 Task: Research Airbnb accommodation in Dzaoudzi, Mayotte from 2nd November, 2023 to 15th November, 2023 for 2 adults.1  bedroom having 1 bed and 1 bathroom. Property type can be hotel. Booking option can be shelf check-in. Look for 4 properties as per requirement.
Action: Mouse moved to (442, 174)
Screenshot: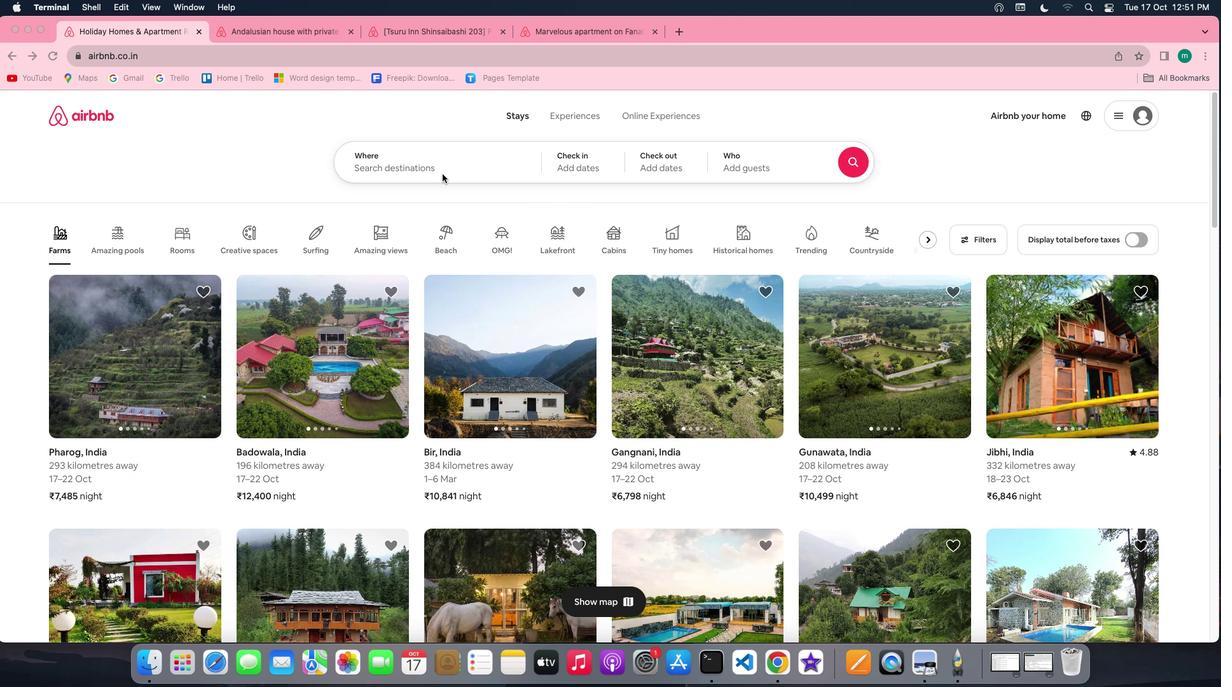 
Action: Mouse pressed left at (442, 174)
Screenshot: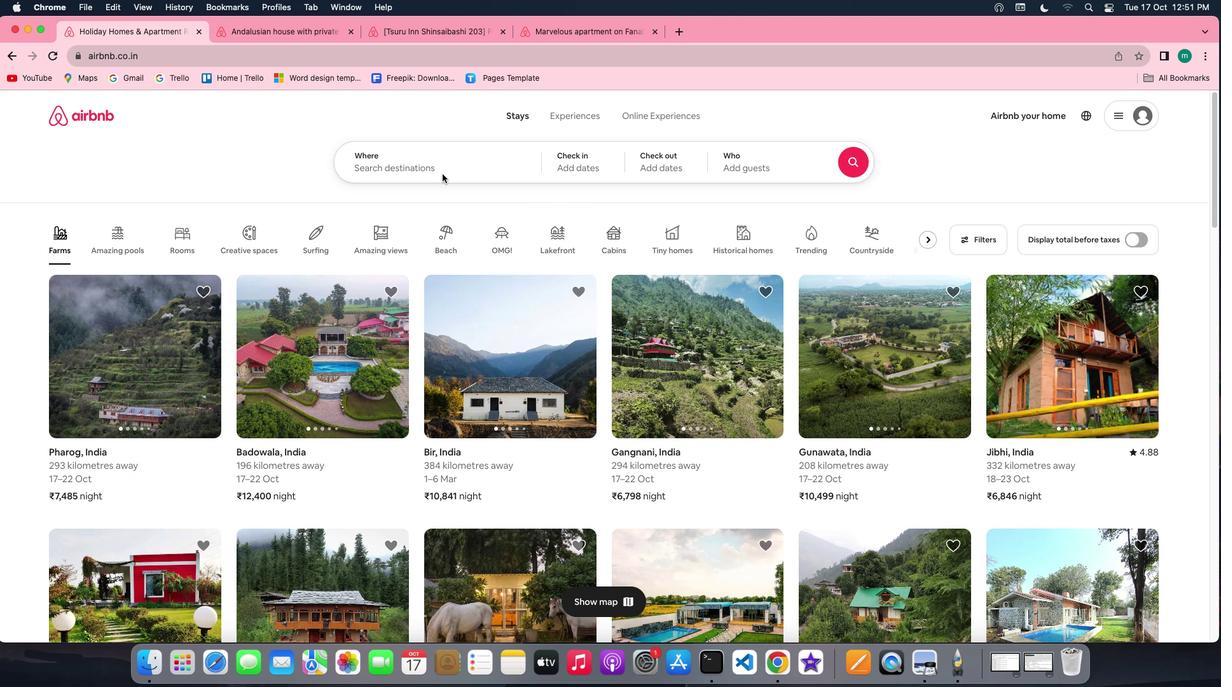 
Action: Mouse pressed left at (442, 174)
Screenshot: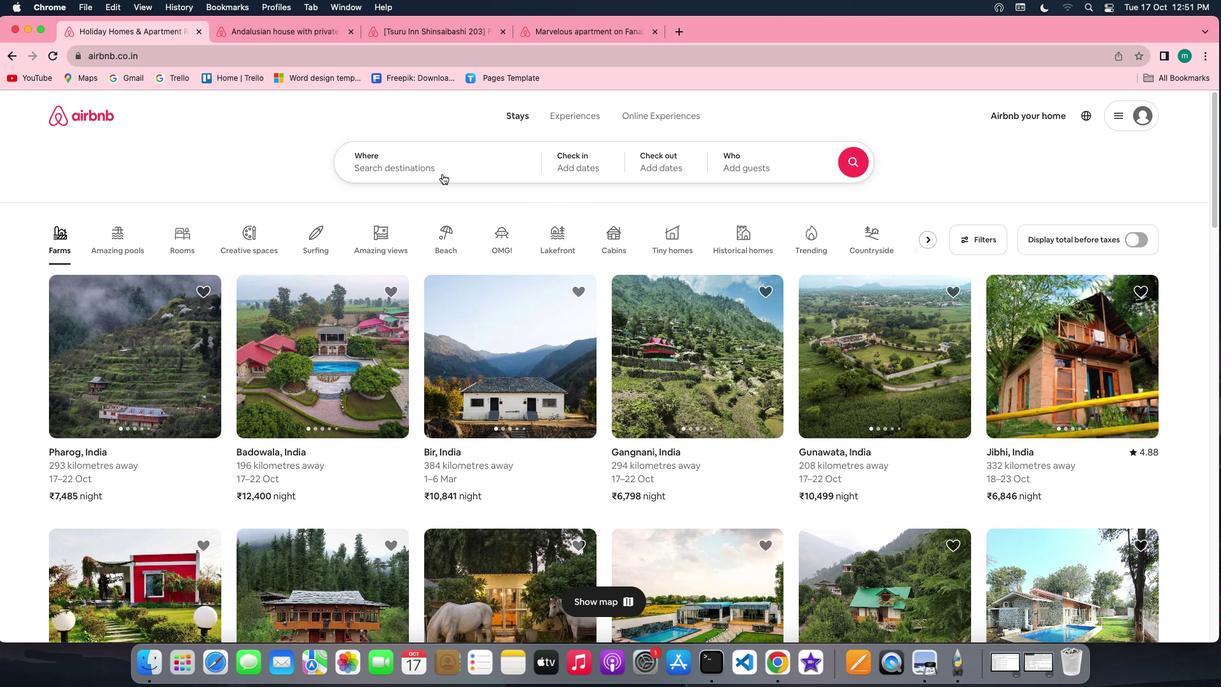 
Action: Key pressed Key.shift'D''z''a''o''u''d''z''i'','Key.shift'M''a''y''o''t''t''e'
Screenshot: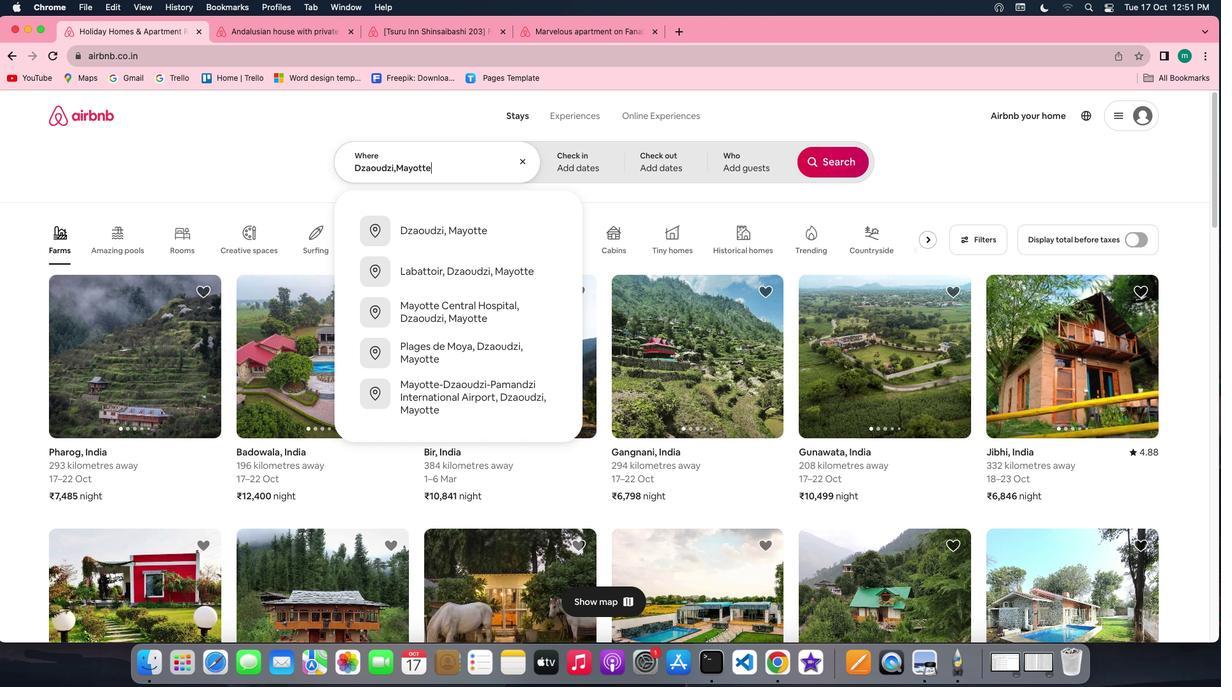 
Action: Mouse moved to (460, 231)
Screenshot: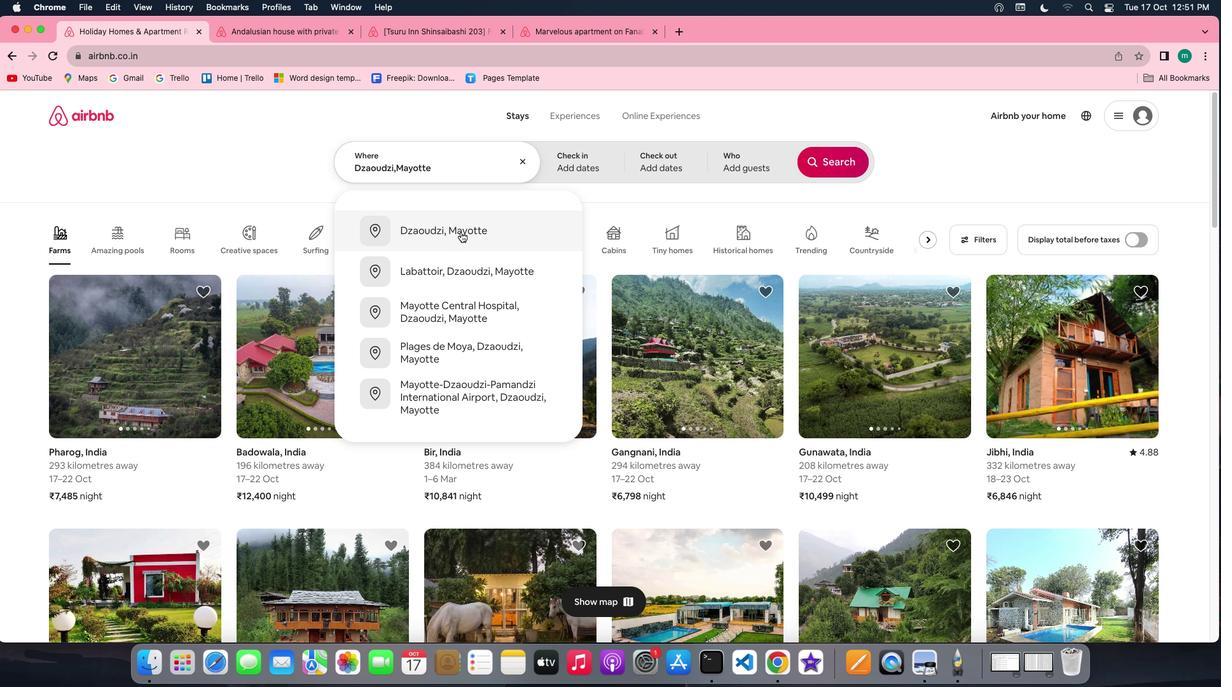 
Action: Mouse pressed left at (460, 231)
Screenshot: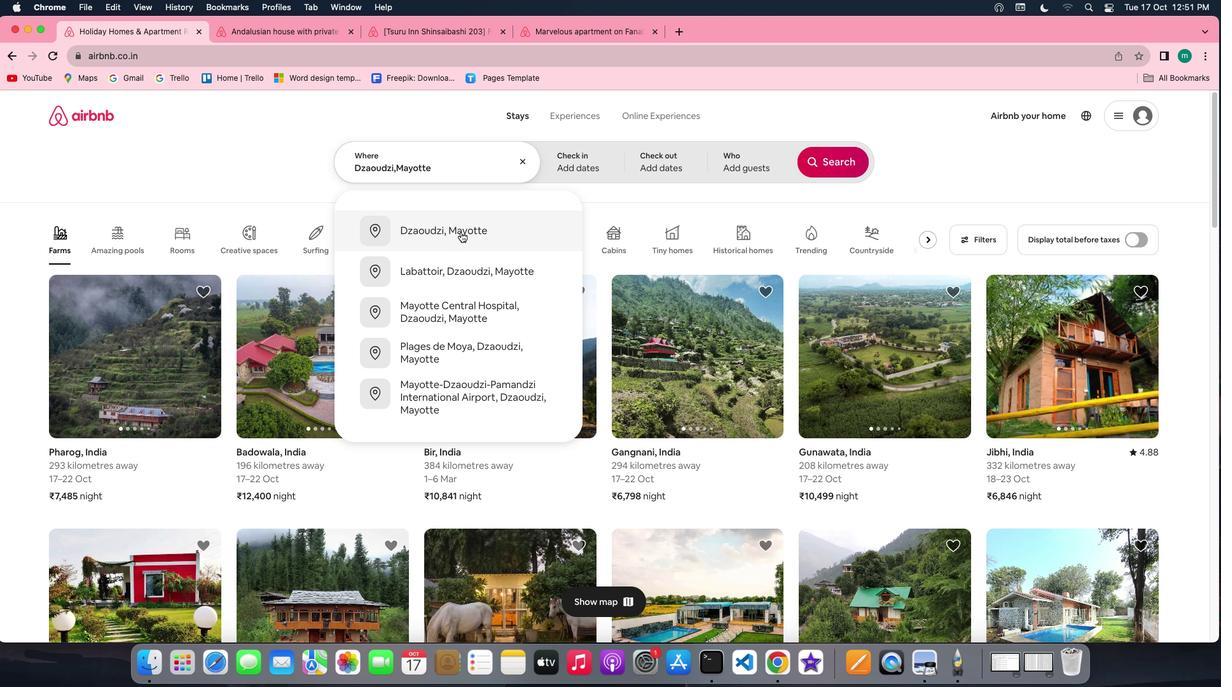 
Action: Mouse moved to (753, 314)
Screenshot: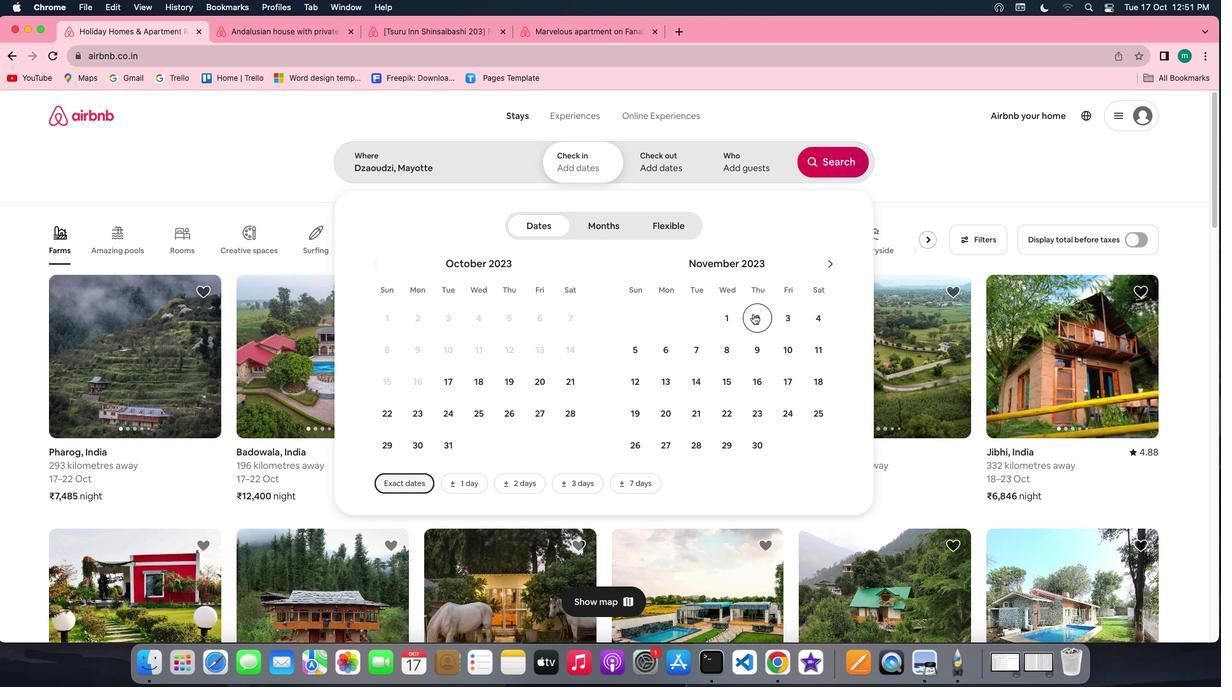 
Action: Mouse pressed left at (753, 314)
Screenshot: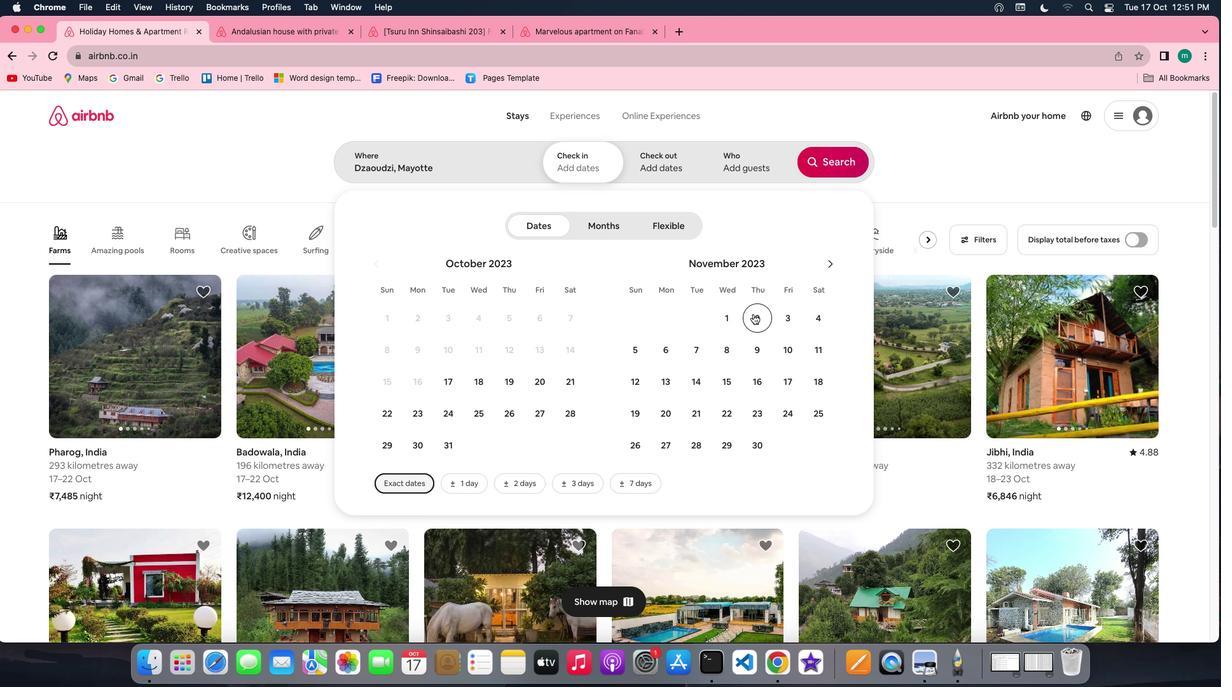 
Action: Mouse moved to (731, 374)
Screenshot: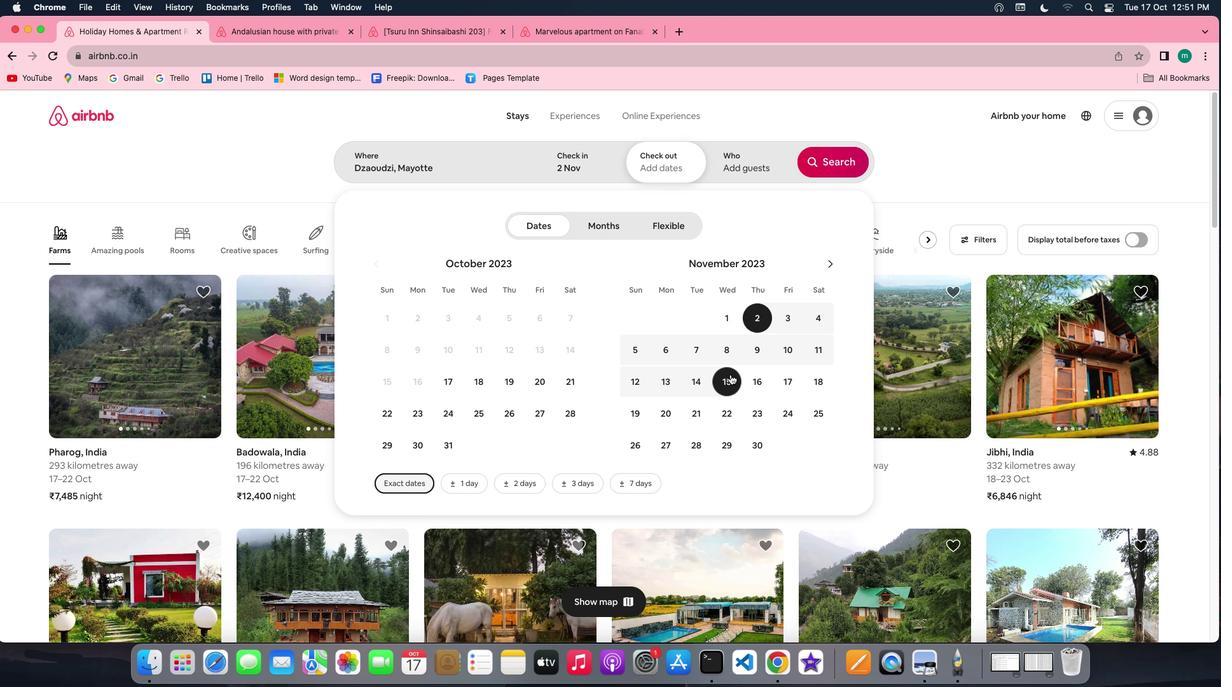 
Action: Mouse pressed left at (731, 374)
Screenshot: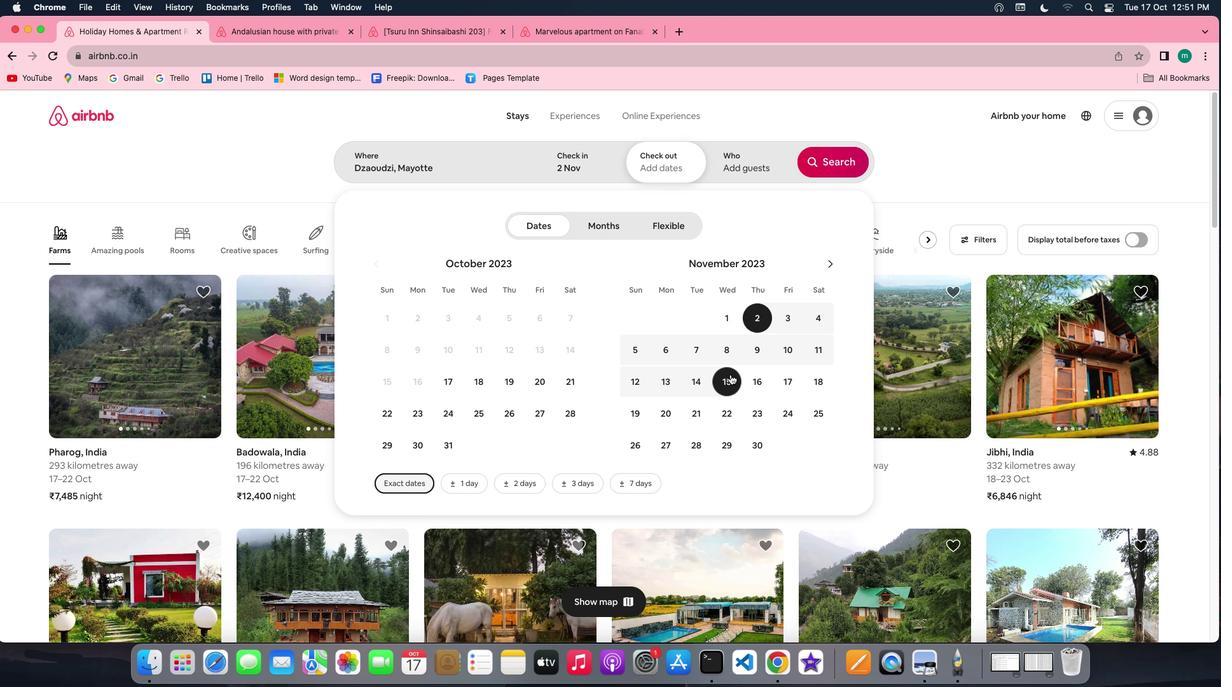 
Action: Mouse moved to (748, 156)
Screenshot: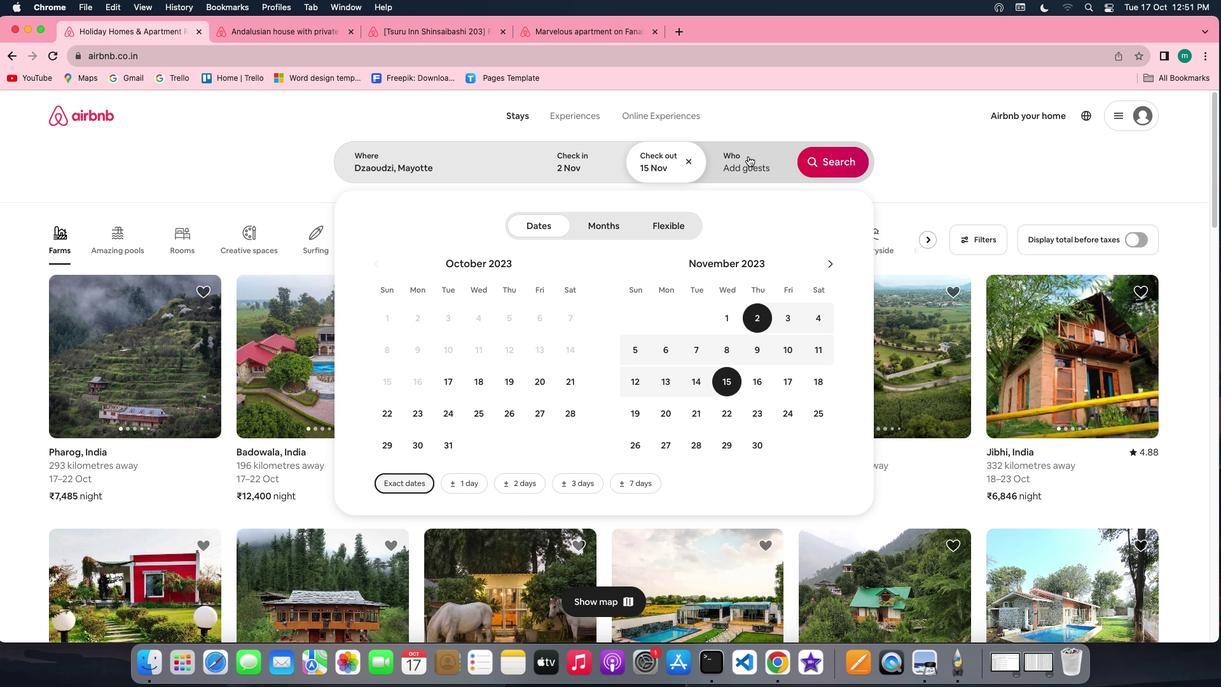 
Action: Mouse pressed left at (748, 156)
Screenshot: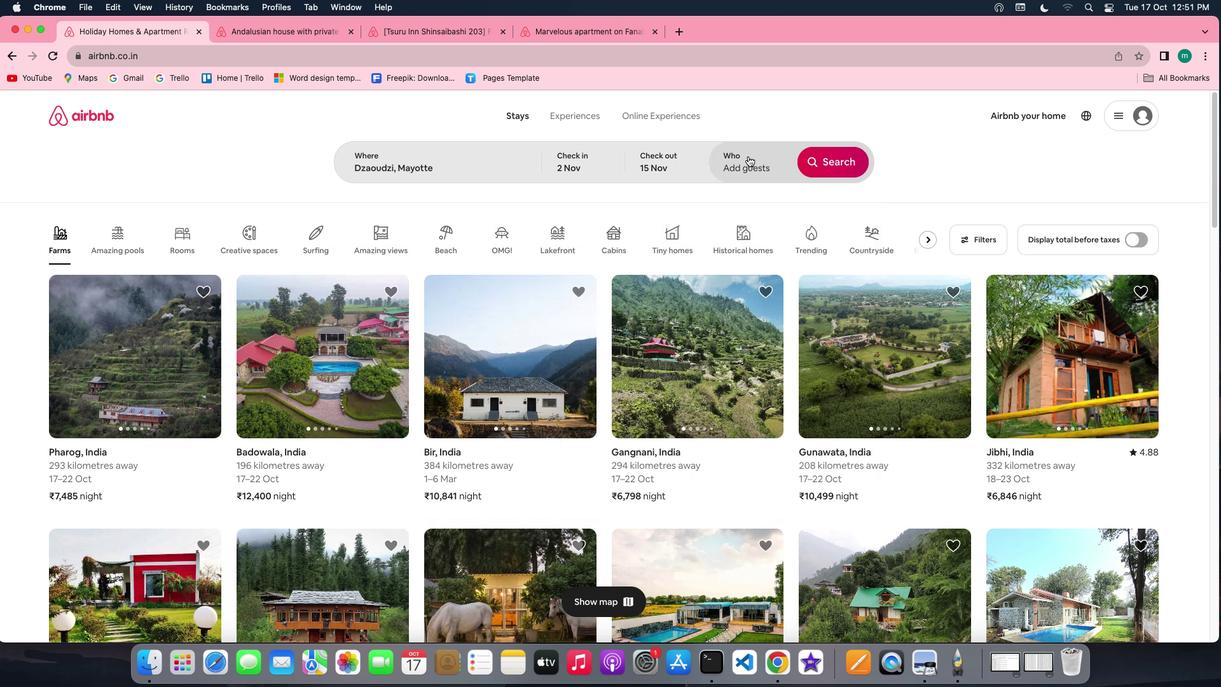 
Action: Mouse moved to (844, 224)
Screenshot: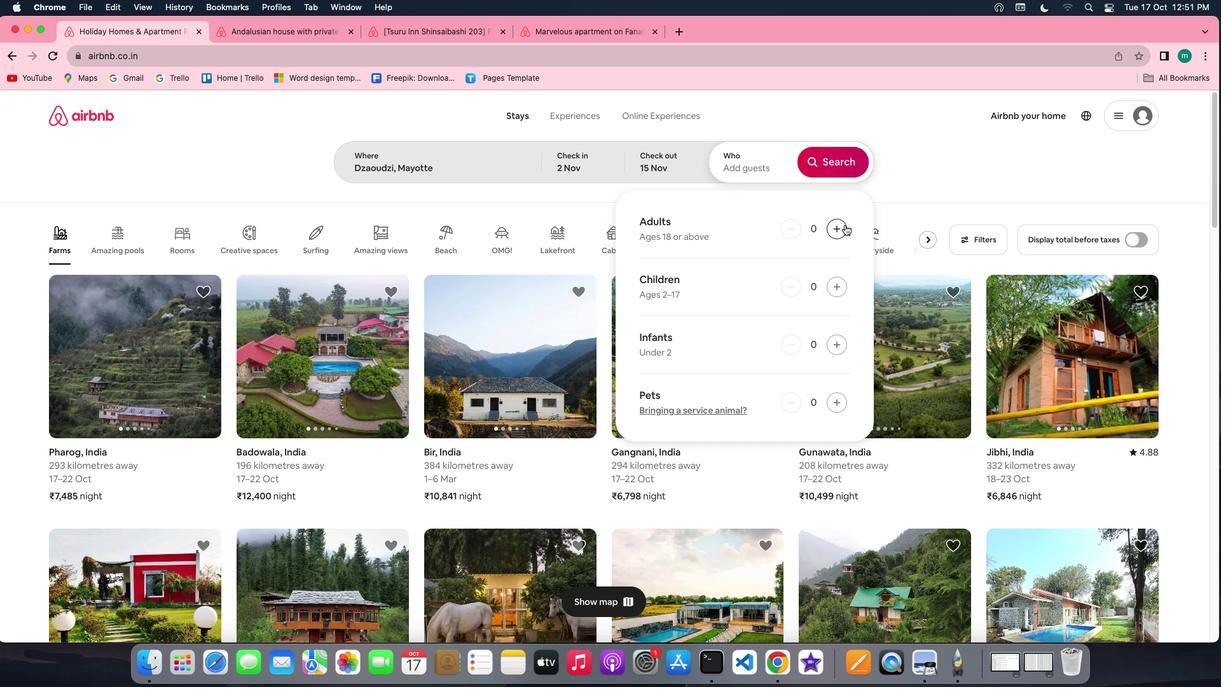 
Action: Mouse pressed left at (844, 224)
Screenshot: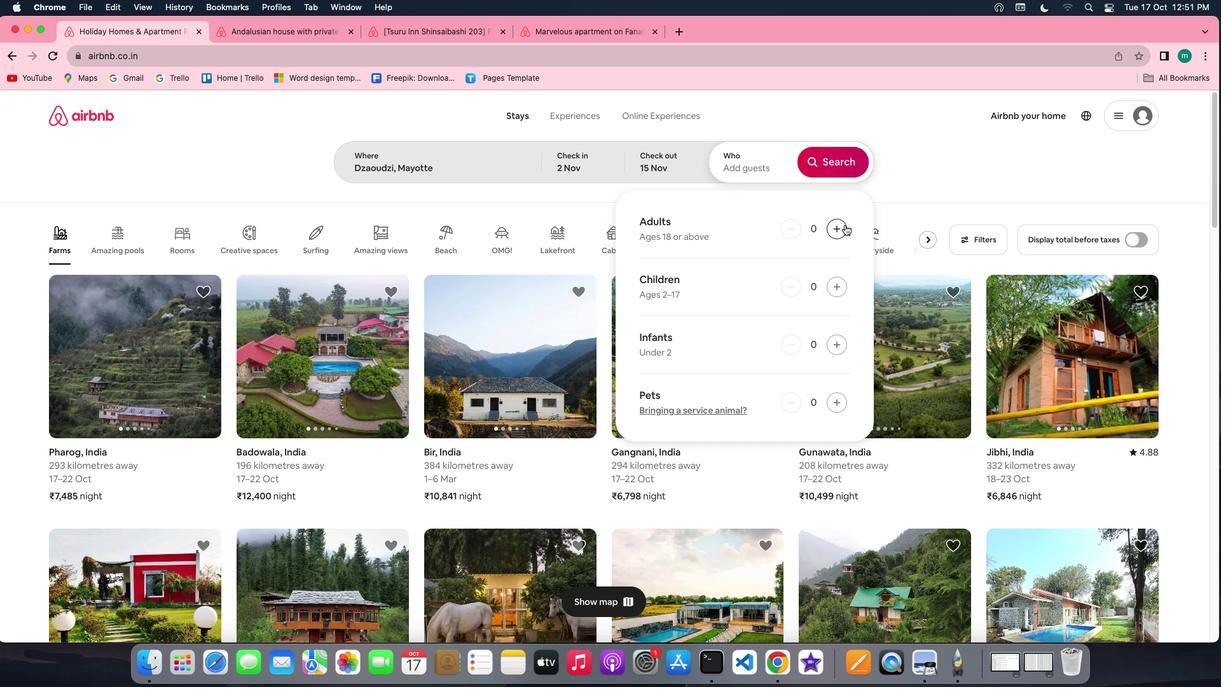 
Action: Mouse pressed left at (844, 224)
Screenshot: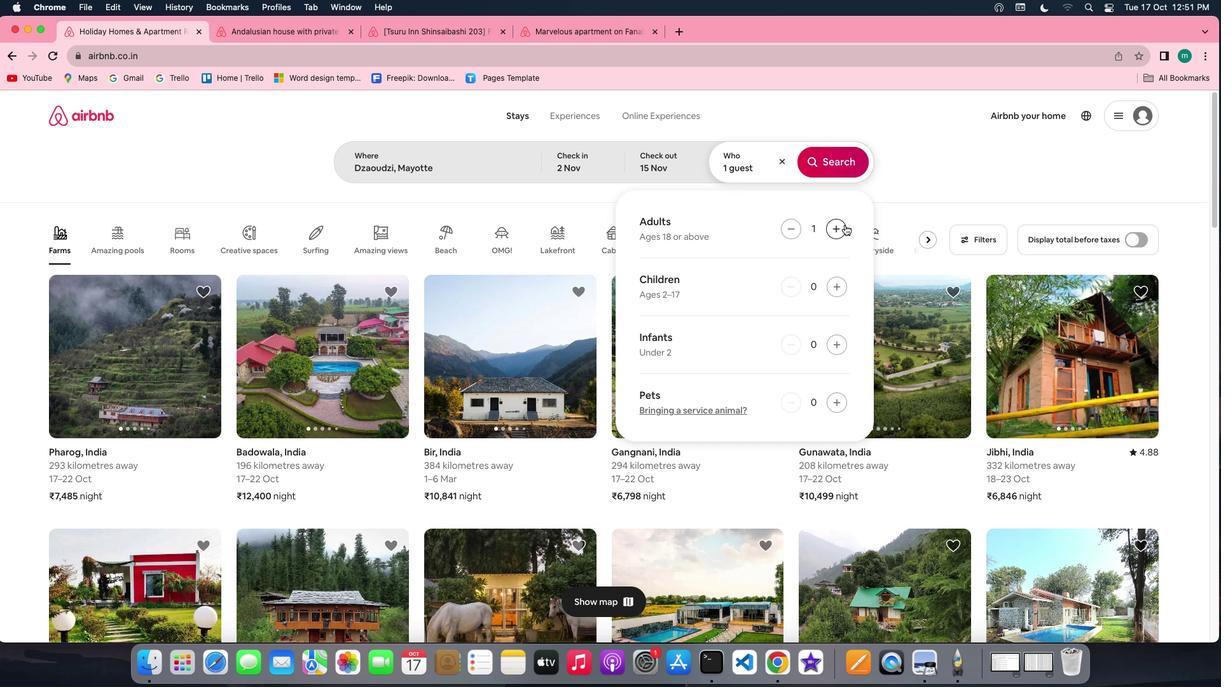 
Action: Mouse moved to (830, 152)
Screenshot: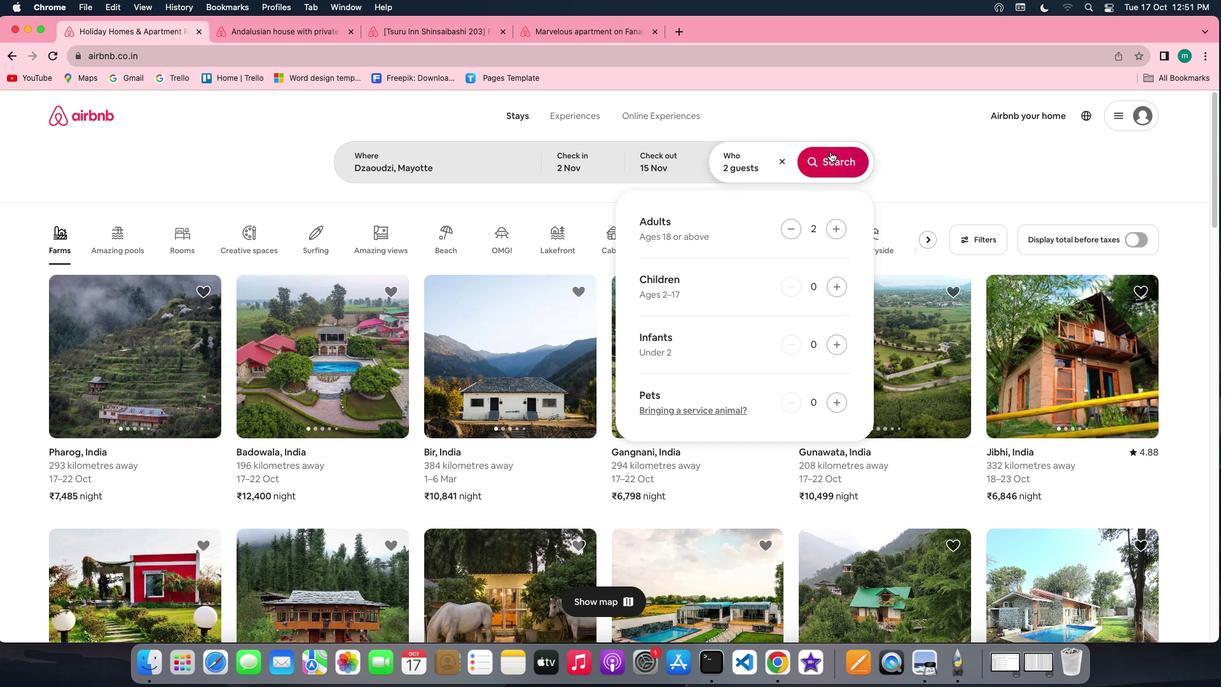 
Action: Mouse pressed left at (830, 152)
Screenshot: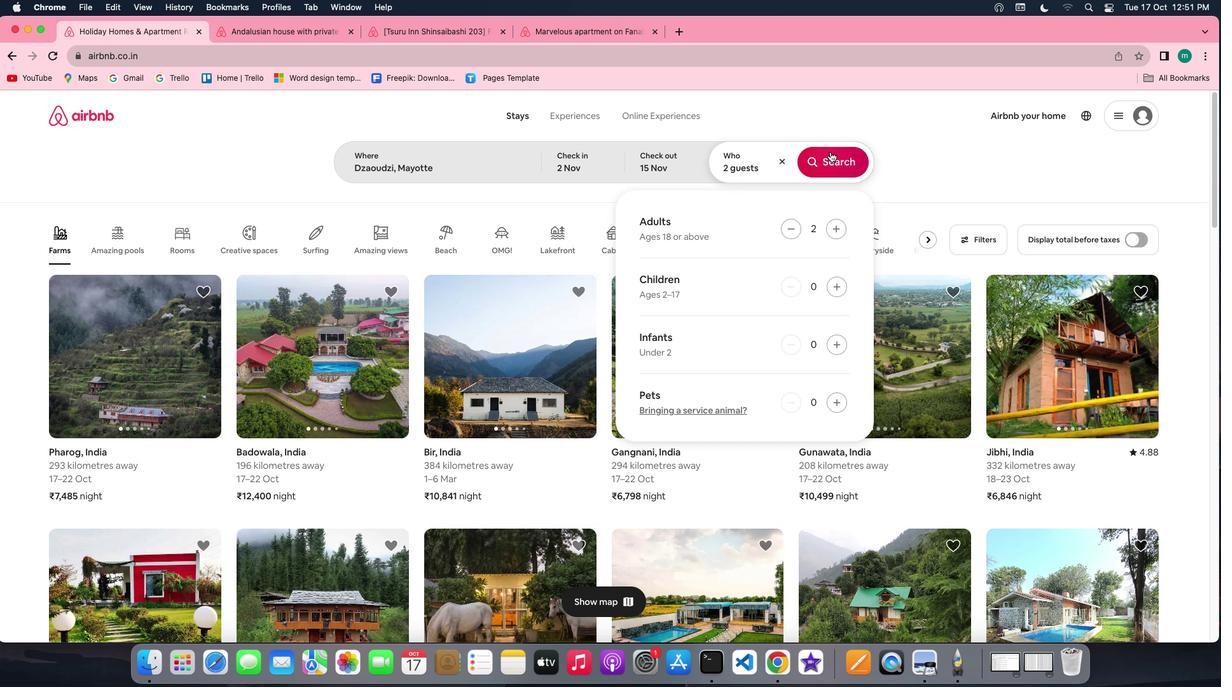 
Action: Mouse moved to (1023, 159)
Screenshot: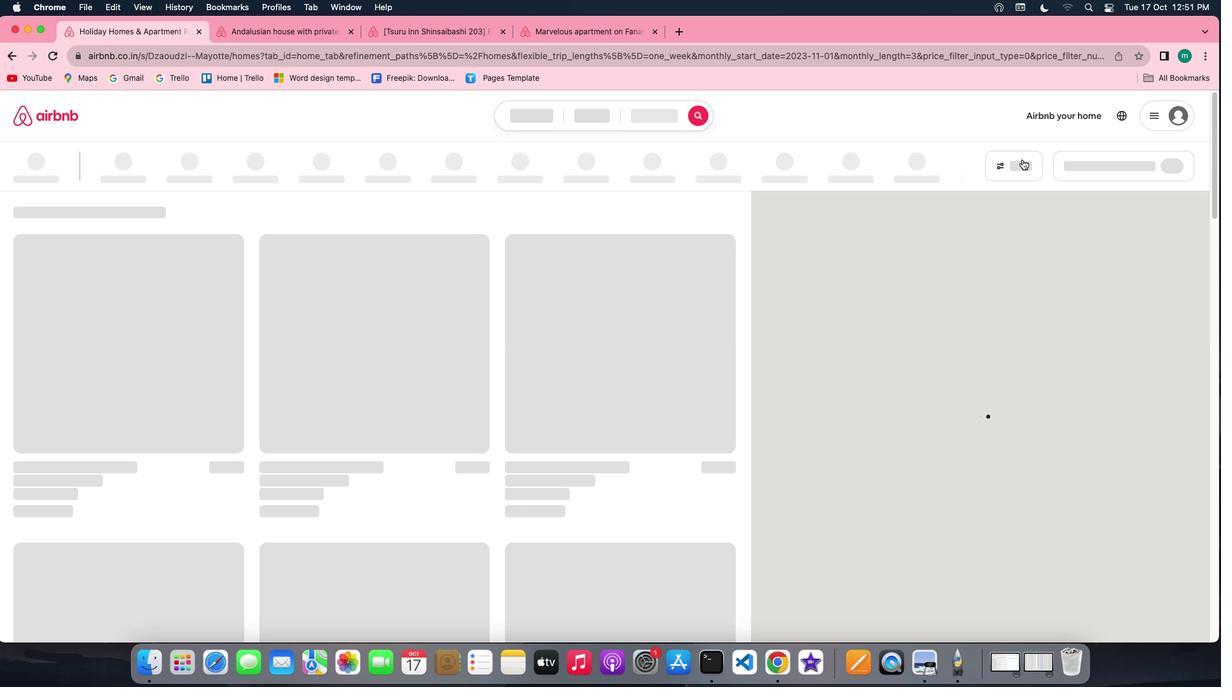 
Action: Mouse pressed left at (1023, 159)
Screenshot: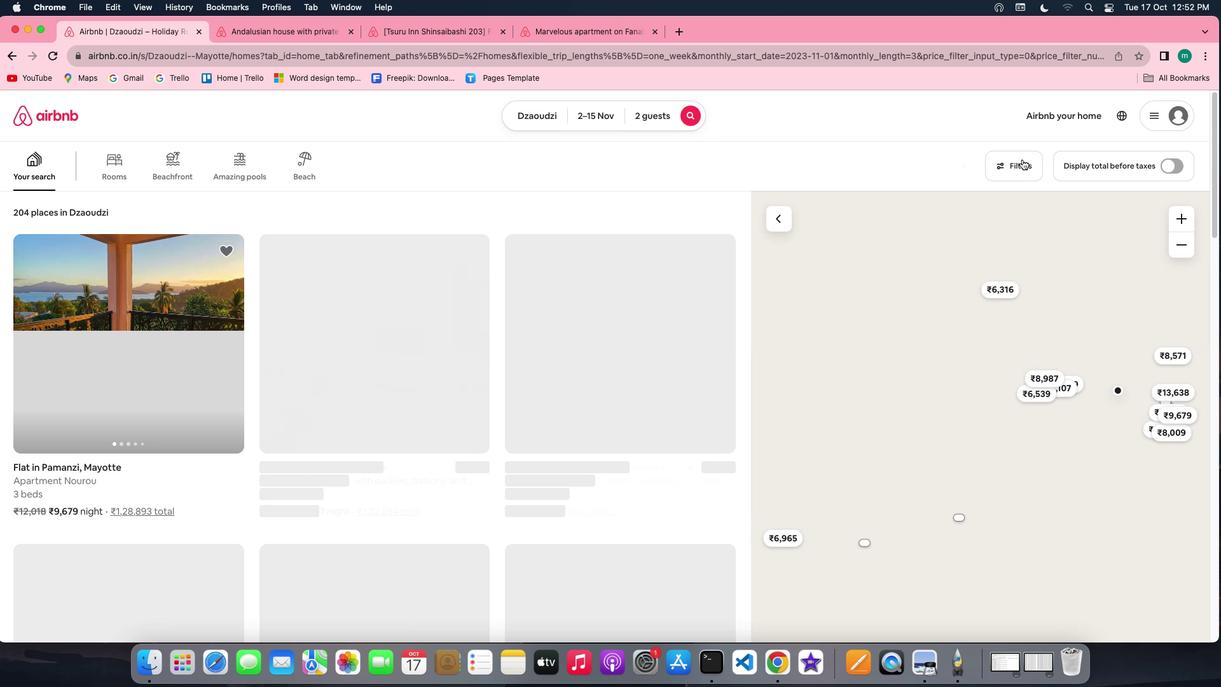 
Action: Mouse moved to (687, 316)
Screenshot: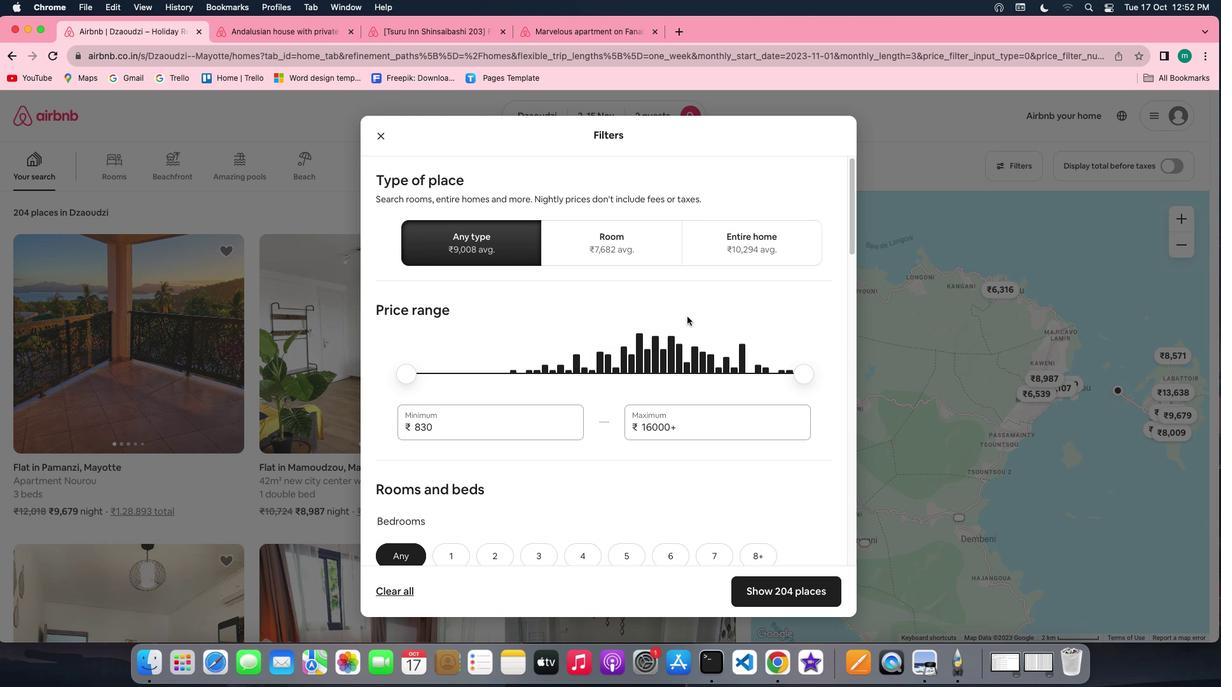 
Action: Mouse scrolled (687, 316) with delta (0, 0)
Screenshot: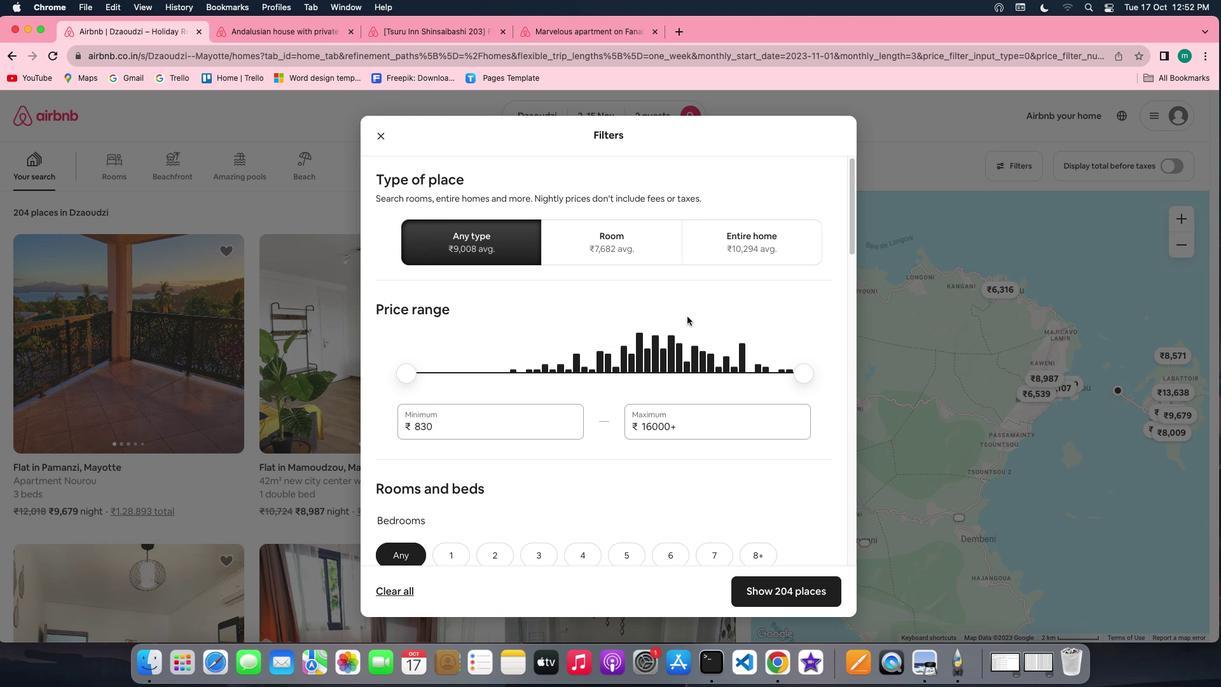 
Action: Mouse scrolled (687, 316) with delta (0, 0)
Screenshot: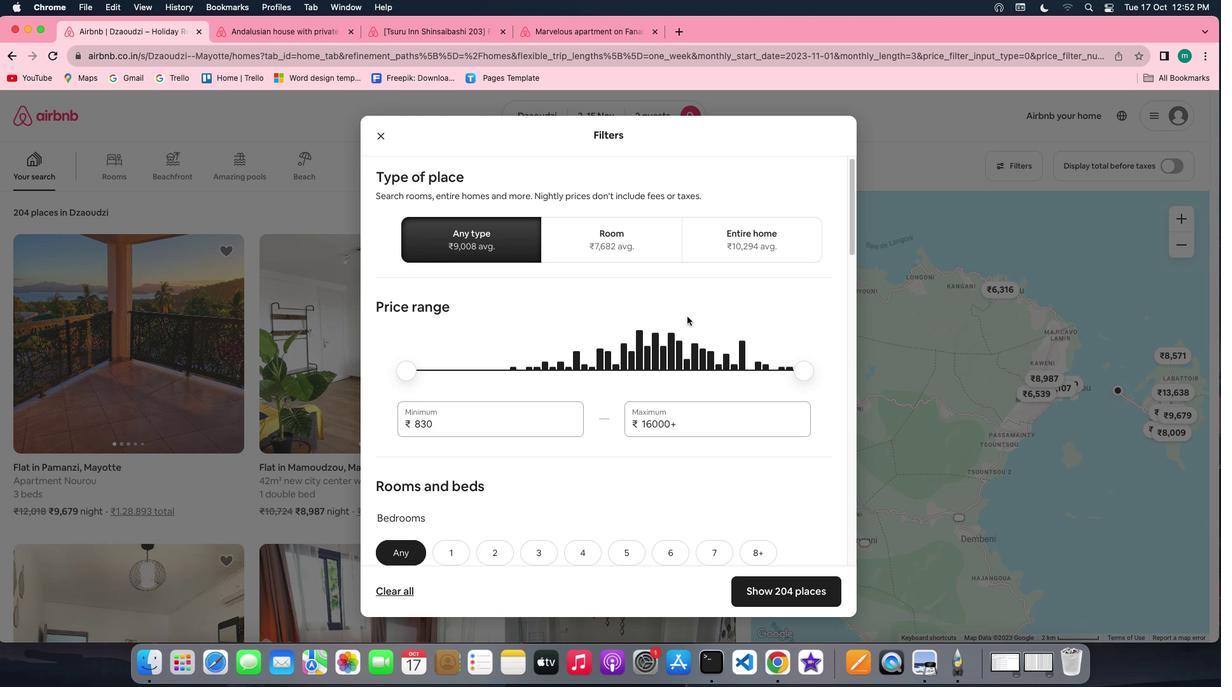 
Action: Mouse scrolled (687, 316) with delta (0, 0)
Screenshot: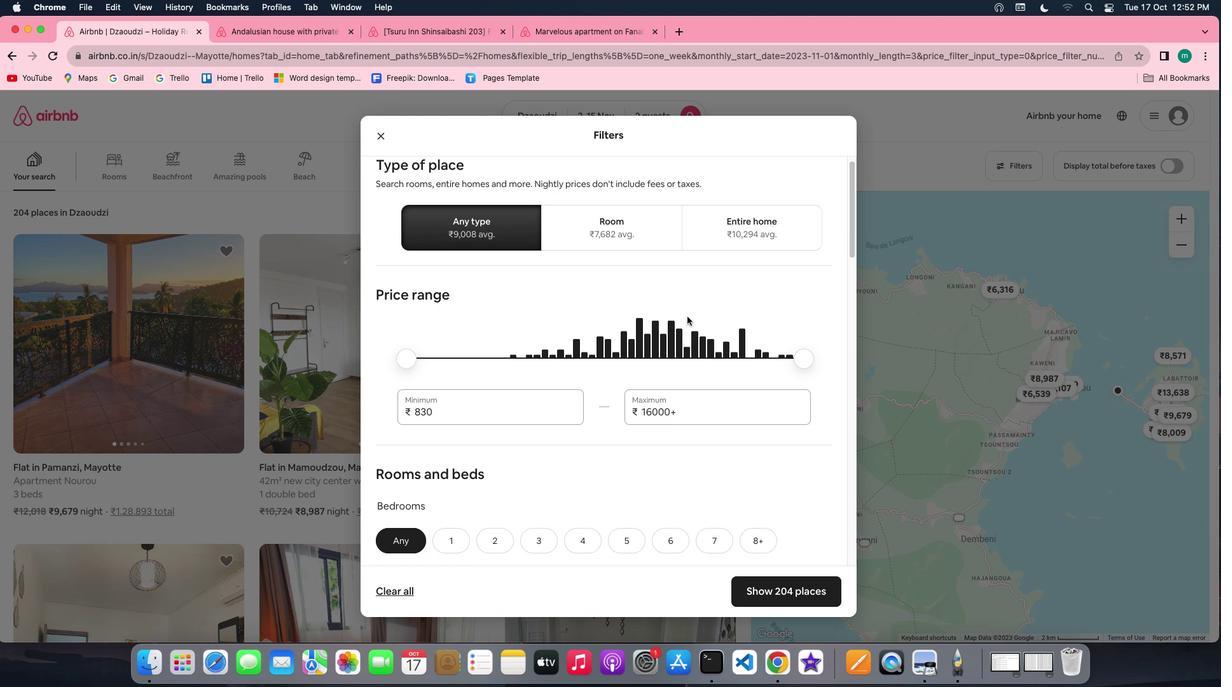 
Action: Mouse scrolled (687, 316) with delta (0, 0)
Screenshot: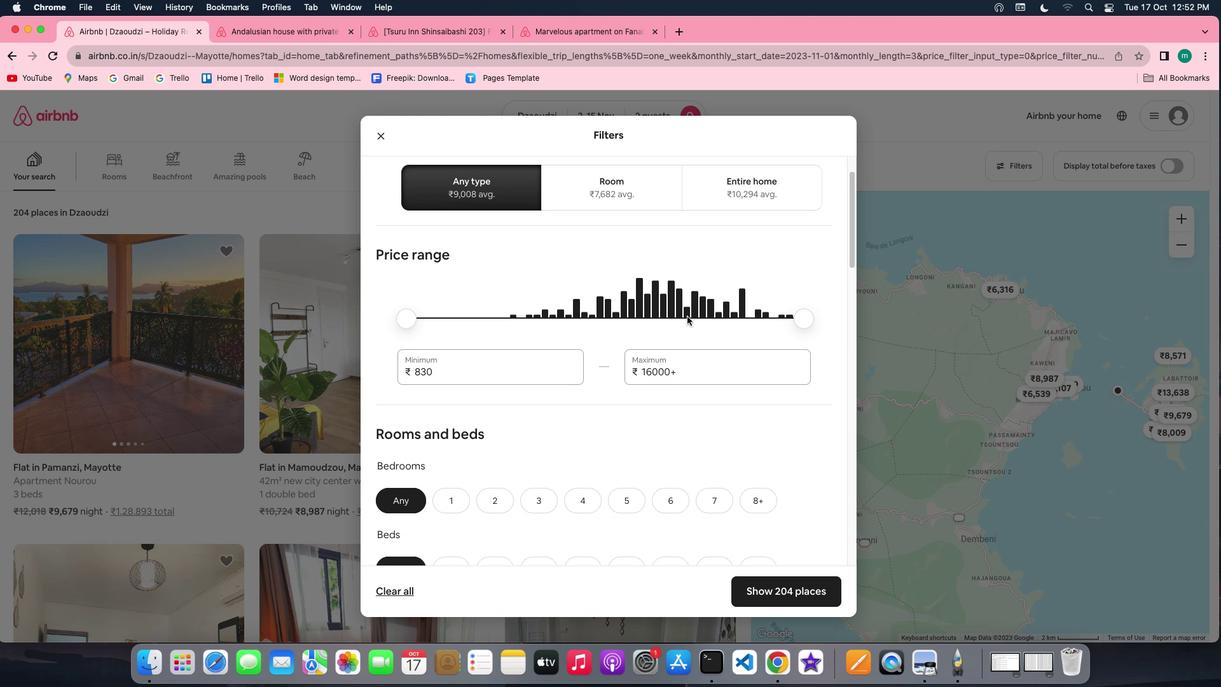 
Action: Mouse scrolled (687, 316) with delta (0, 0)
Screenshot: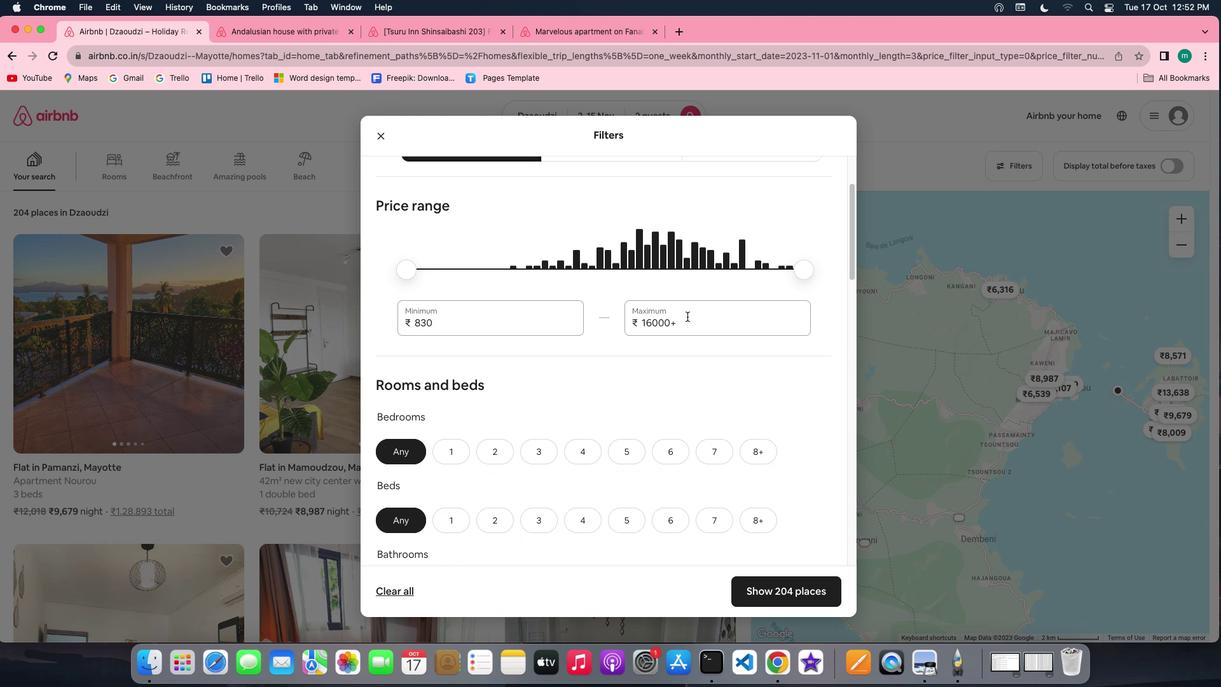 
Action: Mouse scrolled (687, 316) with delta (0, 0)
Screenshot: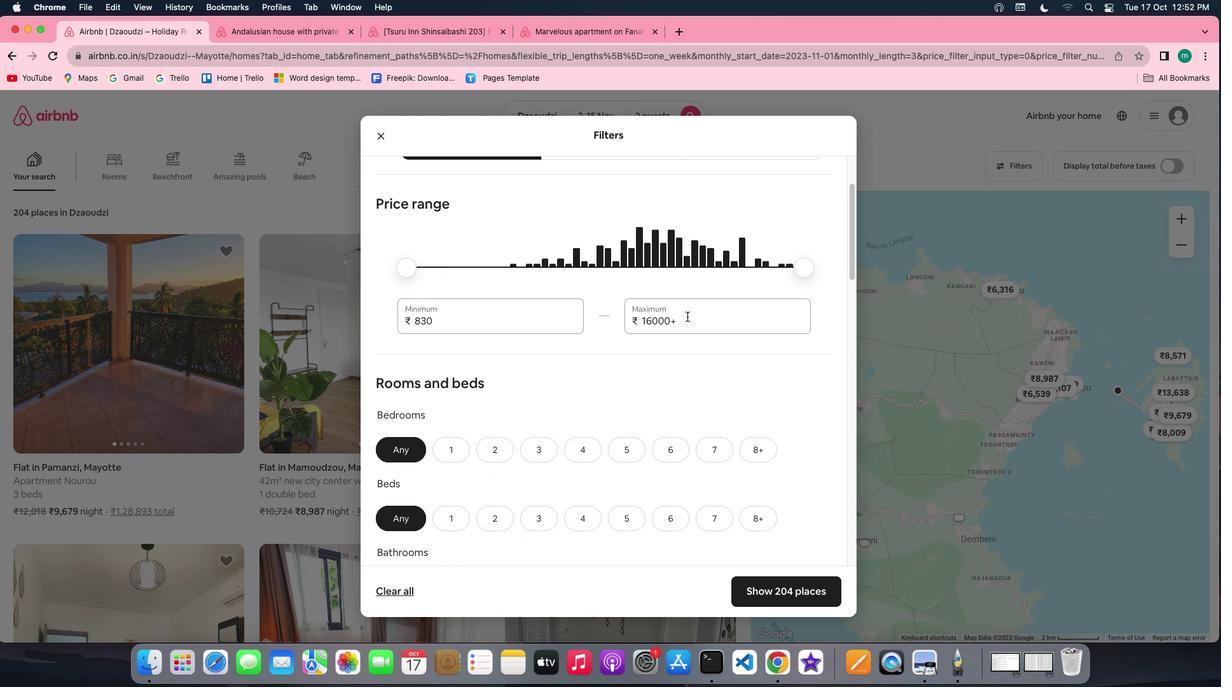 
Action: Mouse scrolled (687, 316) with delta (0, 0)
Screenshot: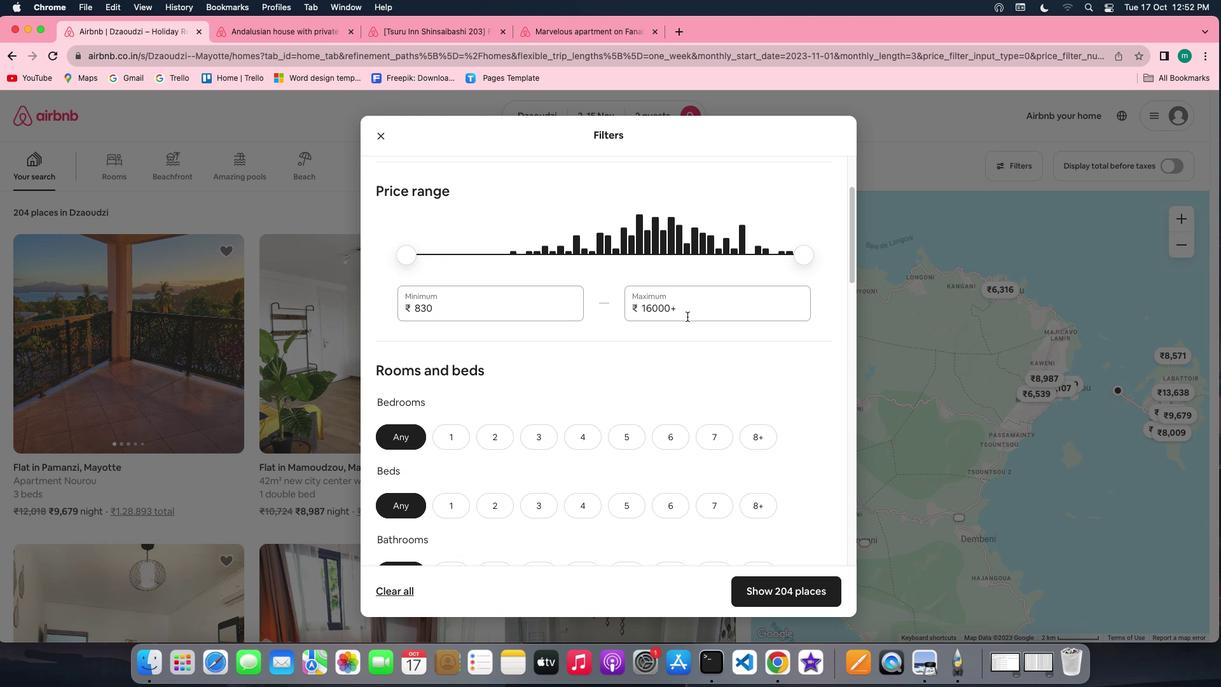 
Action: Mouse scrolled (687, 316) with delta (0, 0)
Screenshot: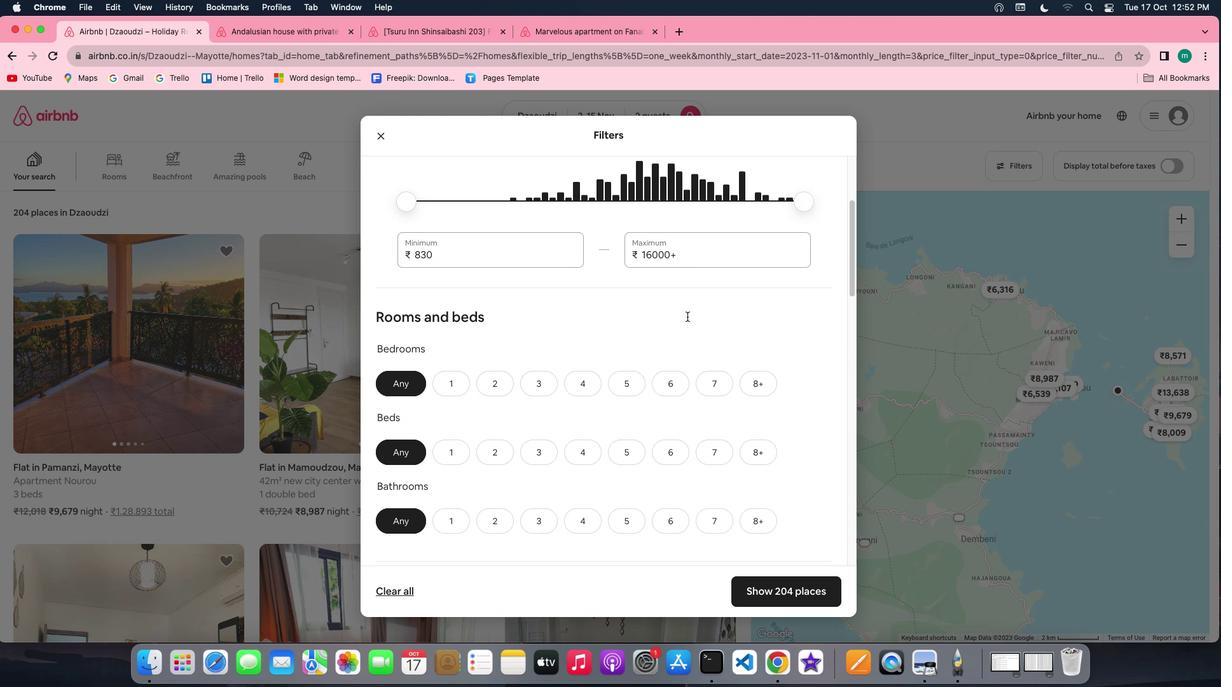 
Action: Mouse moved to (440, 351)
Screenshot: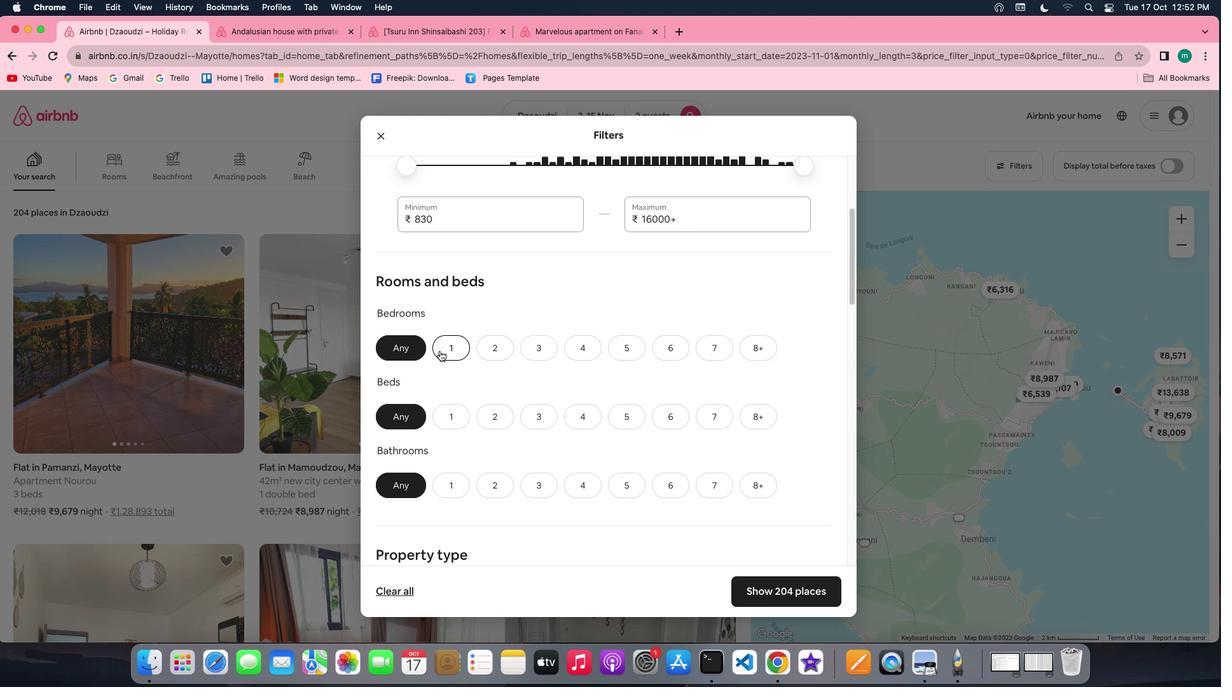 
Action: Mouse pressed left at (440, 351)
Screenshot: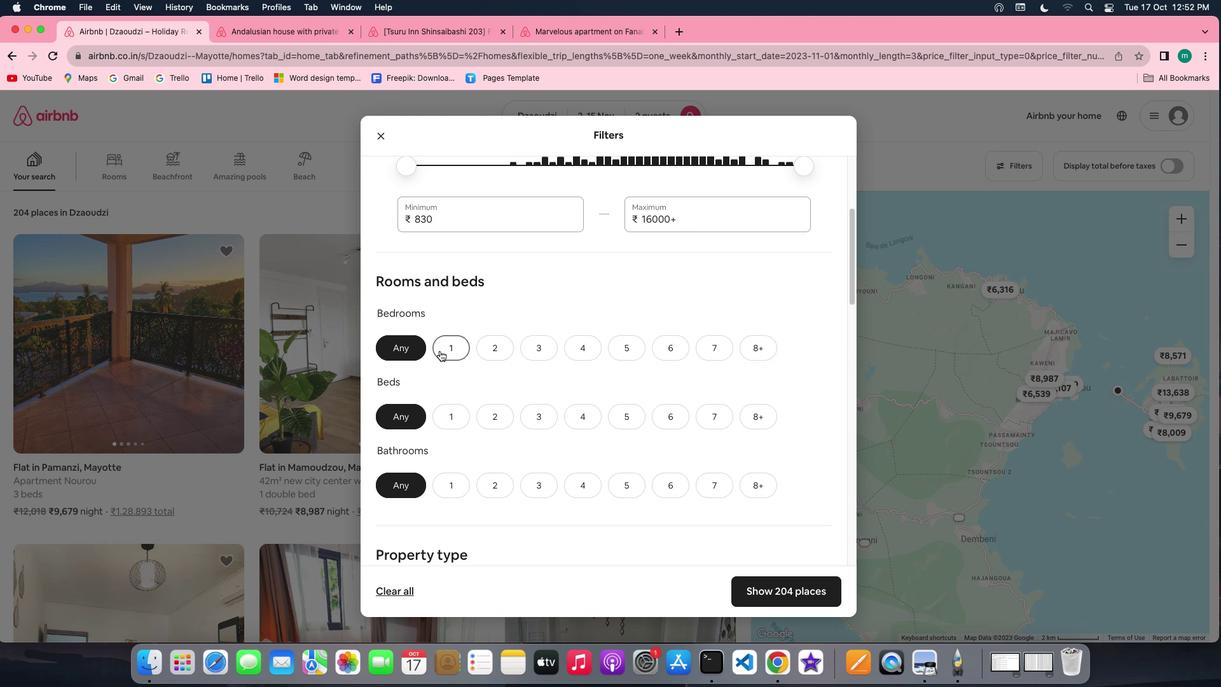 
Action: Mouse moved to (447, 424)
Screenshot: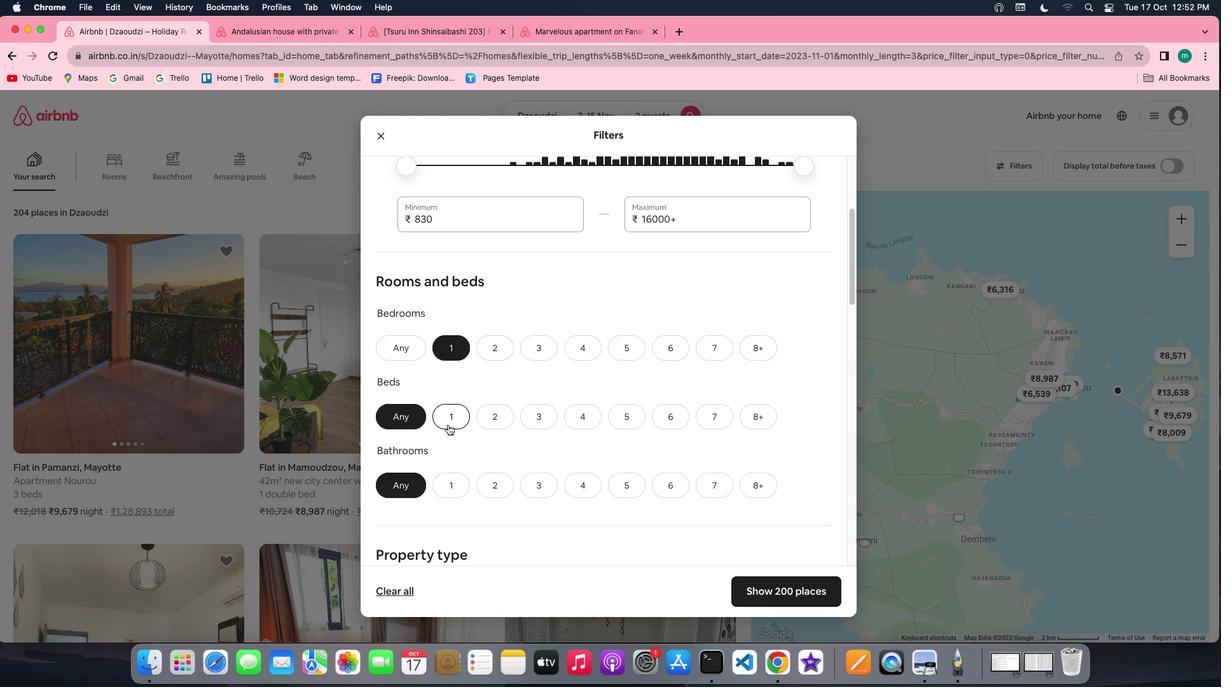 
Action: Mouse pressed left at (447, 424)
Screenshot: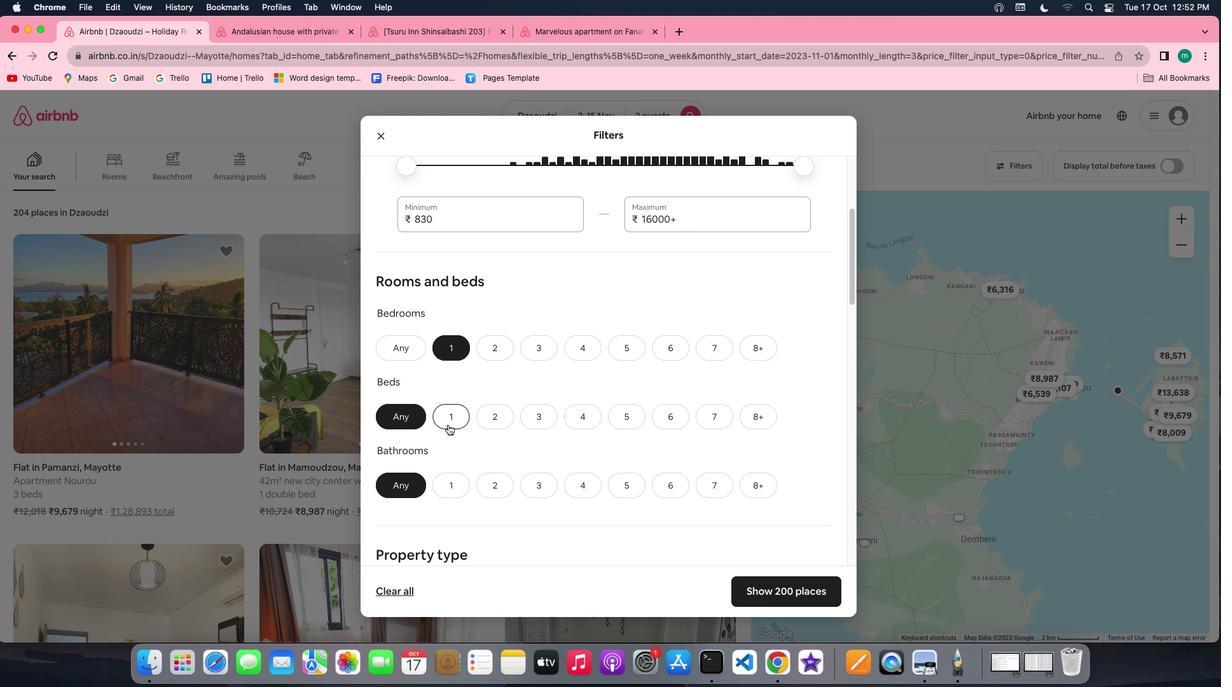 
Action: Mouse moved to (456, 466)
Screenshot: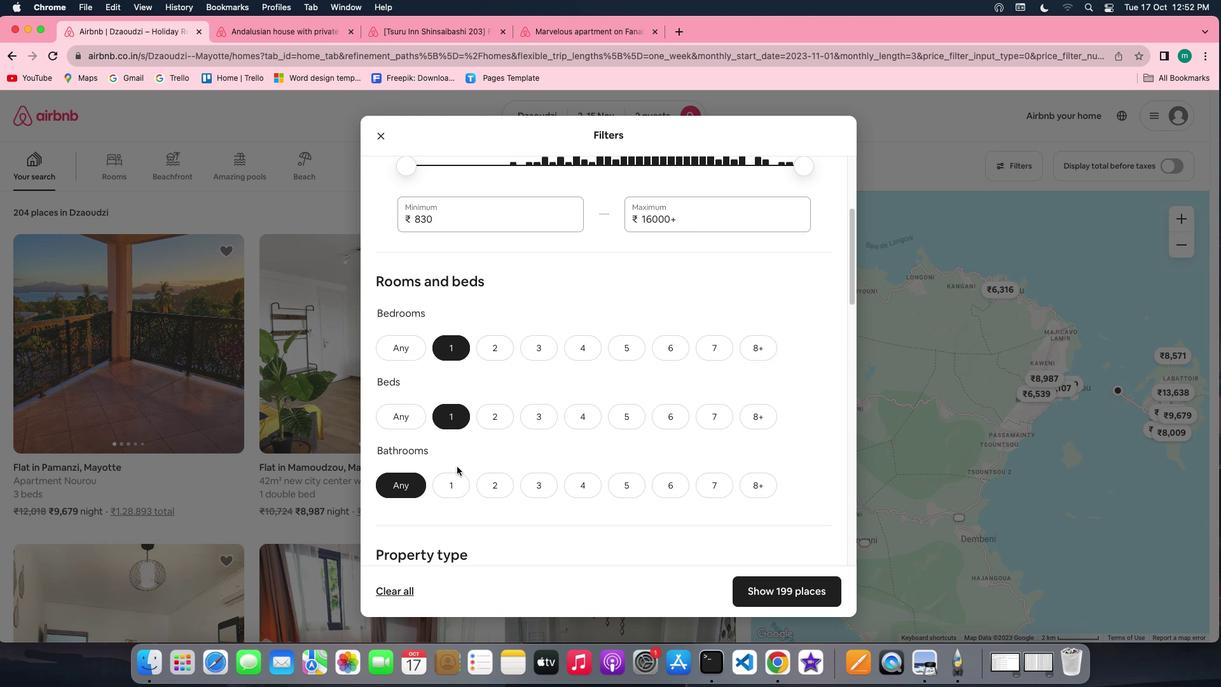 
Action: Mouse pressed left at (456, 466)
Screenshot: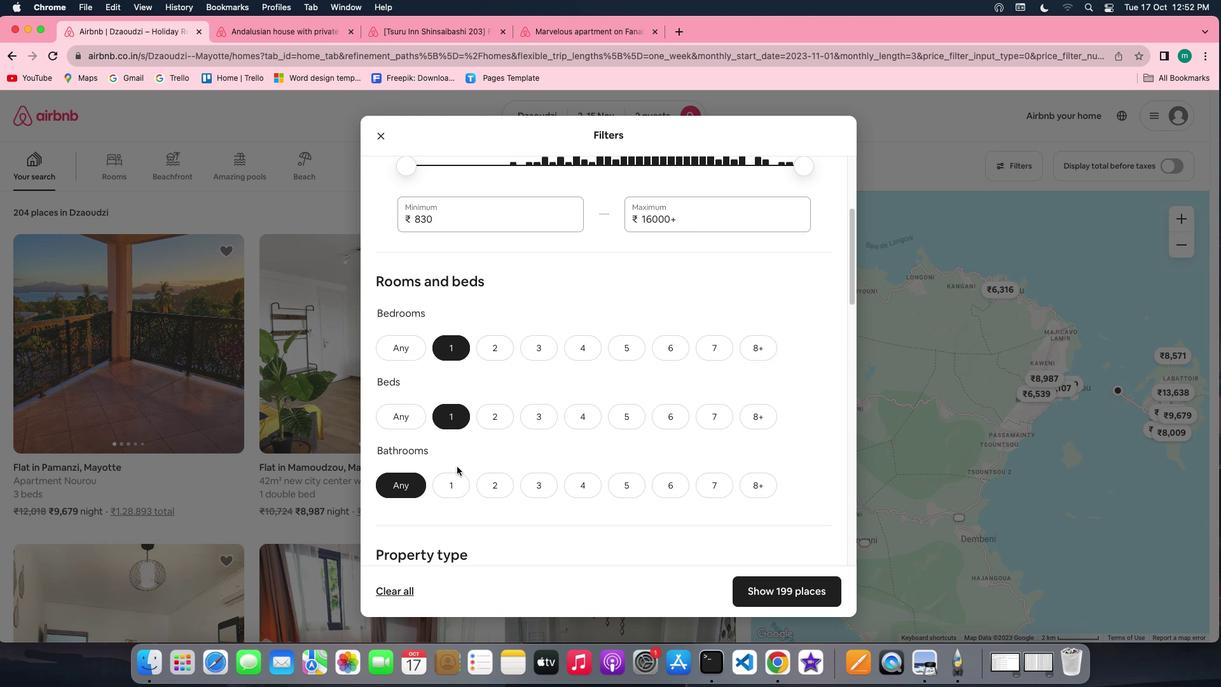 
Action: Mouse moved to (446, 472)
Screenshot: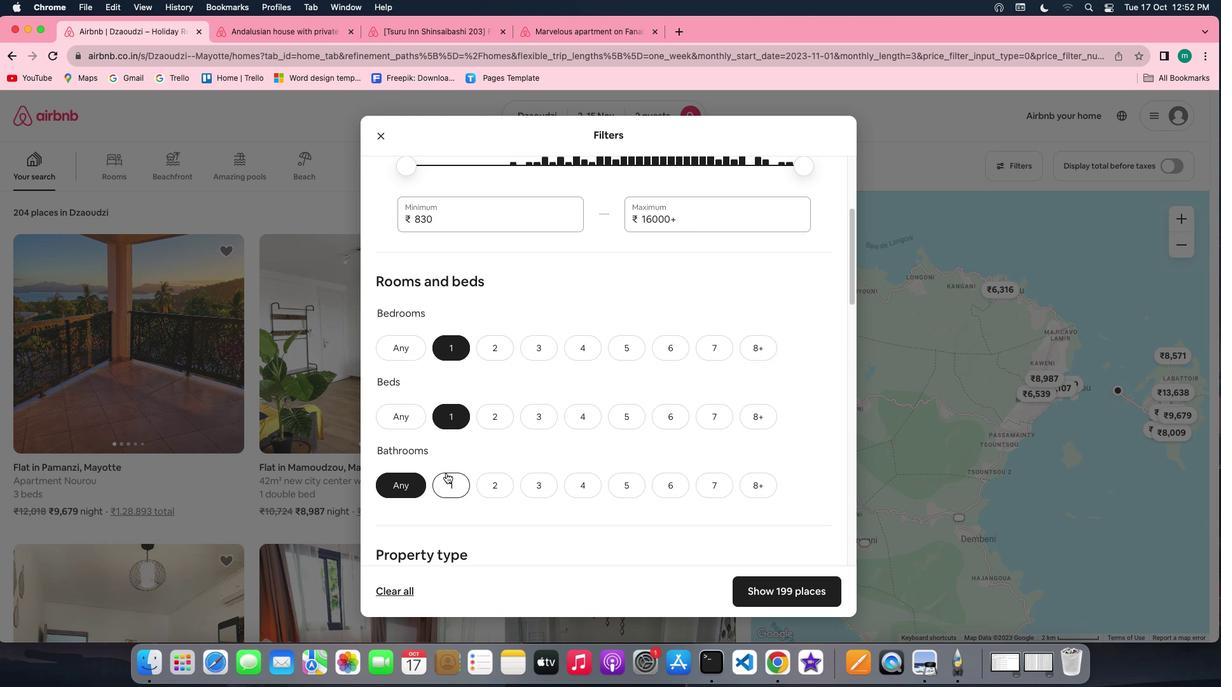 
Action: Mouse pressed left at (446, 472)
Screenshot: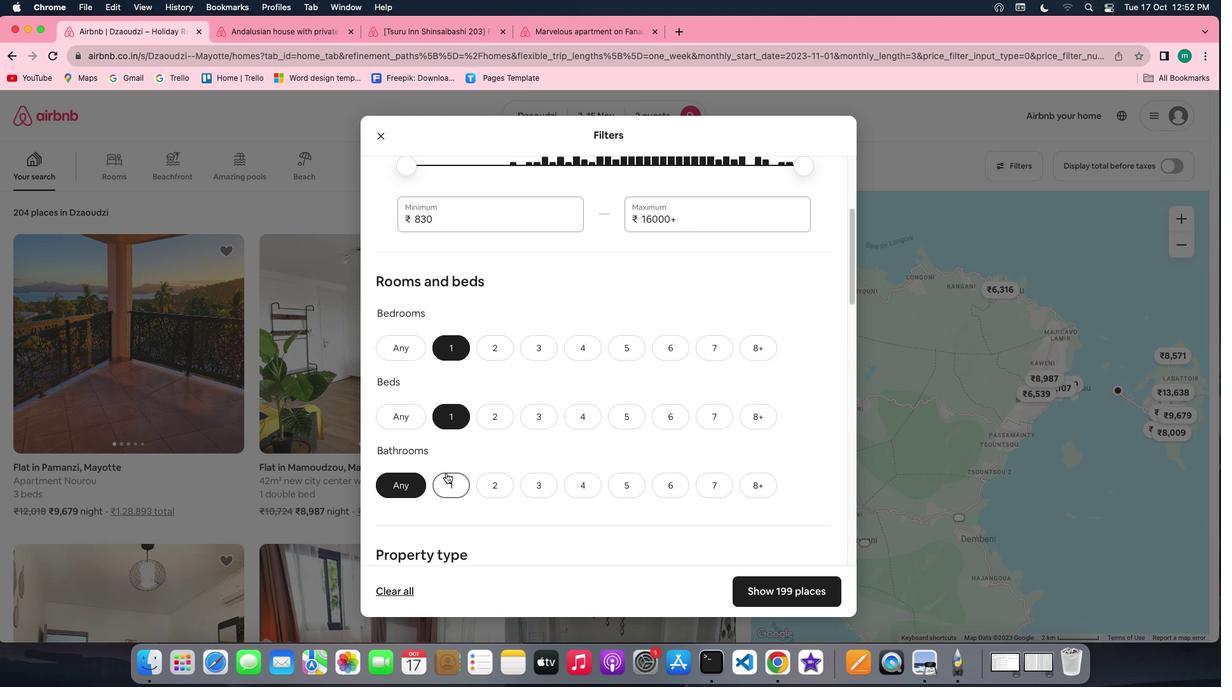 
Action: Mouse moved to (648, 406)
Screenshot: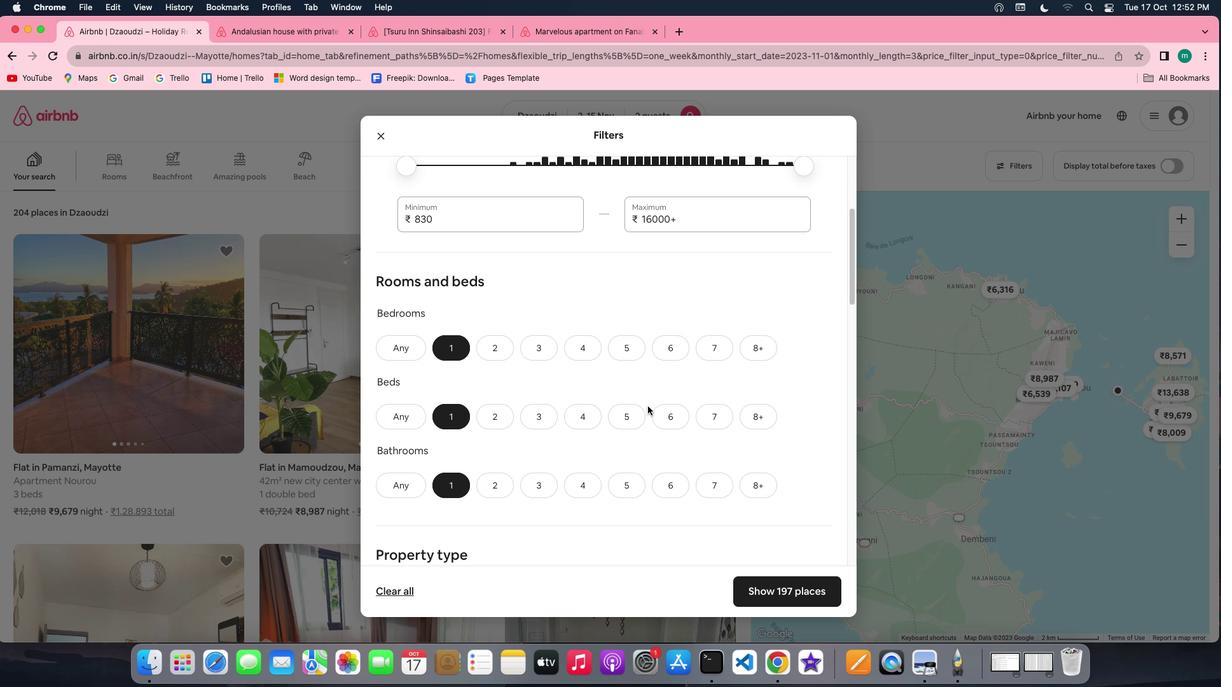 
Action: Mouse scrolled (648, 406) with delta (0, 0)
Screenshot: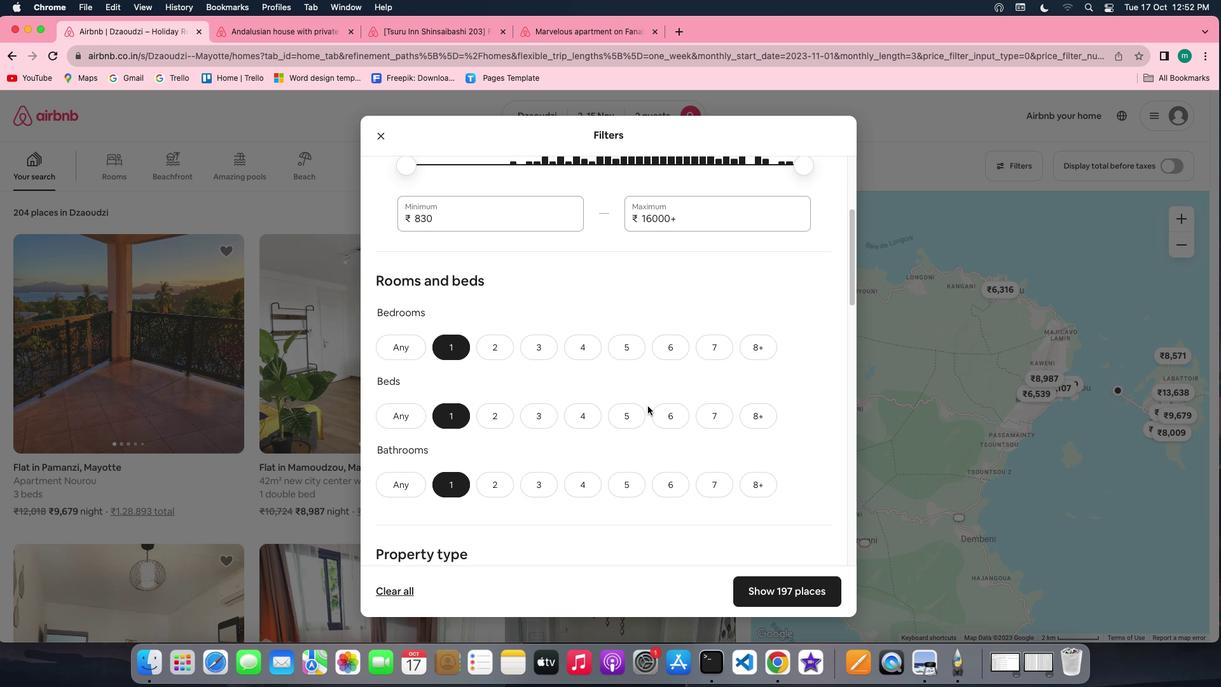 
Action: Mouse scrolled (648, 406) with delta (0, 0)
Screenshot: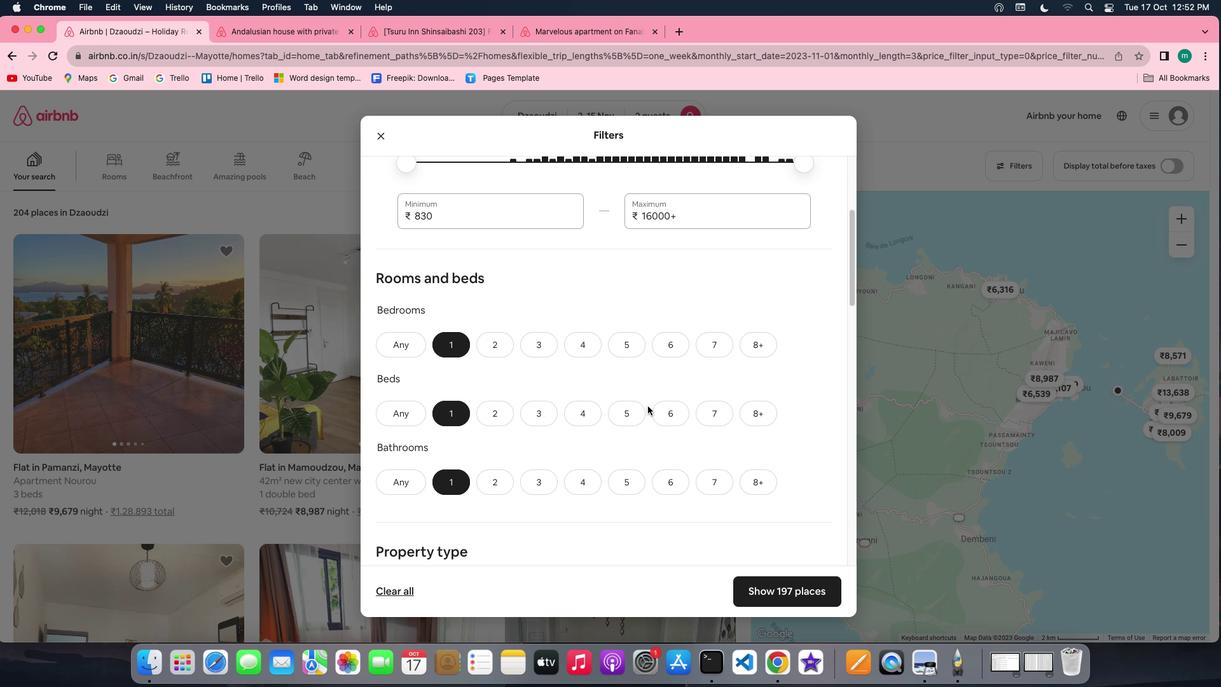 
Action: Mouse scrolled (648, 406) with delta (0, 0)
Screenshot: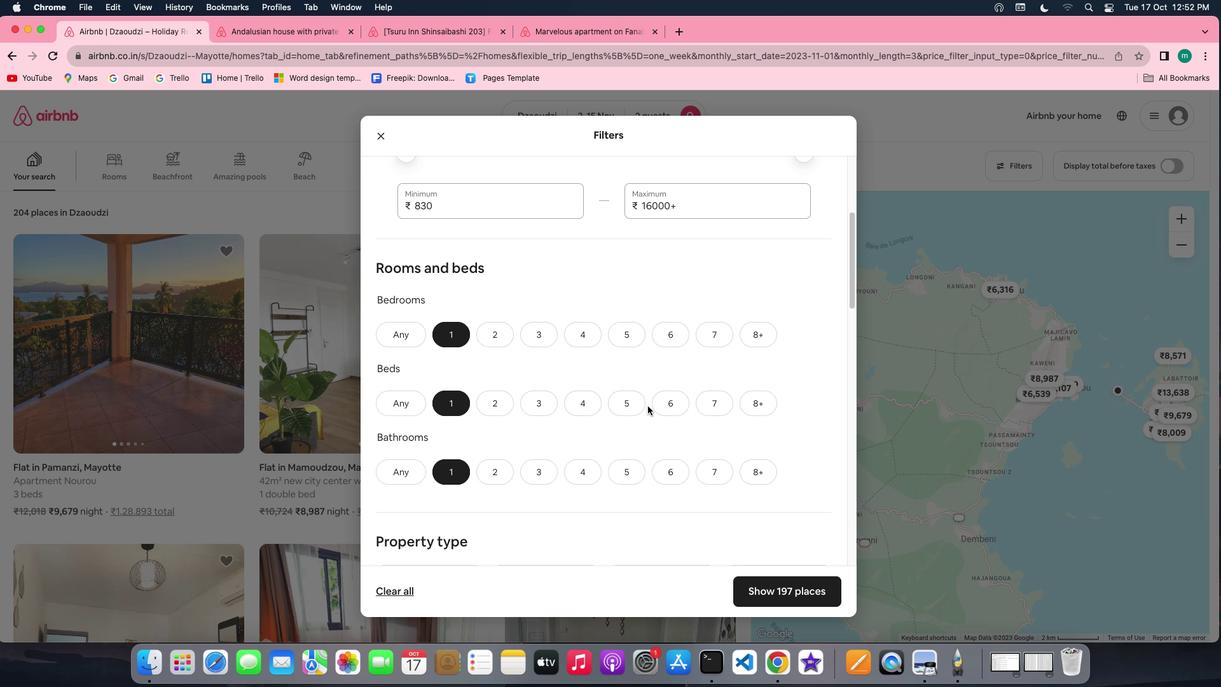 
Action: Mouse scrolled (648, 406) with delta (0, 0)
Screenshot: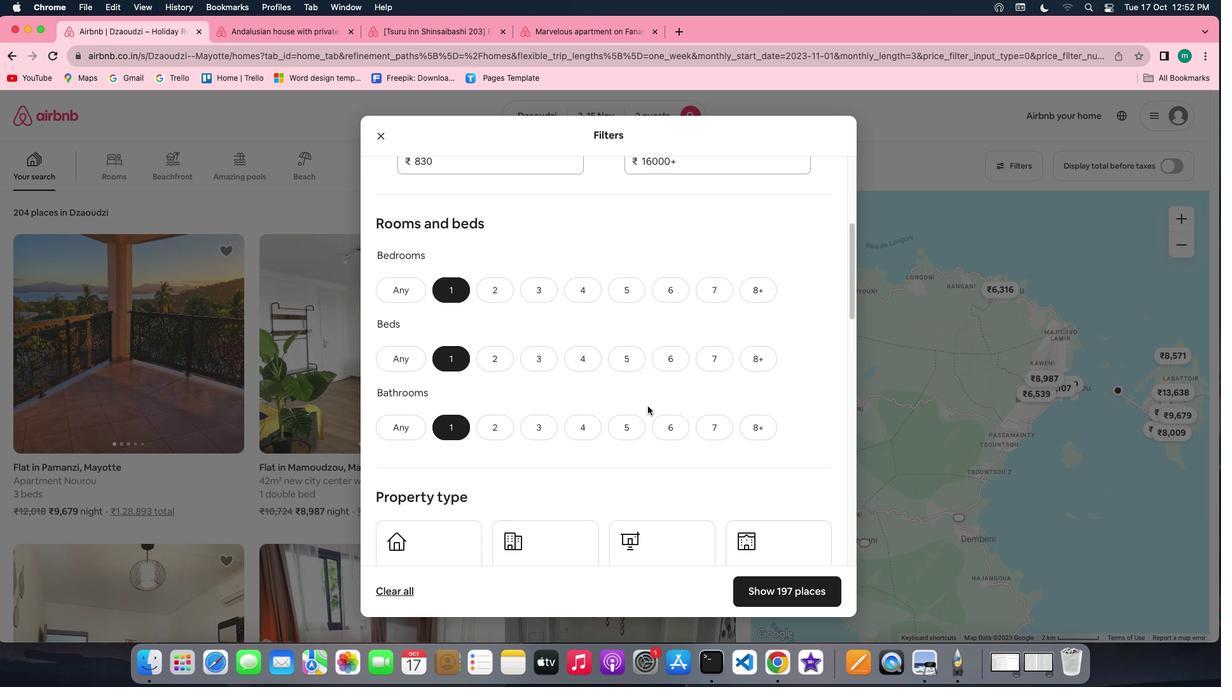 
Action: Mouse scrolled (648, 406) with delta (0, 0)
Screenshot: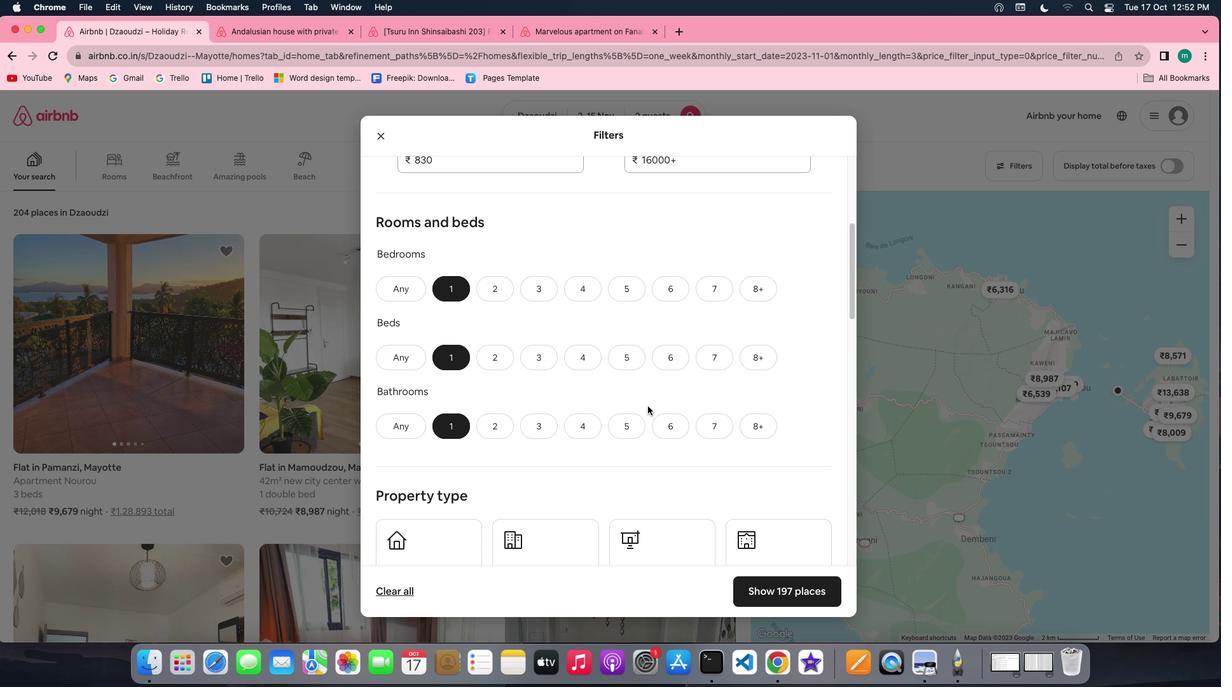 
Action: Mouse scrolled (648, 406) with delta (0, 0)
Screenshot: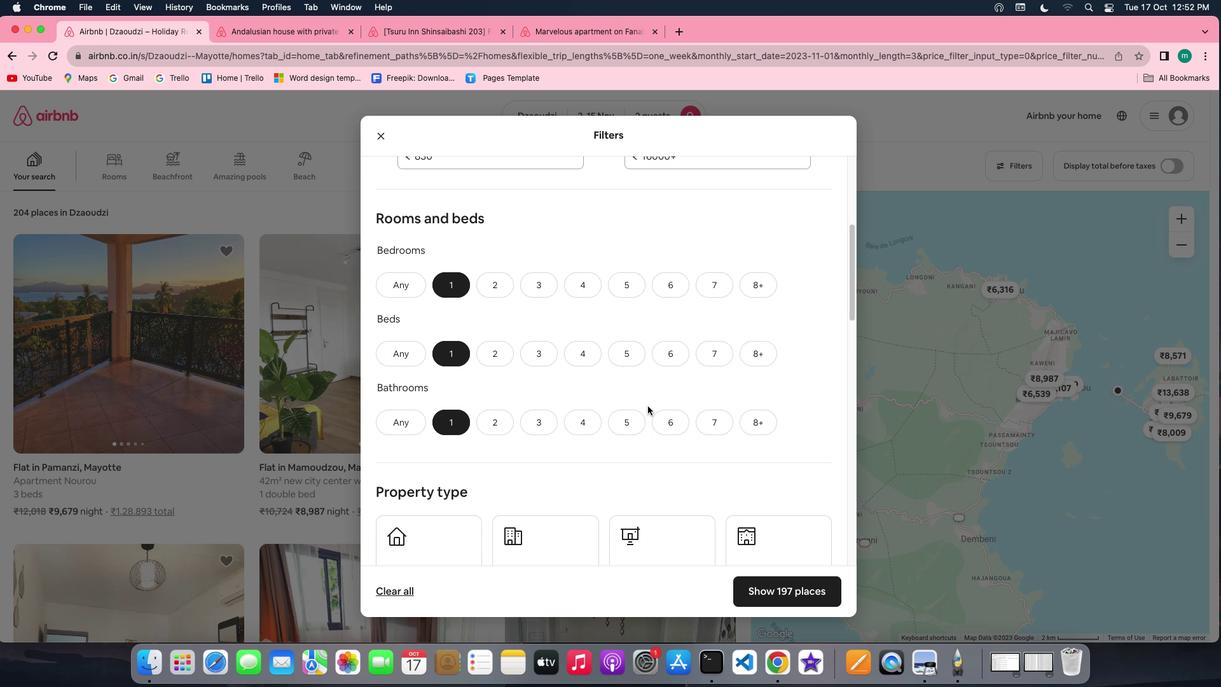
Action: Mouse scrolled (648, 406) with delta (0, 0)
Screenshot: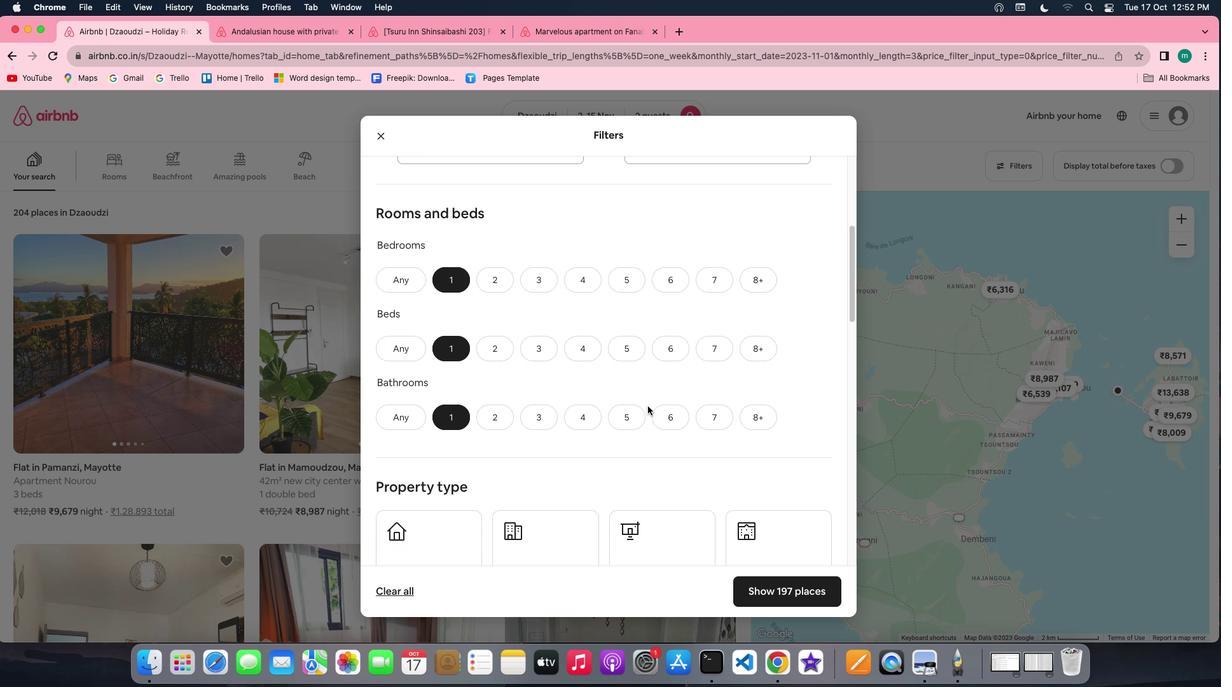 
Action: Mouse scrolled (648, 406) with delta (0, 0)
Screenshot: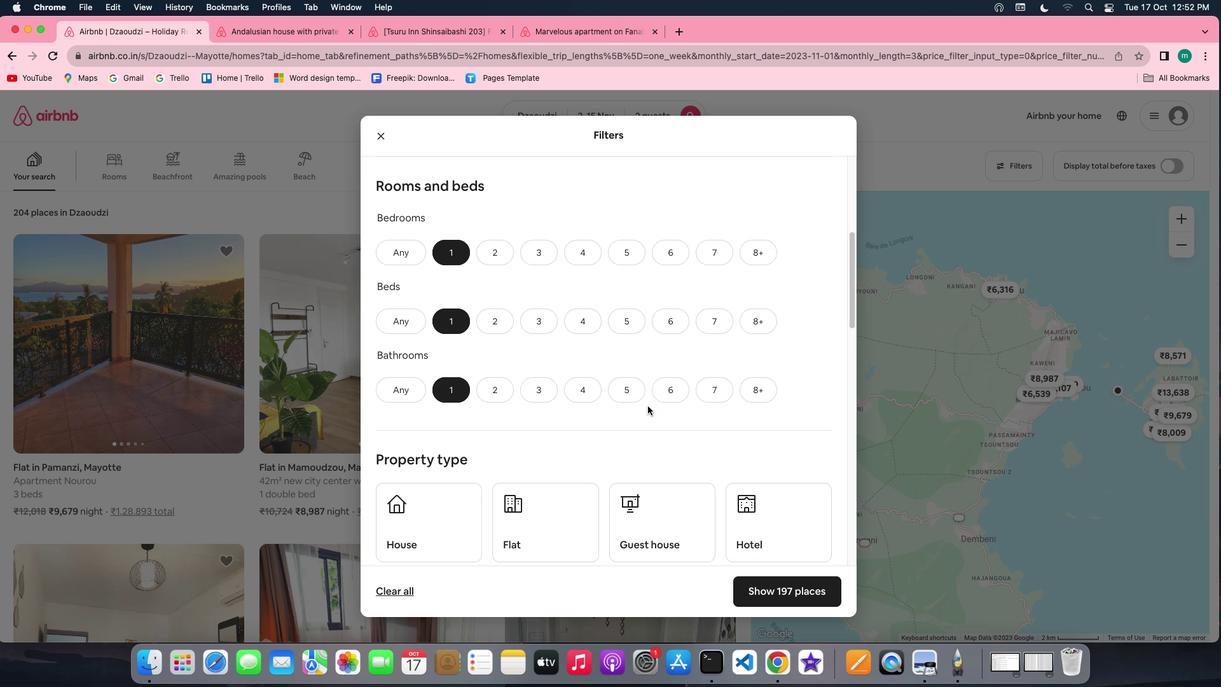 
Action: Mouse scrolled (648, 406) with delta (0, 0)
Screenshot: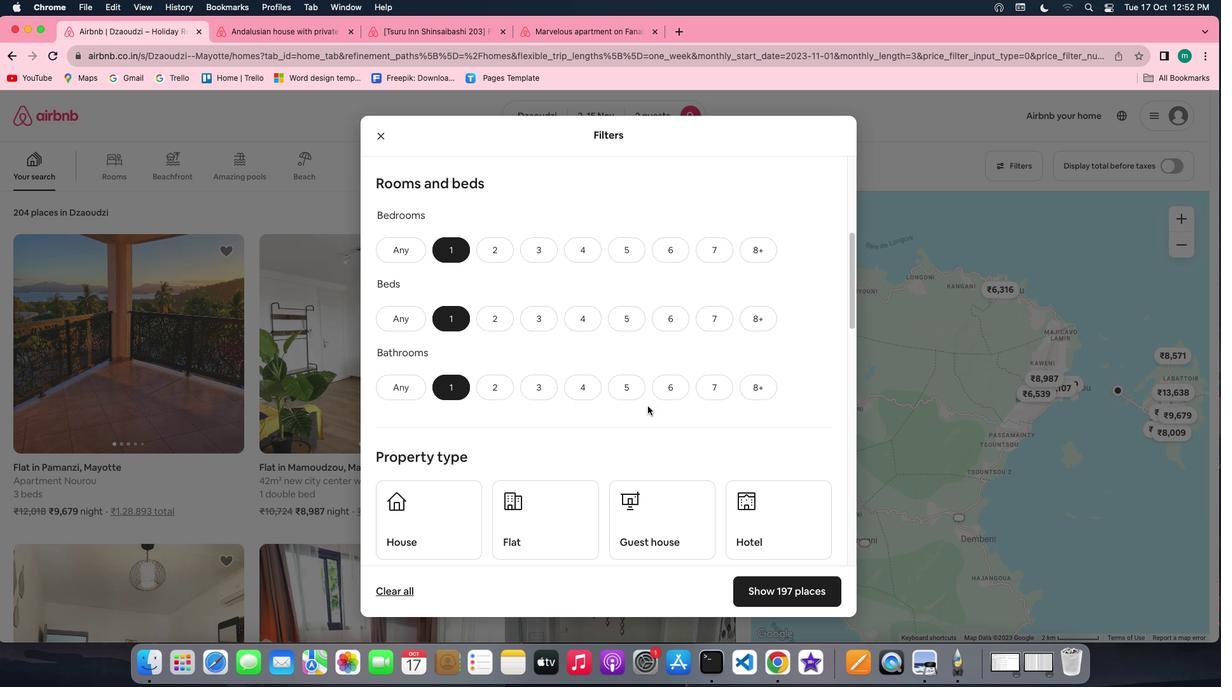 
Action: Mouse scrolled (648, 406) with delta (0, 0)
Screenshot: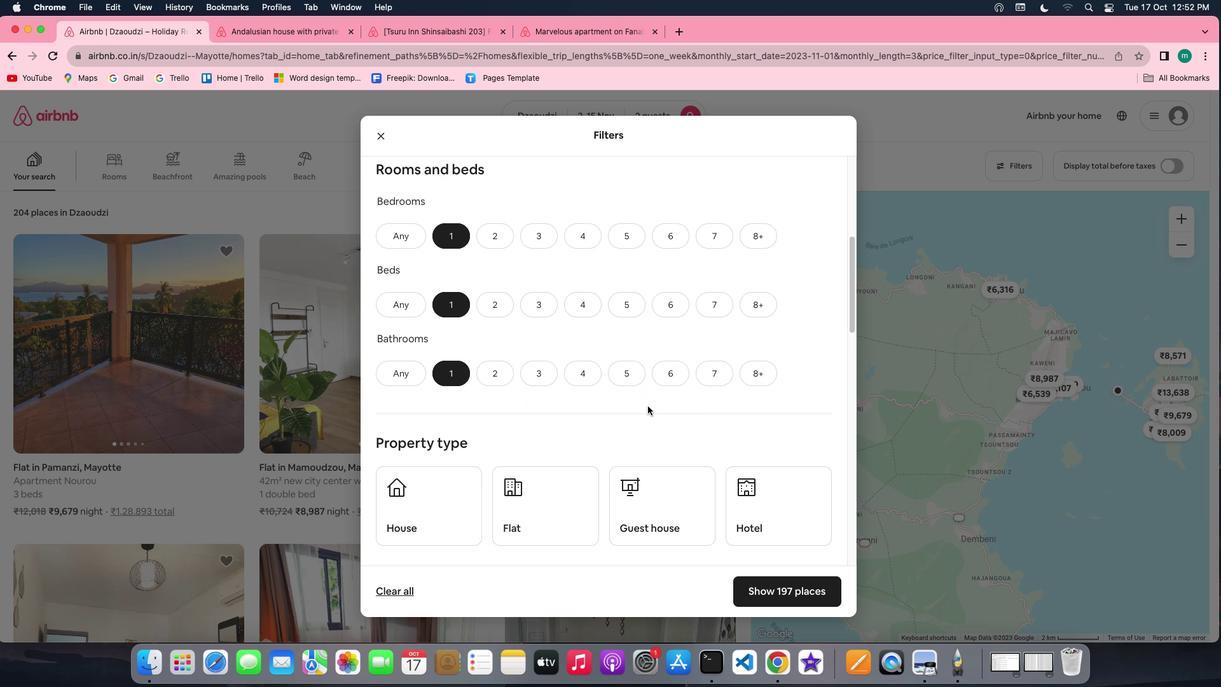 
Action: Mouse scrolled (648, 406) with delta (0, 0)
Screenshot: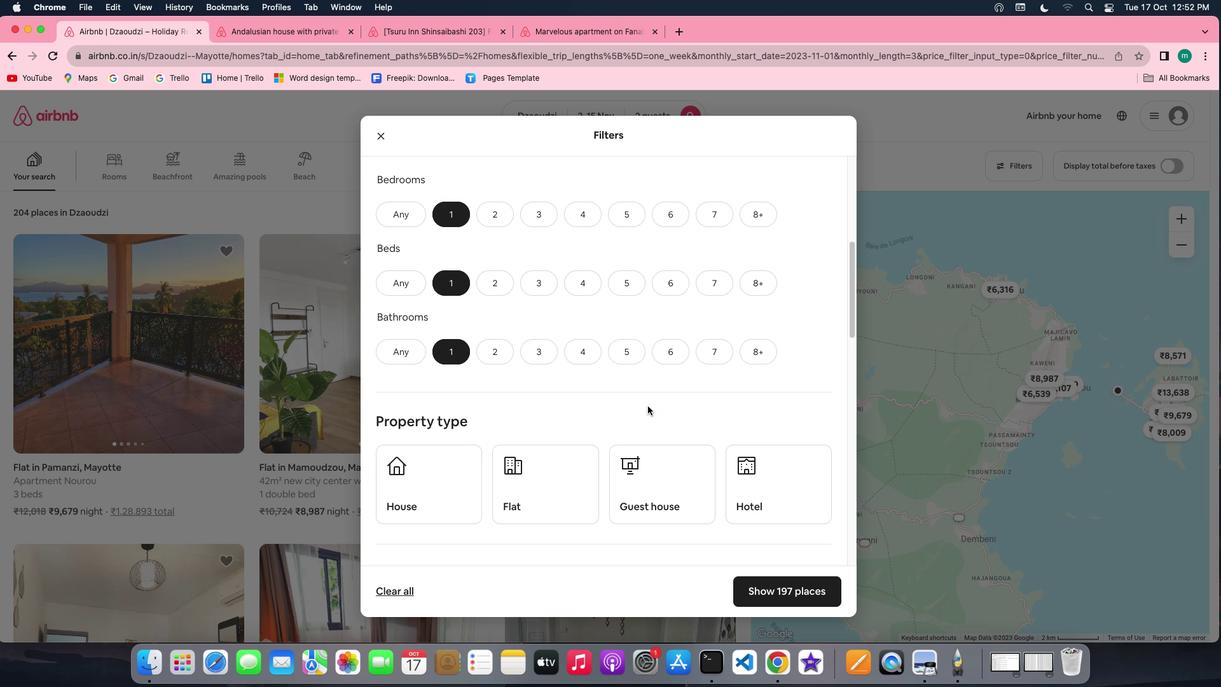 
Action: Mouse scrolled (648, 406) with delta (0, 0)
Screenshot: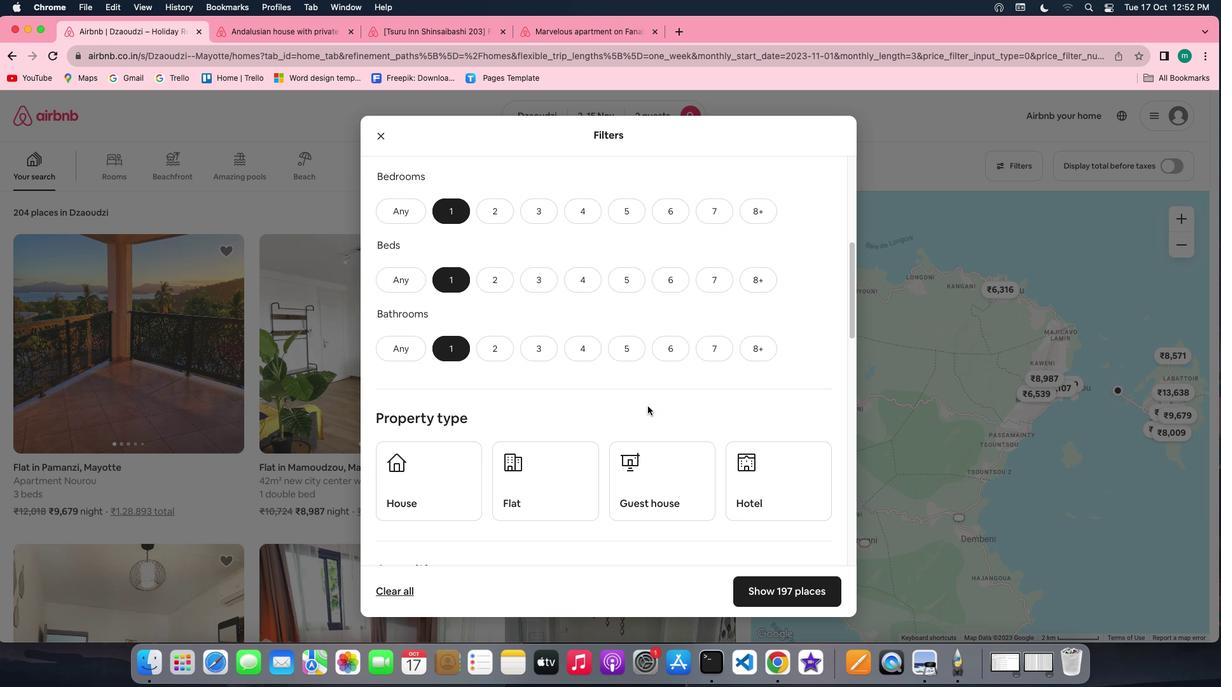 
Action: Mouse scrolled (648, 406) with delta (0, 0)
Screenshot: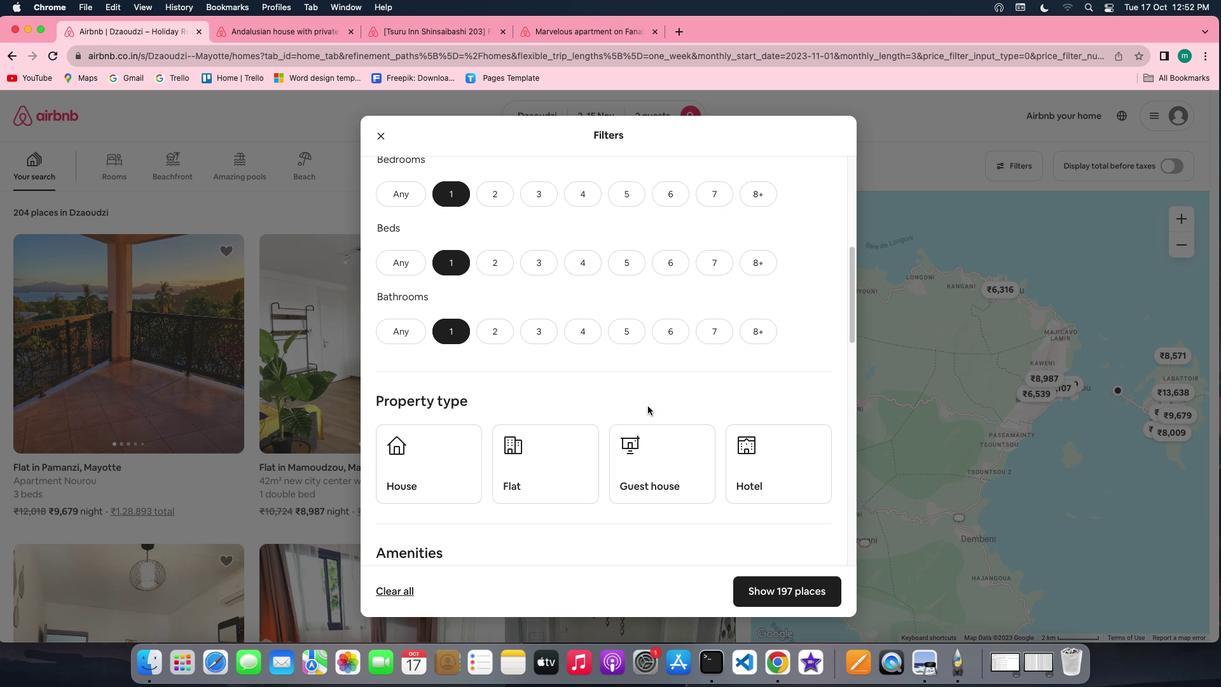 
Action: Mouse moved to (801, 440)
Screenshot: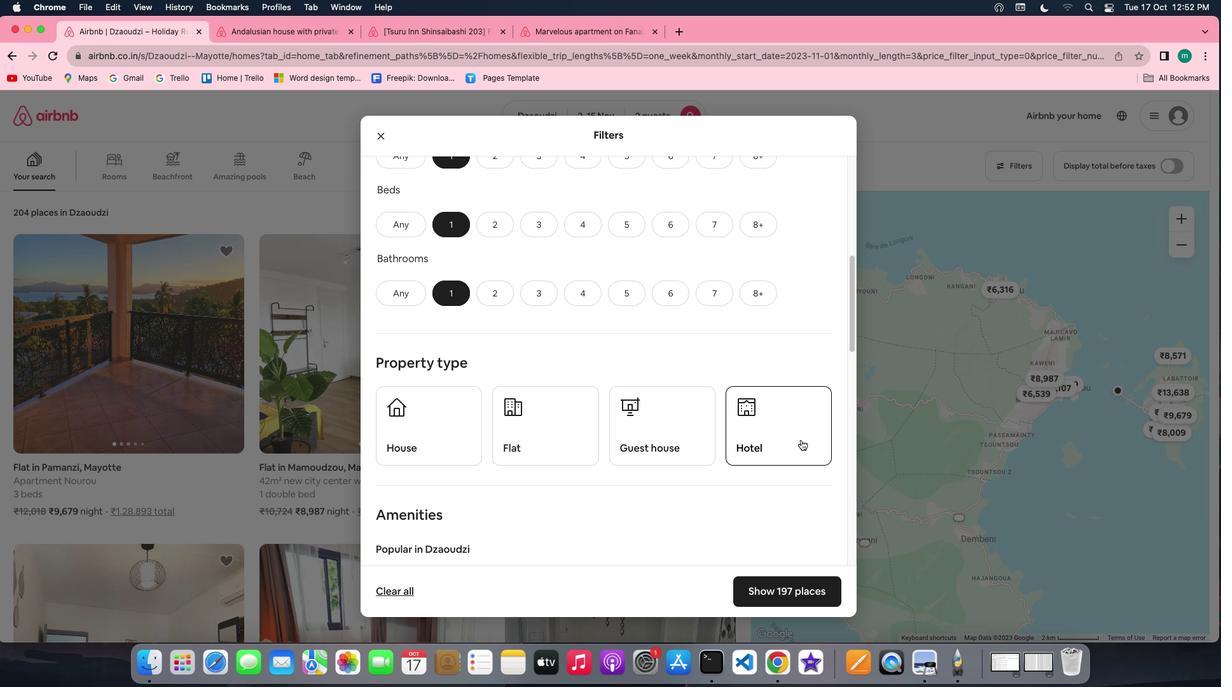 
Action: Mouse pressed left at (801, 440)
Screenshot: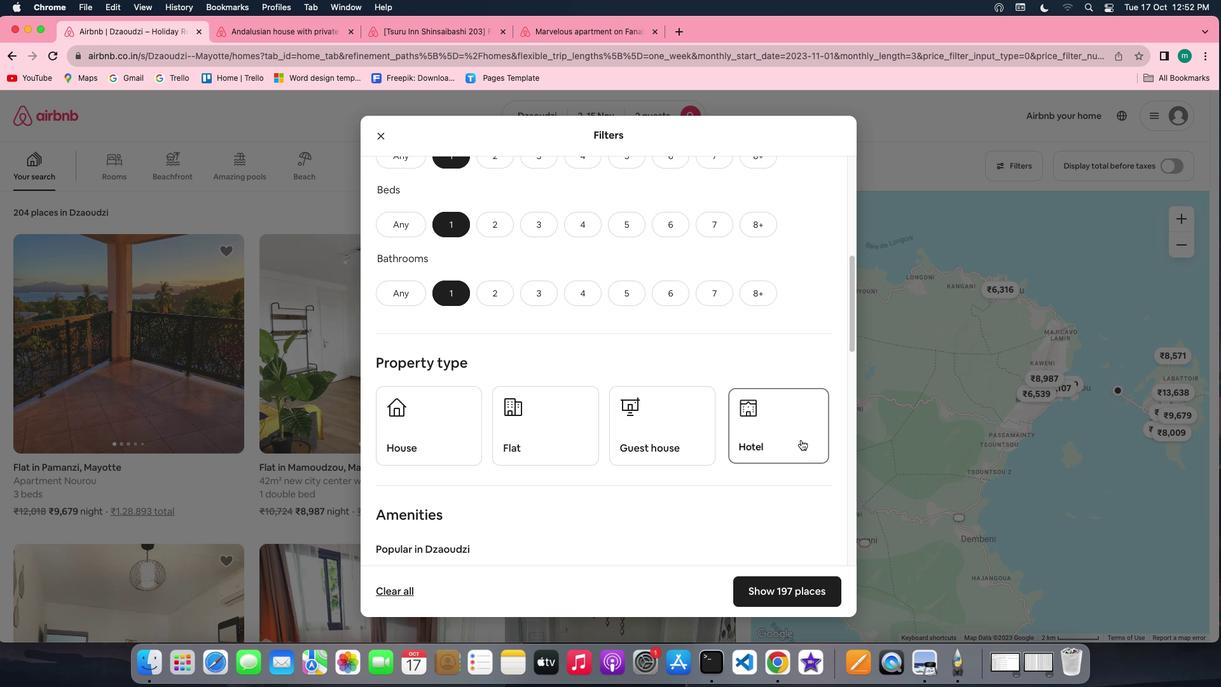 
Action: Mouse moved to (673, 474)
Screenshot: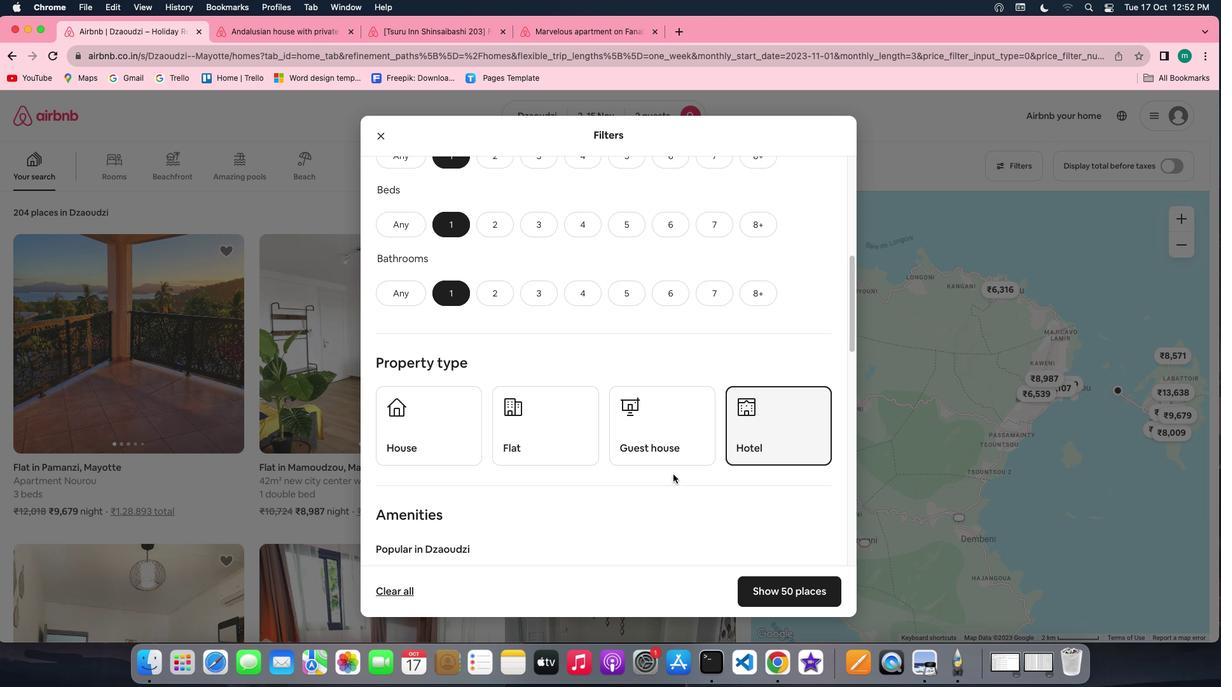 
Action: Mouse scrolled (673, 474) with delta (0, 0)
Screenshot: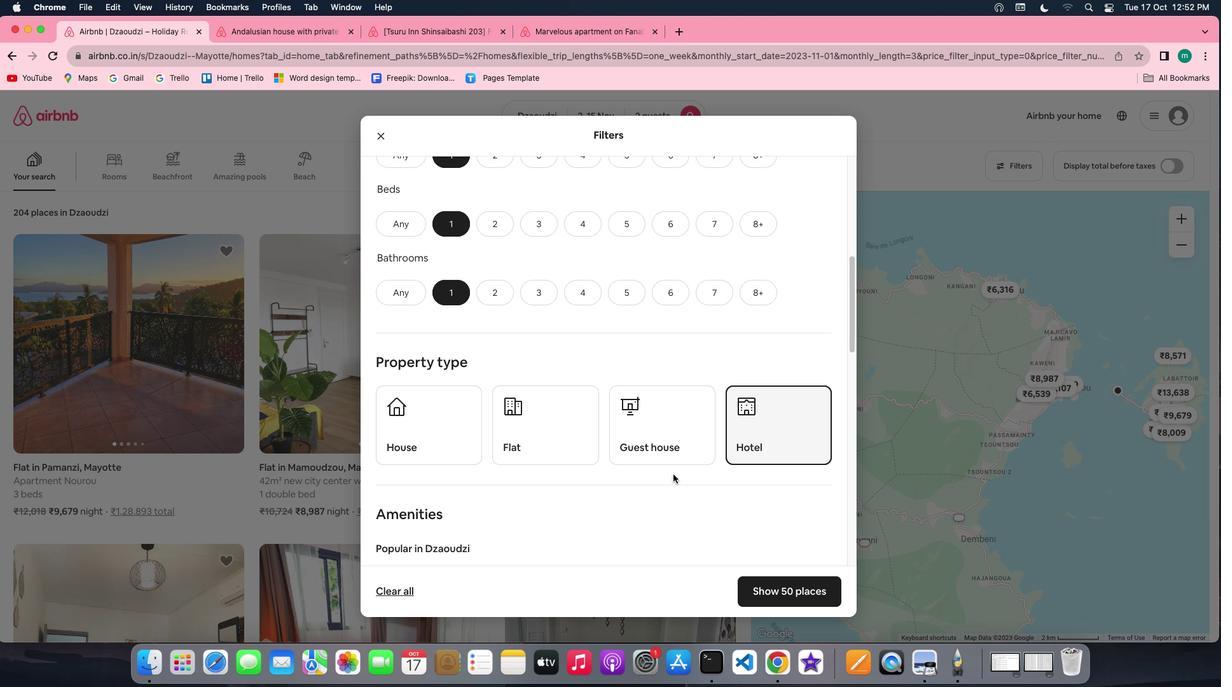 
Action: Mouse scrolled (673, 474) with delta (0, 0)
Screenshot: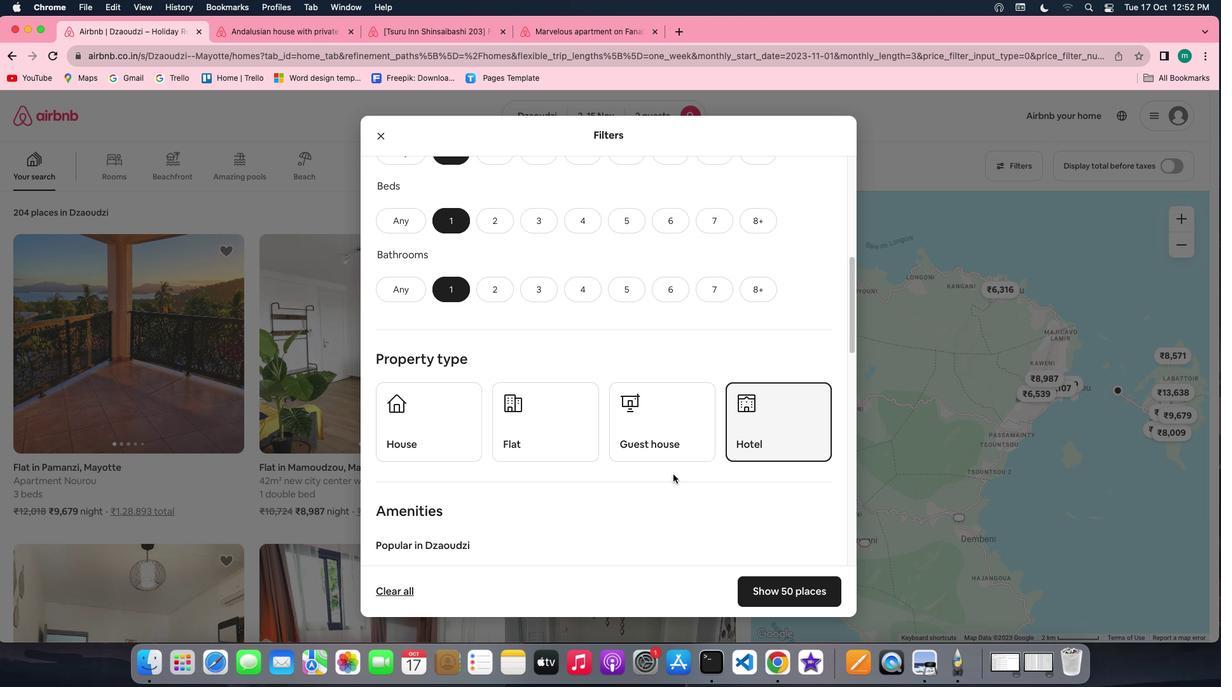 
Action: Mouse scrolled (673, 474) with delta (0, 0)
Screenshot: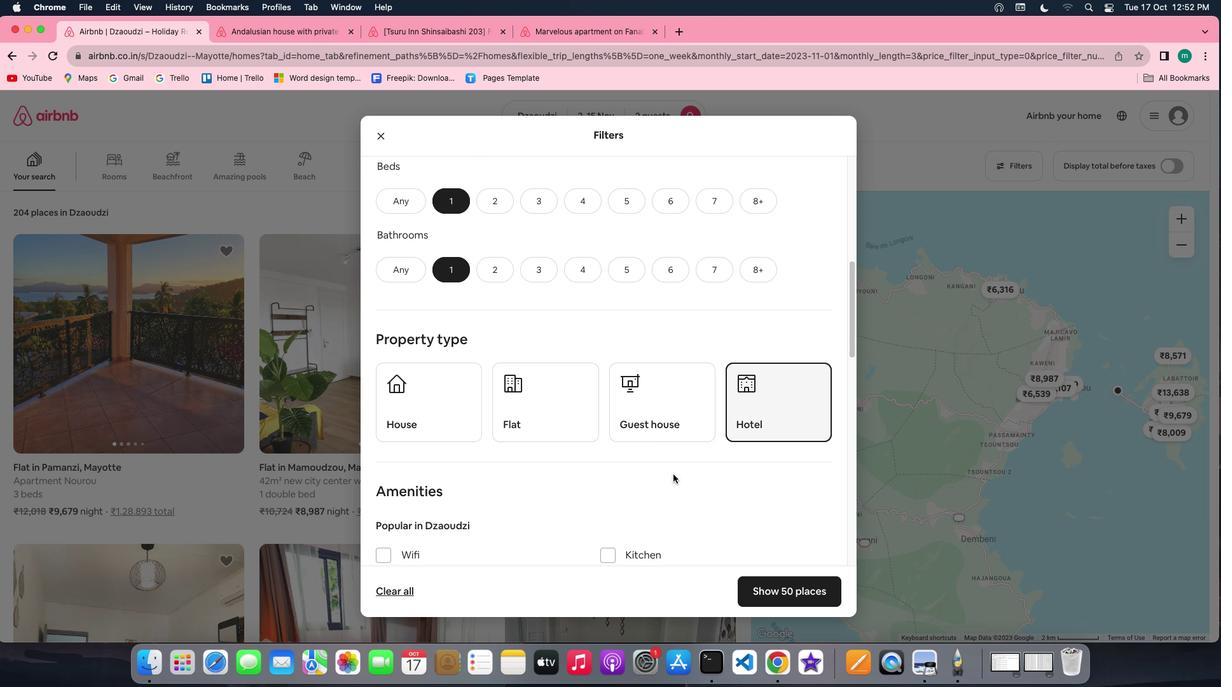 
Action: Mouse scrolled (673, 474) with delta (0, 0)
Screenshot: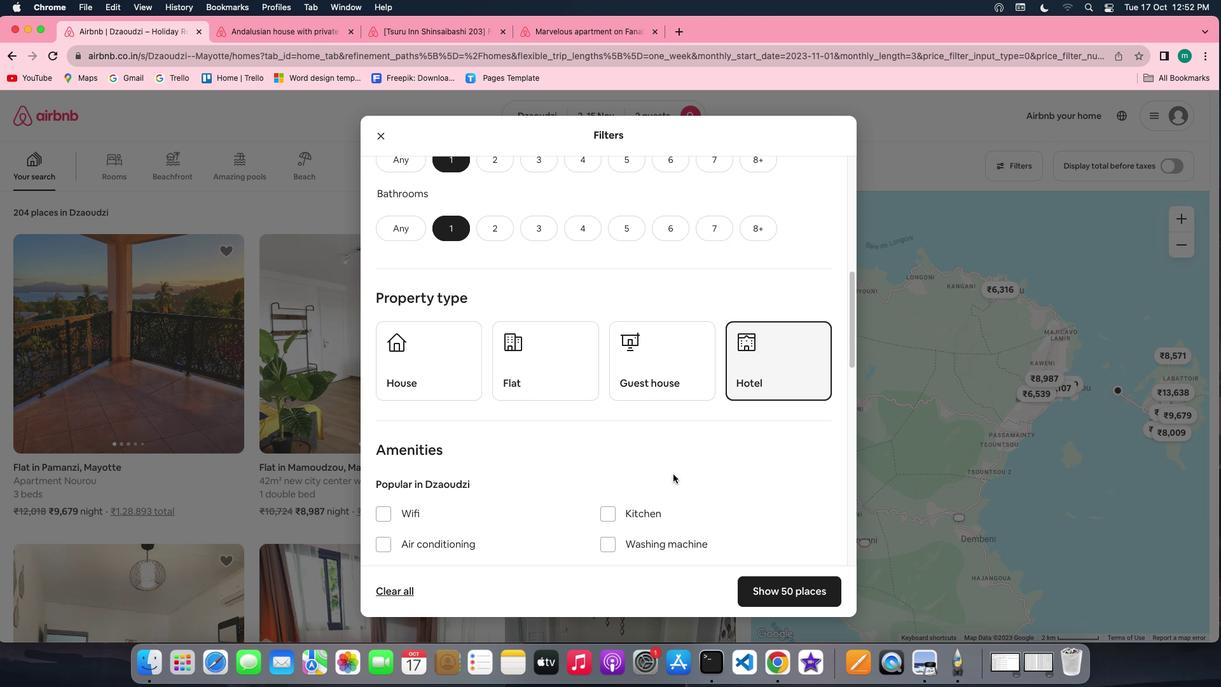 
Action: Mouse scrolled (673, 474) with delta (0, 0)
Screenshot: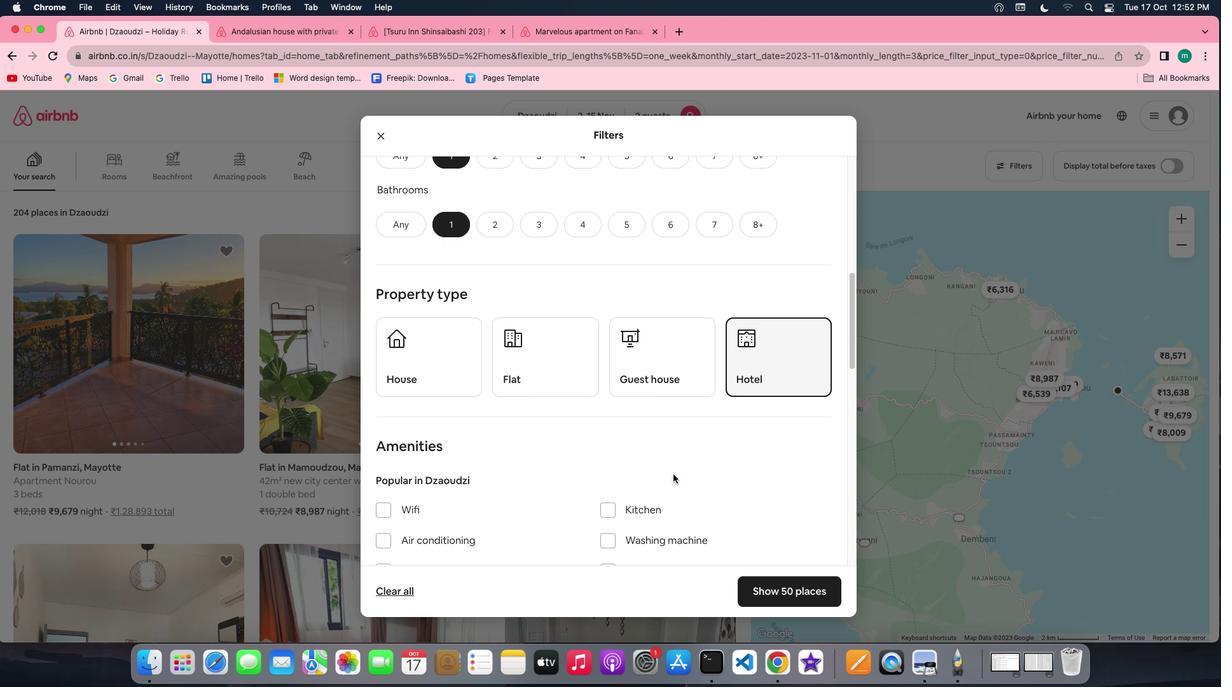 
Action: Mouse scrolled (673, 474) with delta (0, -1)
Screenshot: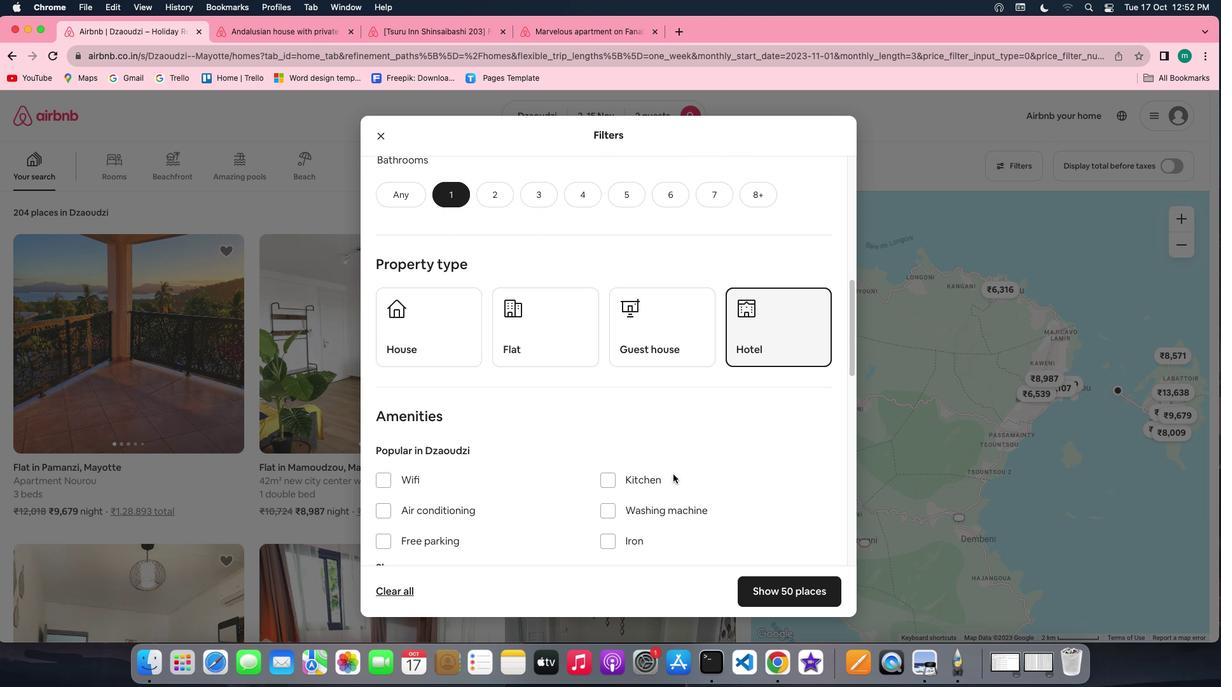
Action: Mouse scrolled (673, 474) with delta (0, -1)
Screenshot: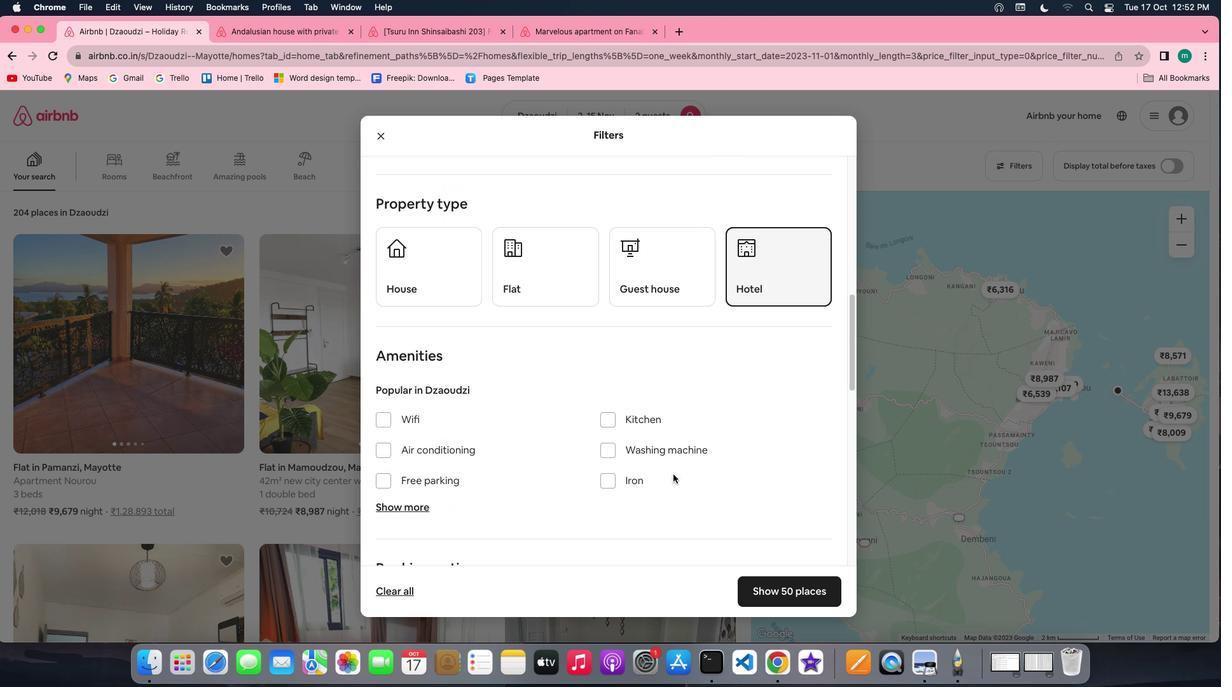 
Action: Mouse scrolled (673, 474) with delta (0, 0)
Screenshot: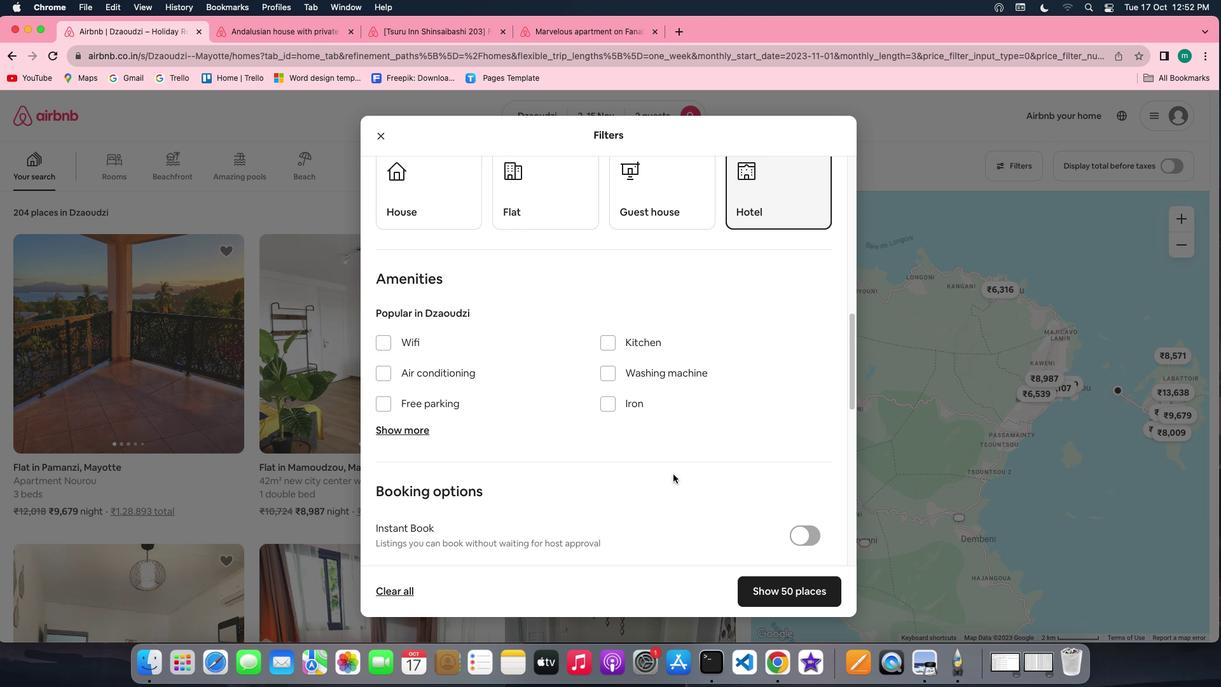 
Action: Mouse scrolled (673, 474) with delta (0, 0)
Screenshot: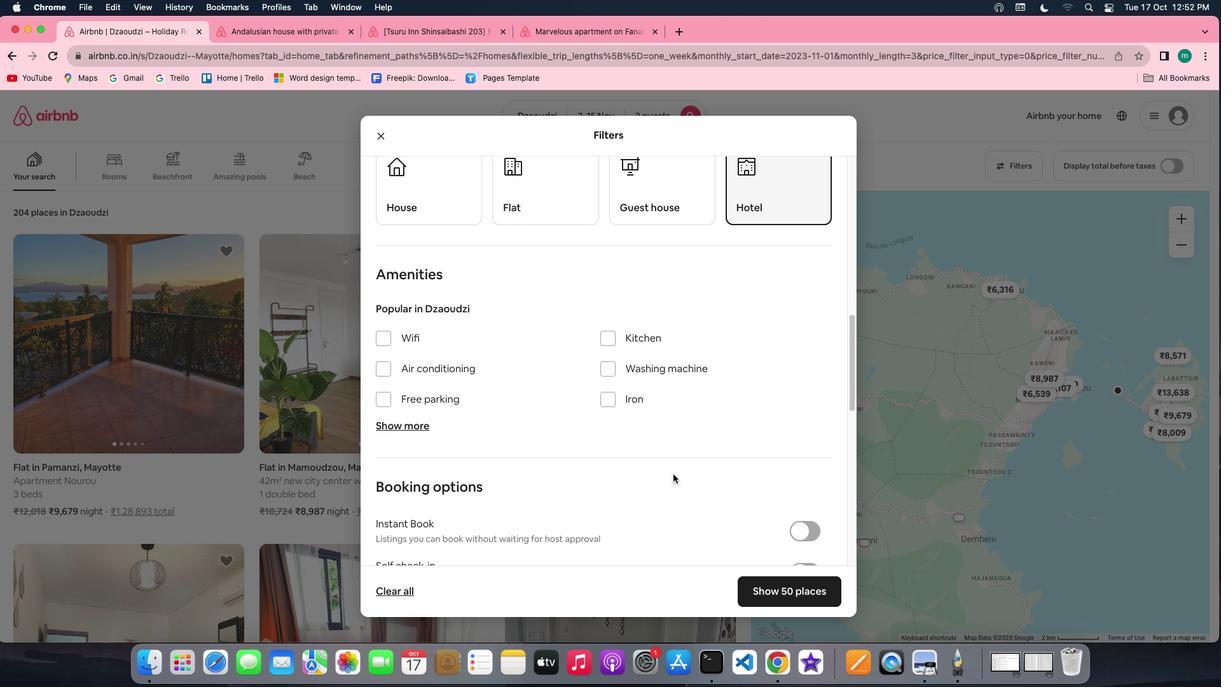 
Action: Mouse scrolled (673, 474) with delta (0, -1)
Screenshot: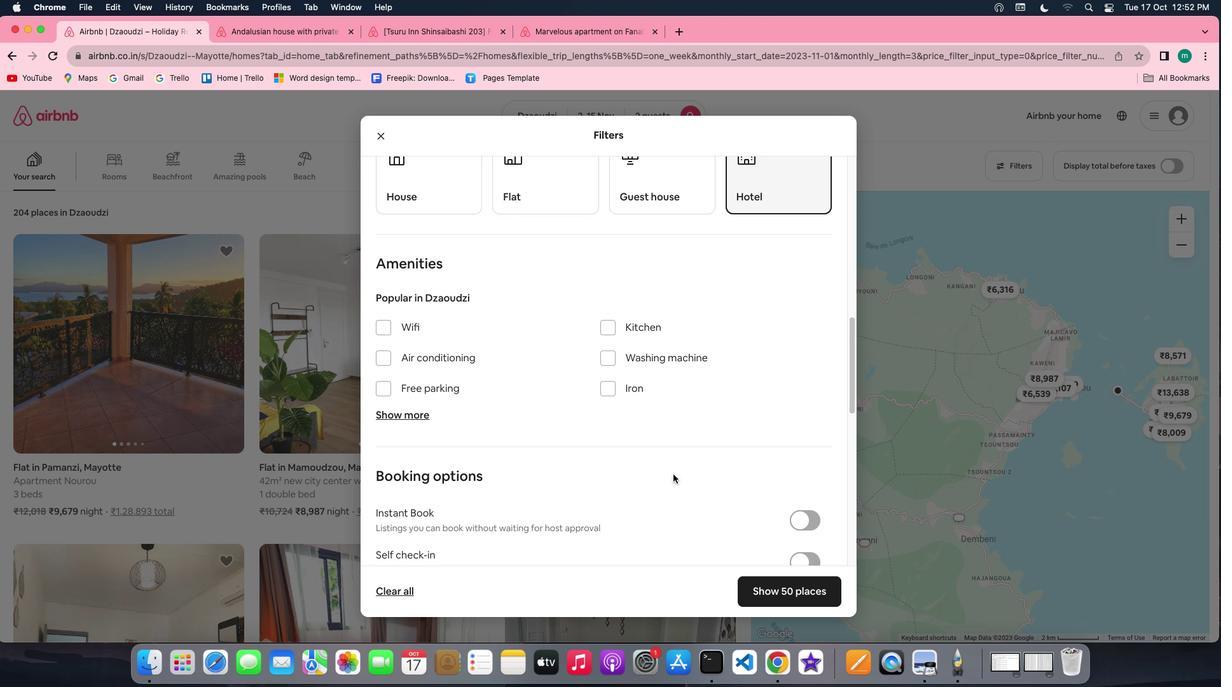 
Action: Mouse scrolled (673, 474) with delta (0, -1)
Screenshot: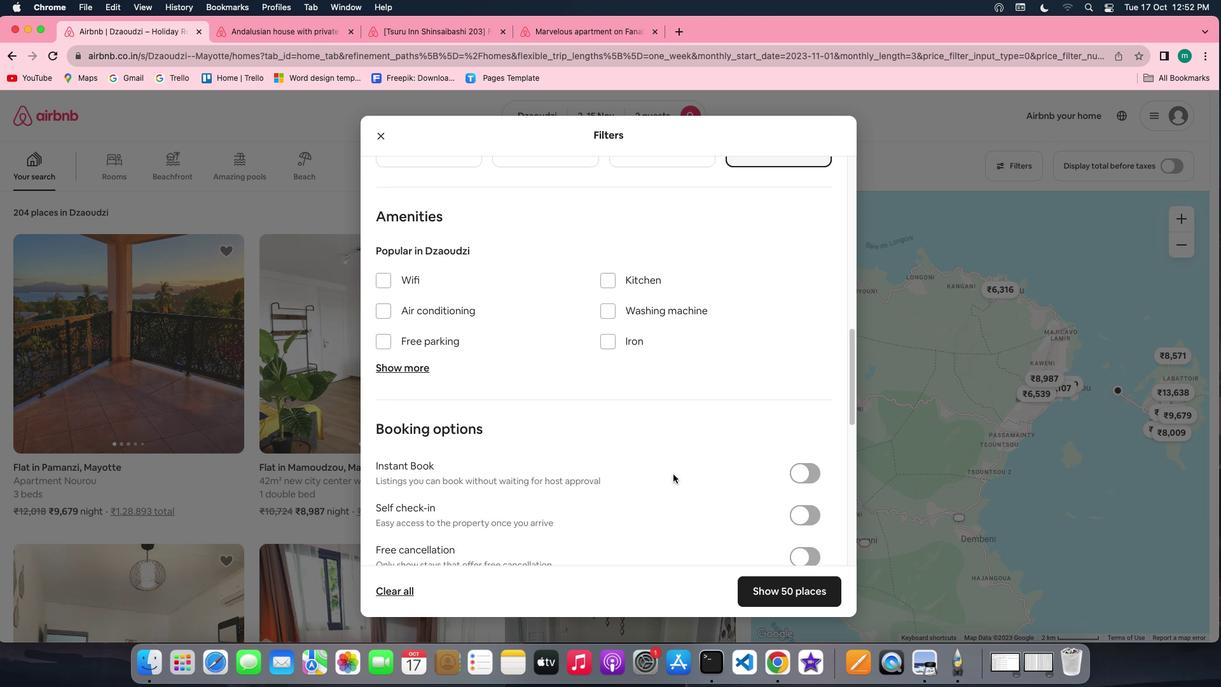 
Action: Mouse moved to (819, 415)
Screenshot: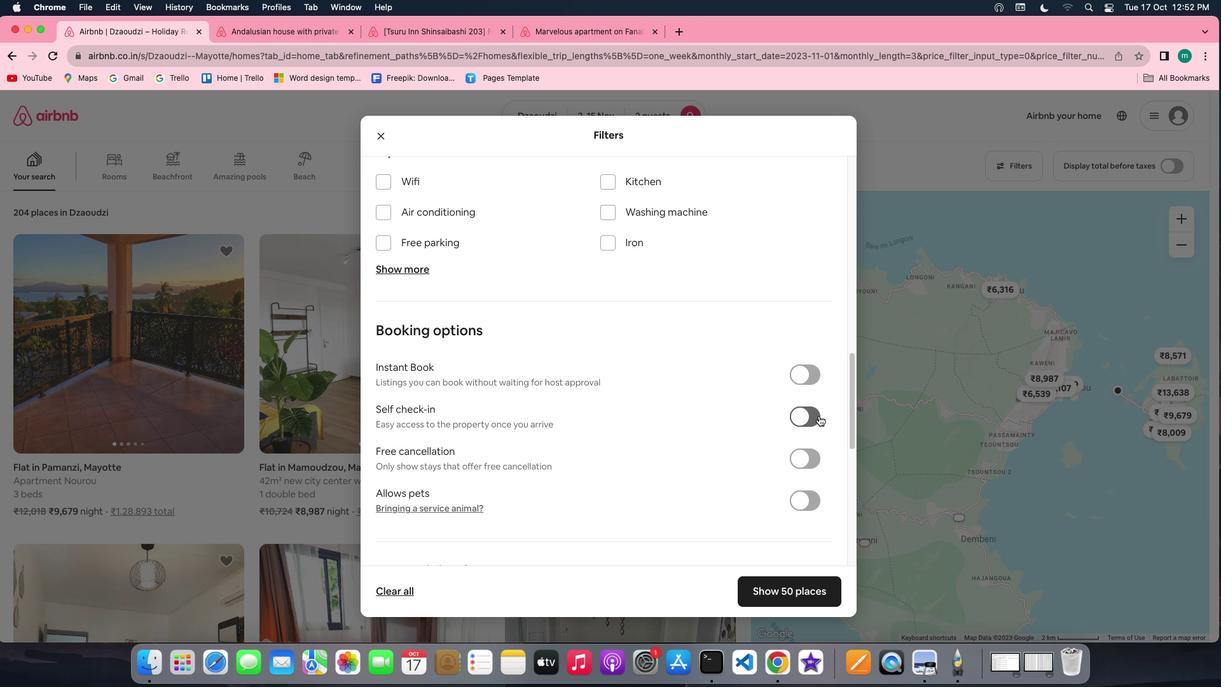 
Action: Mouse pressed left at (819, 415)
Screenshot: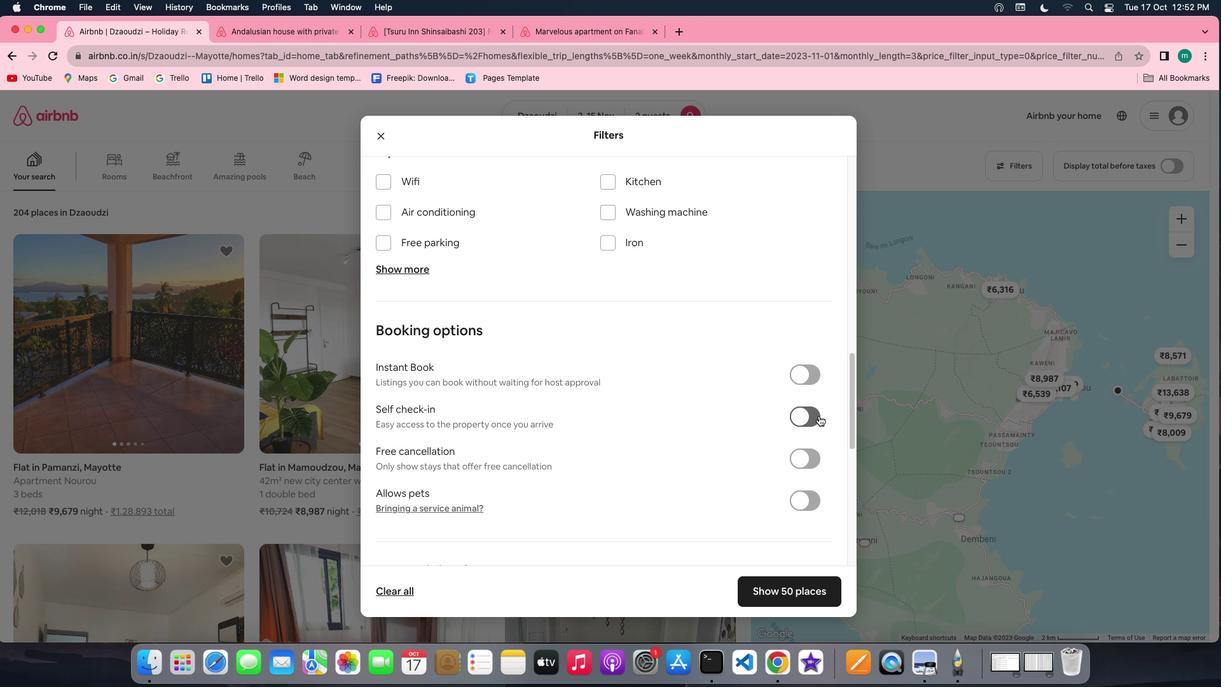 
Action: Mouse moved to (795, 591)
Screenshot: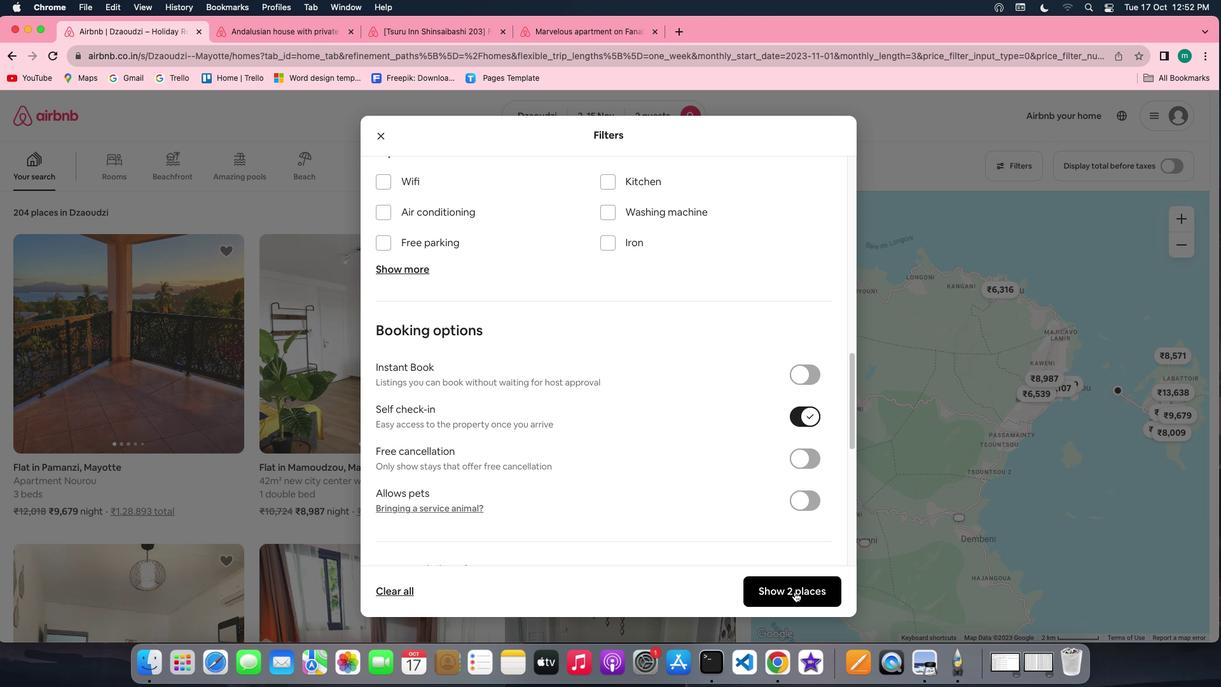 
Action: Mouse pressed left at (795, 591)
Screenshot: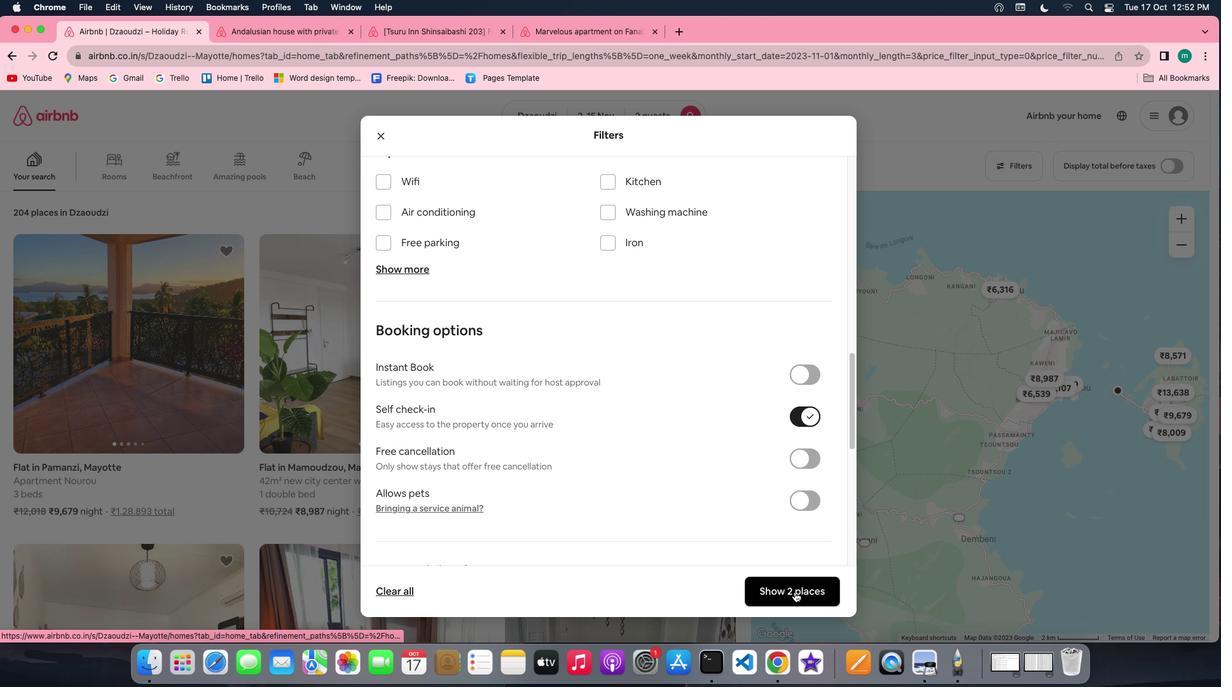 
Action: Mouse moved to (111, 369)
Screenshot: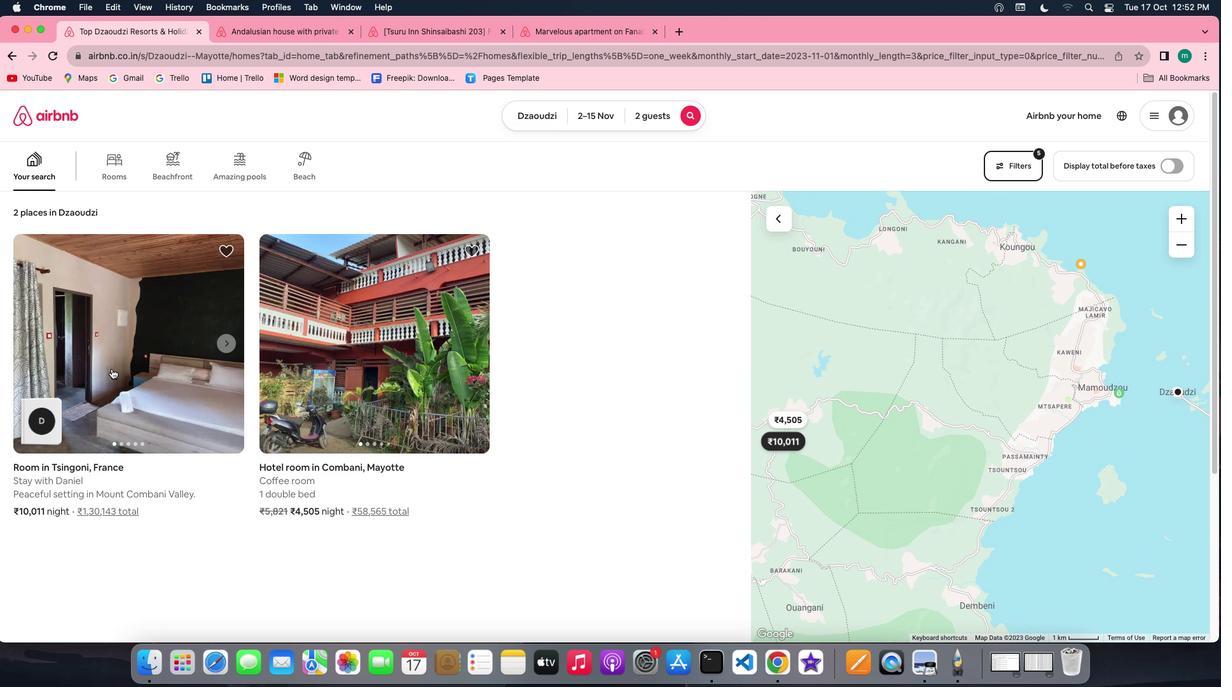 
Action: Mouse pressed left at (111, 369)
Screenshot: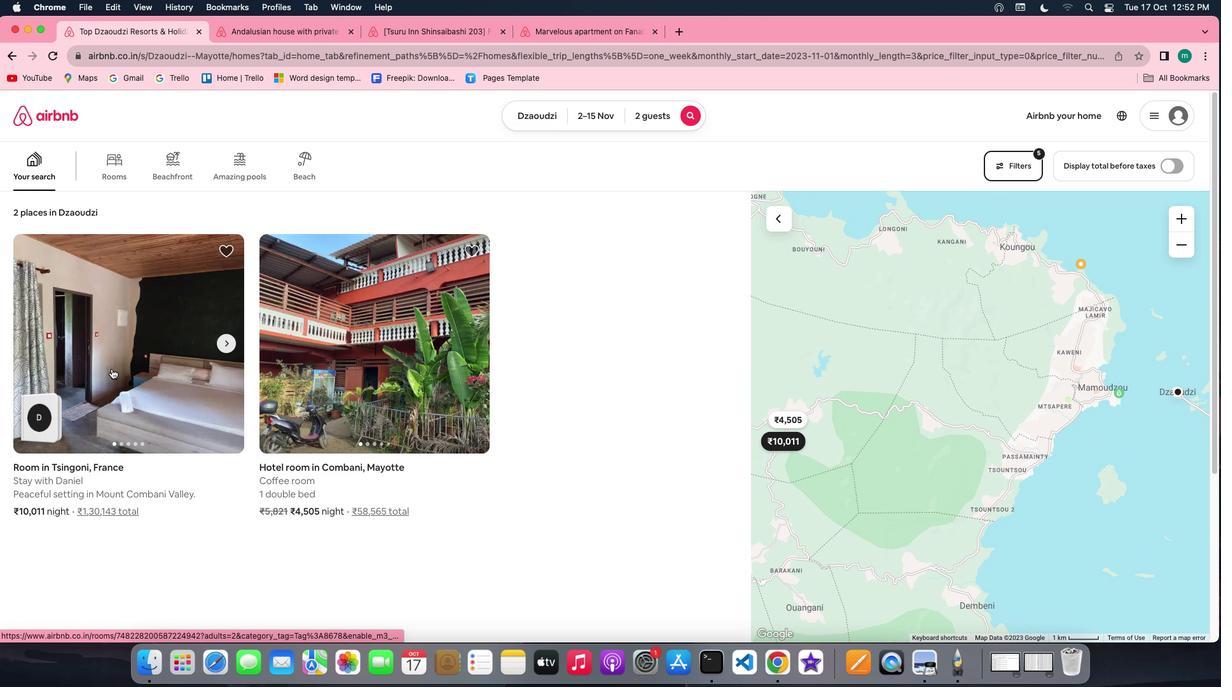 
Action: Mouse moved to (877, 457)
Screenshot: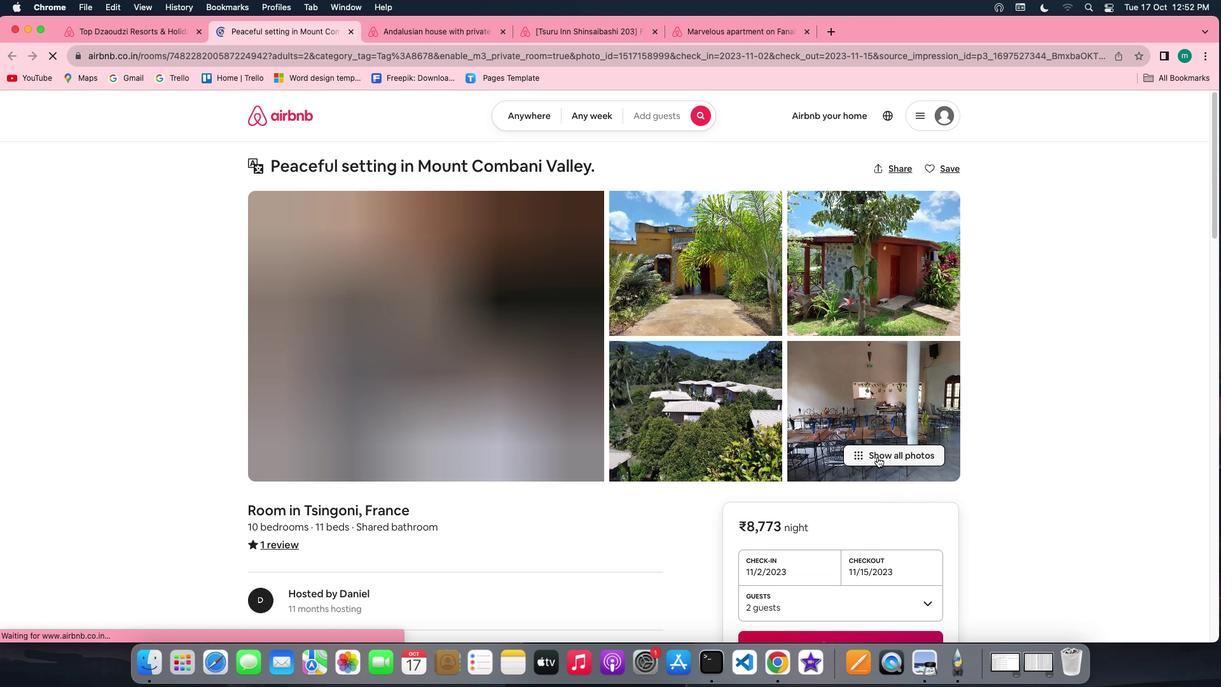 
Action: Mouse pressed left at (877, 457)
Screenshot: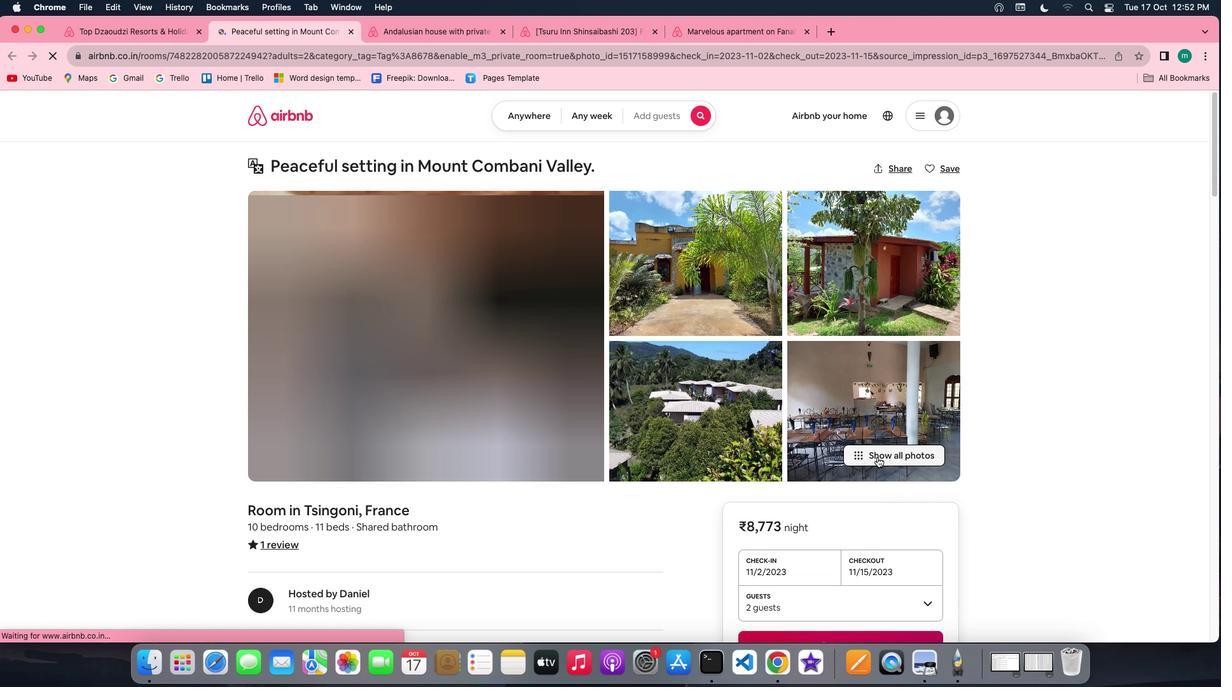 
Action: Mouse moved to (733, 493)
Screenshot: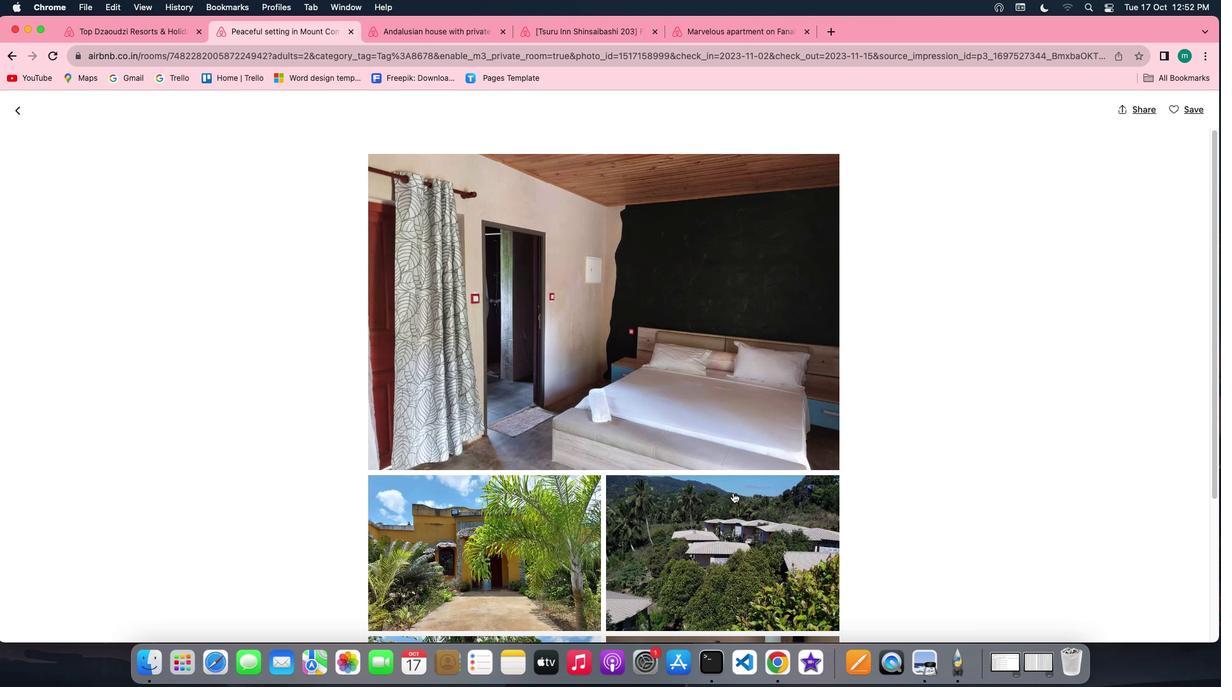 
Action: Mouse scrolled (733, 493) with delta (0, 0)
Screenshot: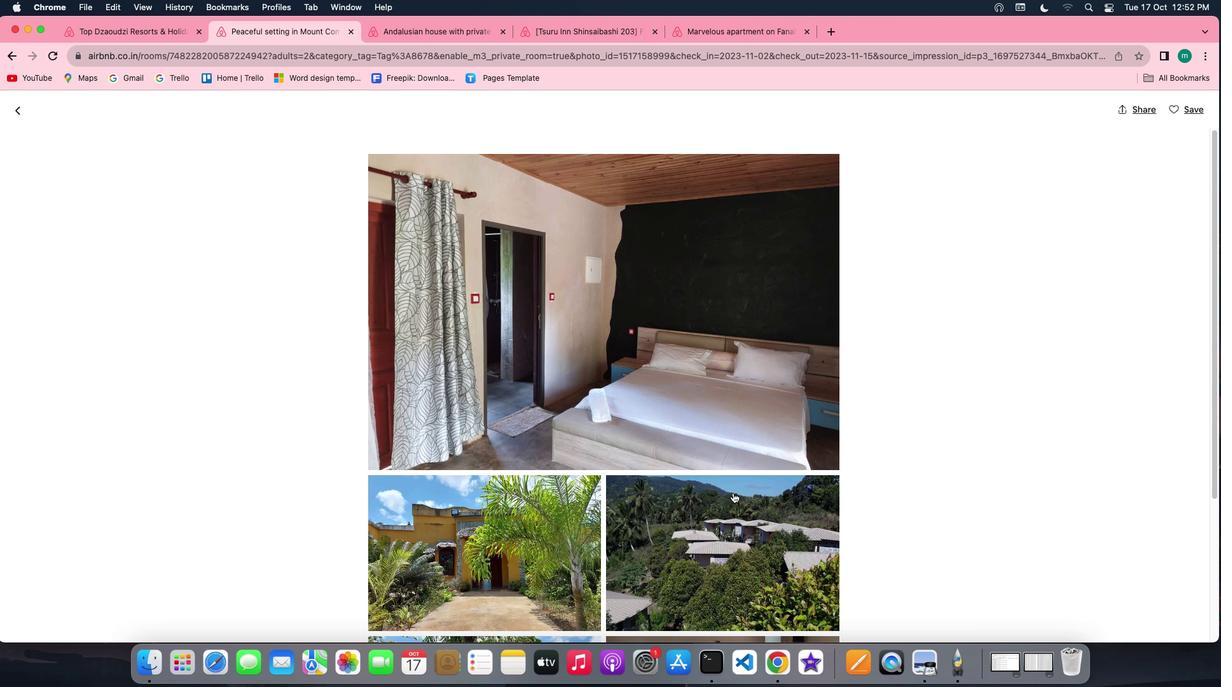 
Action: Mouse scrolled (733, 493) with delta (0, 0)
Screenshot: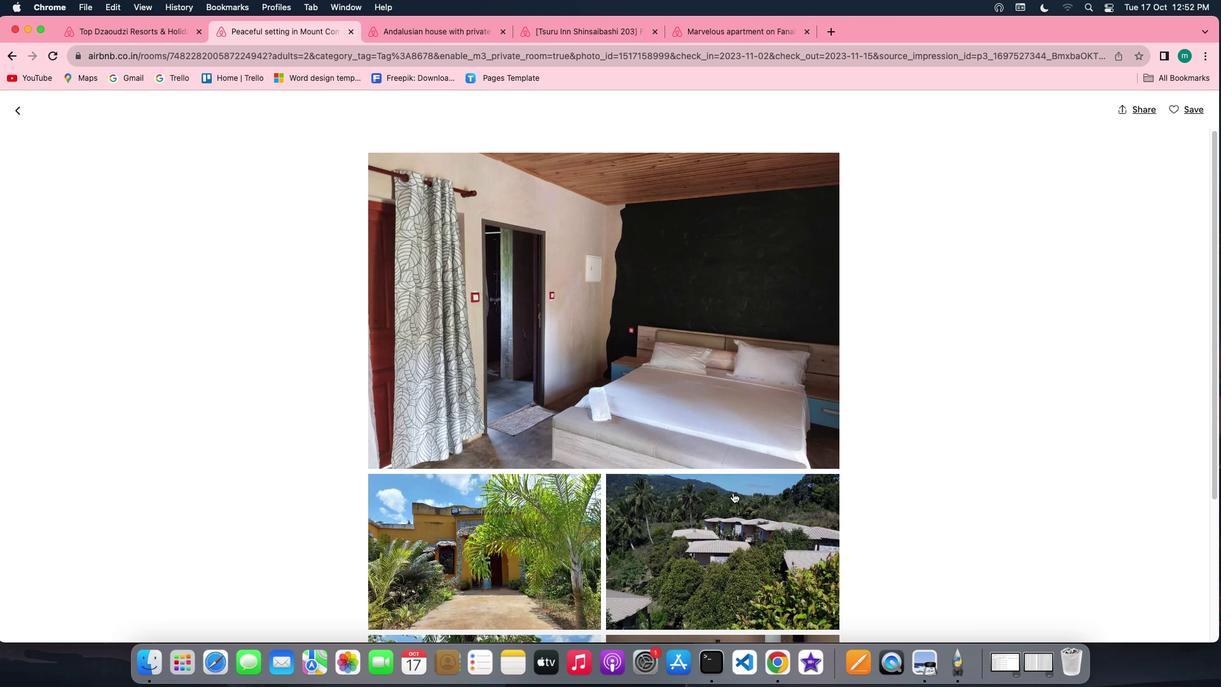 
Action: Mouse scrolled (733, 493) with delta (0, -1)
Screenshot: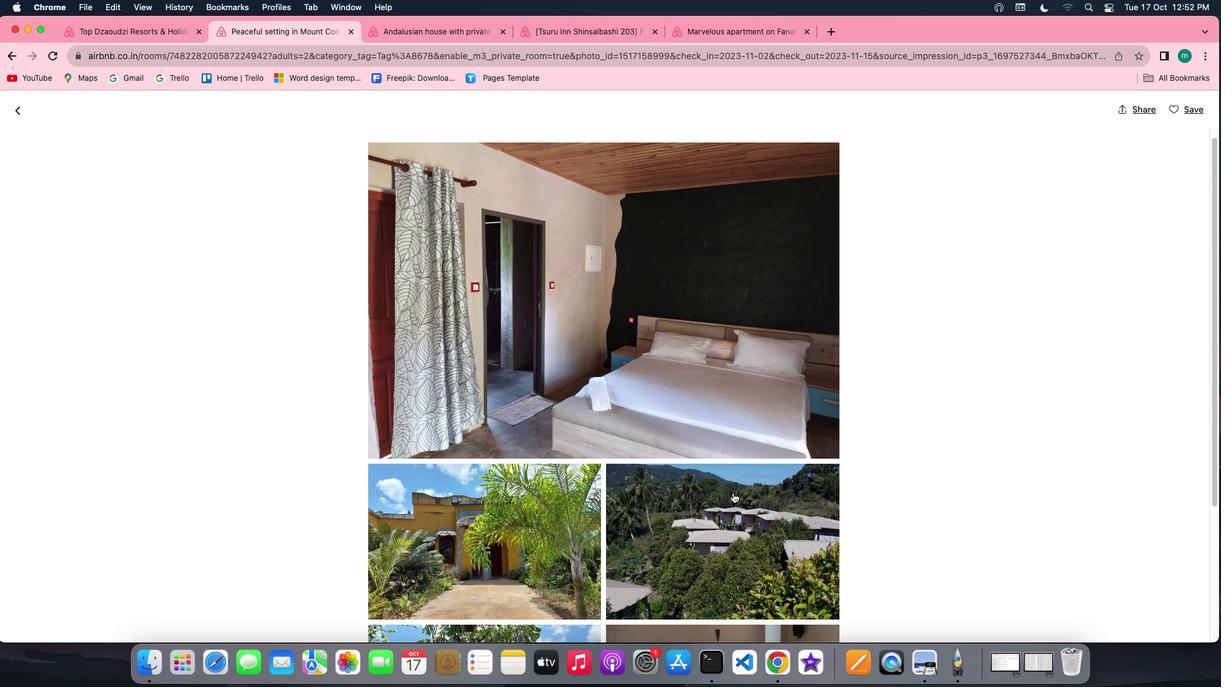 
Action: Mouse scrolled (733, 493) with delta (0, 0)
Screenshot: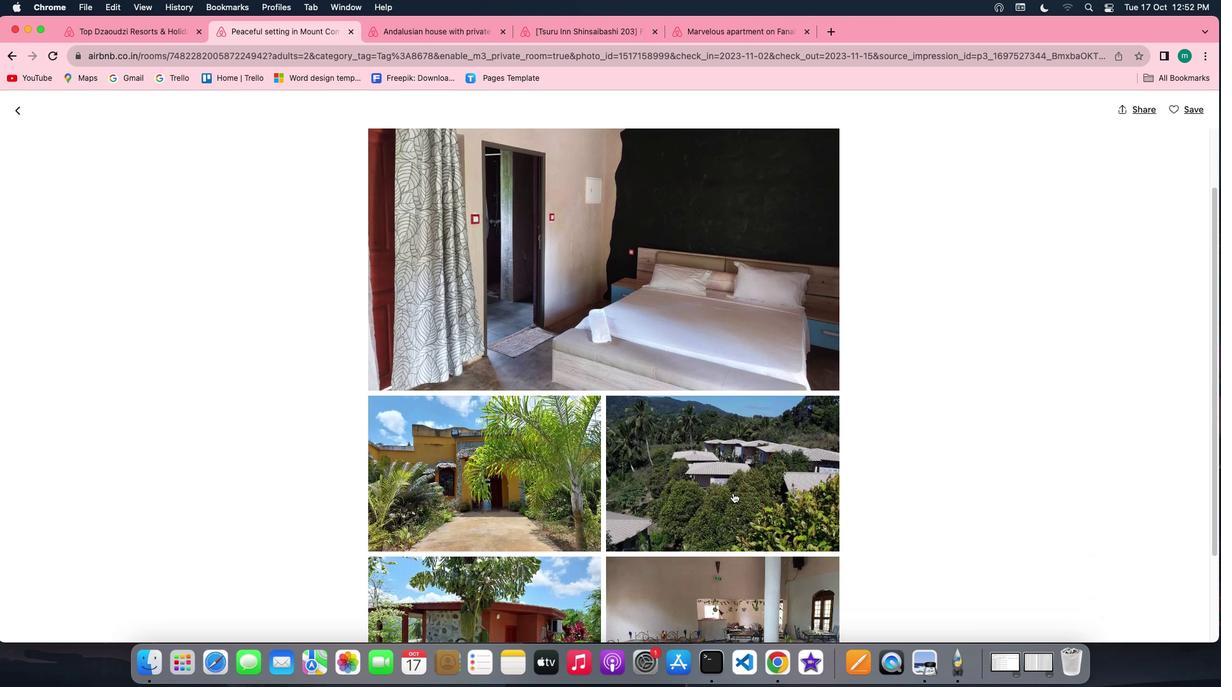 
Action: Mouse scrolled (733, 493) with delta (0, 0)
Screenshot: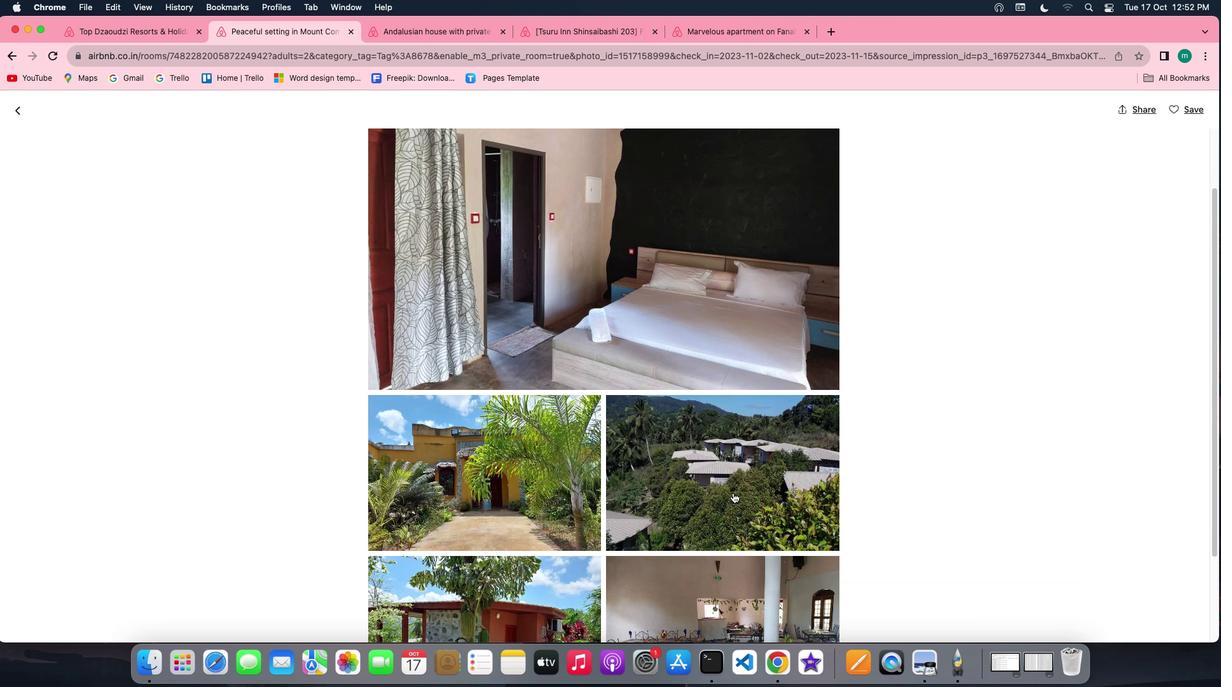 
Action: Mouse scrolled (733, 493) with delta (0, 0)
Screenshot: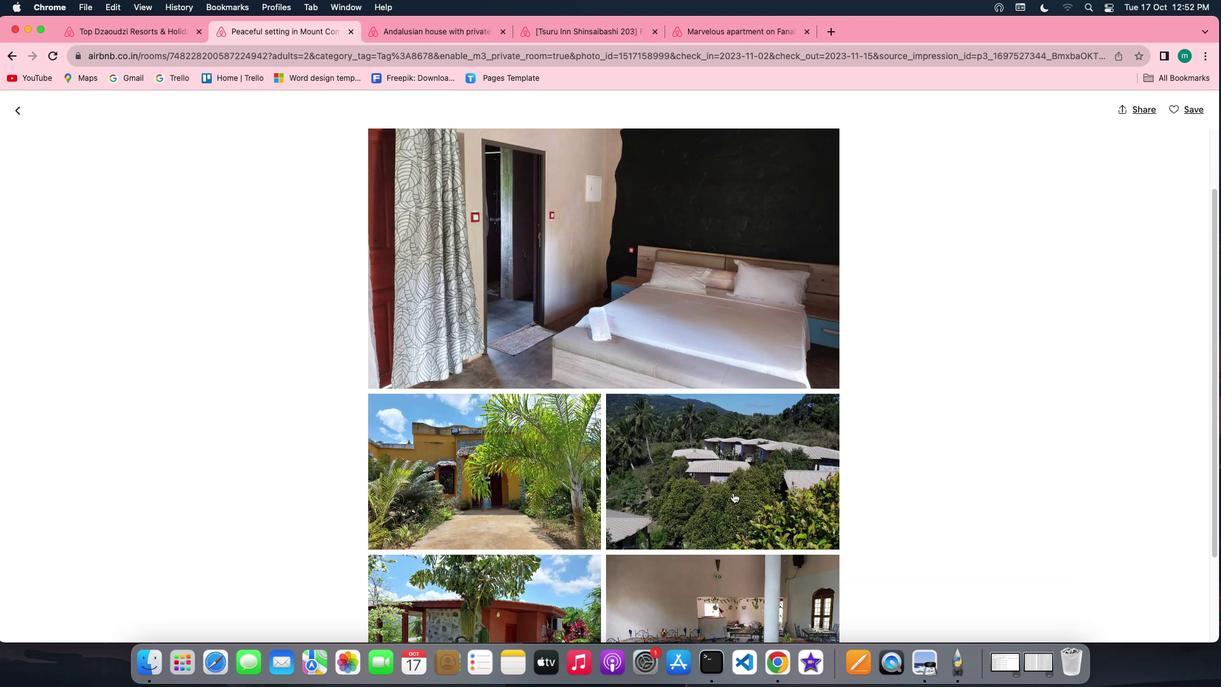 
Action: Mouse scrolled (733, 493) with delta (0, -1)
Screenshot: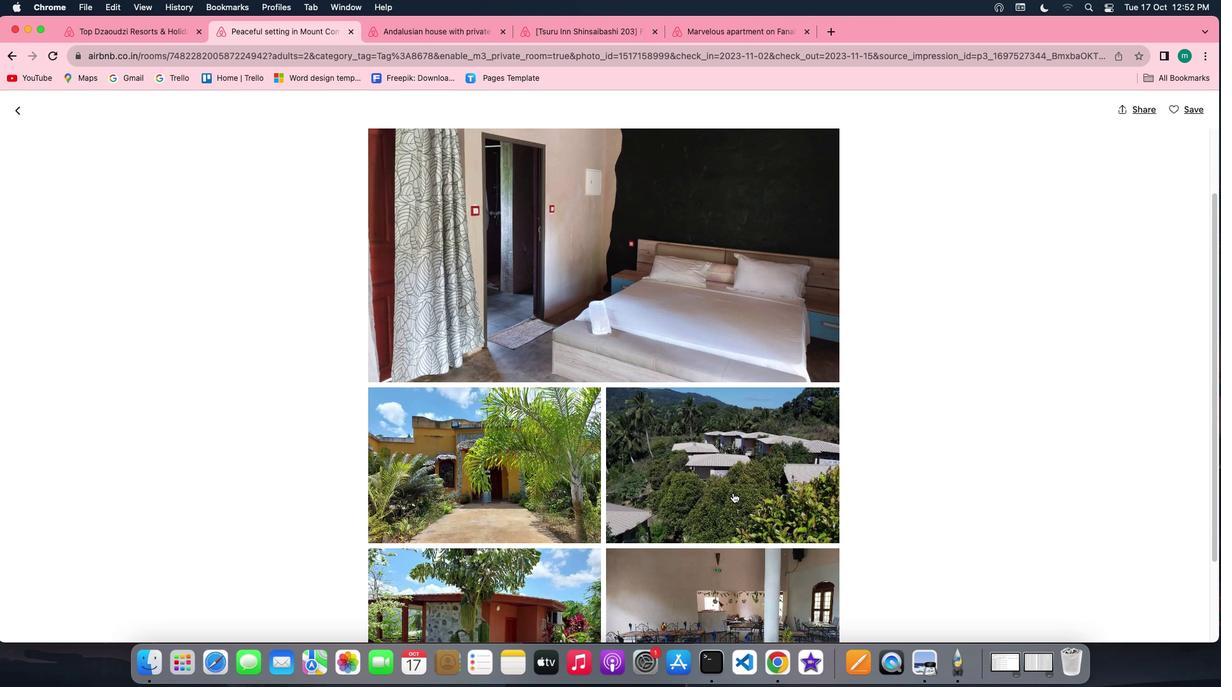 
Action: Mouse scrolled (733, 493) with delta (0, -1)
Screenshot: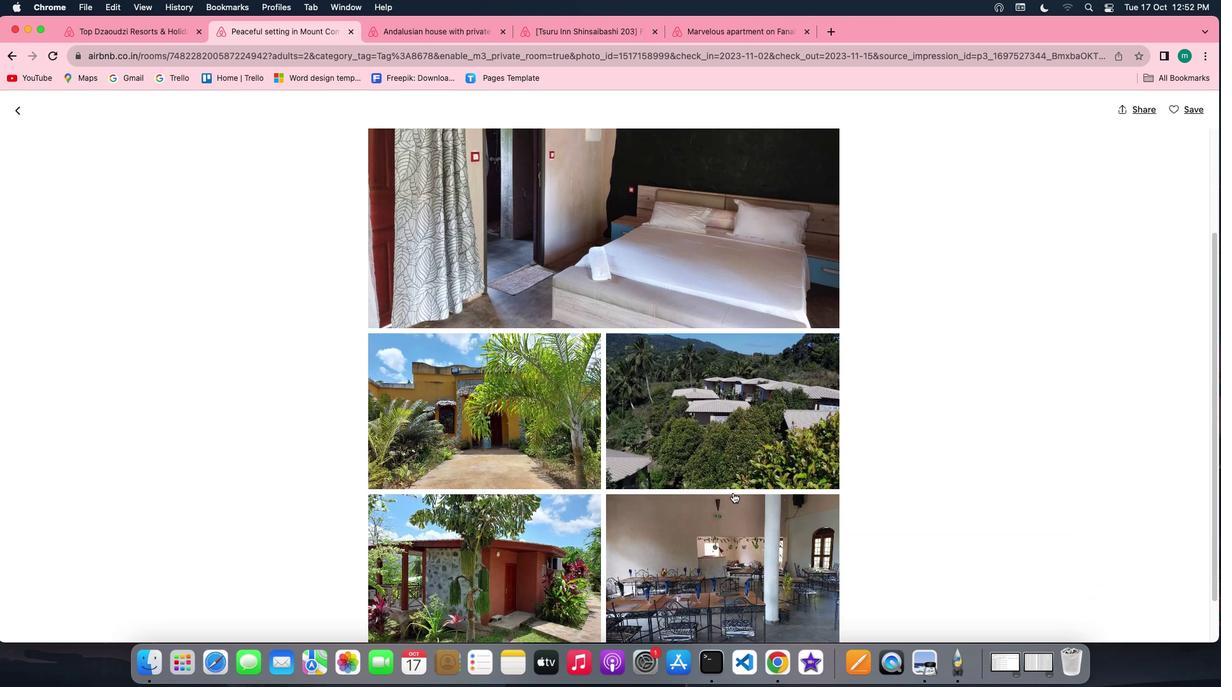 
Action: Mouse scrolled (733, 493) with delta (0, 0)
Screenshot: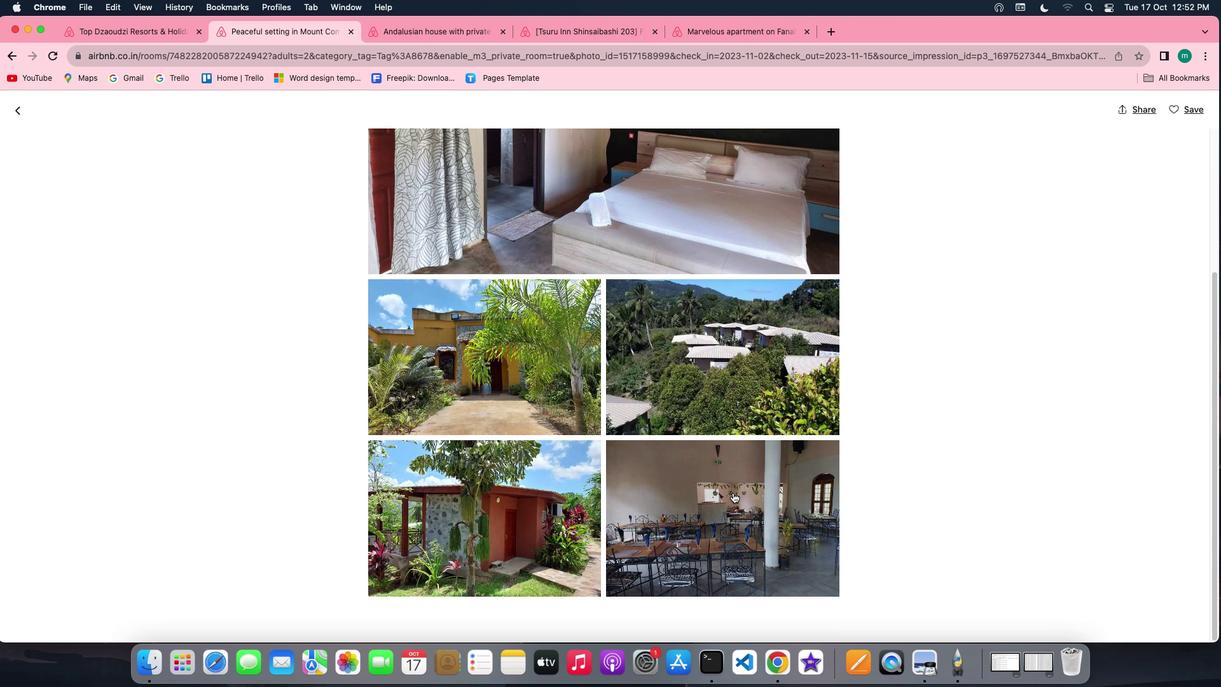 
Action: Mouse scrolled (733, 493) with delta (0, 0)
Screenshot: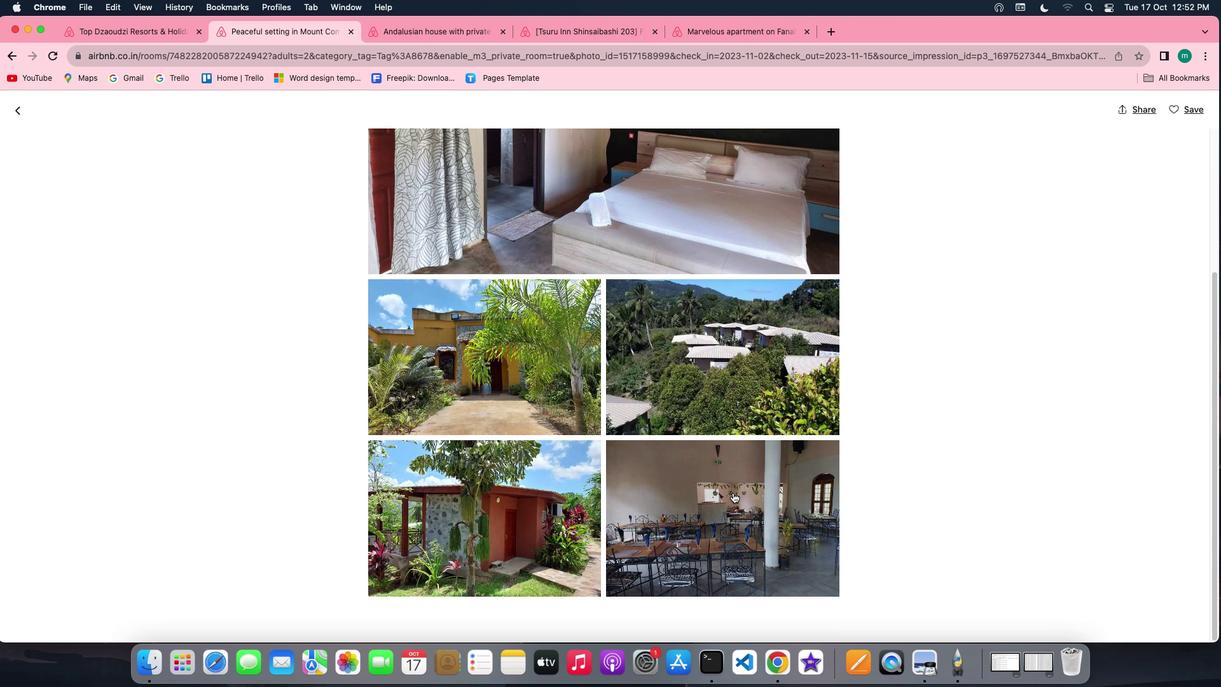 
Action: Mouse scrolled (733, 493) with delta (0, -1)
Screenshot: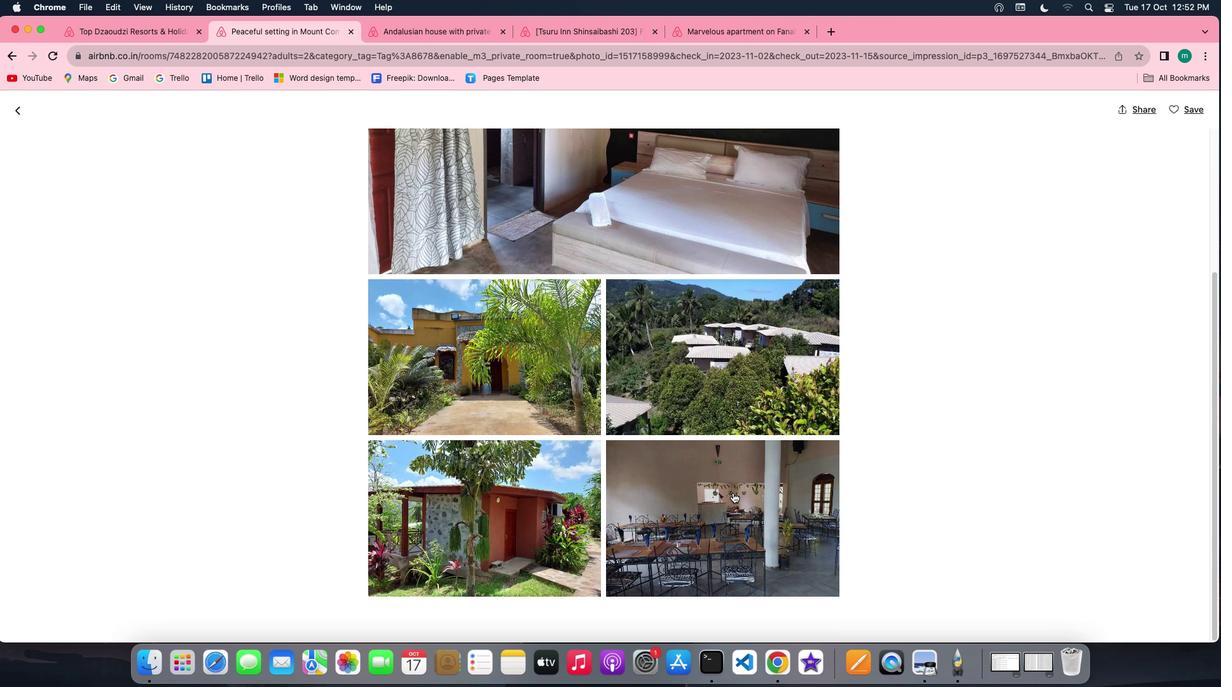 
Action: Mouse scrolled (733, 493) with delta (0, 0)
Screenshot: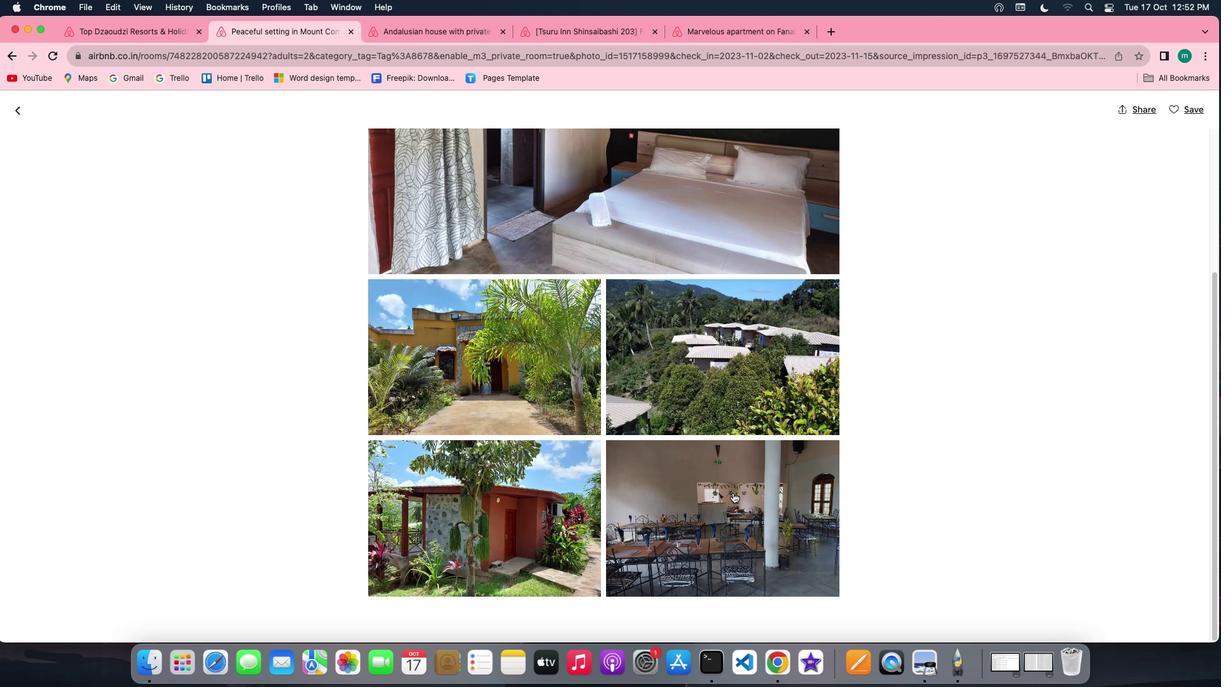 
Action: Mouse moved to (19, 108)
Screenshot: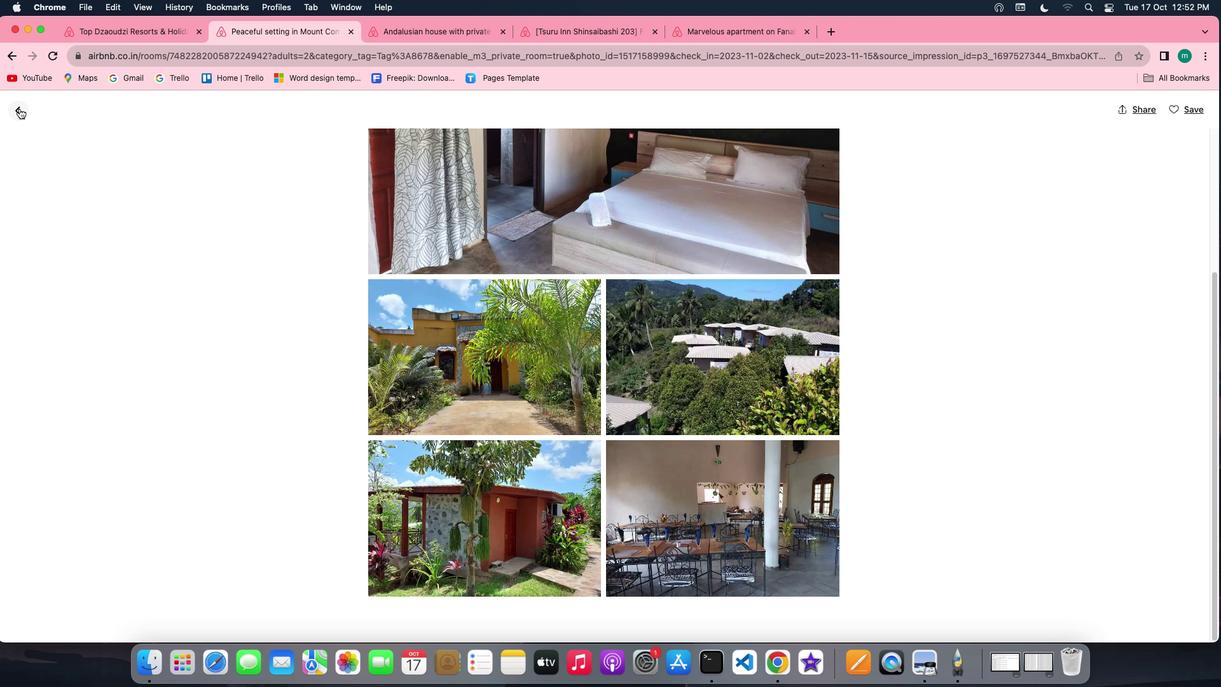 
Action: Mouse pressed left at (19, 108)
Screenshot: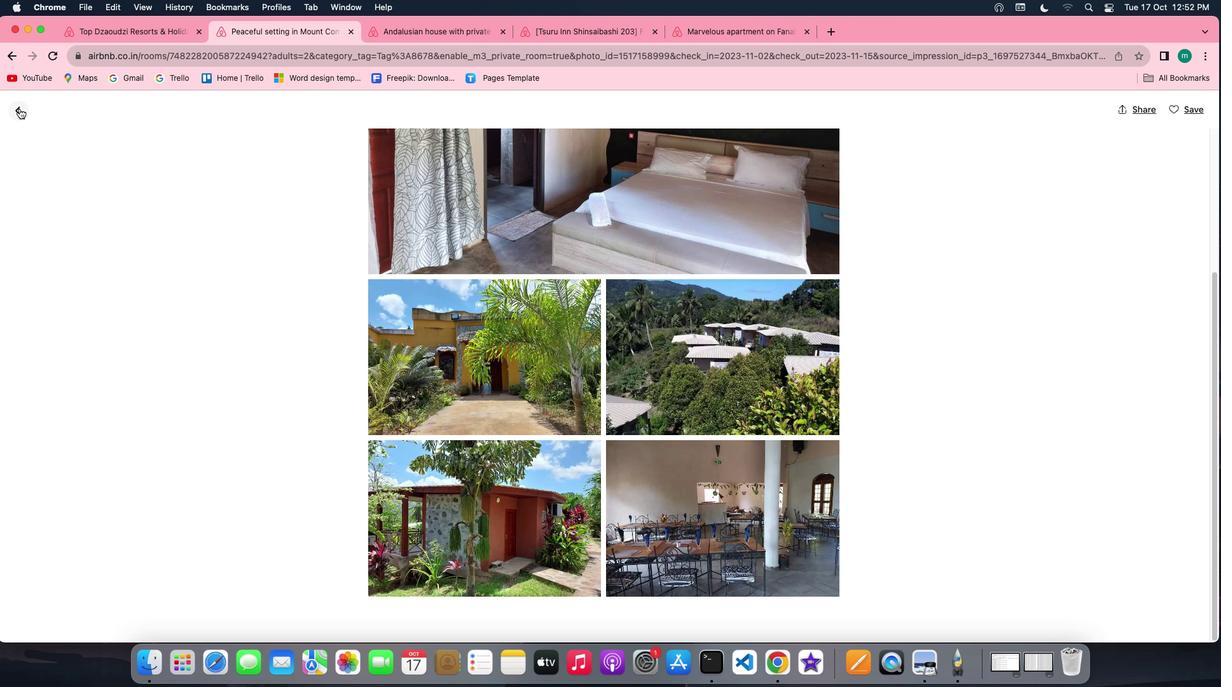 
Action: Mouse moved to (628, 415)
Screenshot: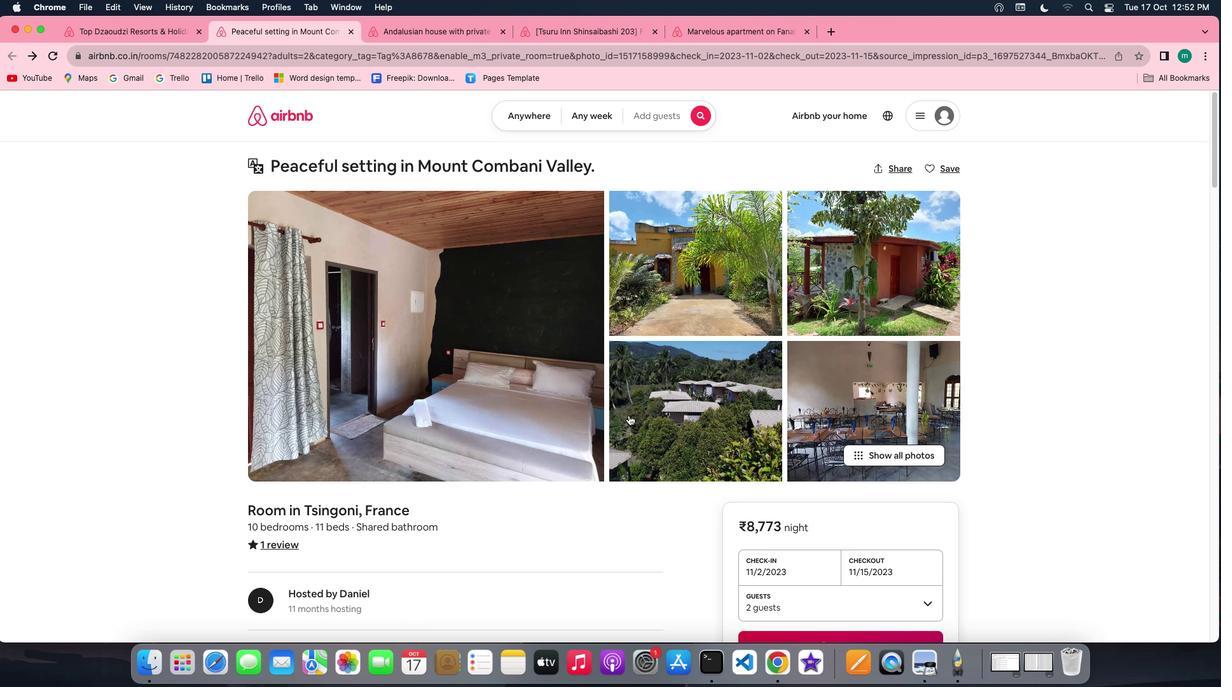 
Action: Mouse scrolled (628, 415) with delta (0, 0)
Screenshot: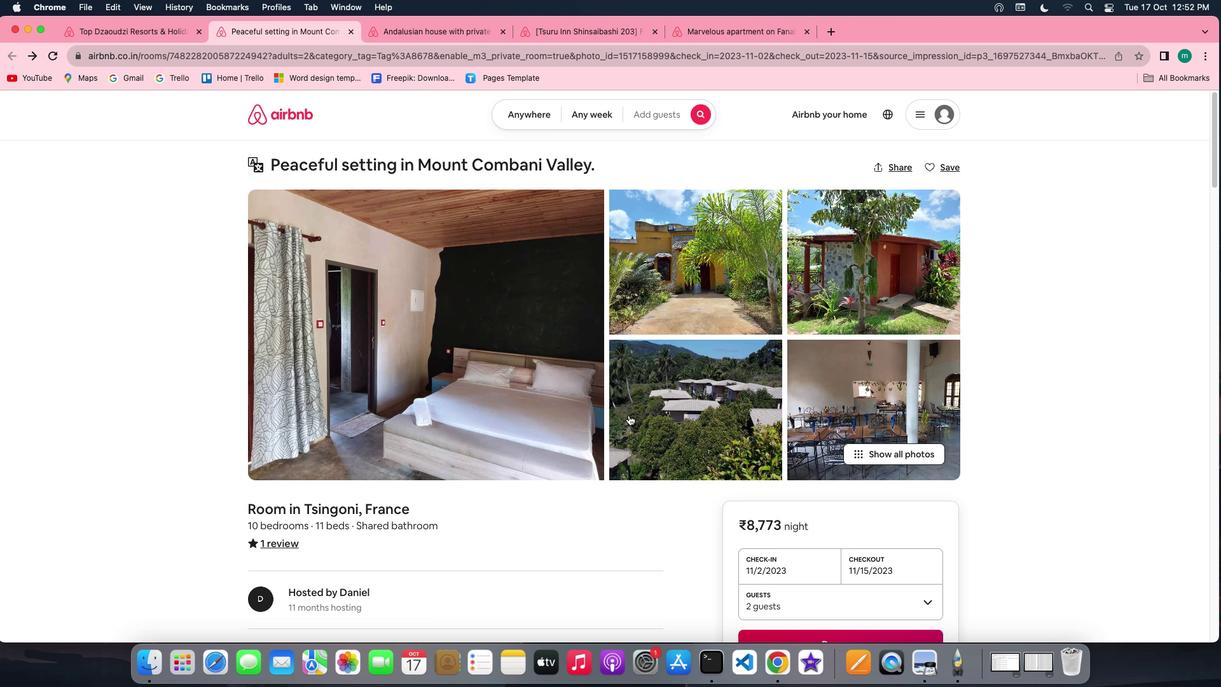 
Action: Mouse scrolled (628, 415) with delta (0, 0)
Screenshot: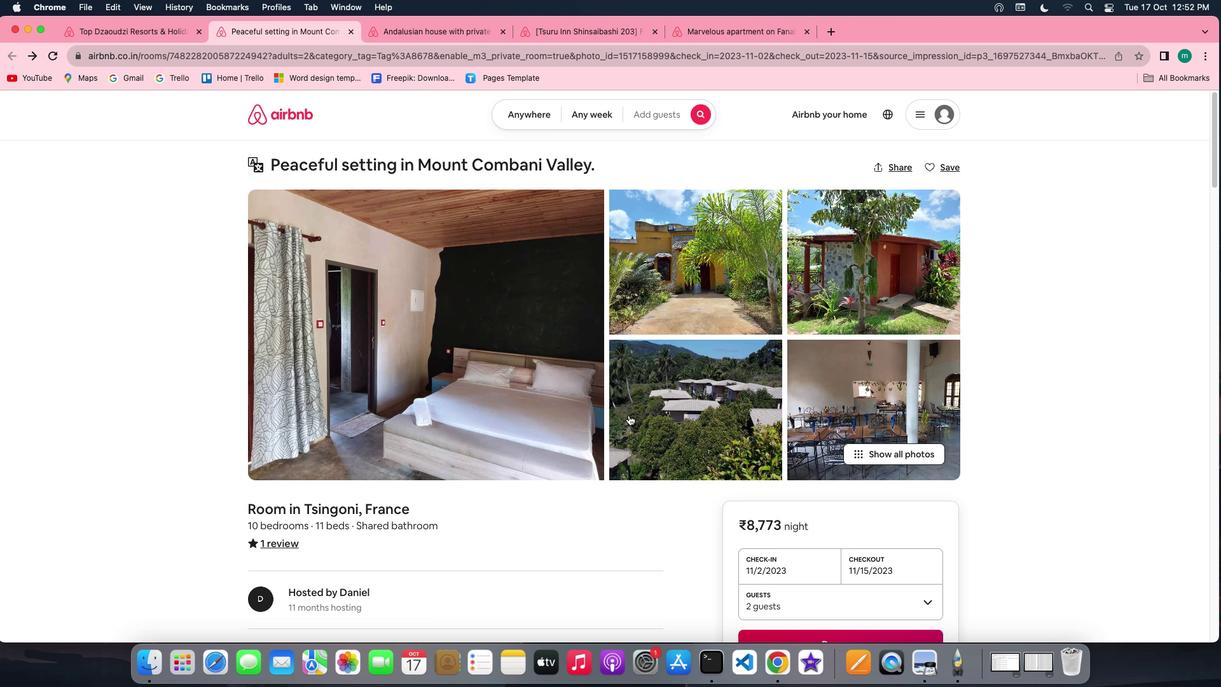 
Action: Mouse scrolled (628, 415) with delta (0, -1)
Screenshot: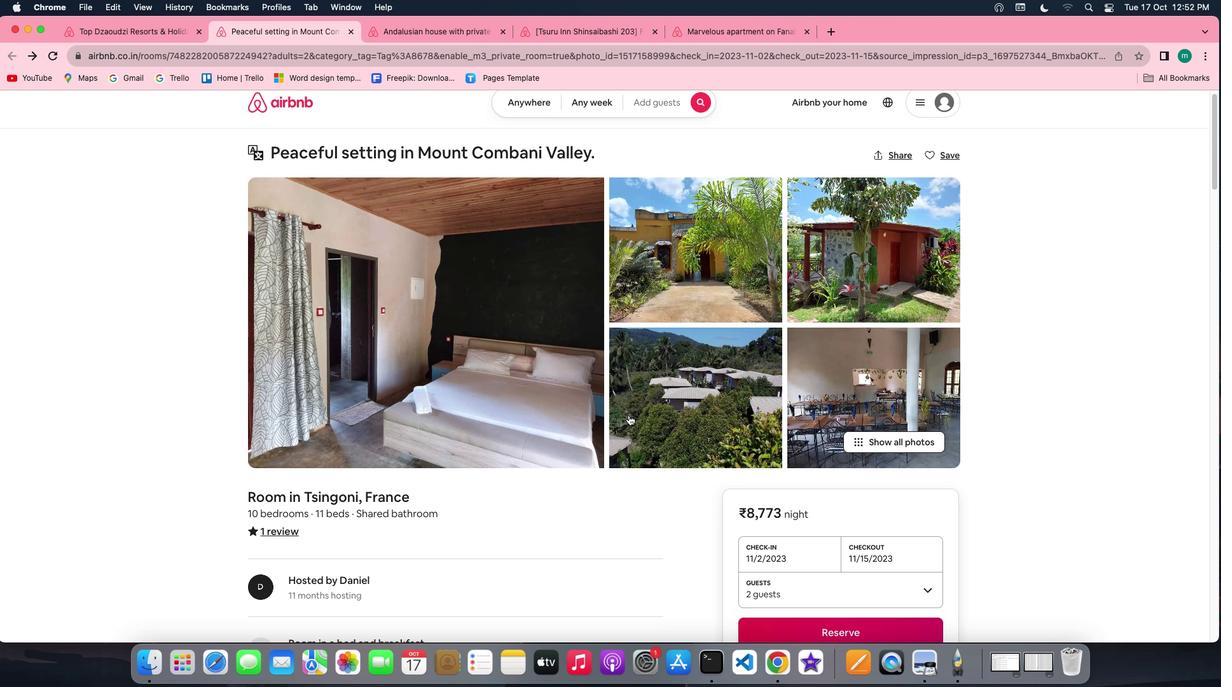 
Action: Mouse scrolled (628, 415) with delta (0, -2)
Screenshot: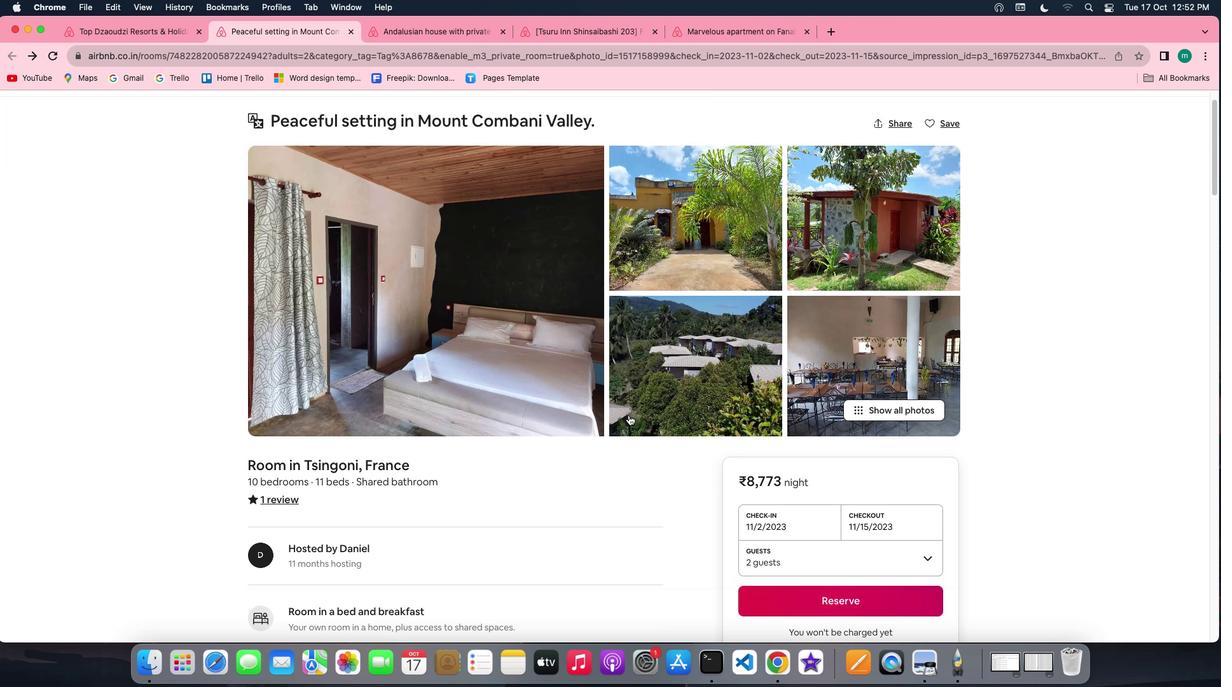 
Action: Mouse moved to (586, 414)
Screenshot: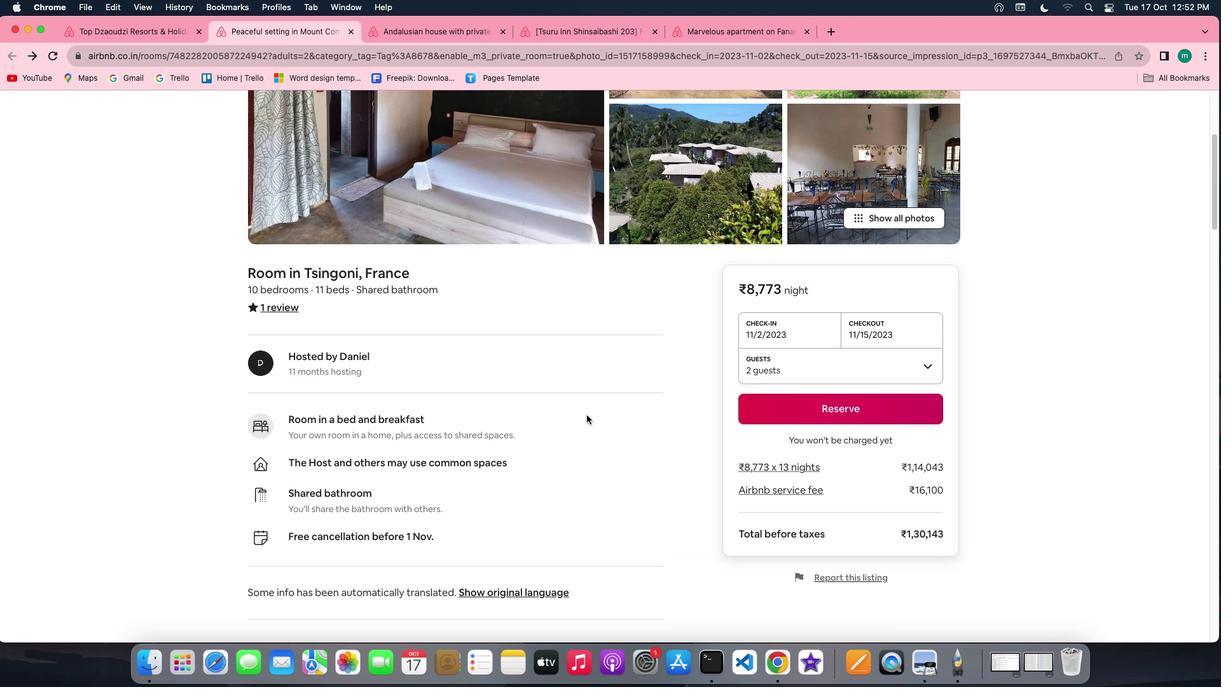 
Action: Mouse scrolled (586, 414) with delta (0, 0)
Screenshot: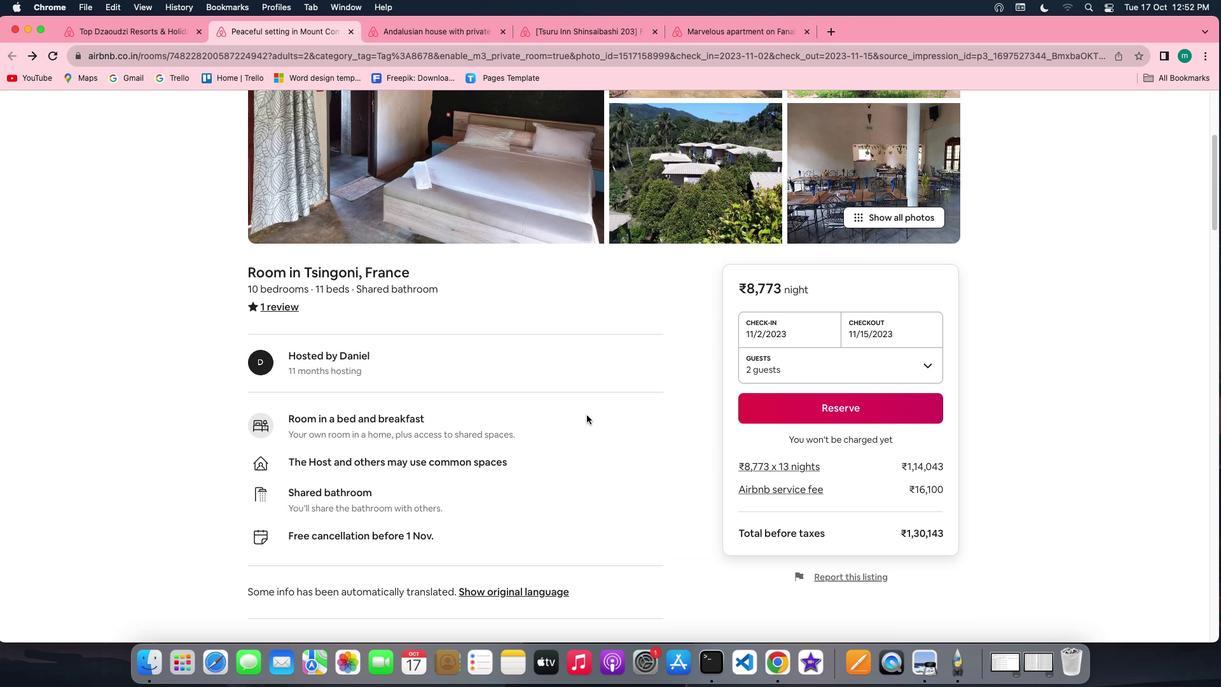 
Action: Mouse scrolled (586, 414) with delta (0, 0)
Screenshot: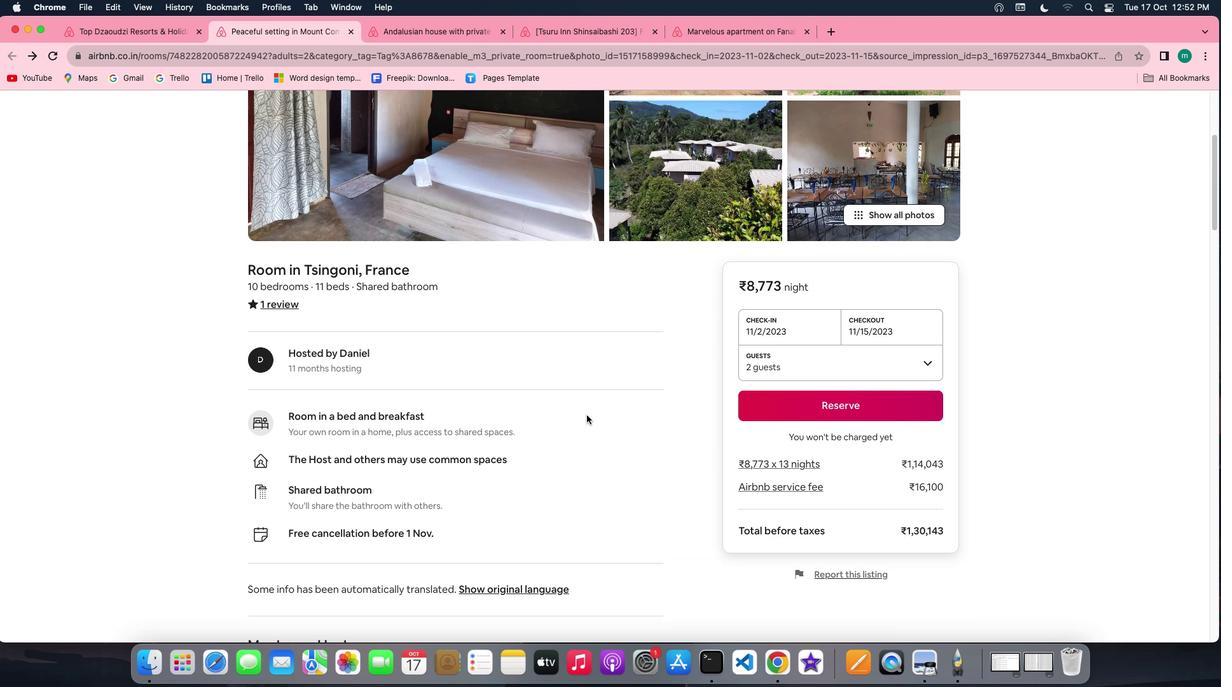 
Action: Mouse scrolled (586, 414) with delta (0, -1)
Screenshot: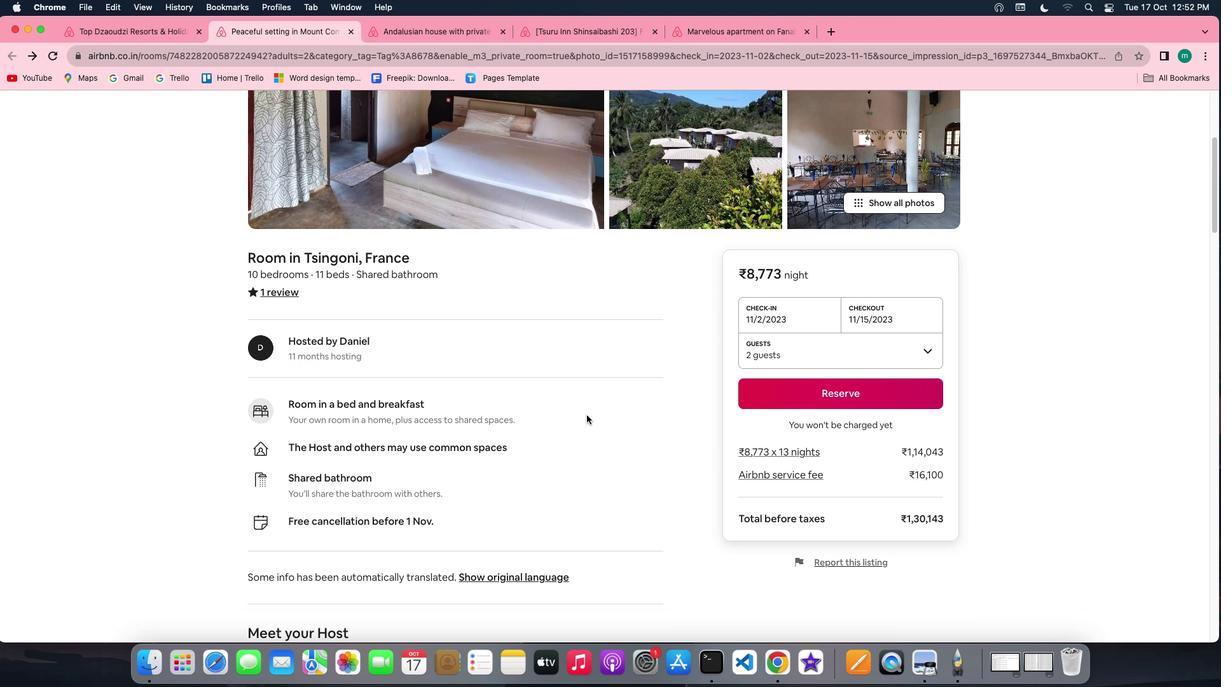 
Action: Mouse scrolled (586, 414) with delta (0, -1)
Screenshot: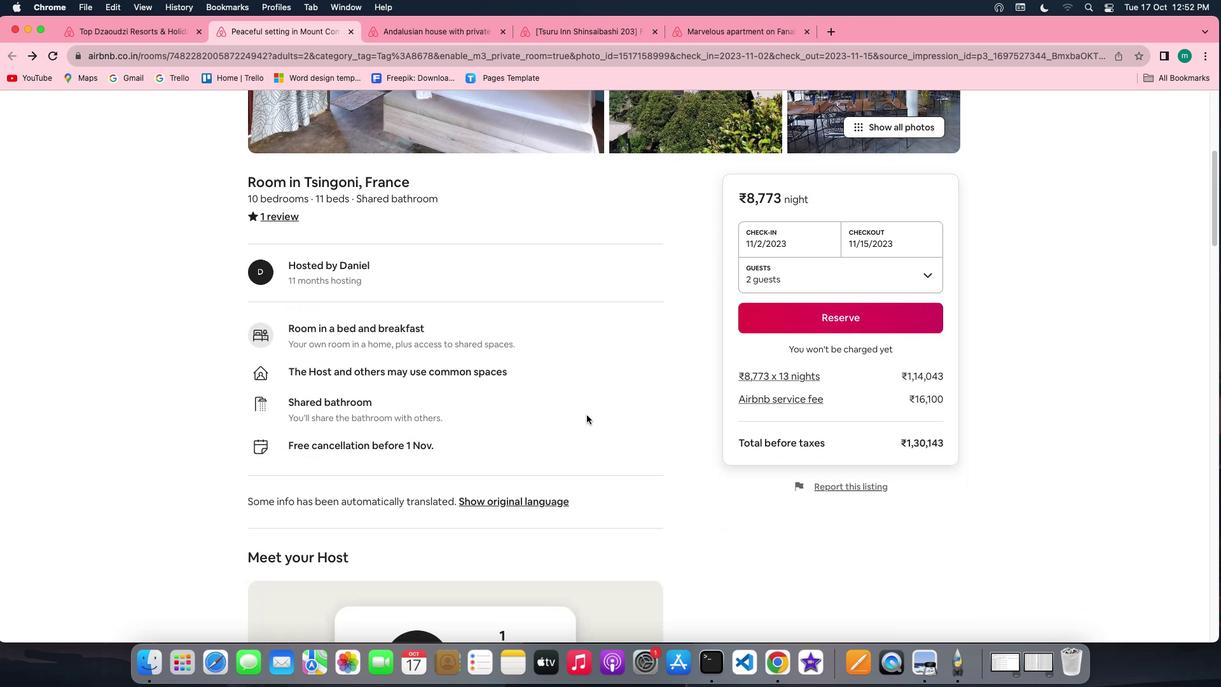 
Action: Mouse scrolled (586, 414) with delta (0, 0)
Screenshot: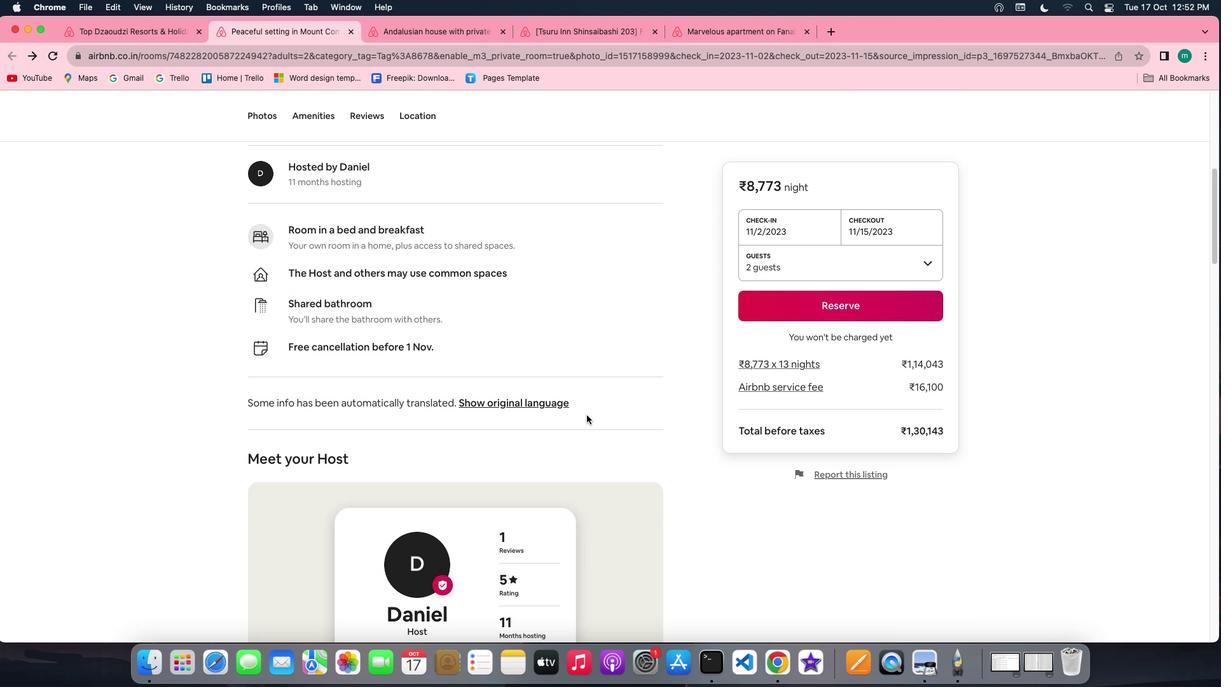 
Action: Mouse scrolled (586, 414) with delta (0, 0)
Screenshot: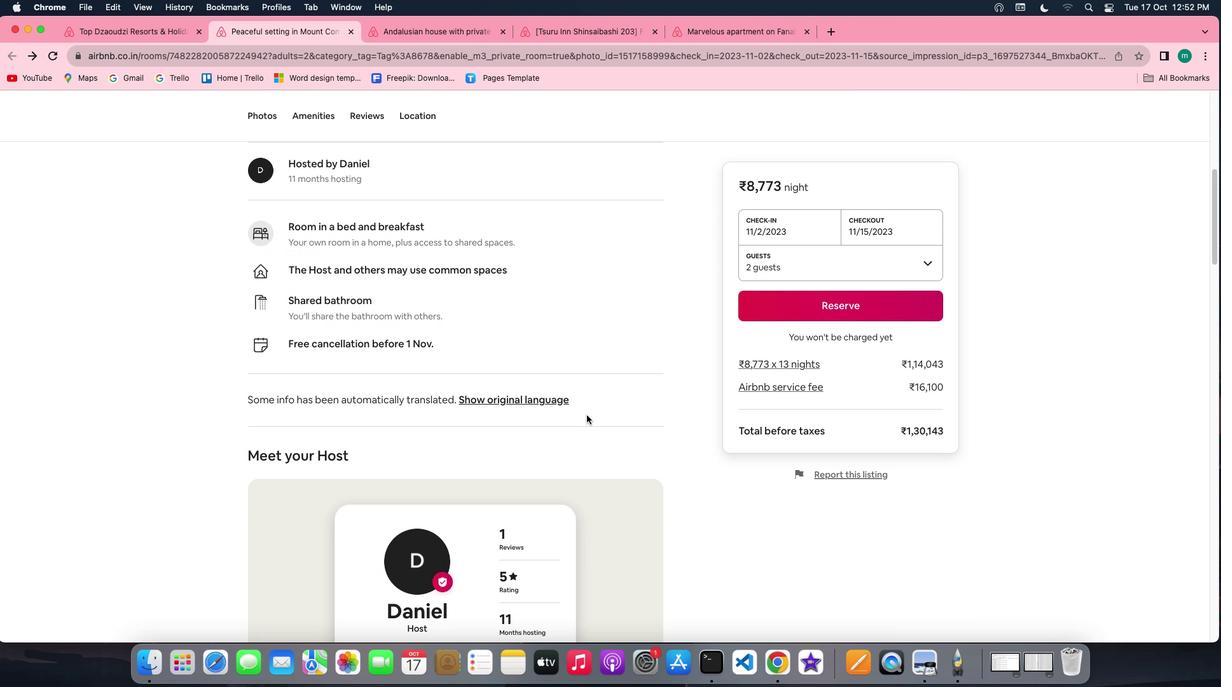 
Action: Mouse scrolled (586, 414) with delta (0, -1)
Screenshot: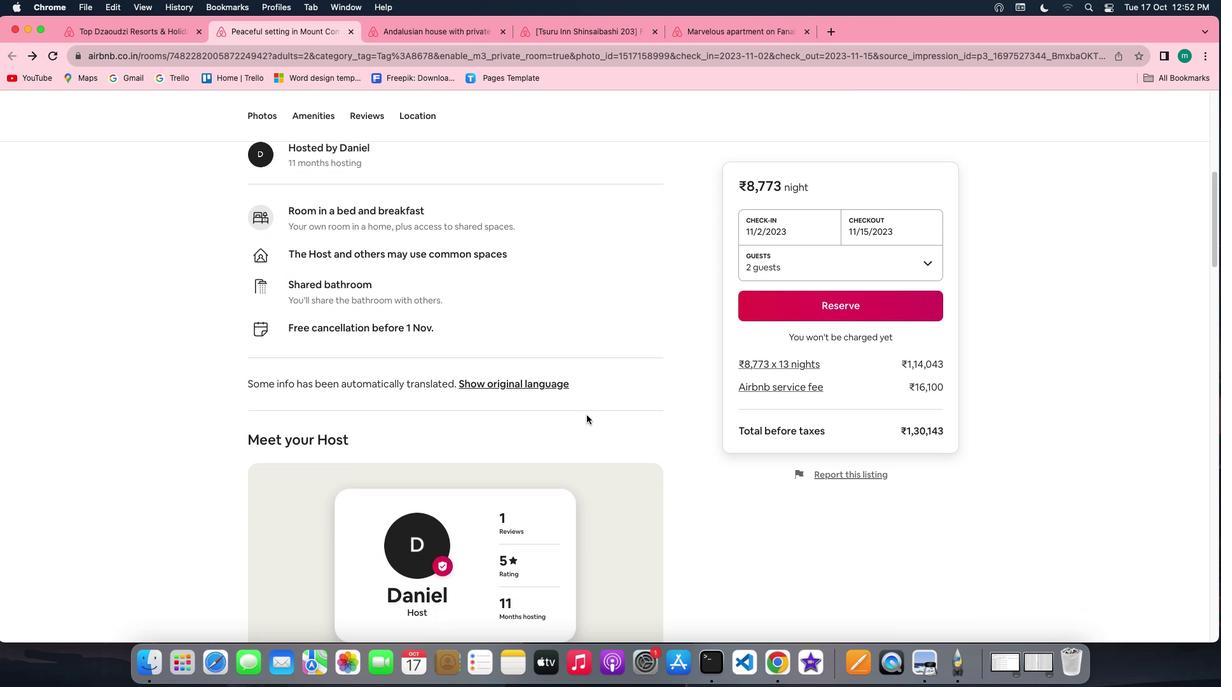 
Action: Mouse scrolled (586, 414) with delta (0, 0)
Screenshot: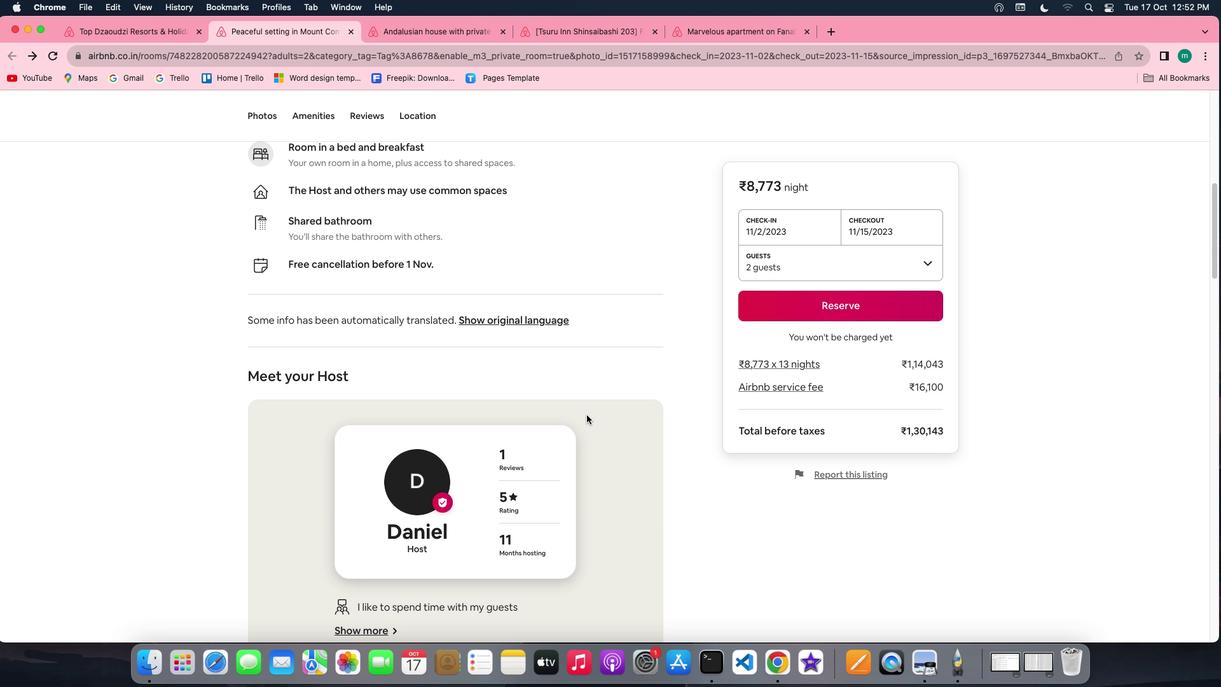 
Action: Mouse scrolled (586, 414) with delta (0, 0)
Screenshot: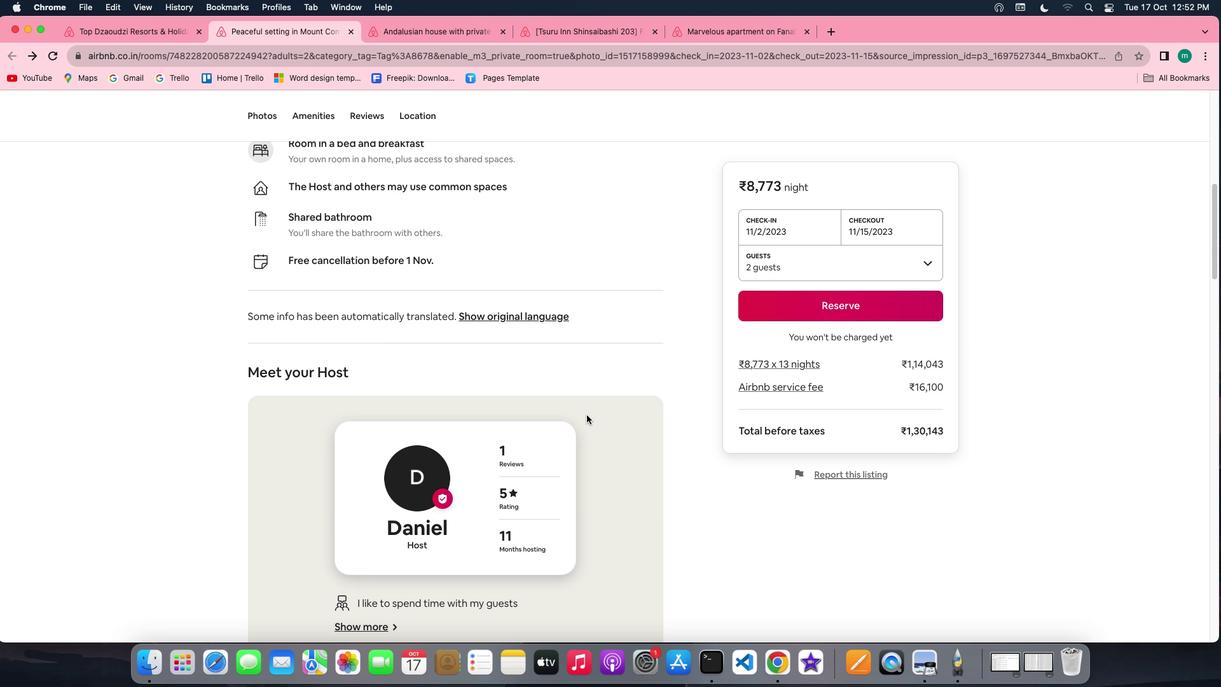 
Action: Mouse scrolled (586, 414) with delta (0, -1)
Screenshot: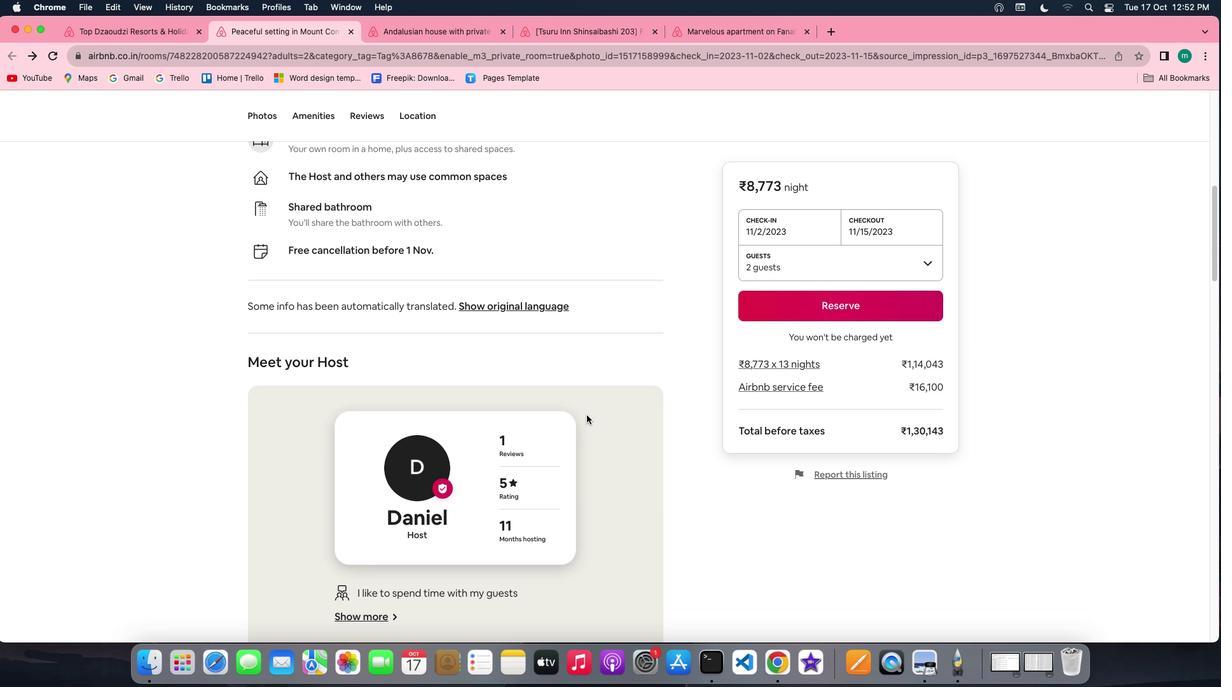 
Action: Mouse scrolled (586, 414) with delta (0, -1)
Screenshot: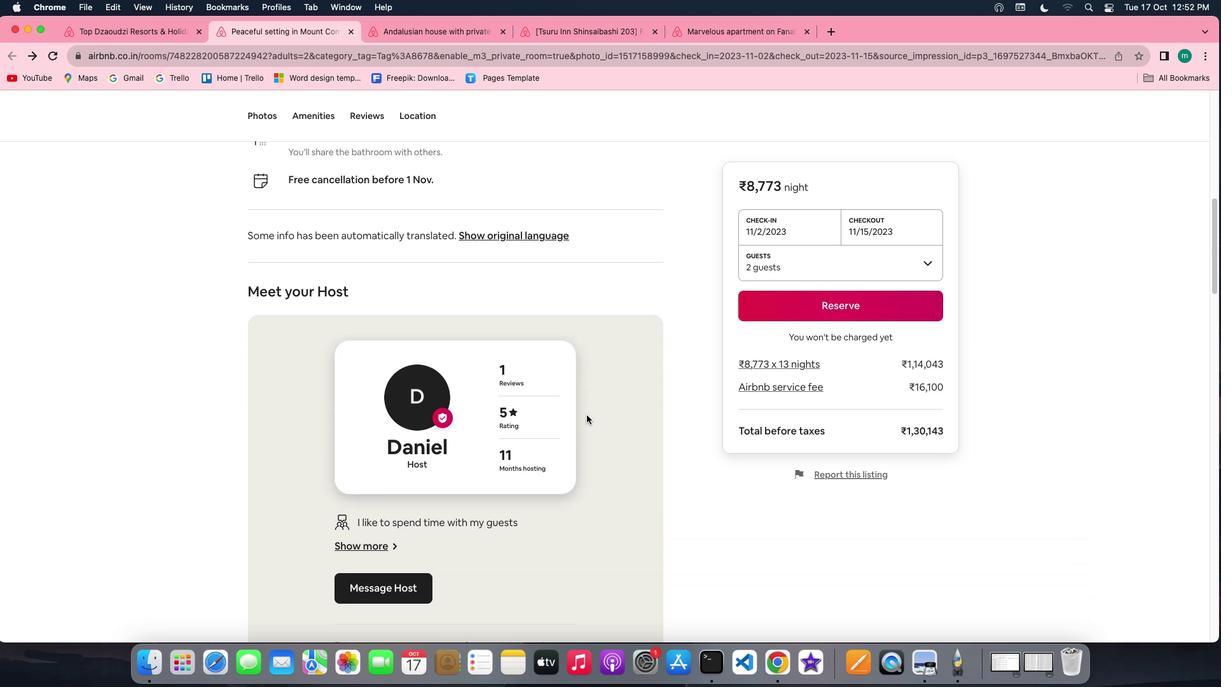 
Action: Mouse scrolled (586, 414) with delta (0, 0)
Screenshot: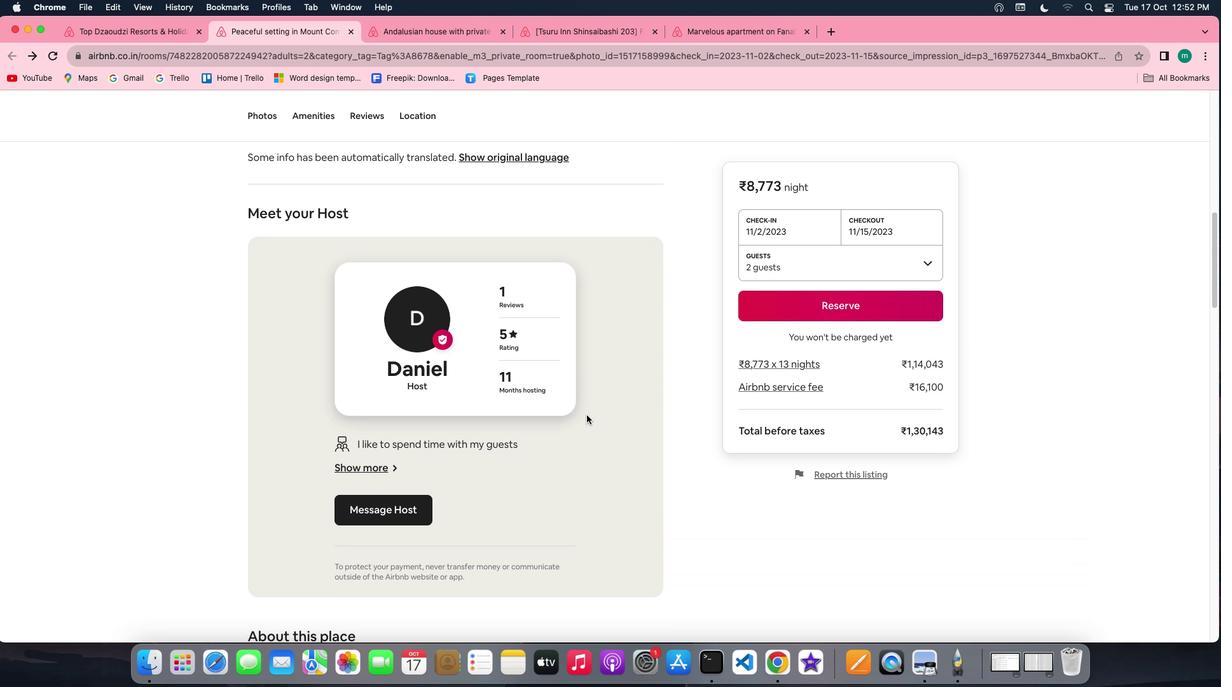 
Action: Mouse scrolled (586, 414) with delta (0, 0)
Screenshot: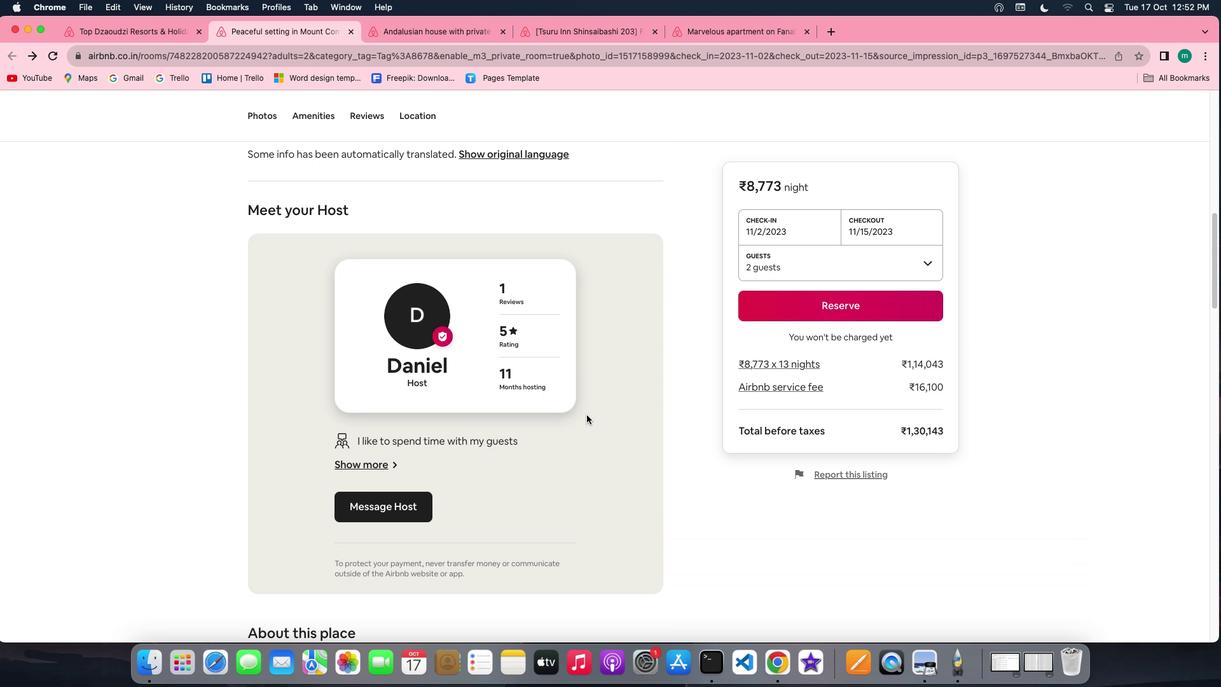 
Action: Mouse scrolled (586, 414) with delta (0, 0)
Screenshot: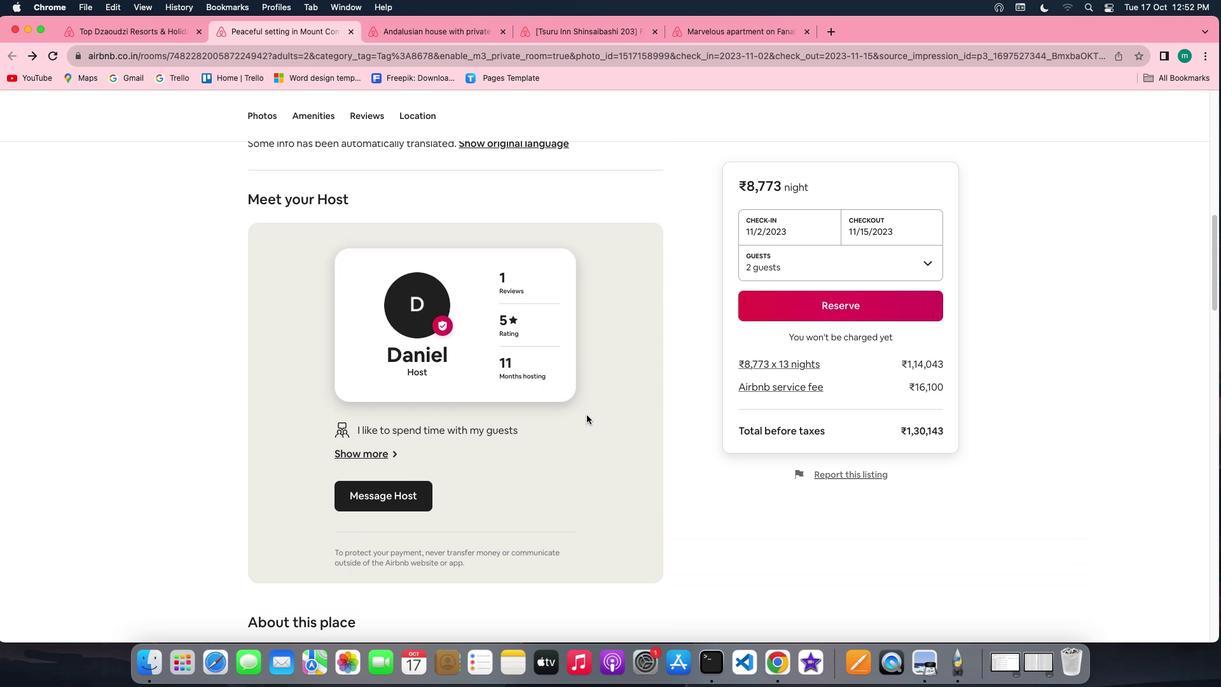 
Action: Mouse scrolled (586, 414) with delta (0, 0)
Screenshot: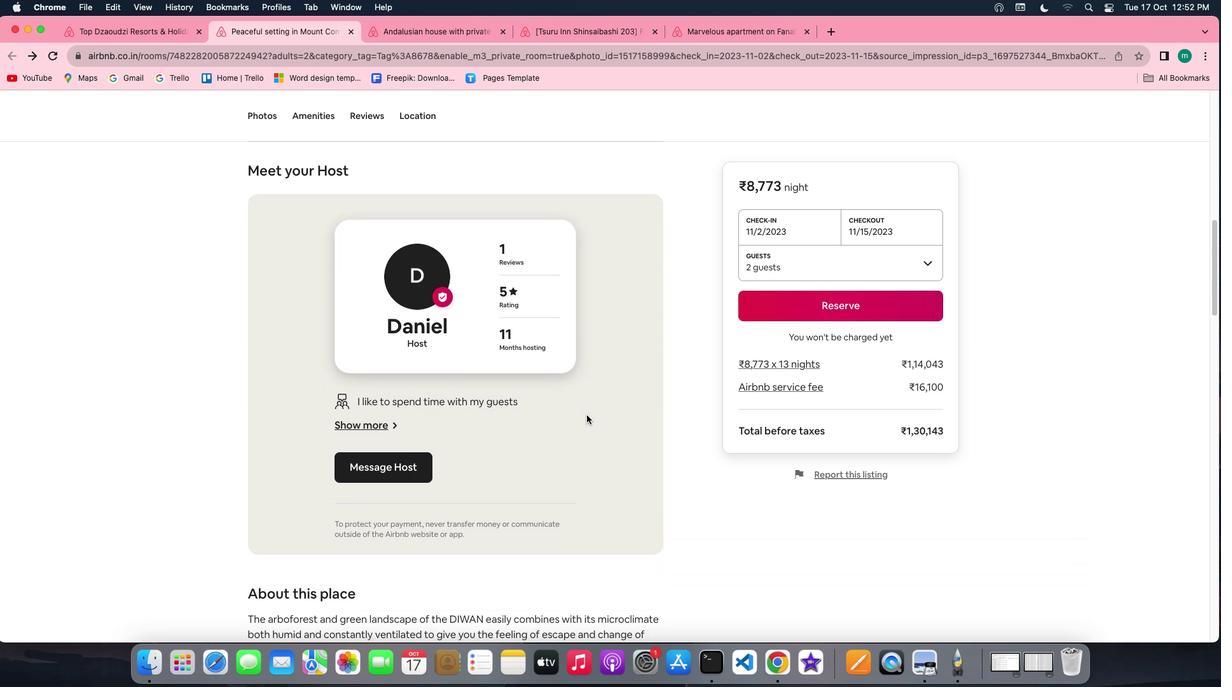 
Action: Mouse scrolled (586, 414) with delta (0, 0)
Screenshot: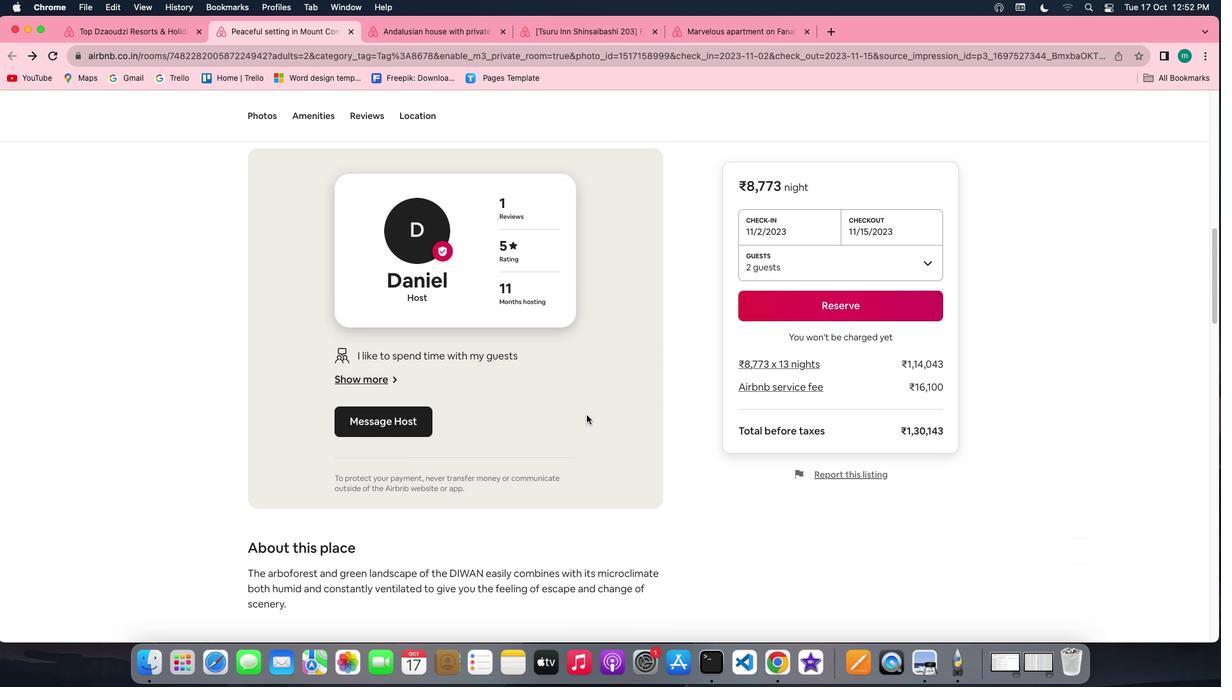 
Action: Mouse scrolled (586, 414) with delta (0, 0)
Screenshot: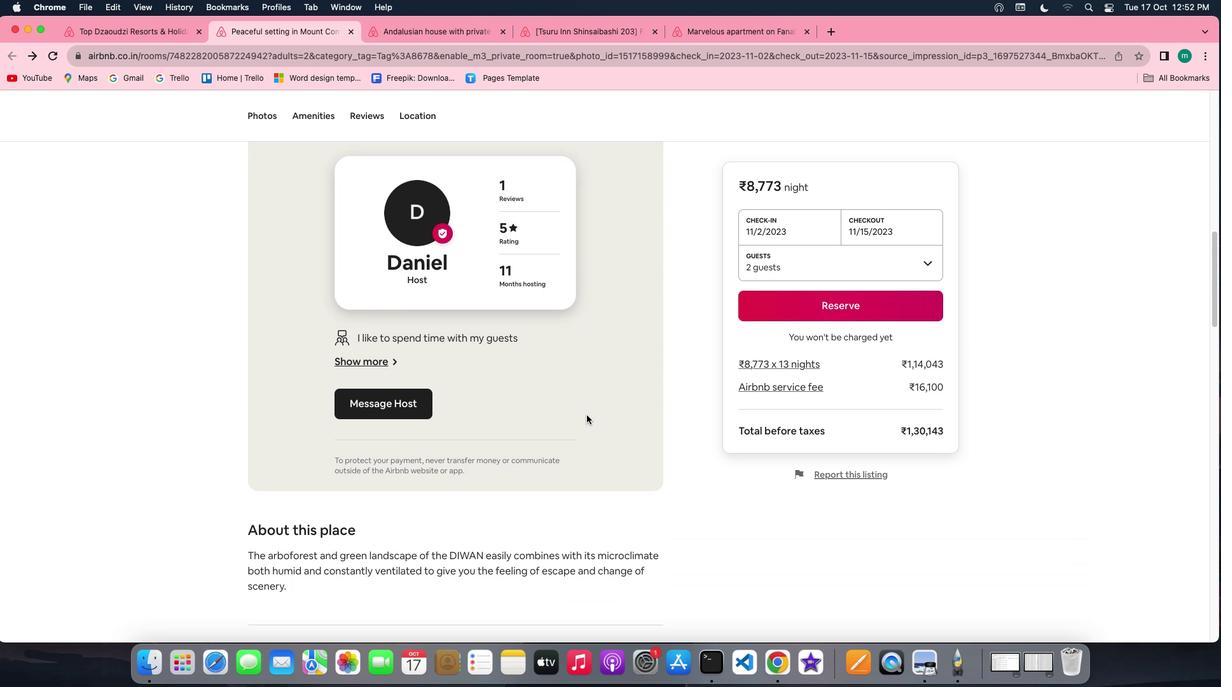 
Action: Mouse scrolled (586, 414) with delta (0, -1)
Screenshot: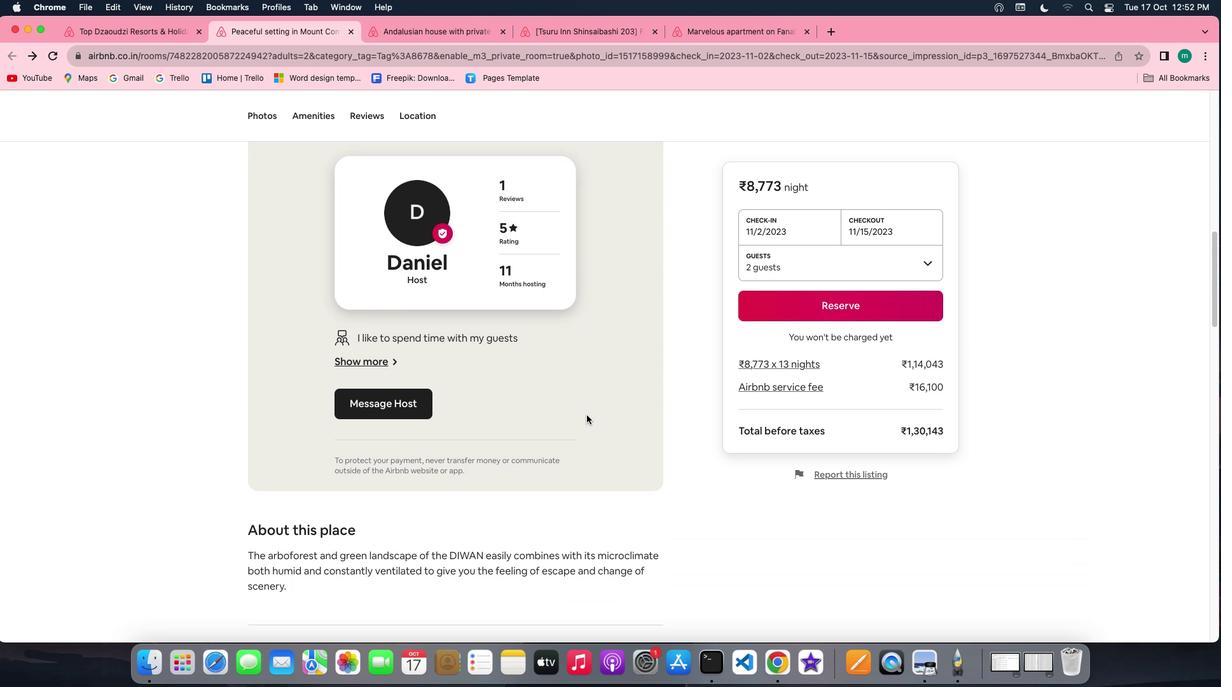 
Action: Mouse scrolled (586, 414) with delta (0, -2)
Screenshot: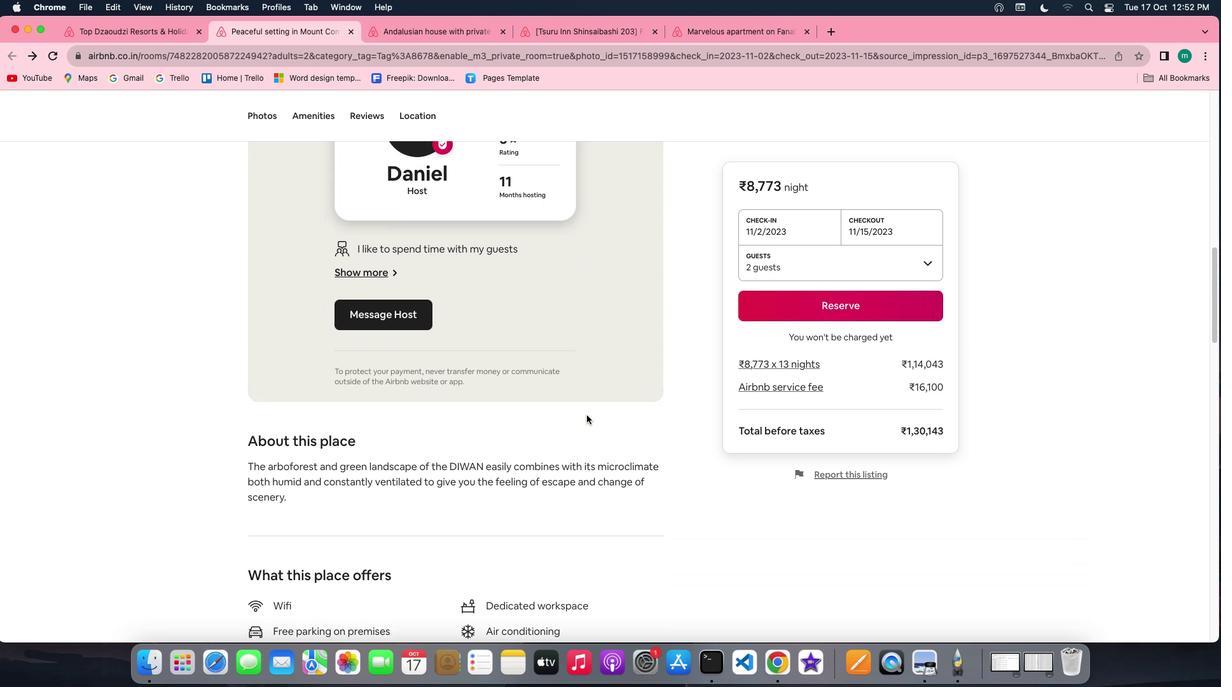 
Action: Mouse scrolled (586, 414) with delta (0, 0)
Screenshot: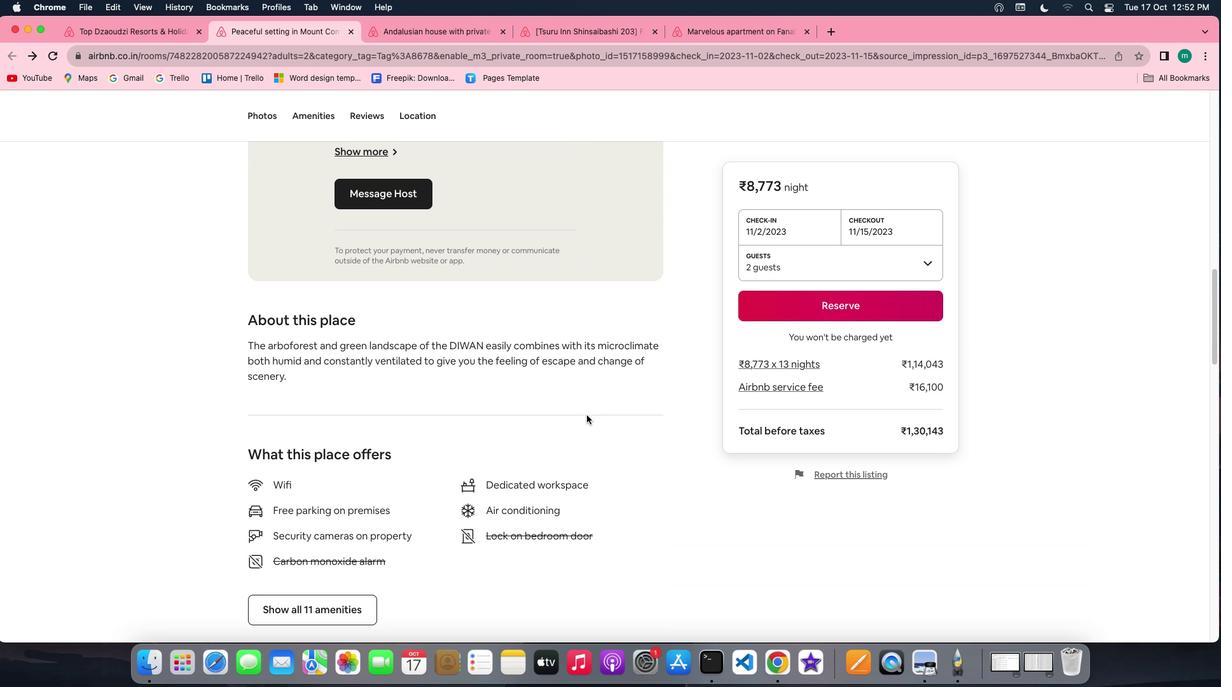 
Action: Mouse scrolled (586, 414) with delta (0, 0)
Screenshot: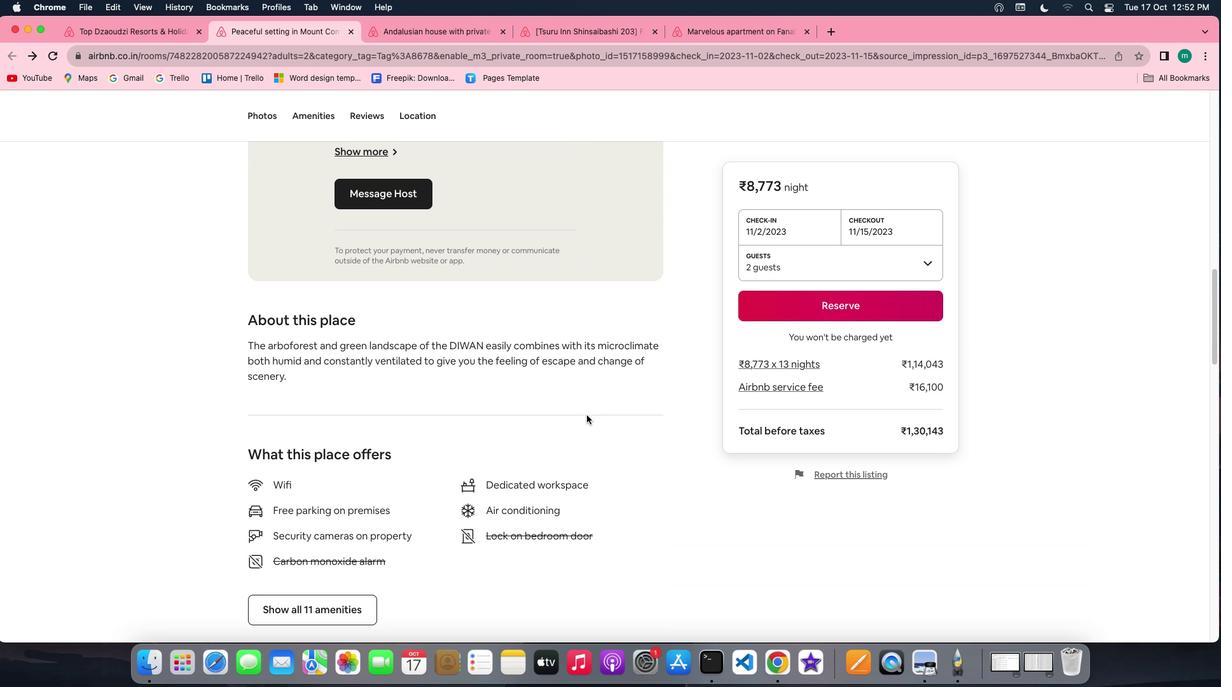 
Action: Mouse scrolled (586, 414) with delta (0, -1)
Screenshot: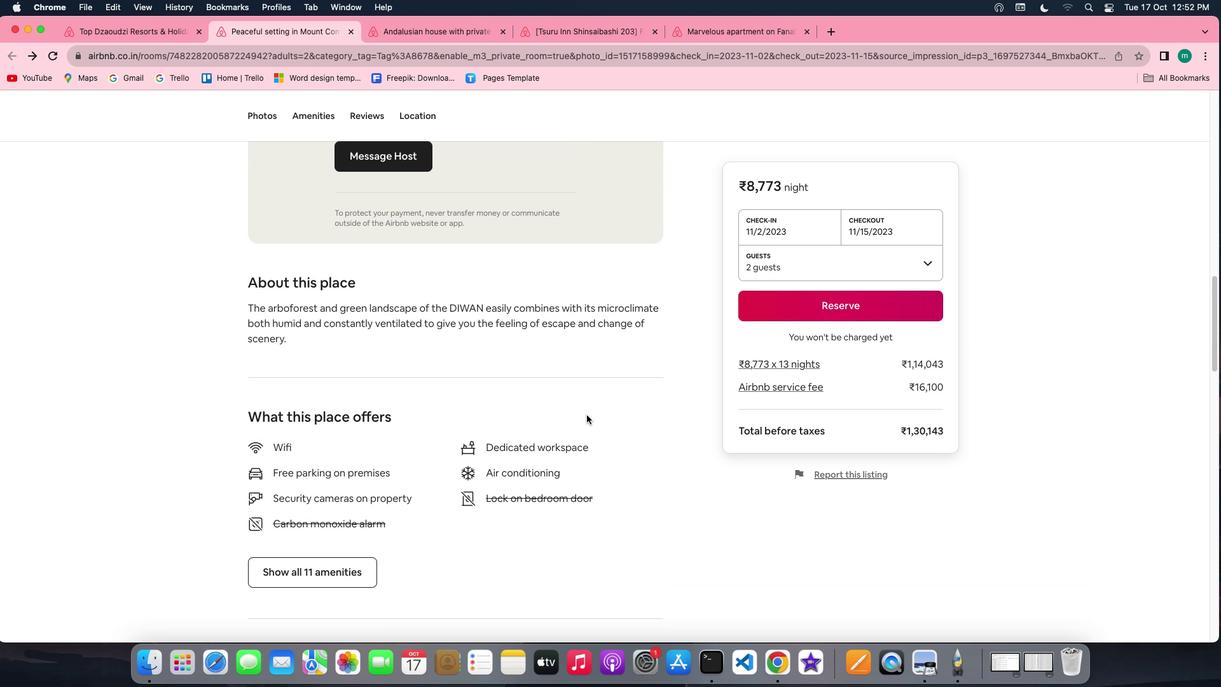 
Action: Mouse scrolled (586, 414) with delta (0, -2)
Screenshot: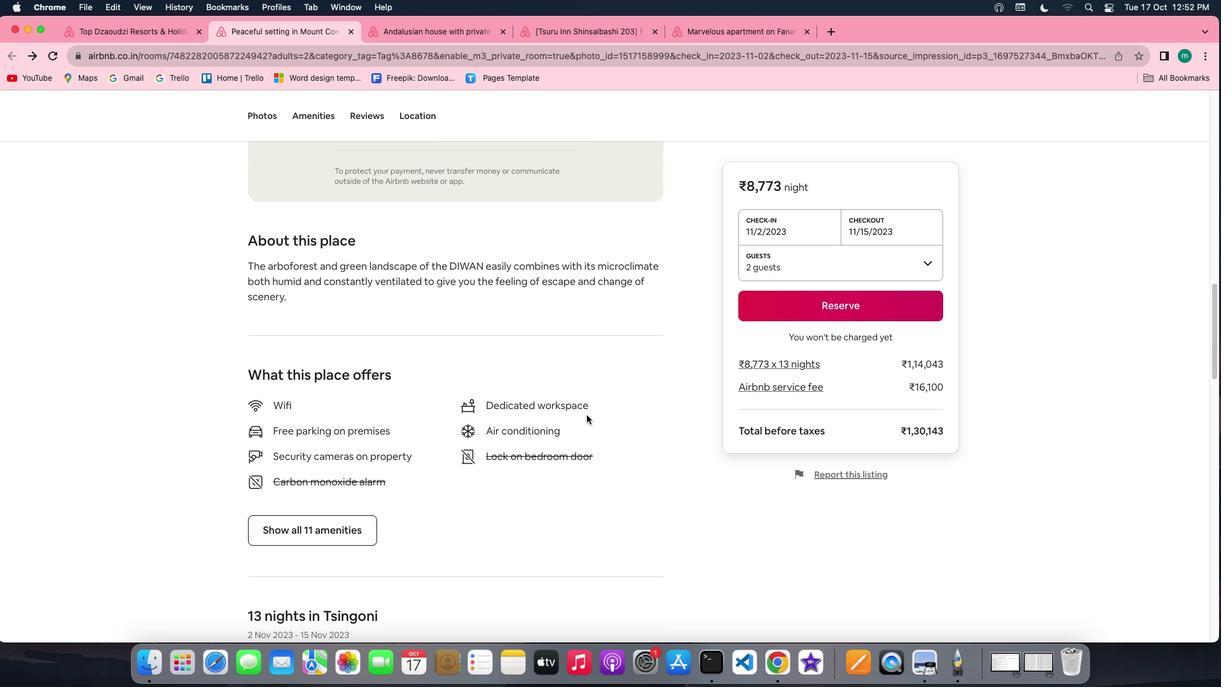 
Action: Mouse moved to (338, 410)
Screenshot: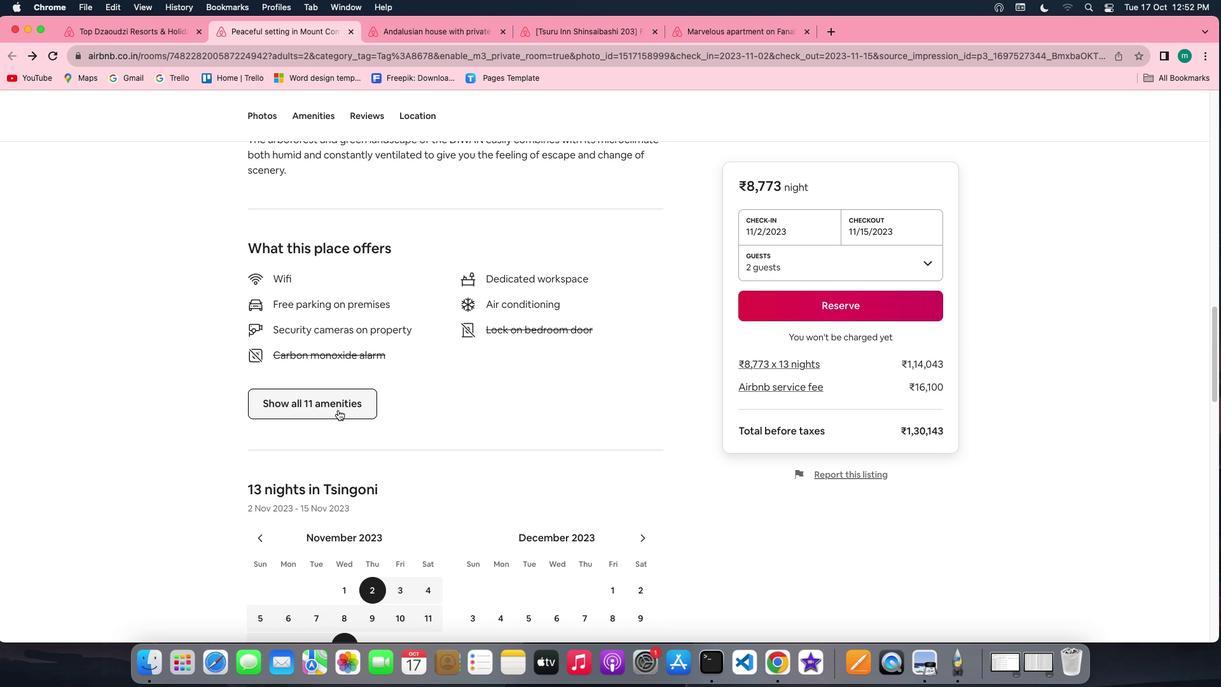 
Action: Mouse pressed left at (338, 410)
Screenshot: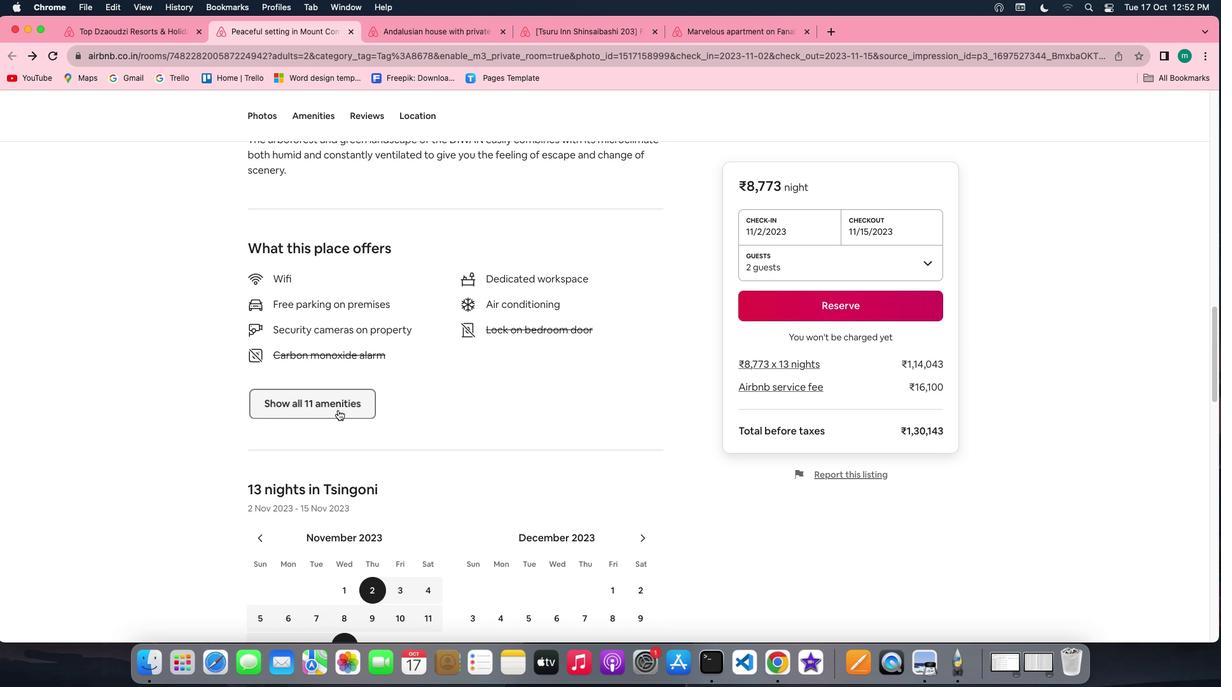 
Action: Mouse moved to (504, 479)
Screenshot: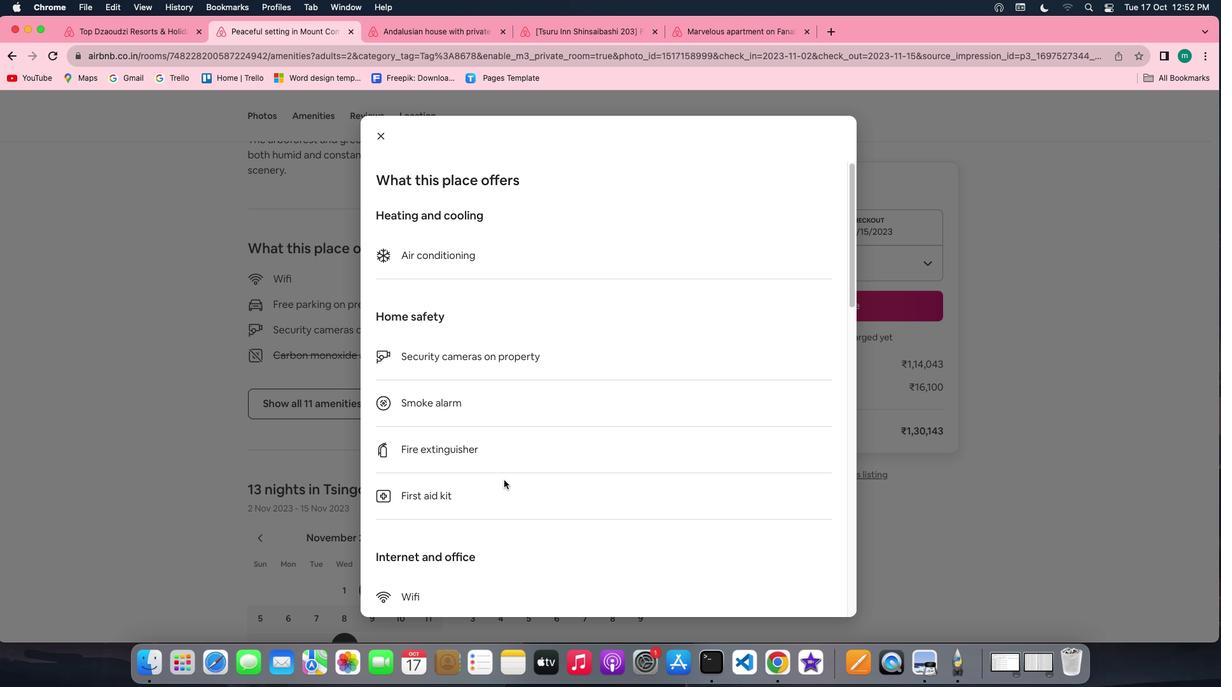 
Action: Mouse scrolled (504, 479) with delta (0, 0)
Screenshot: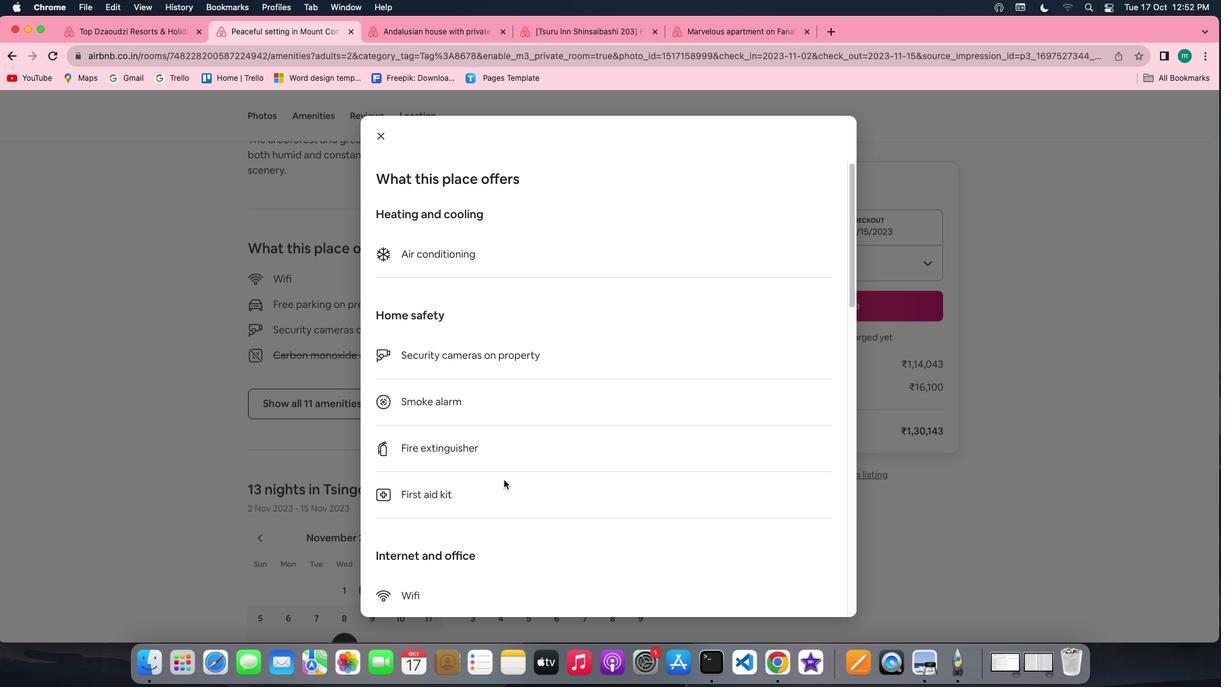 
Action: Mouse scrolled (504, 479) with delta (0, 0)
Screenshot: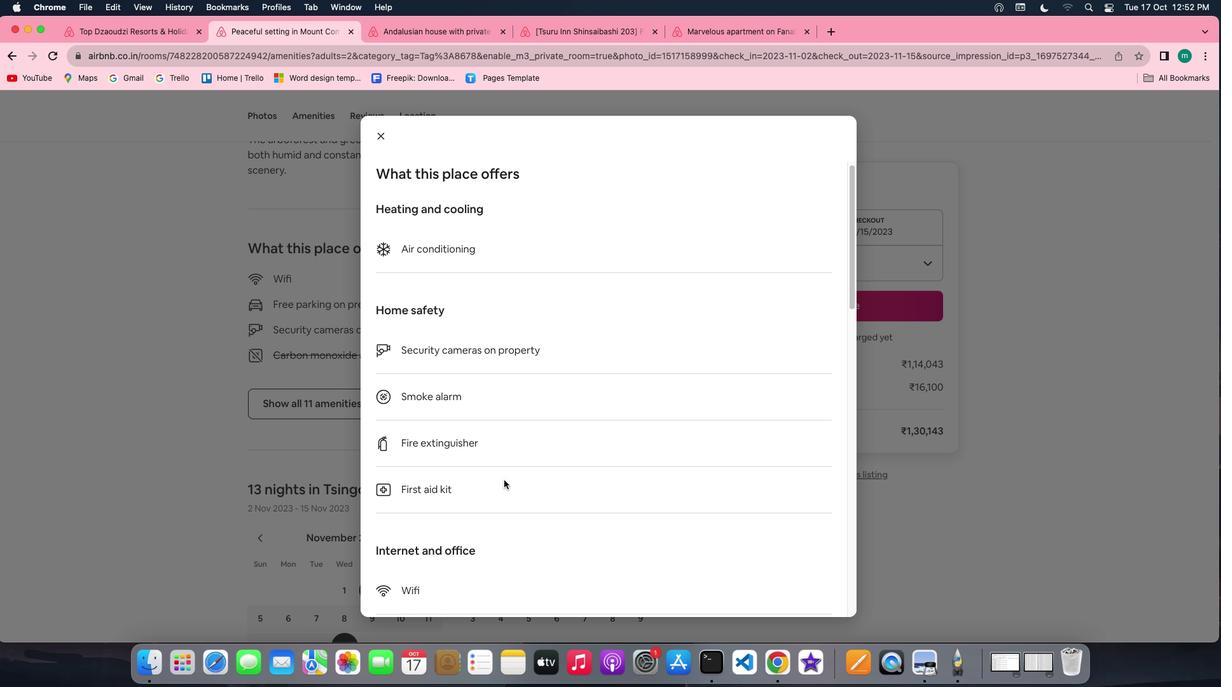 
Action: Mouse scrolled (504, 479) with delta (0, -1)
Screenshot: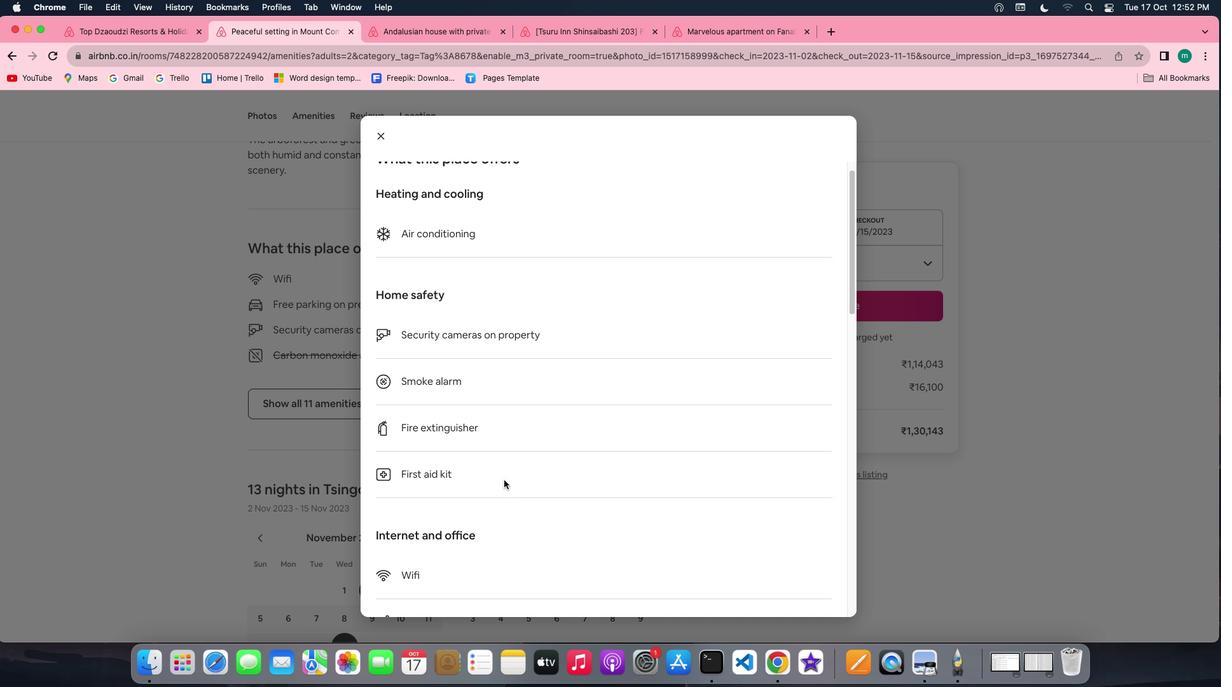 
Action: Mouse scrolled (504, 479) with delta (0, -1)
Screenshot: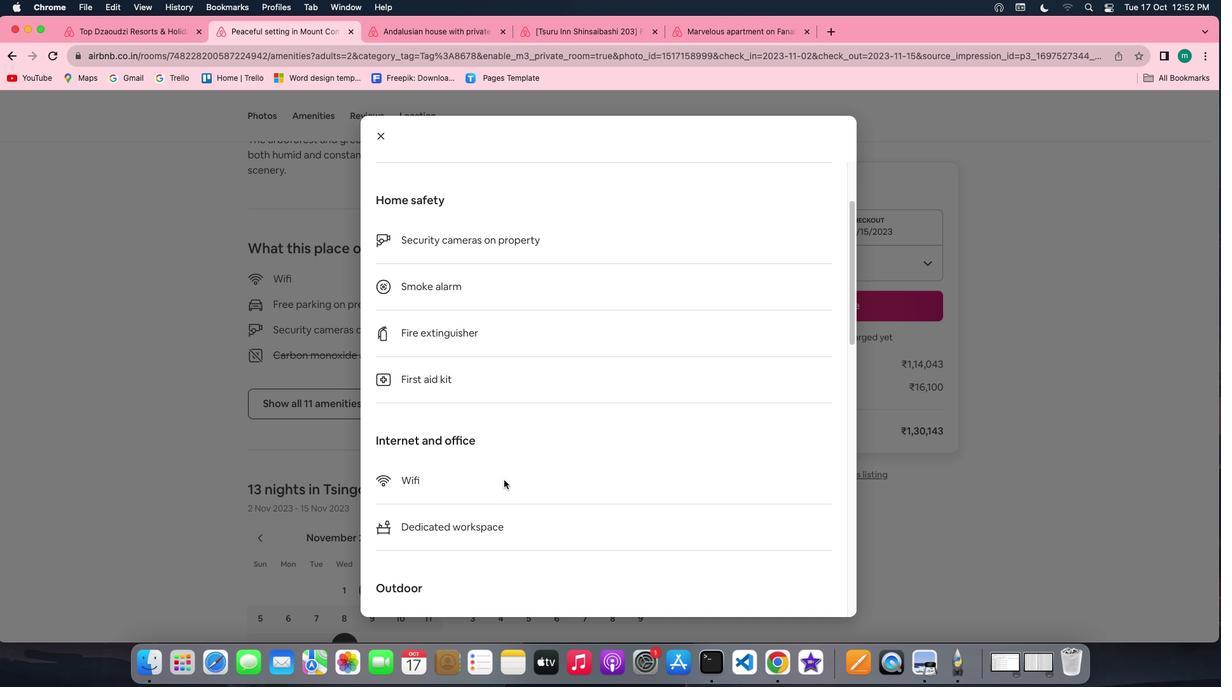 
Action: Mouse scrolled (504, 479) with delta (0, 0)
Screenshot: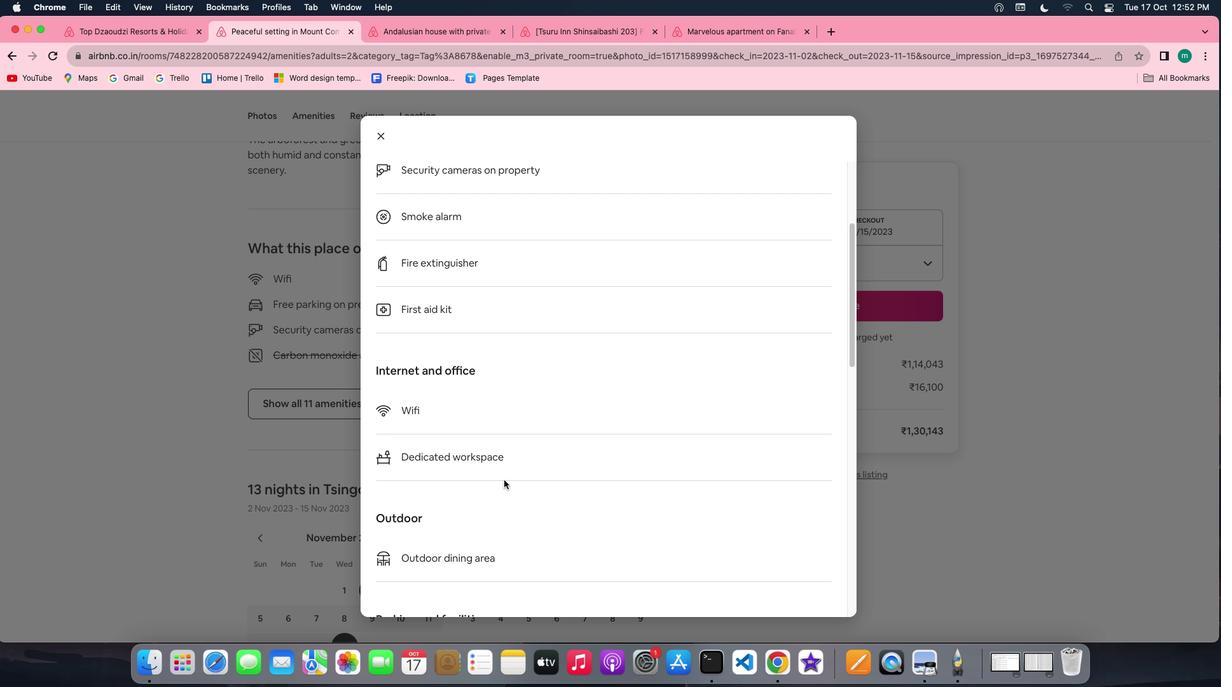 
Action: Mouse scrolled (504, 479) with delta (0, 0)
Screenshot: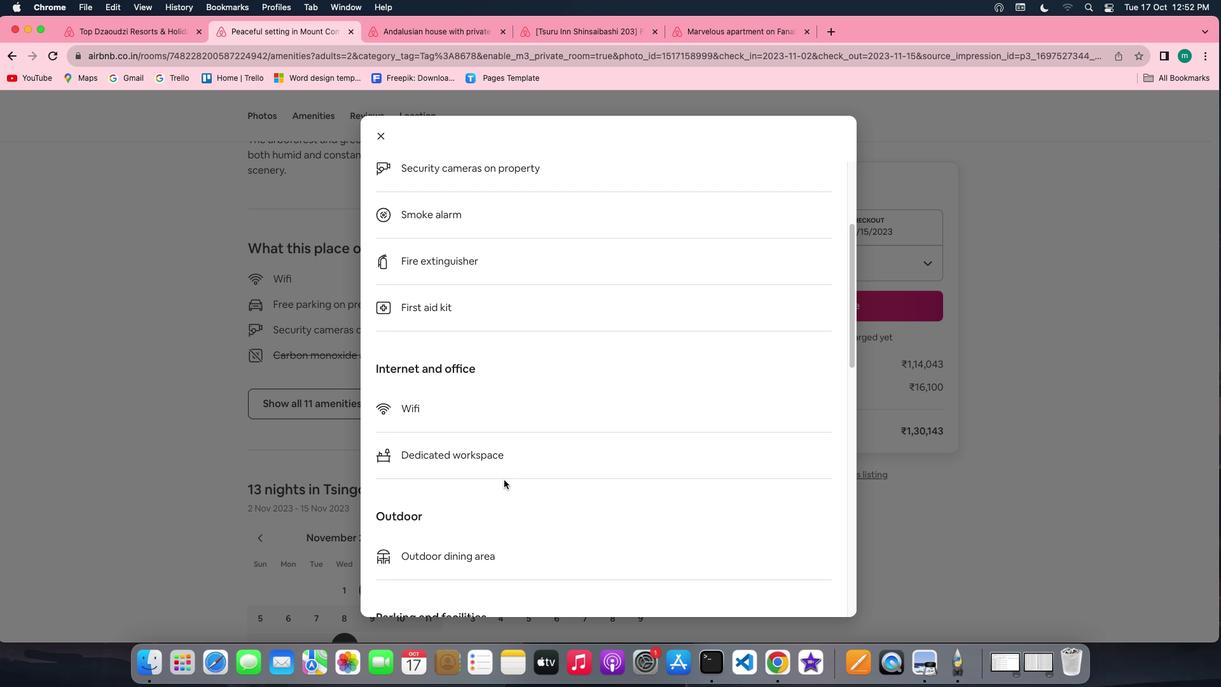 
Action: Mouse scrolled (504, 479) with delta (0, -1)
Screenshot: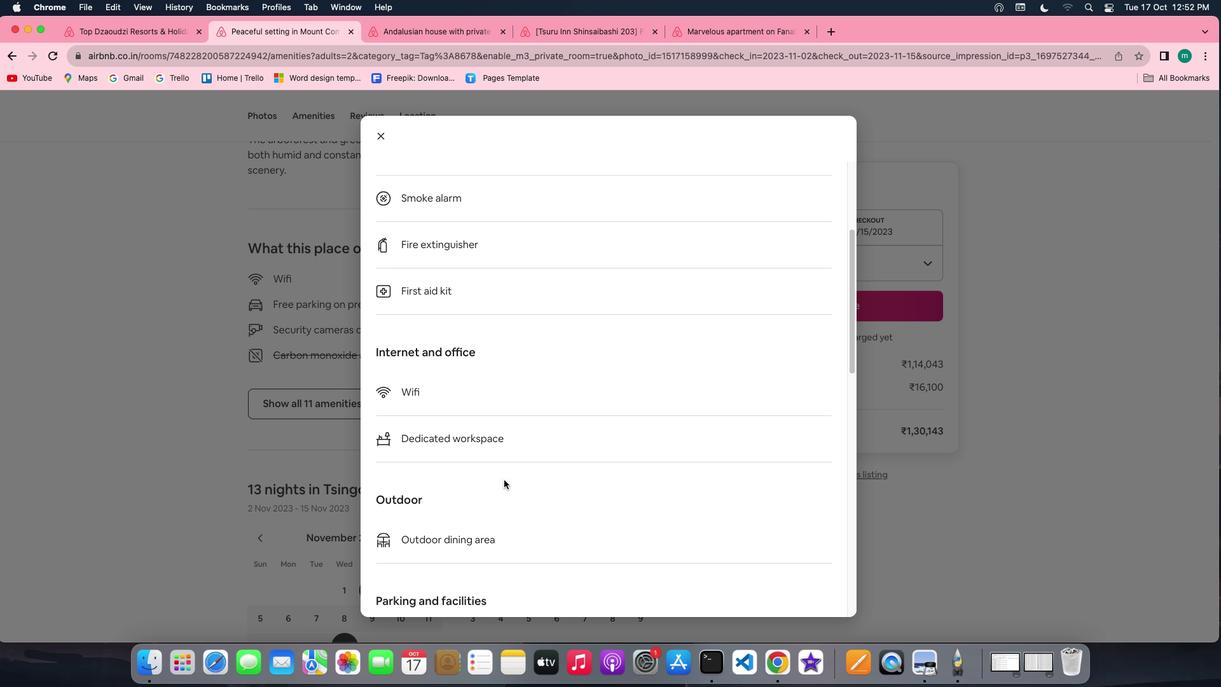 
Action: Mouse scrolled (504, 479) with delta (0, -1)
Screenshot: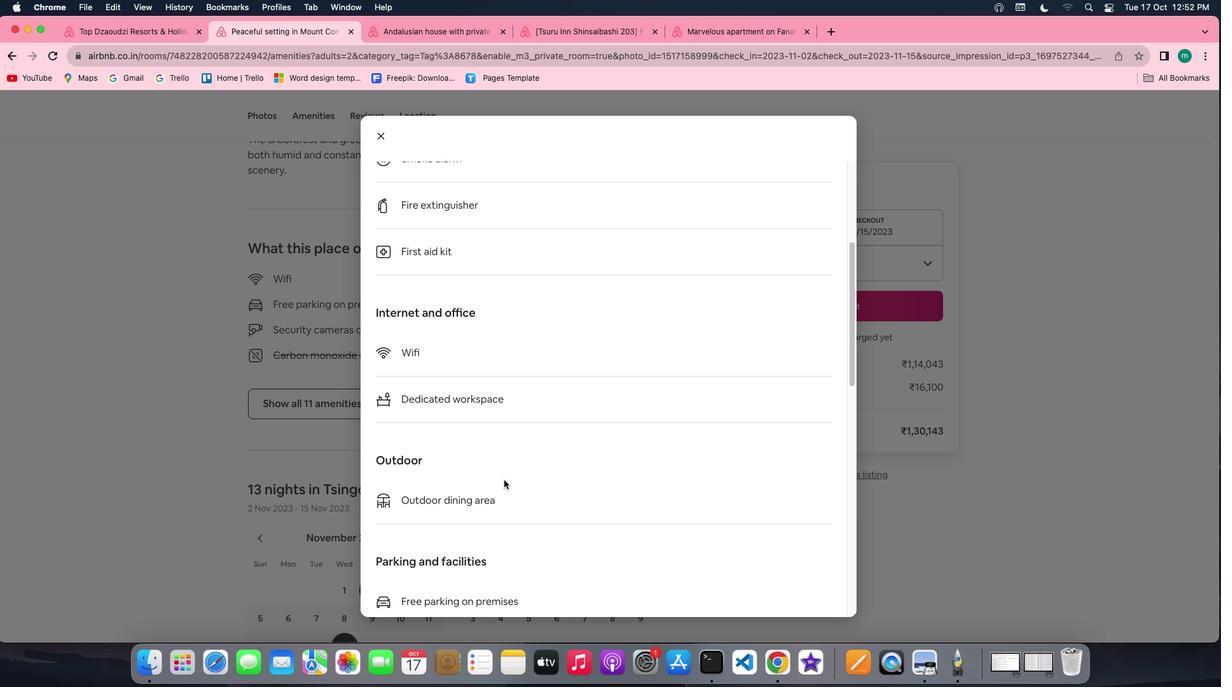 
Action: Mouse scrolled (504, 479) with delta (0, 0)
Screenshot: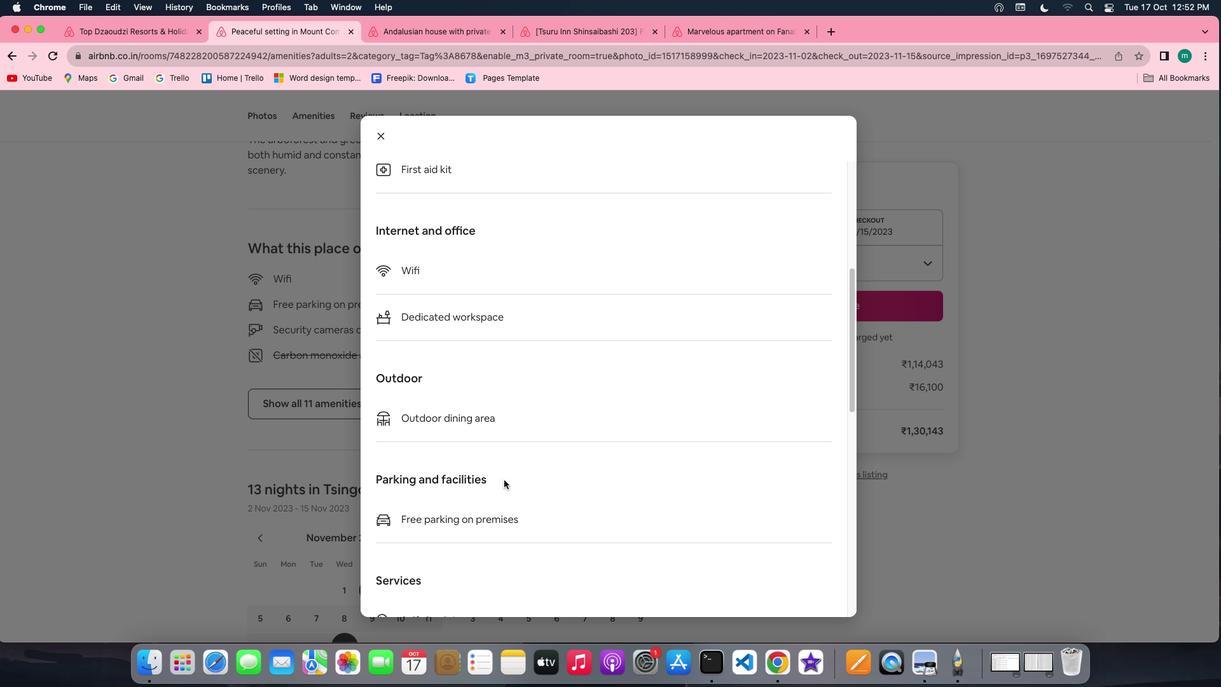 
Action: Mouse scrolled (504, 479) with delta (0, 0)
Screenshot: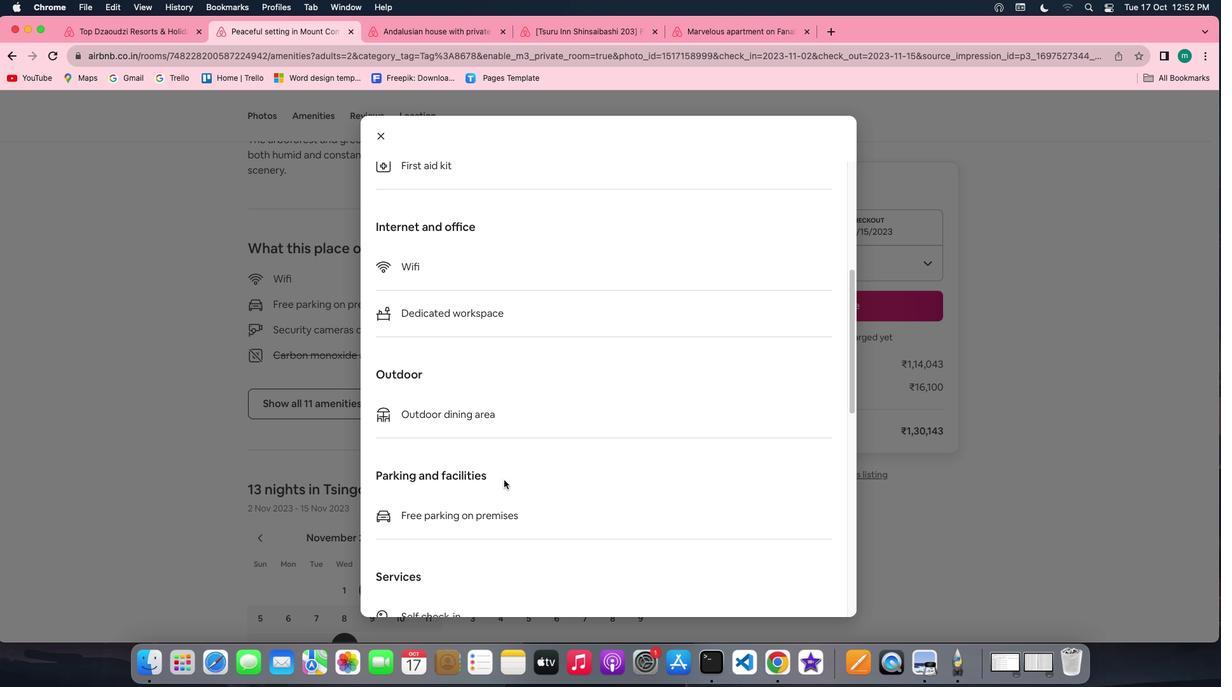 
Action: Mouse scrolled (504, 479) with delta (0, 0)
Screenshot: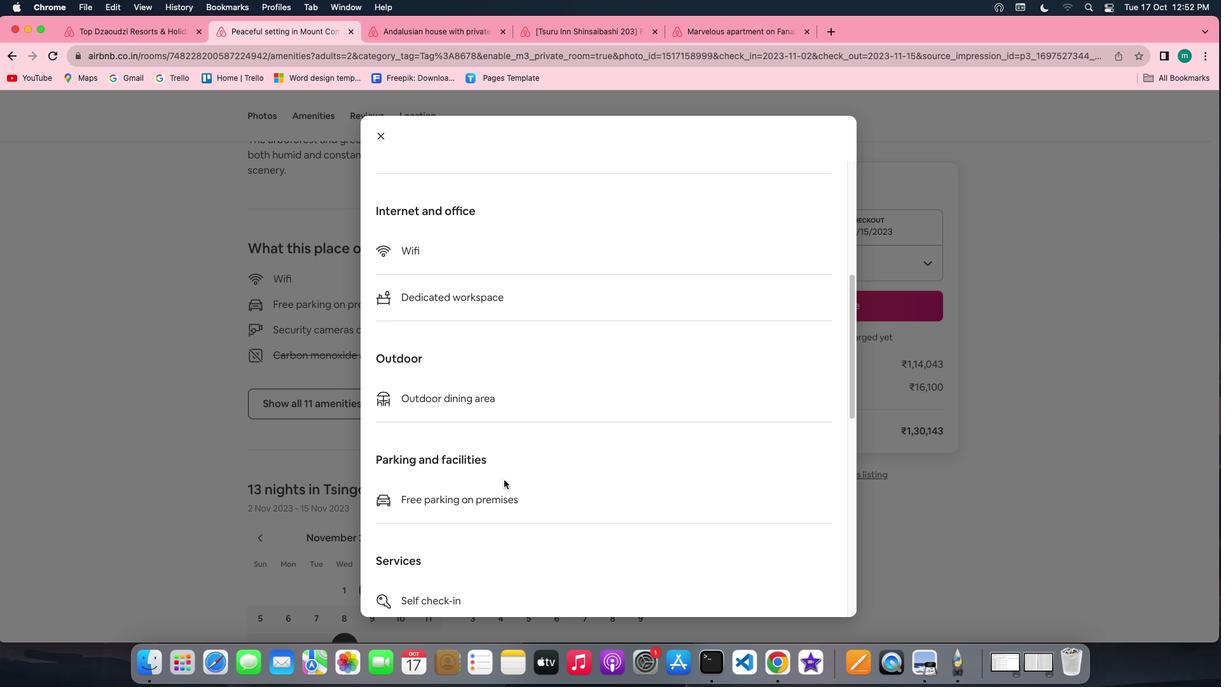 
Action: Mouse moved to (503, 479)
Screenshot: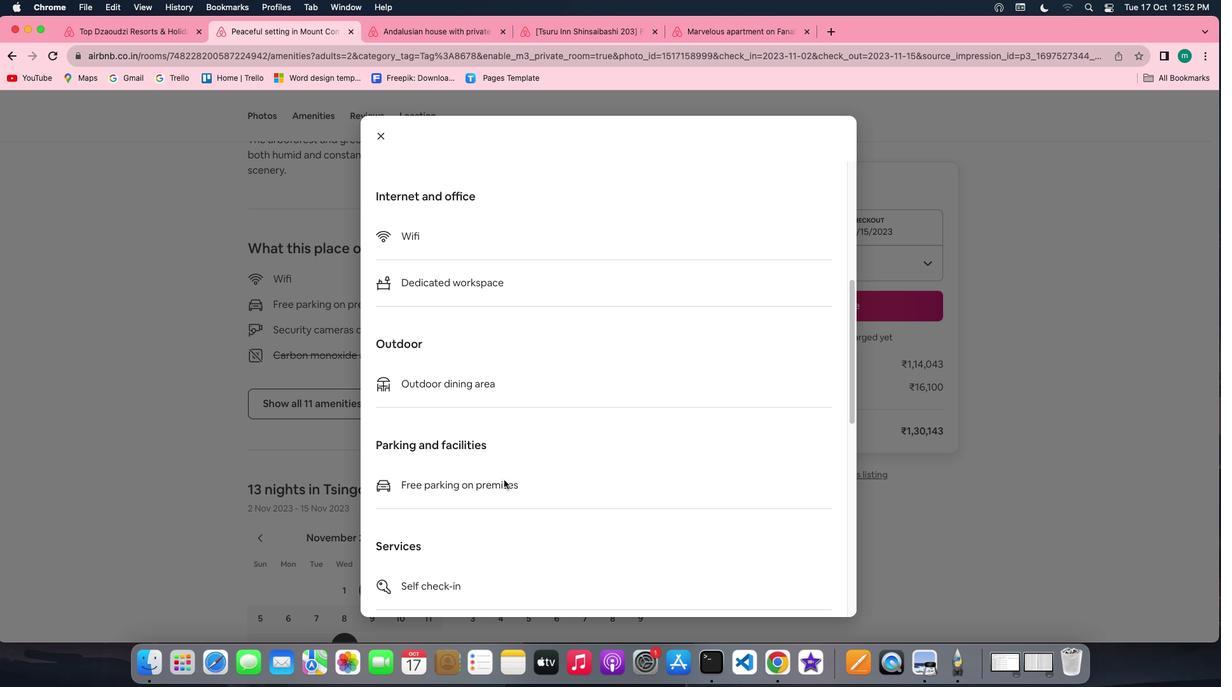 
Action: Mouse scrolled (503, 479) with delta (0, -1)
Screenshot: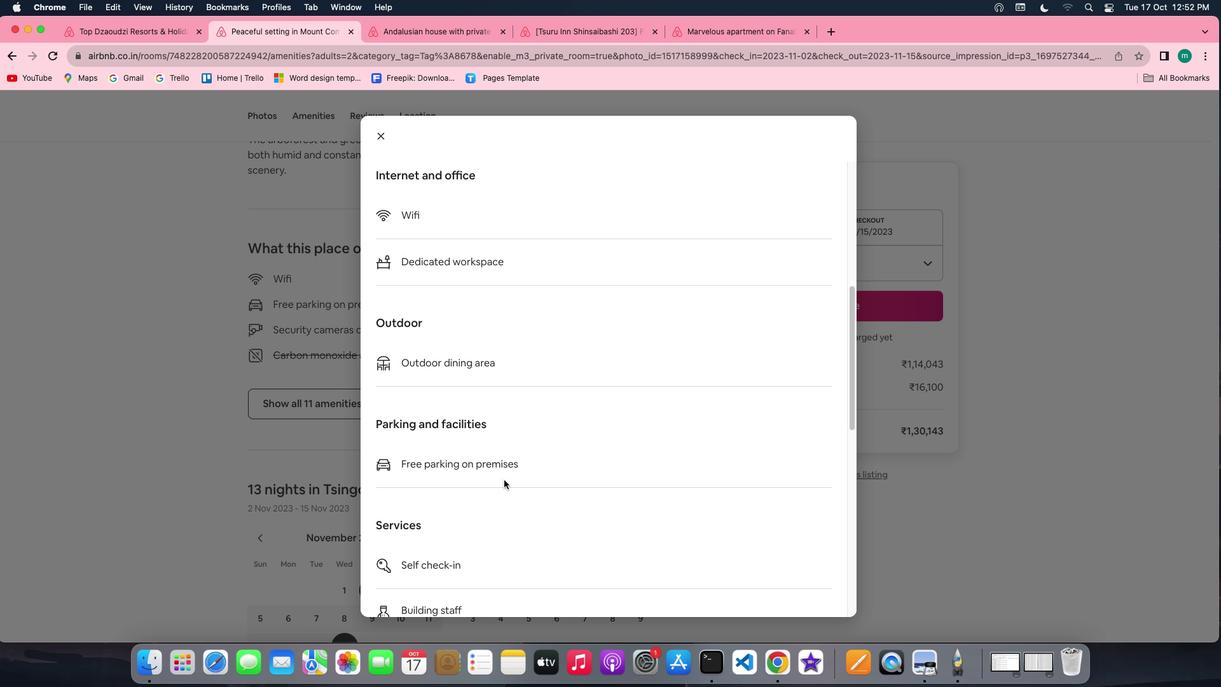 
Action: Mouse scrolled (503, 479) with delta (0, 0)
Screenshot: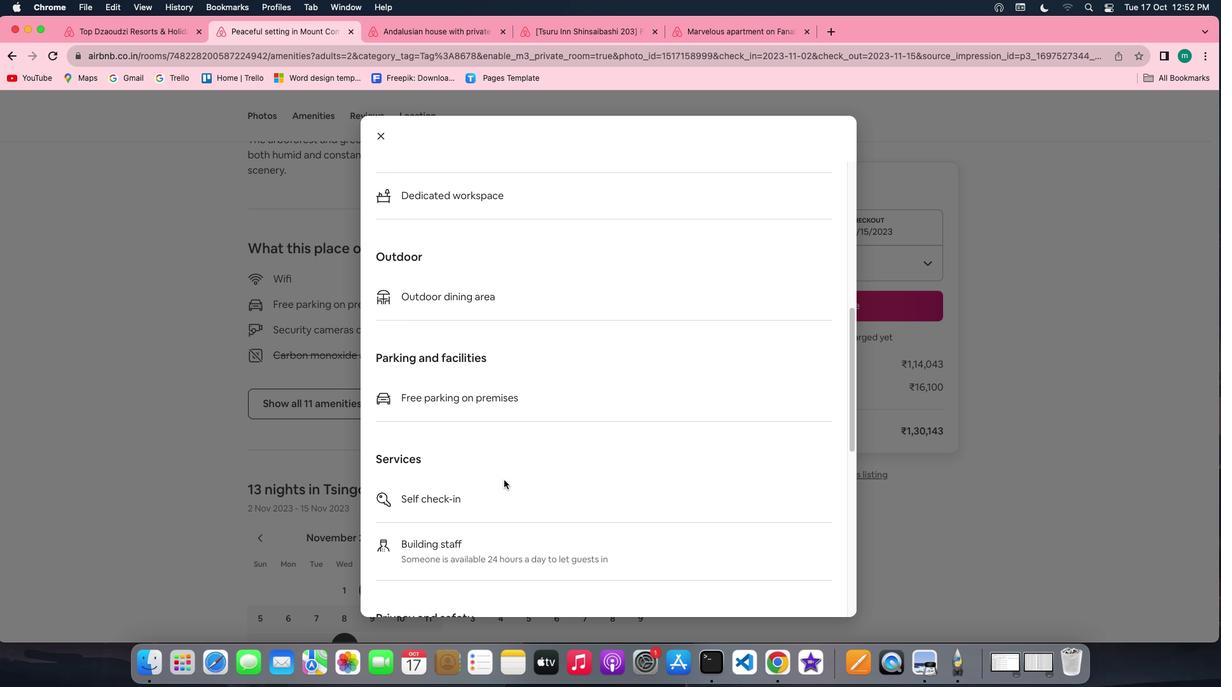 
Action: Mouse scrolled (503, 479) with delta (0, 0)
Screenshot: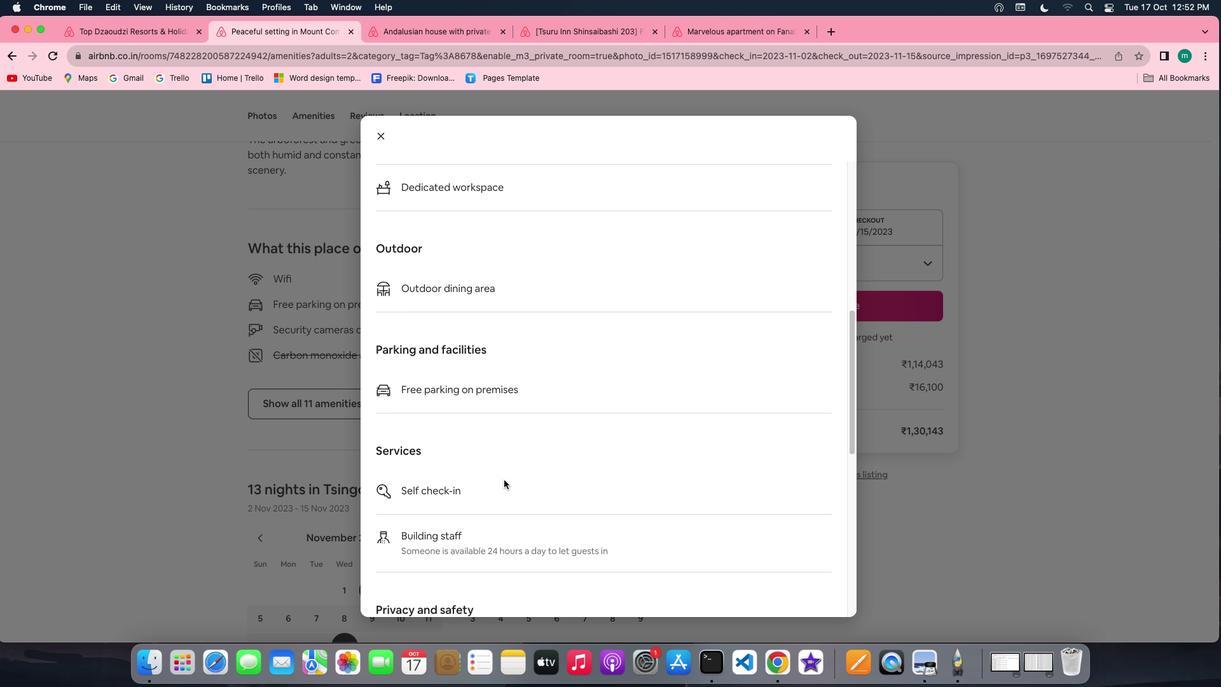 
Action: Mouse scrolled (503, 479) with delta (0, -1)
Screenshot: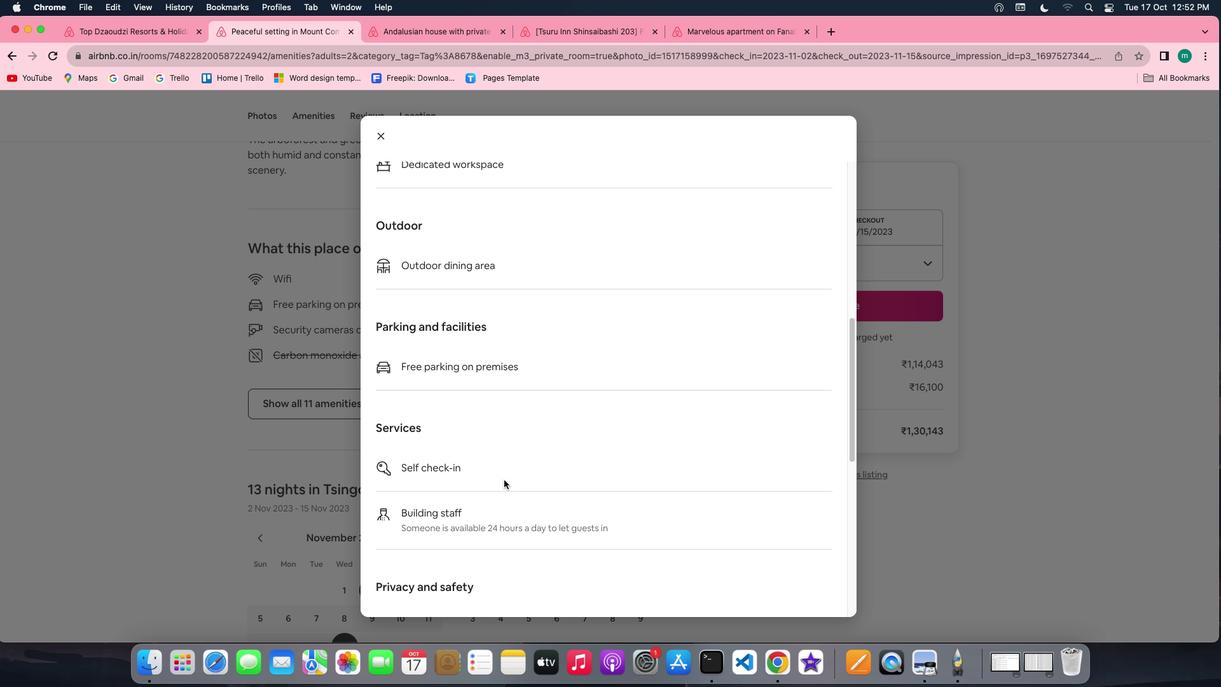 
Action: Mouse scrolled (503, 479) with delta (0, -2)
Screenshot: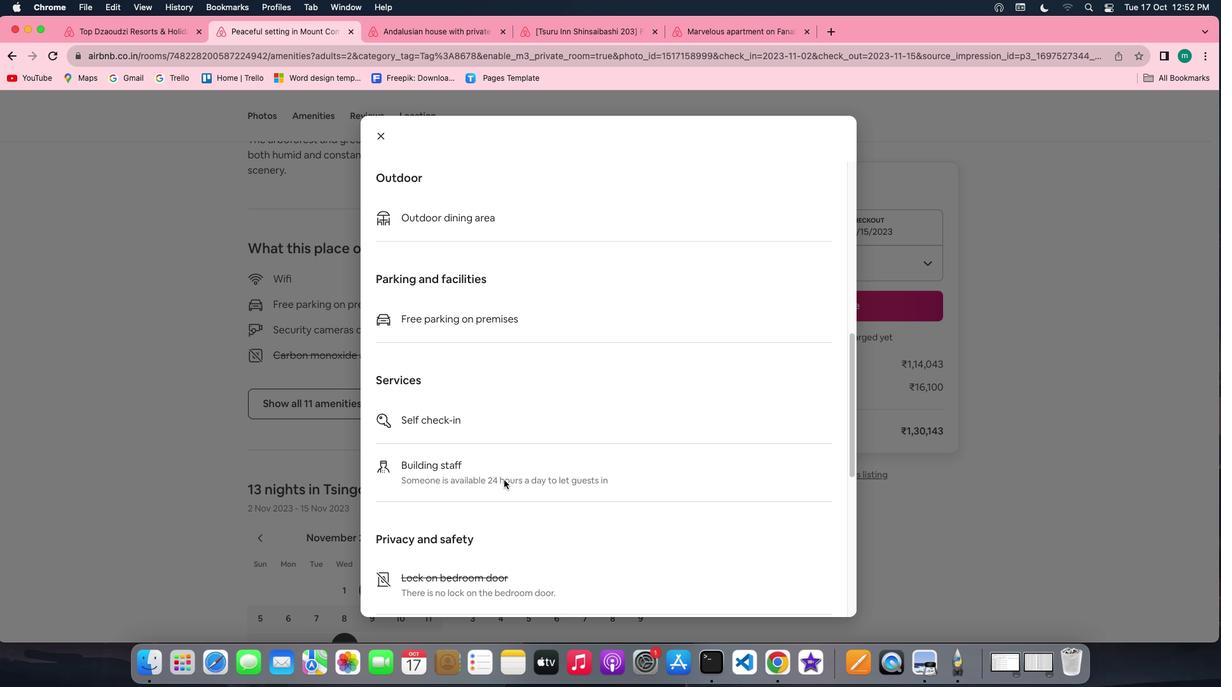 
Action: Mouse scrolled (503, 479) with delta (0, 0)
Screenshot: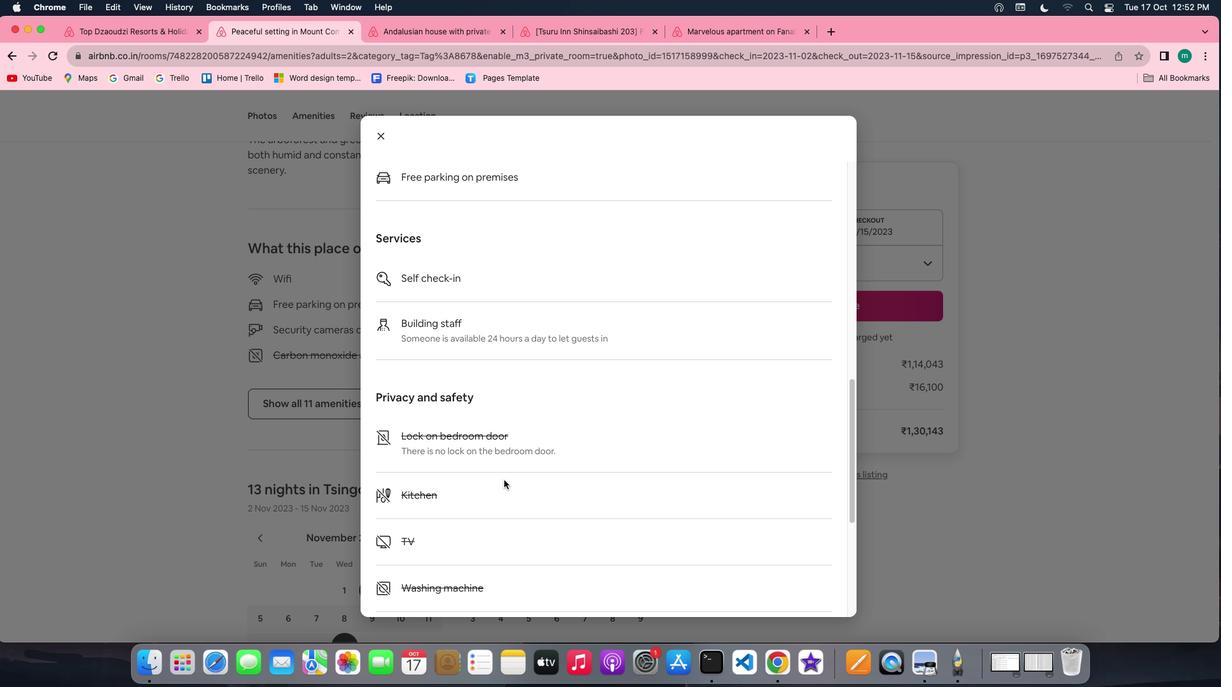 
Action: Mouse scrolled (503, 479) with delta (0, 0)
Screenshot: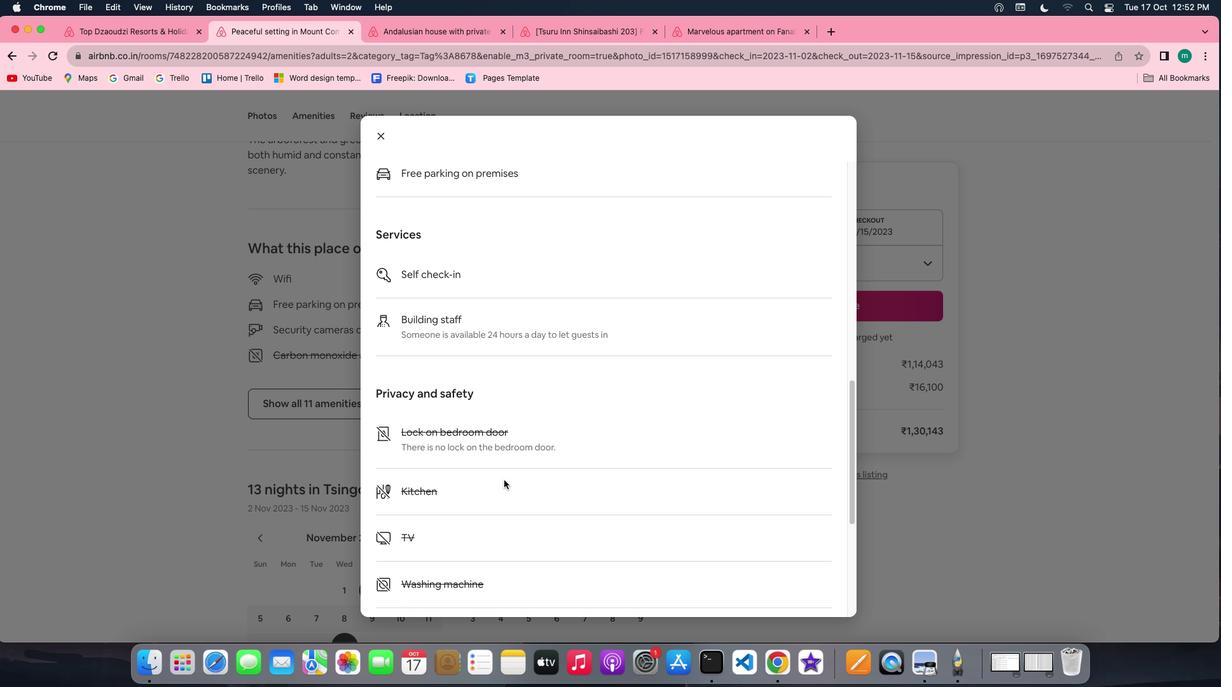 
Action: Mouse scrolled (503, 479) with delta (0, 0)
Screenshot: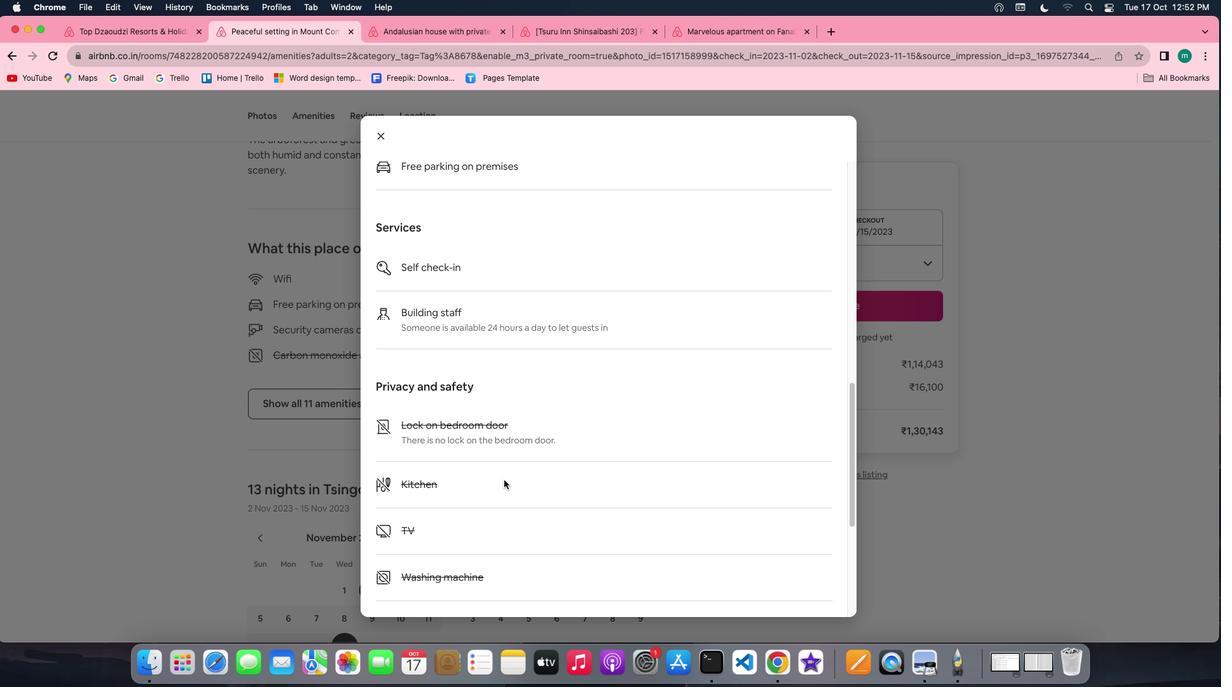 
Action: Mouse scrolled (503, 479) with delta (0, -1)
Screenshot: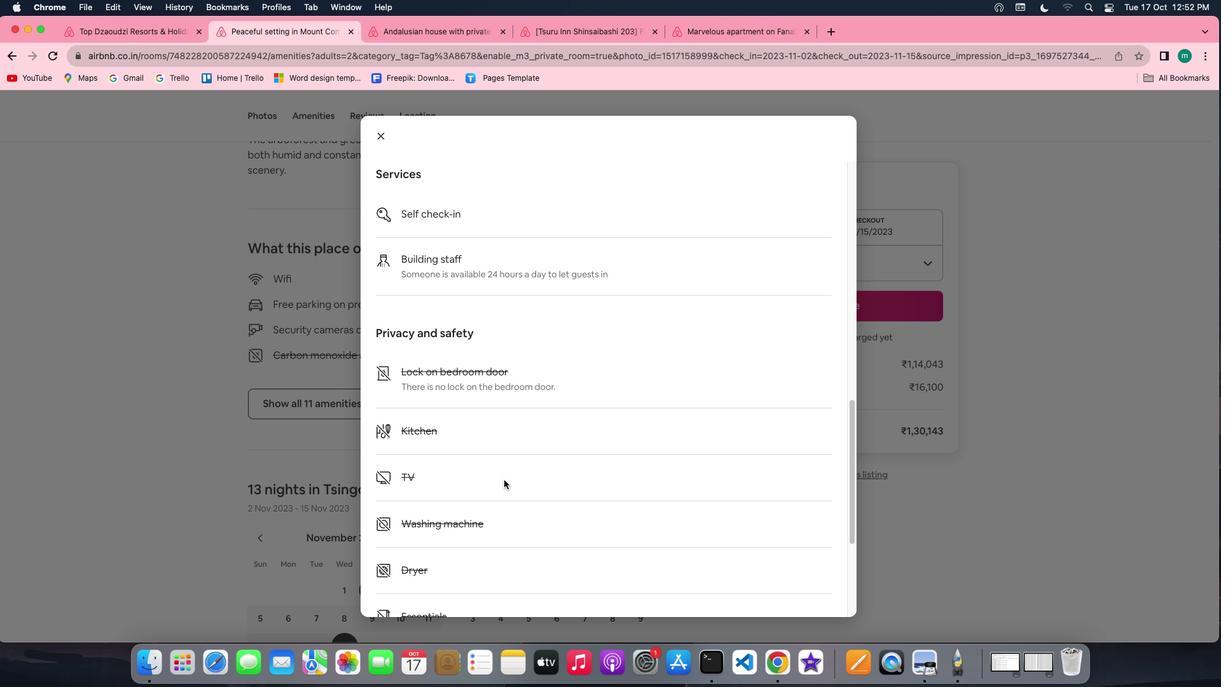 
Action: Mouse scrolled (503, 479) with delta (0, 0)
Screenshot: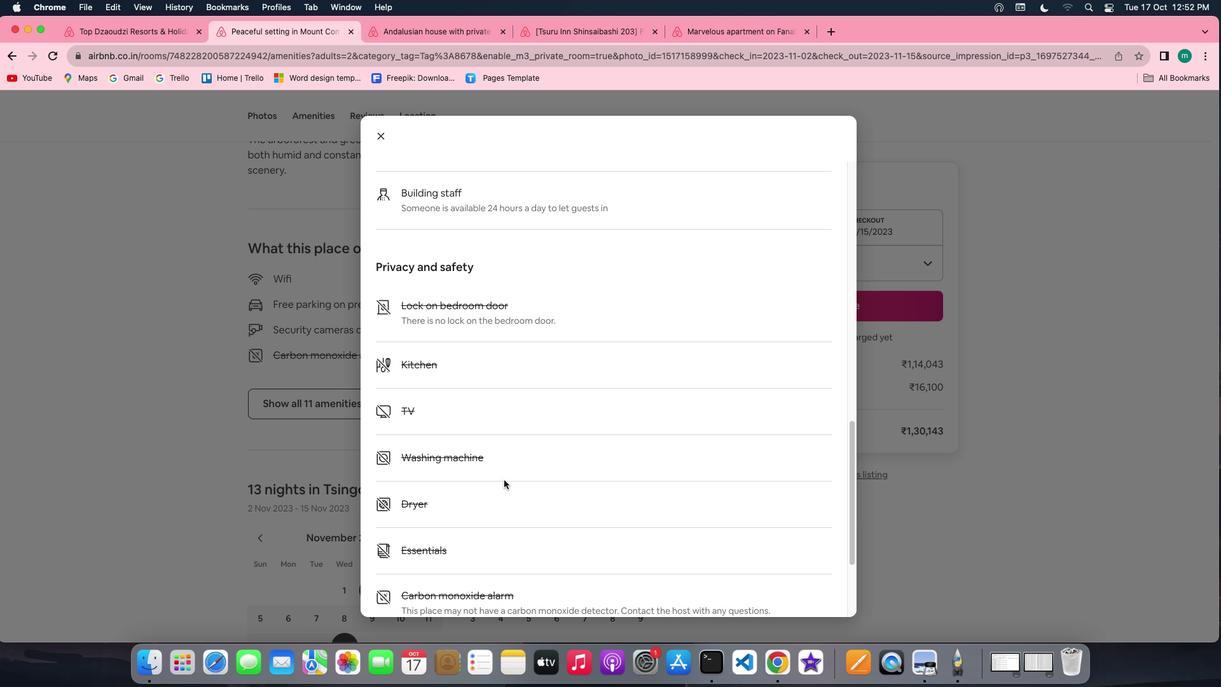 
Action: Mouse scrolled (503, 479) with delta (0, 0)
Screenshot: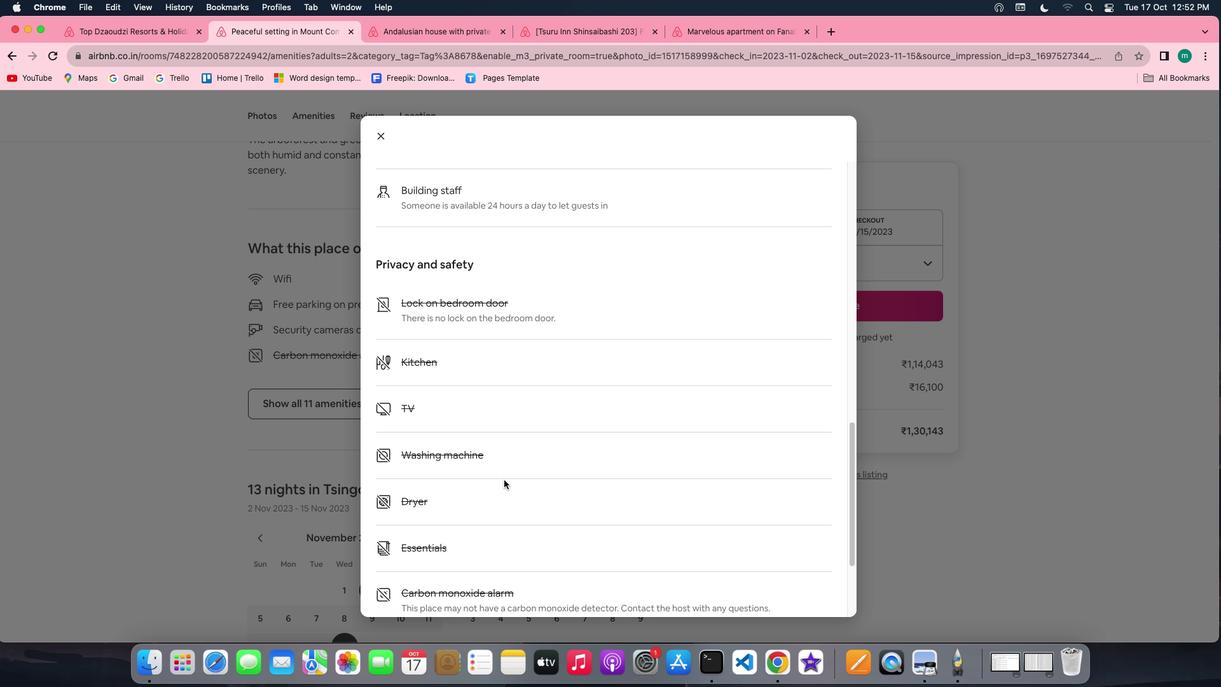 
Action: Mouse scrolled (503, 479) with delta (0, 0)
Screenshot: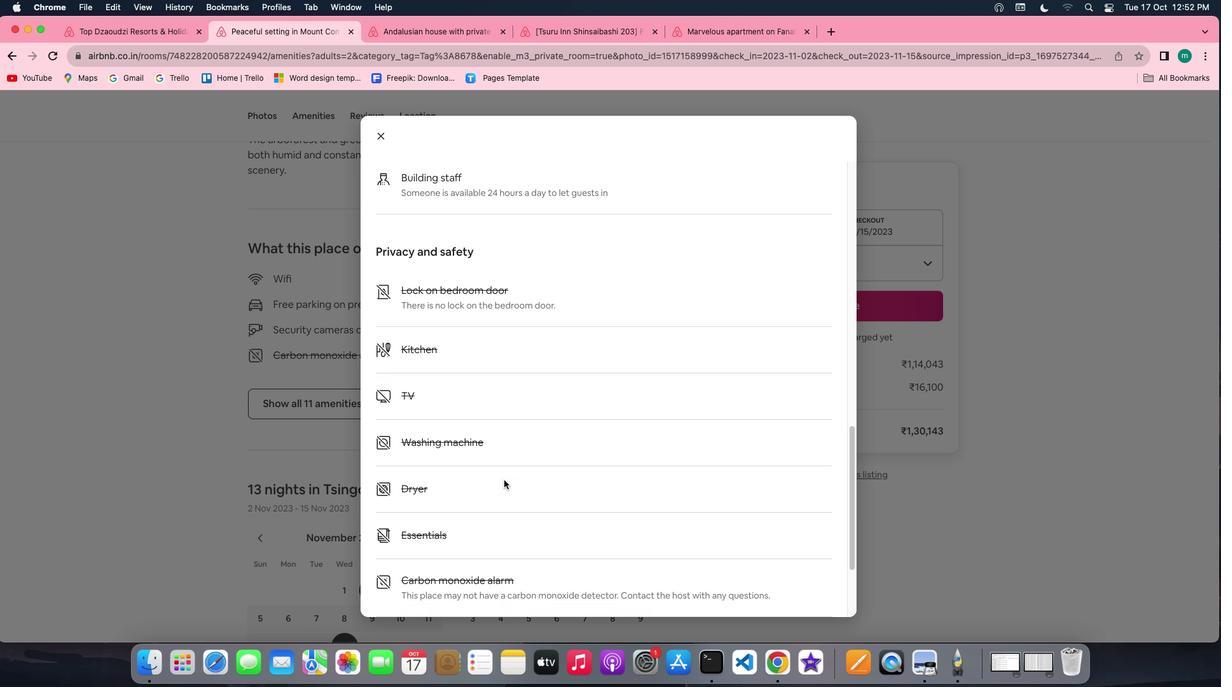 
Action: Mouse scrolled (503, 479) with delta (0, 0)
Screenshot: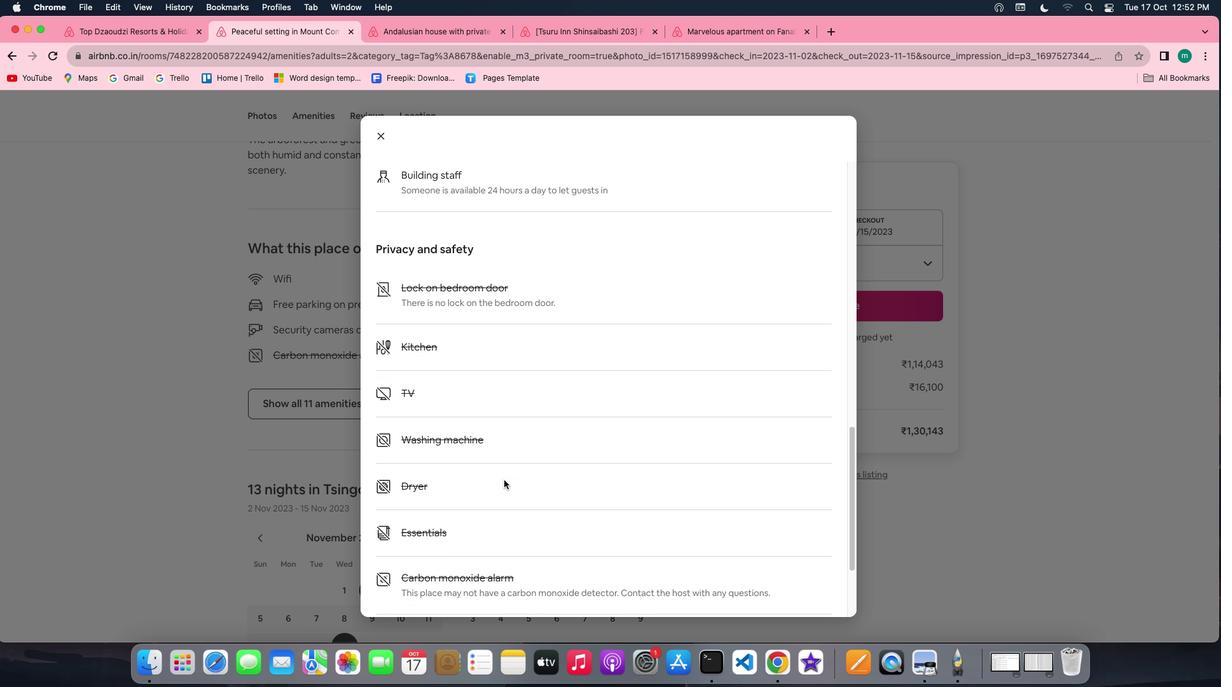 
Action: Mouse scrolled (503, 479) with delta (0, 0)
Screenshot: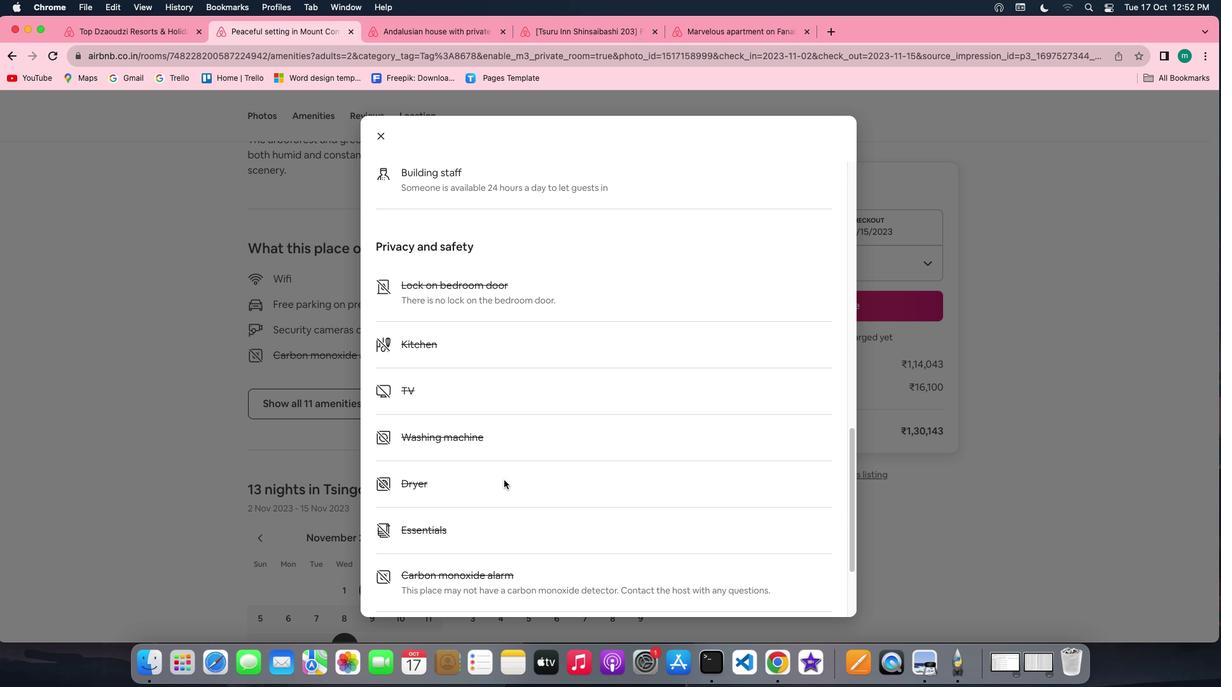 
Action: Mouse scrolled (503, 479) with delta (0, 0)
Screenshot: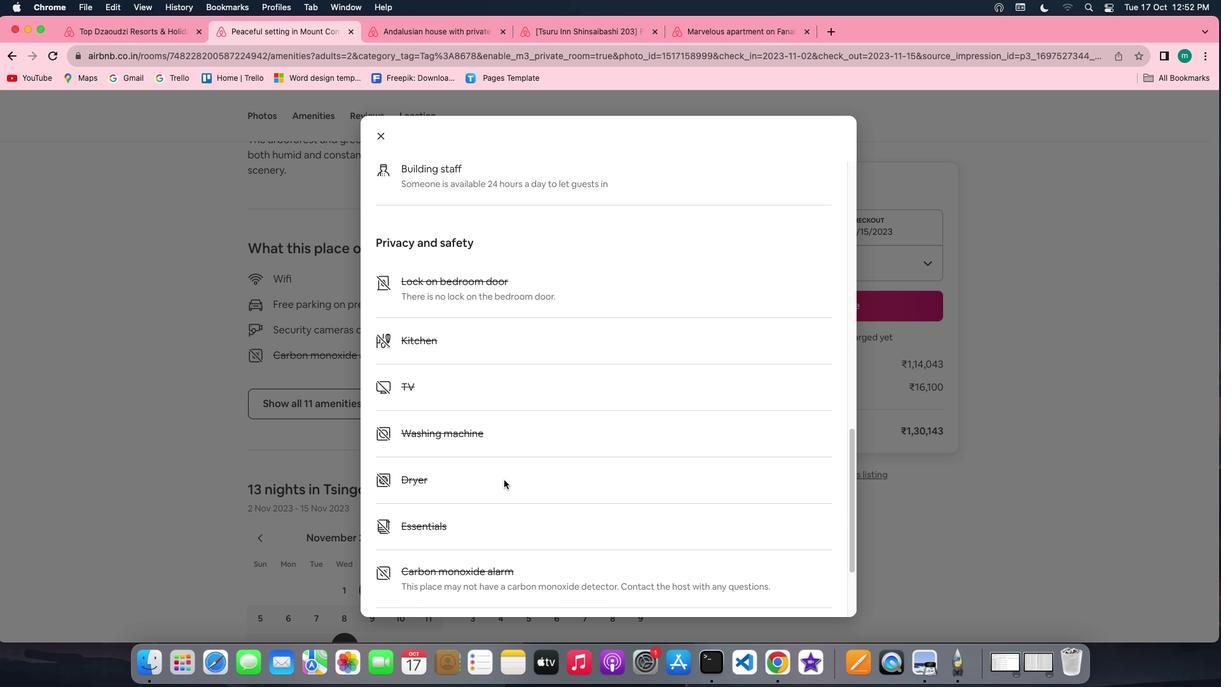 
Action: Mouse scrolled (503, 479) with delta (0, 0)
Screenshot: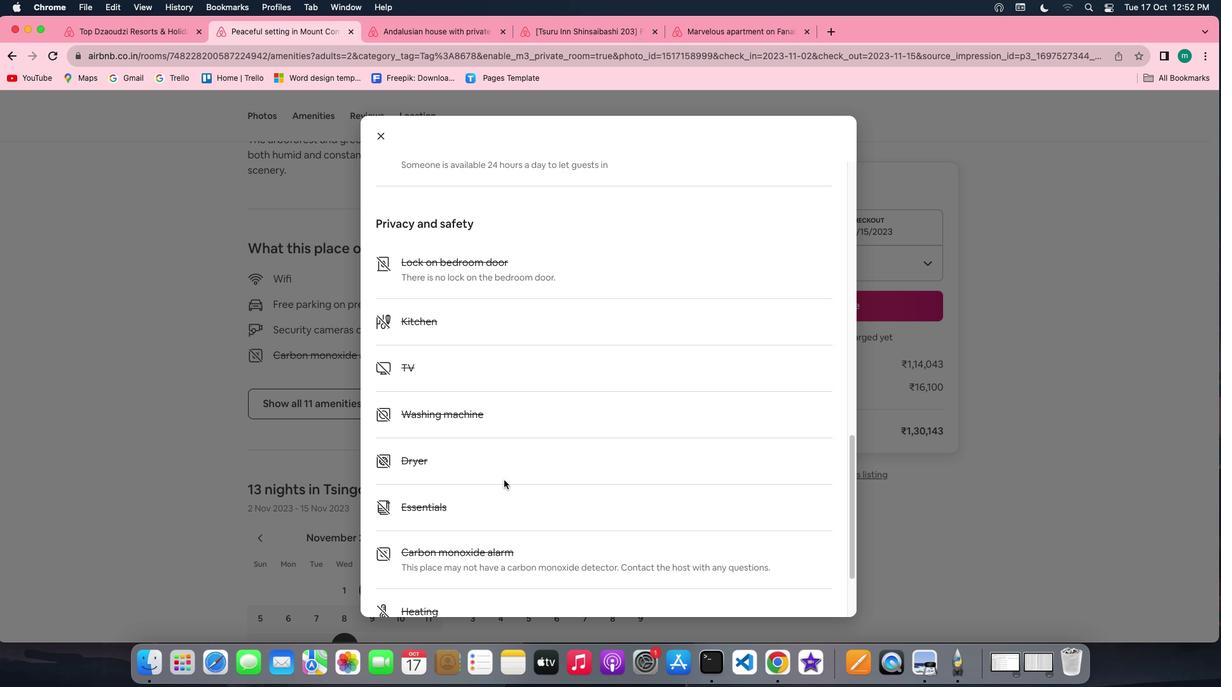 
Action: Mouse scrolled (503, 479) with delta (0, 0)
Screenshot: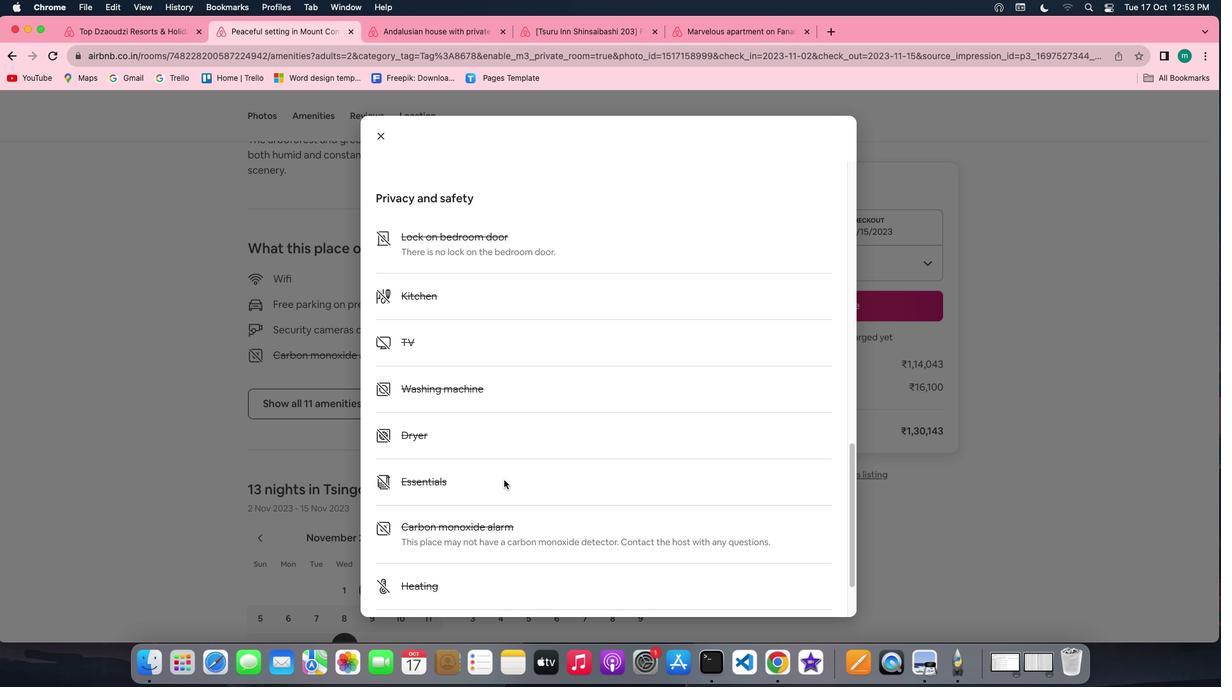 
Action: Mouse scrolled (503, 479) with delta (0, 0)
Screenshot: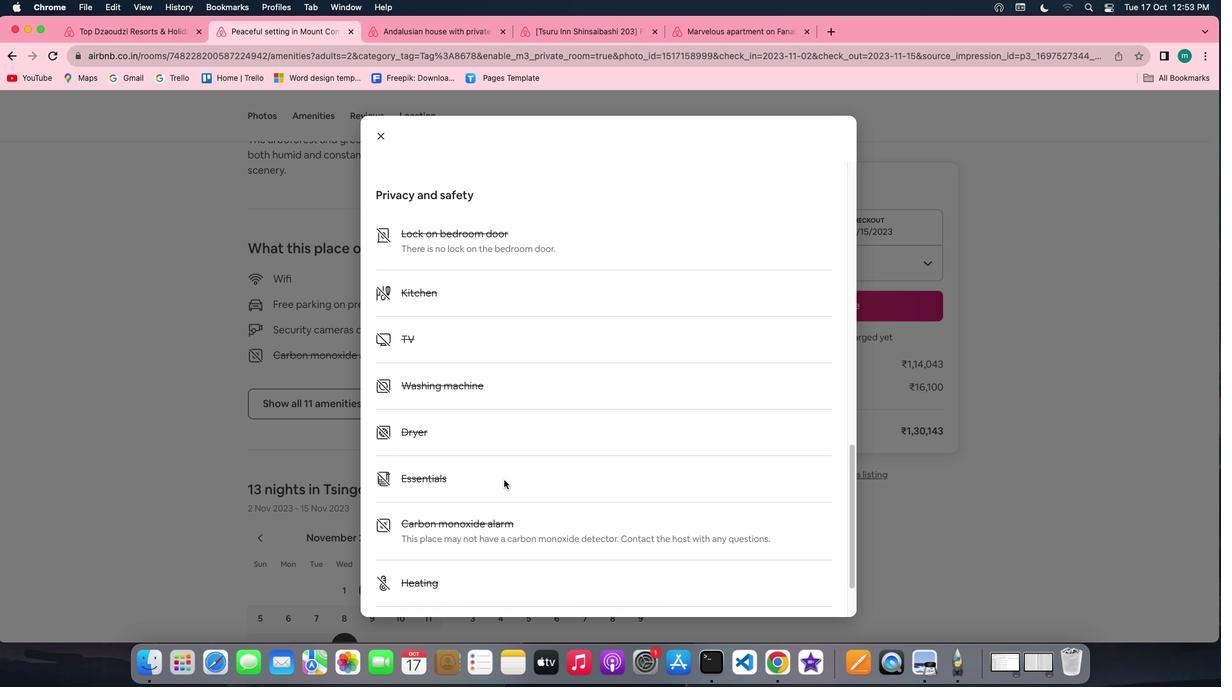 
Action: Mouse scrolled (503, 479) with delta (0, 0)
Screenshot: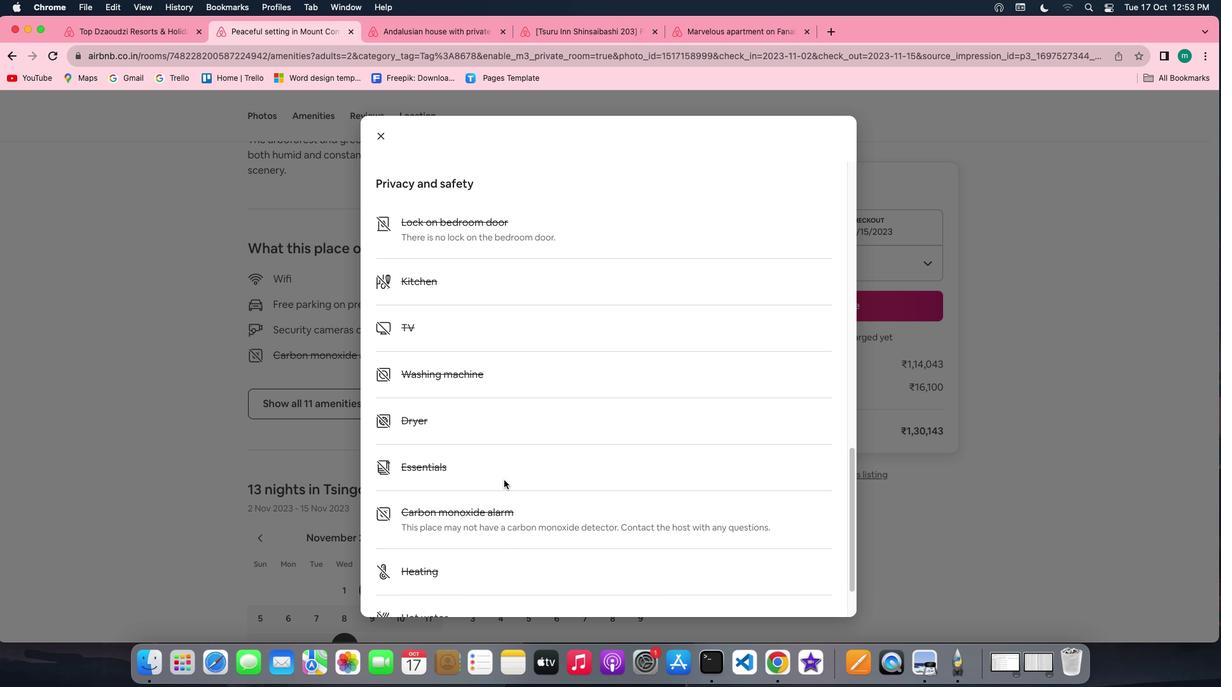 
Action: Mouse scrolled (503, 479) with delta (0, 0)
Screenshot: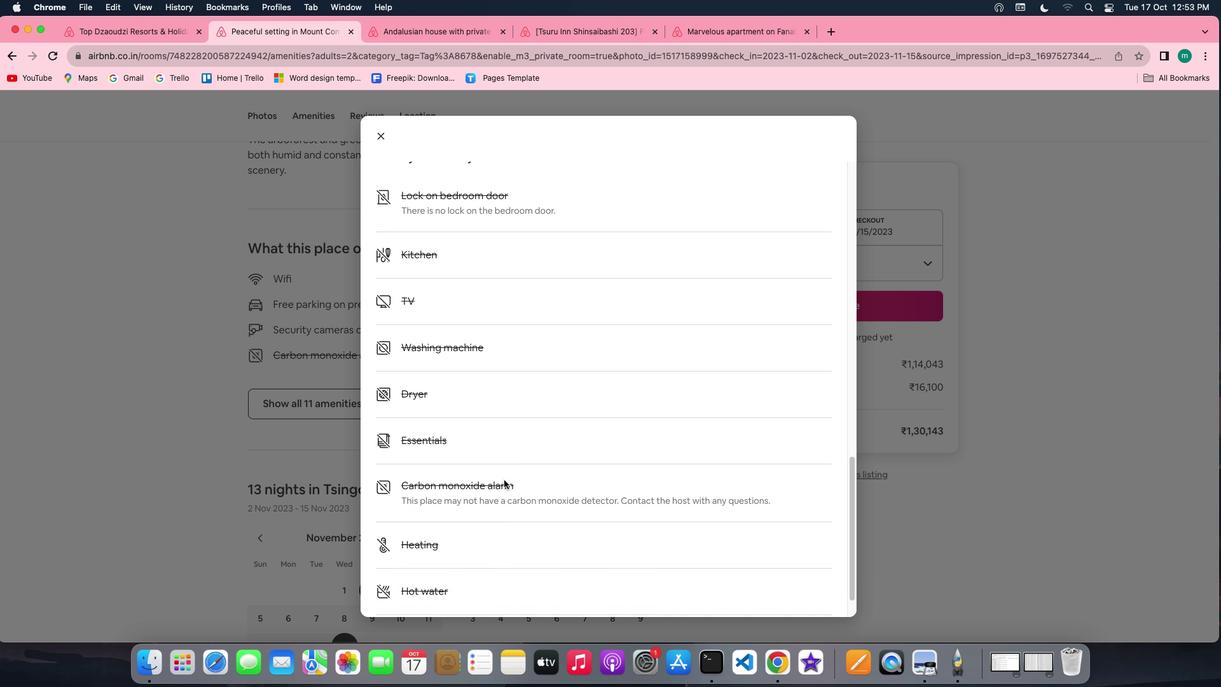
Action: Mouse scrolled (503, 479) with delta (0, 0)
Screenshot: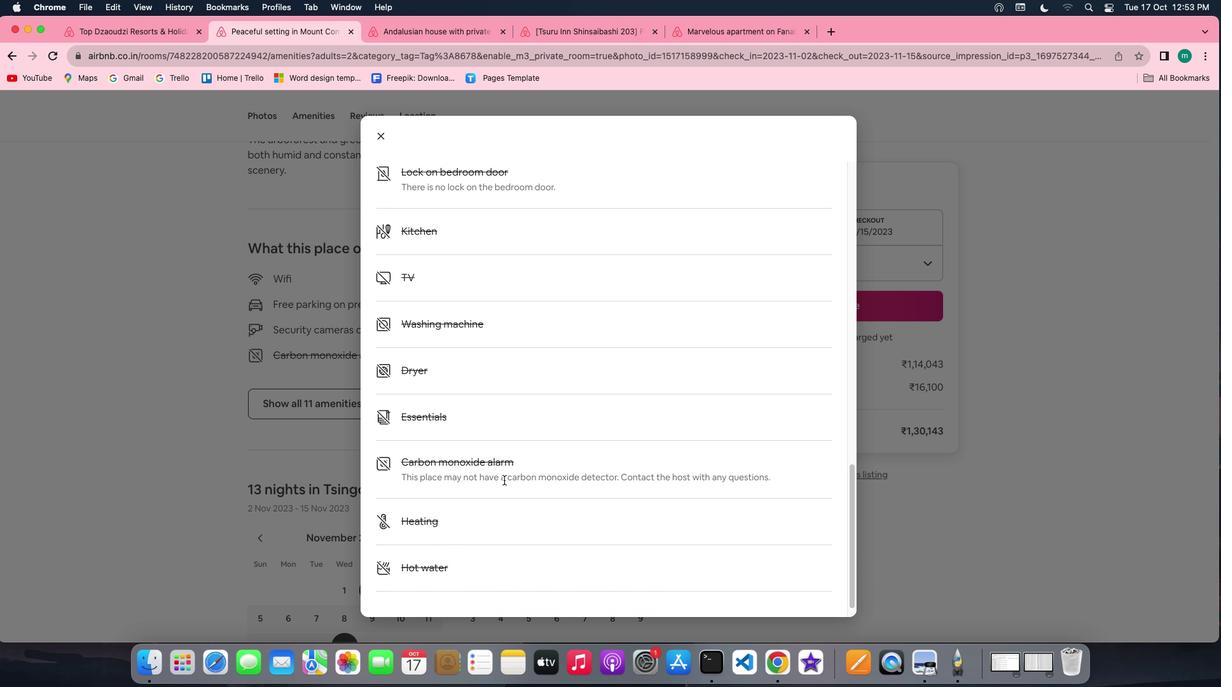 
Action: Mouse scrolled (503, 479) with delta (0, 0)
Screenshot: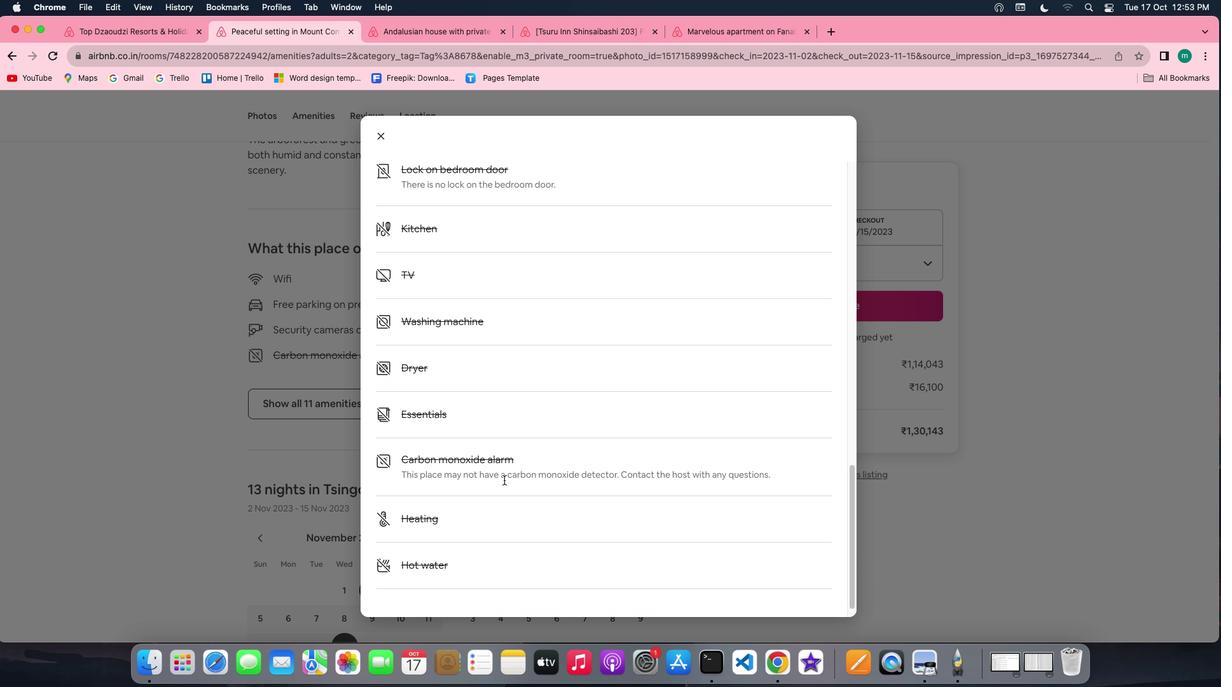 
Action: Mouse scrolled (503, 479) with delta (0, 0)
Screenshot: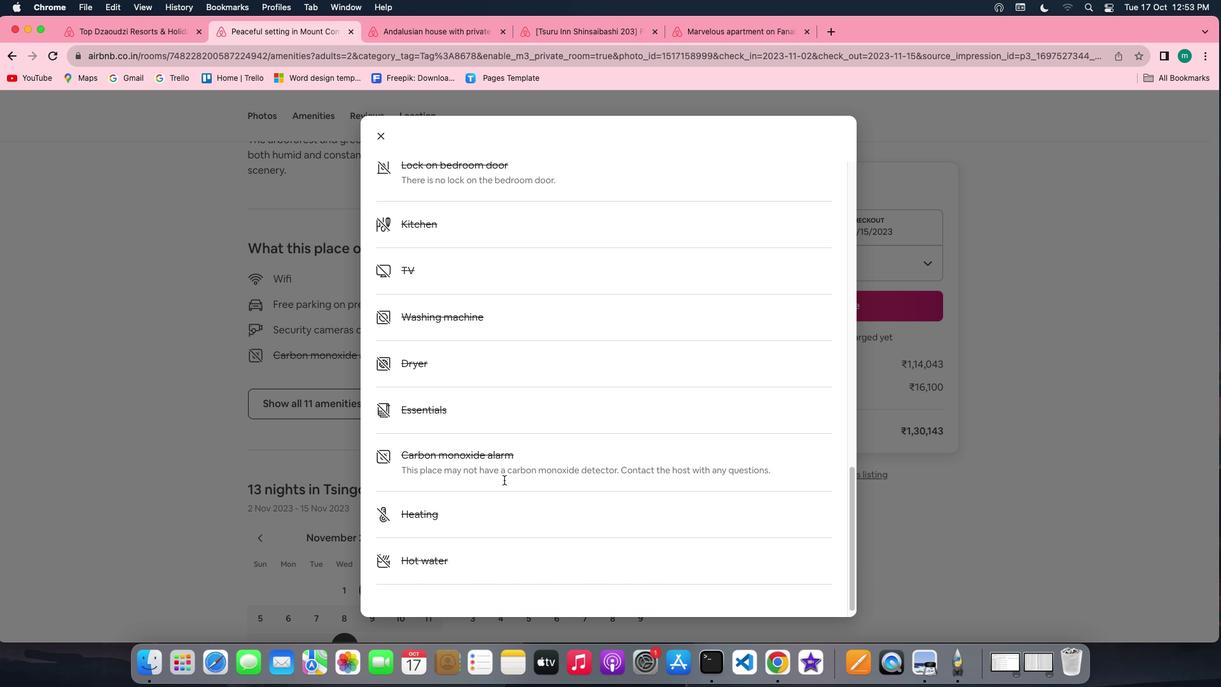 
Action: Mouse scrolled (503, 479) with delta (0, 0)
Screenshot: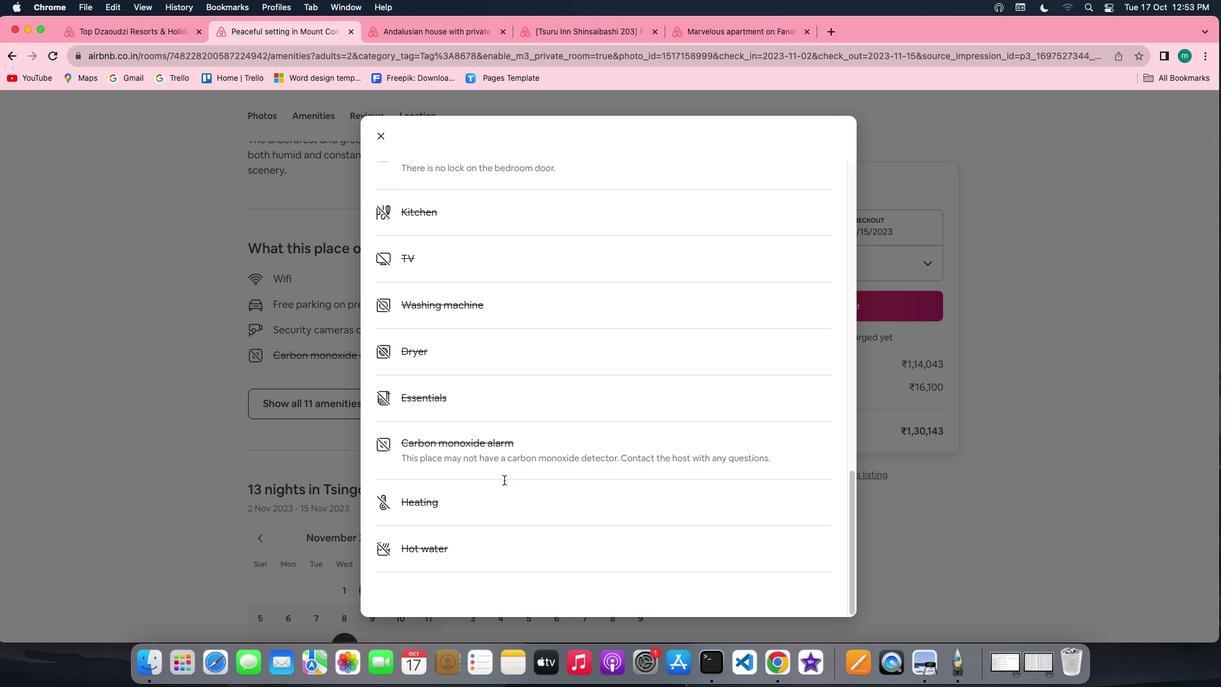 
Action: Mouse scrolled (503, 479) with delta (0, 0)
Screenshot: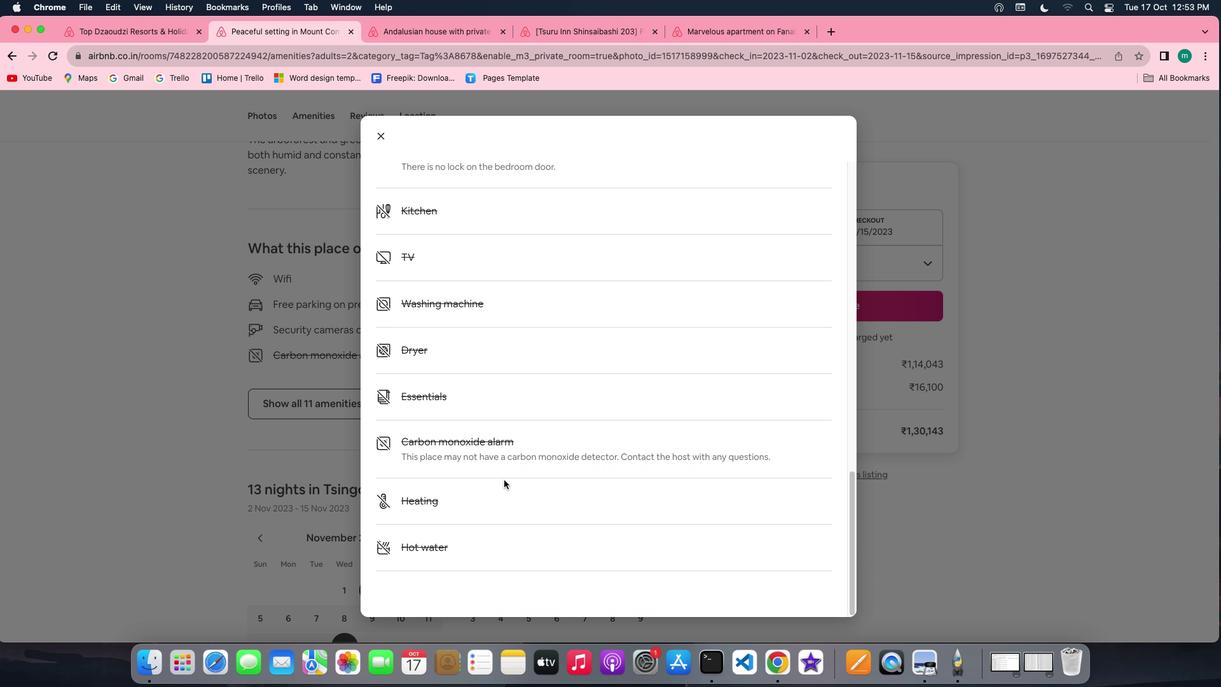 
Action: Mouse scrolled (503, 479) with delta (0, 0)
Screenshot: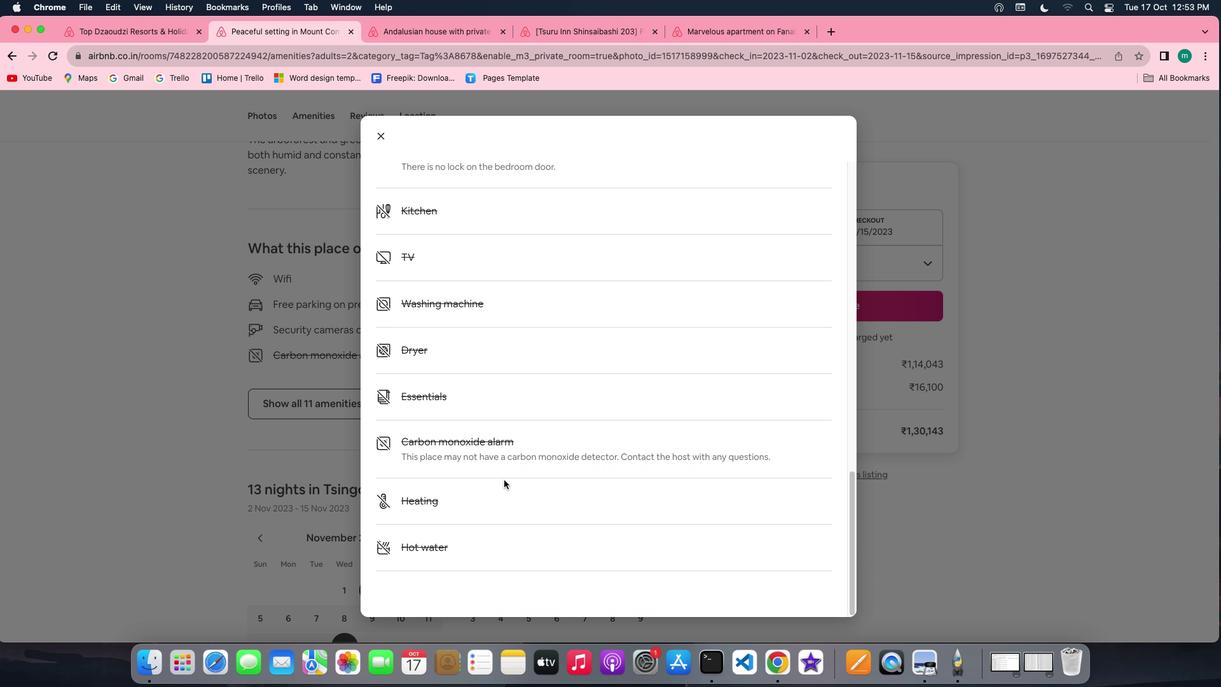 
Action: Mouse scrolled (503, 479) with delta (0, 0)
Screenshot: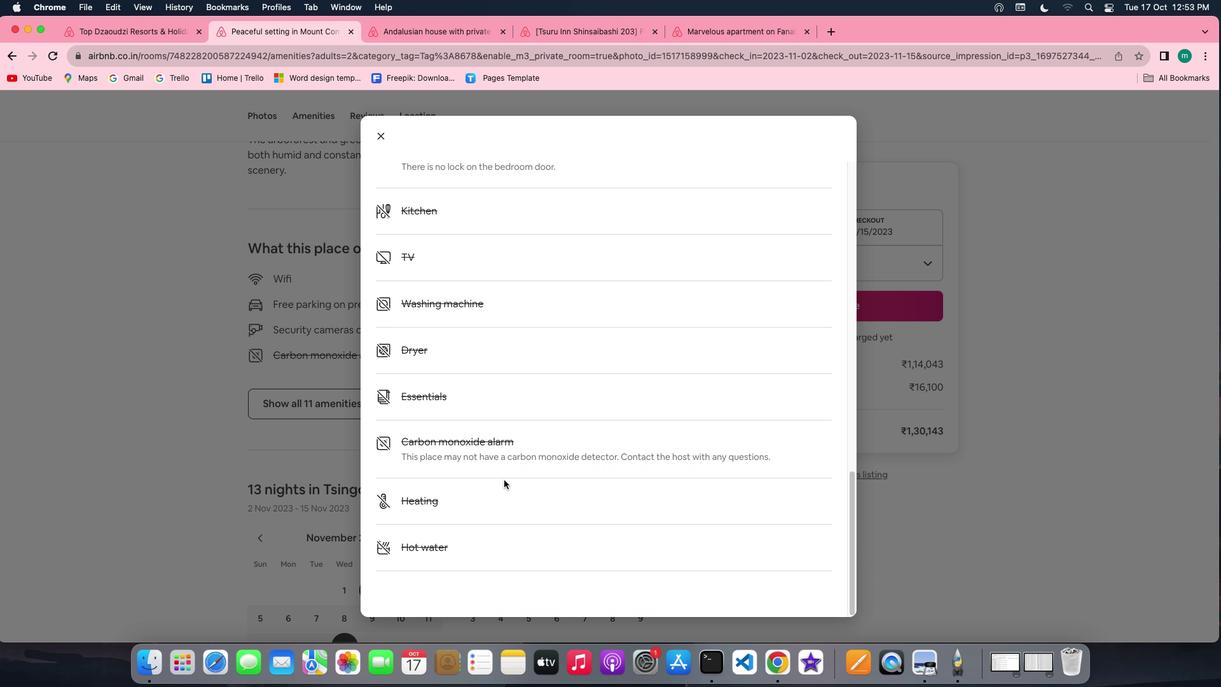 
Action: Mouse scrolled (503, 479) with delta (0, 0)
Screenshot: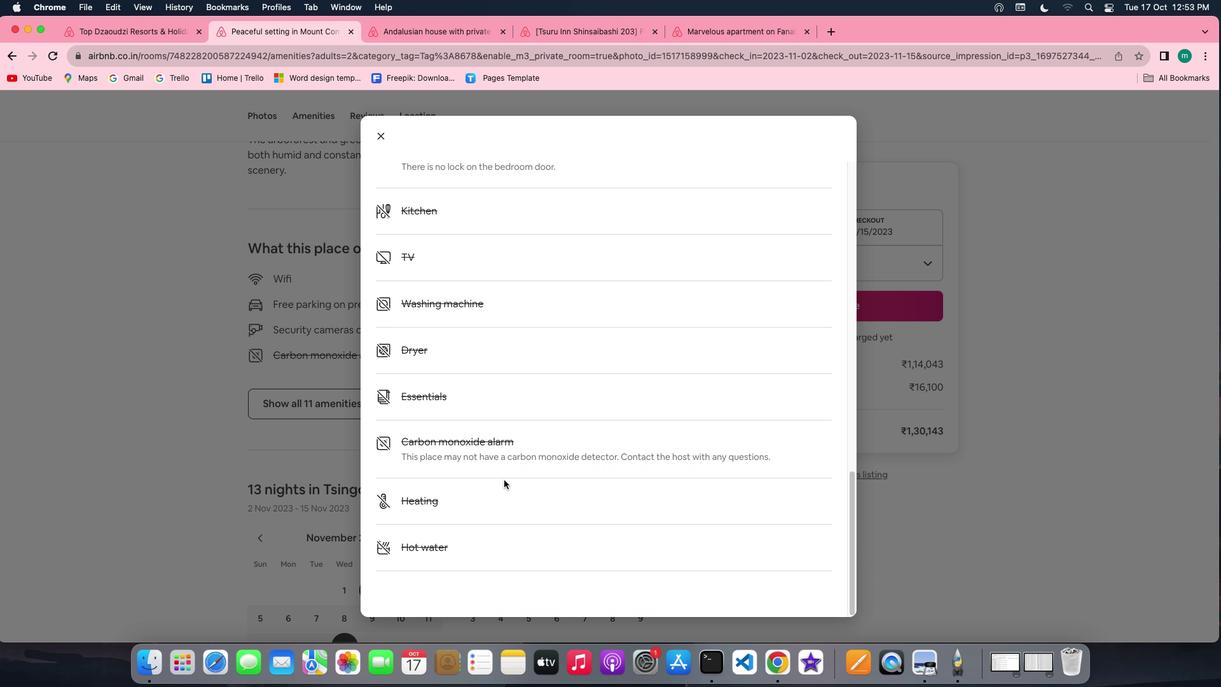 
Action: Mouse moved to (386, 136)
Screenshot: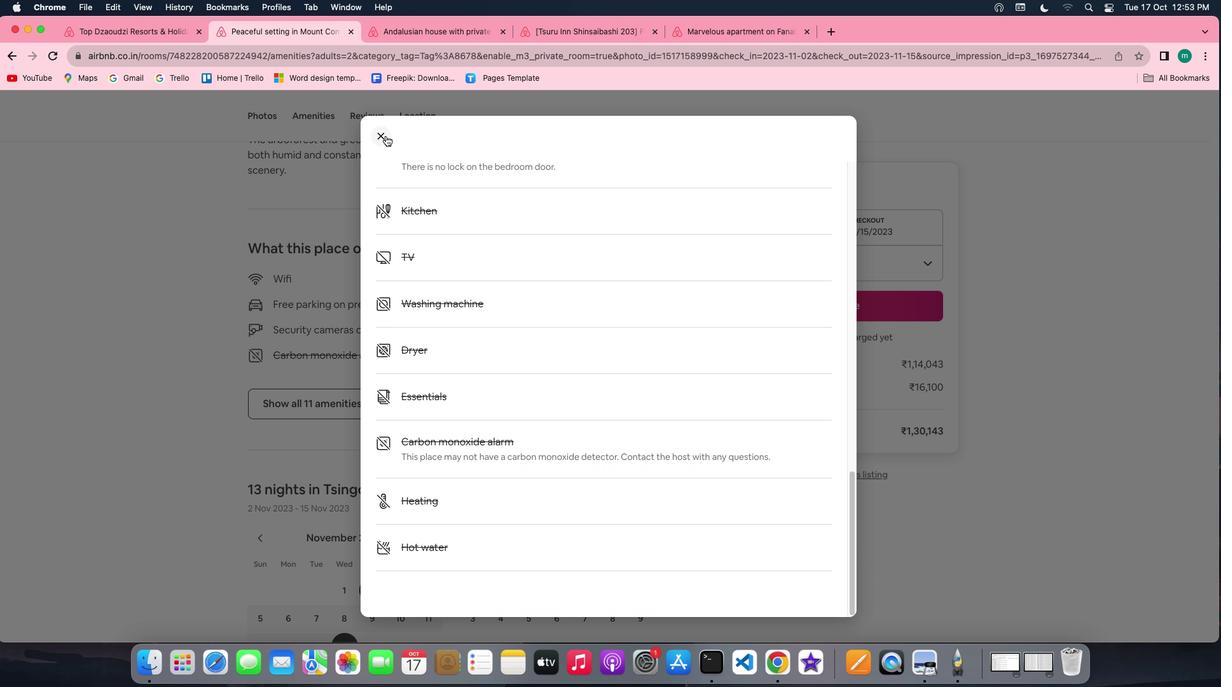 
Action: Mouse pressed left at (386, 136)
Screenshot: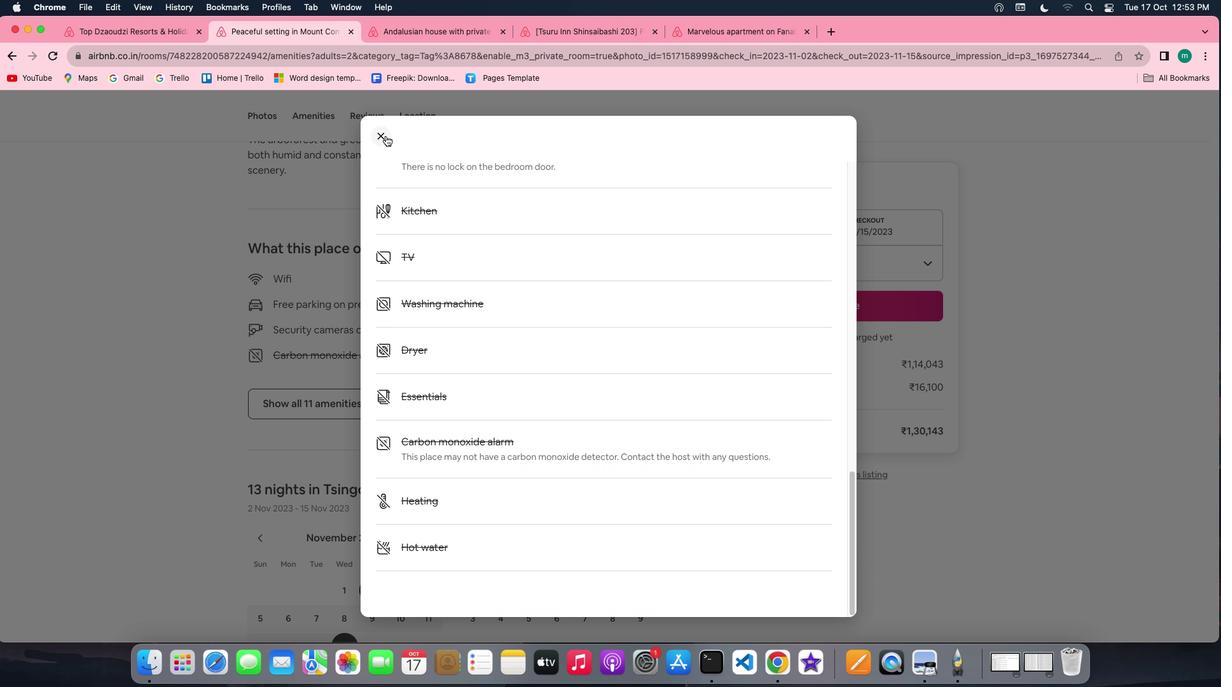 
Action: Mouse moved to (484, 397)
Screenshot: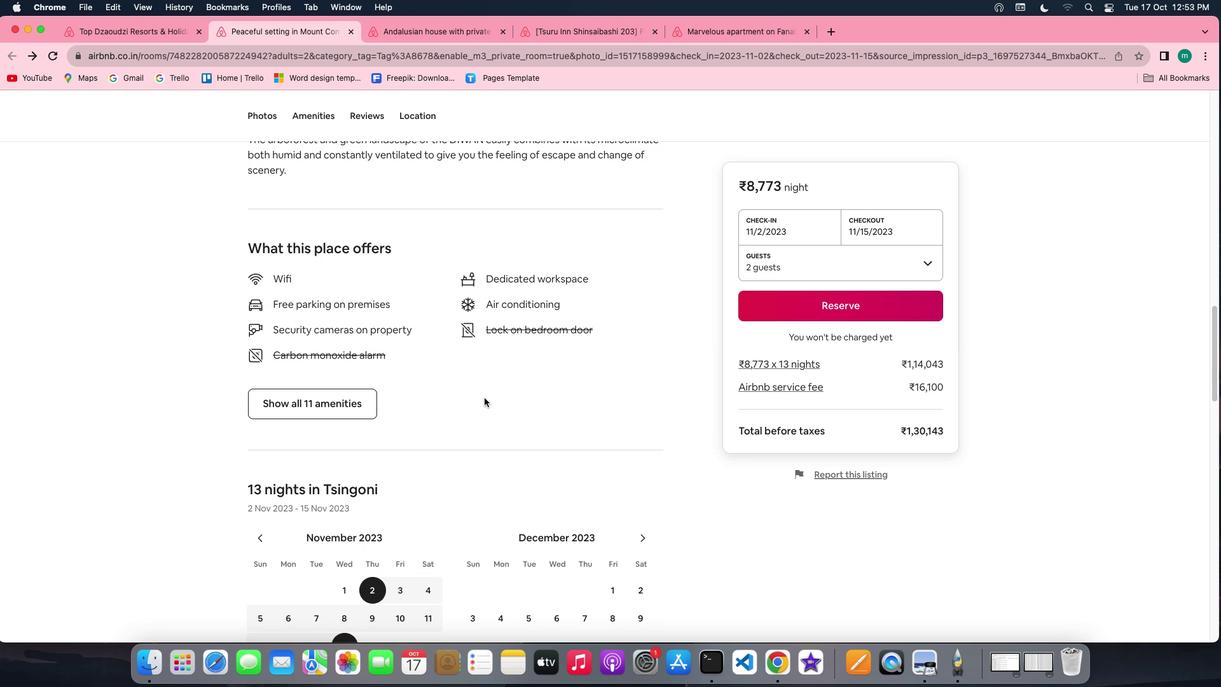 
Action: Mouse scrolled (484, 397) with delta (0, 0)
Screenshot: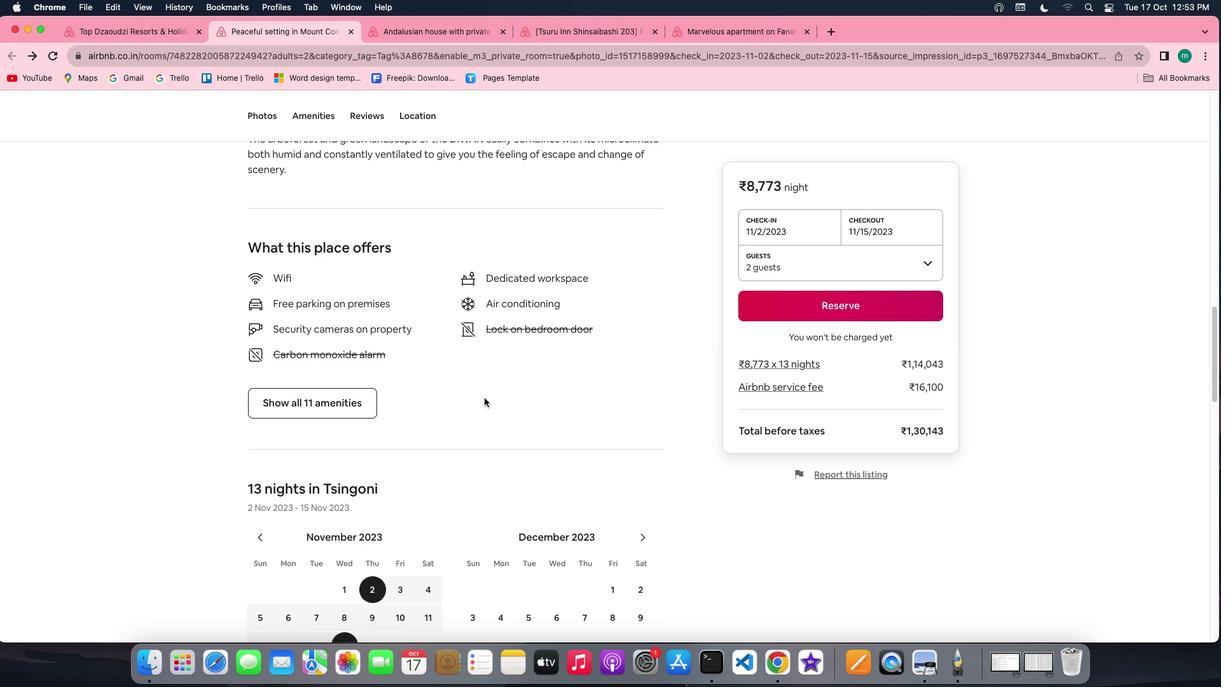 
Action: Mouse scrolled (484, 397) with delta (0, 0)
Screenshot: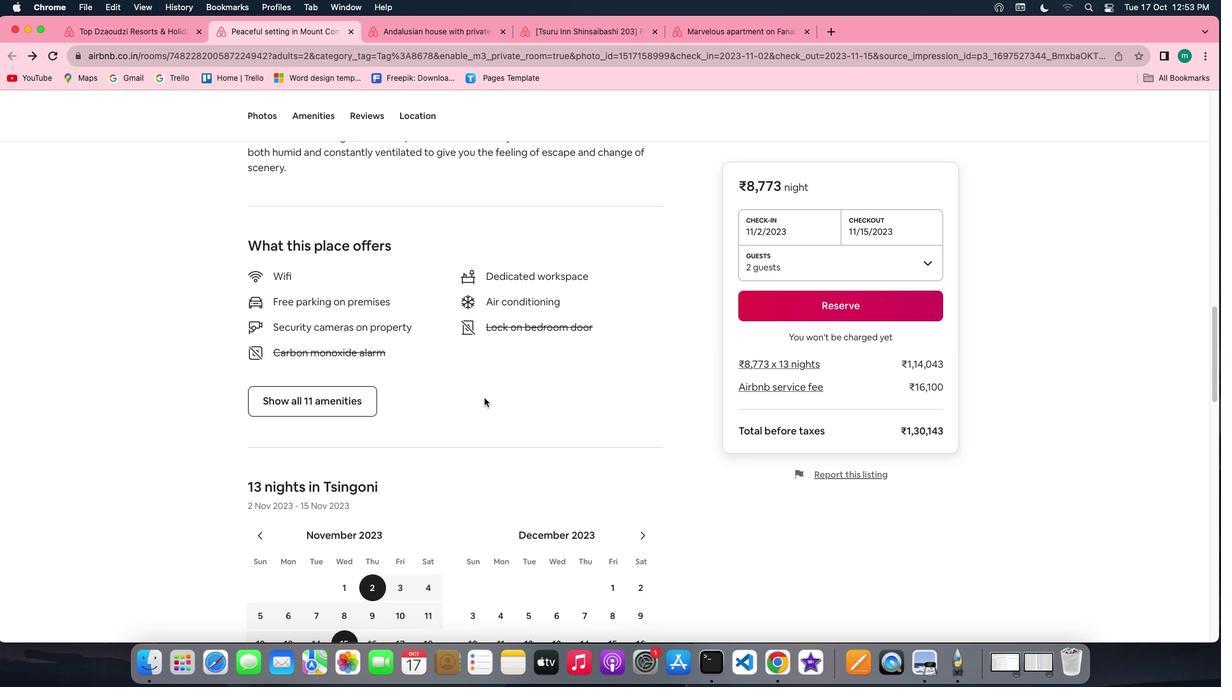 
Action: Mouse scrolled (484, 397) with delta (0, -1)
Screenshot: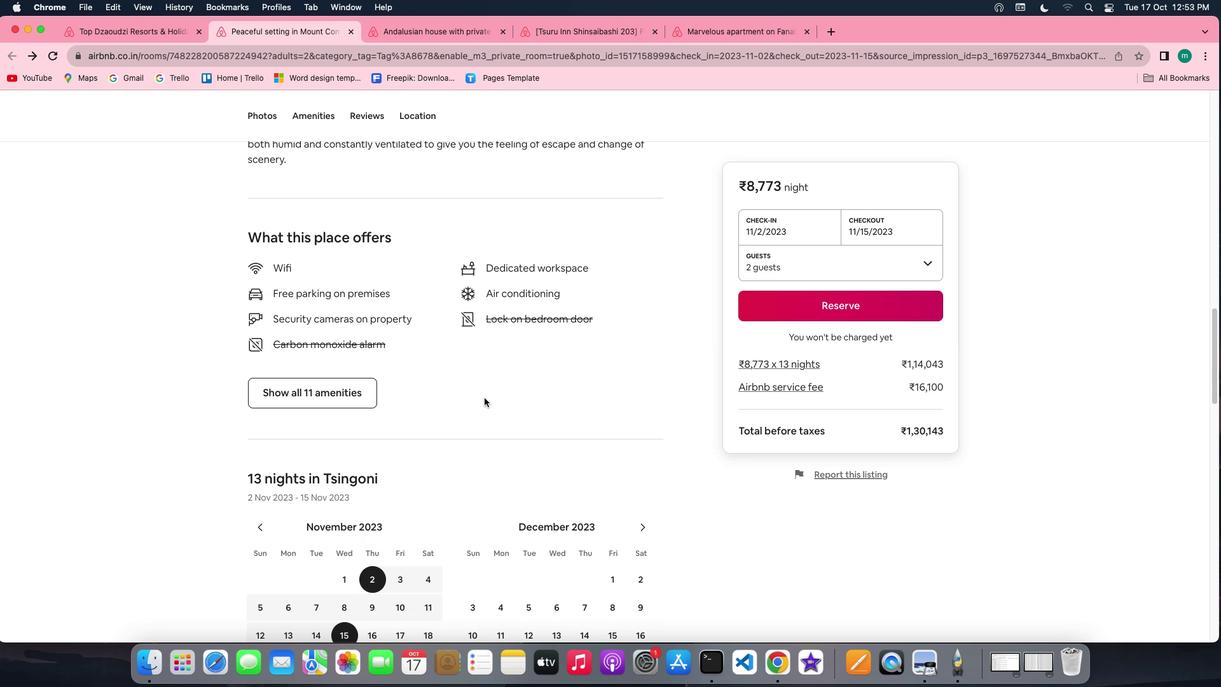 
Action: Mouse scrolled (484, 397) with delta (0, -1)
Screenshot: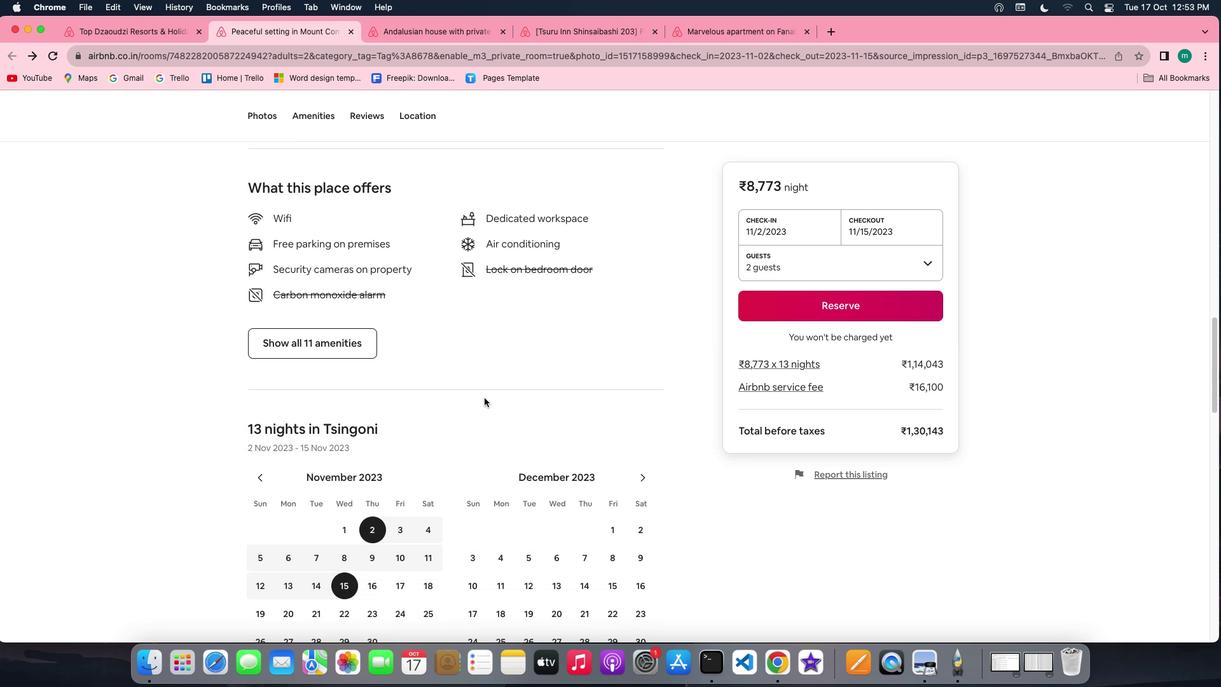 
Action: Mouse scrolled (484, 397) with delta (0, 0)
Screenshot: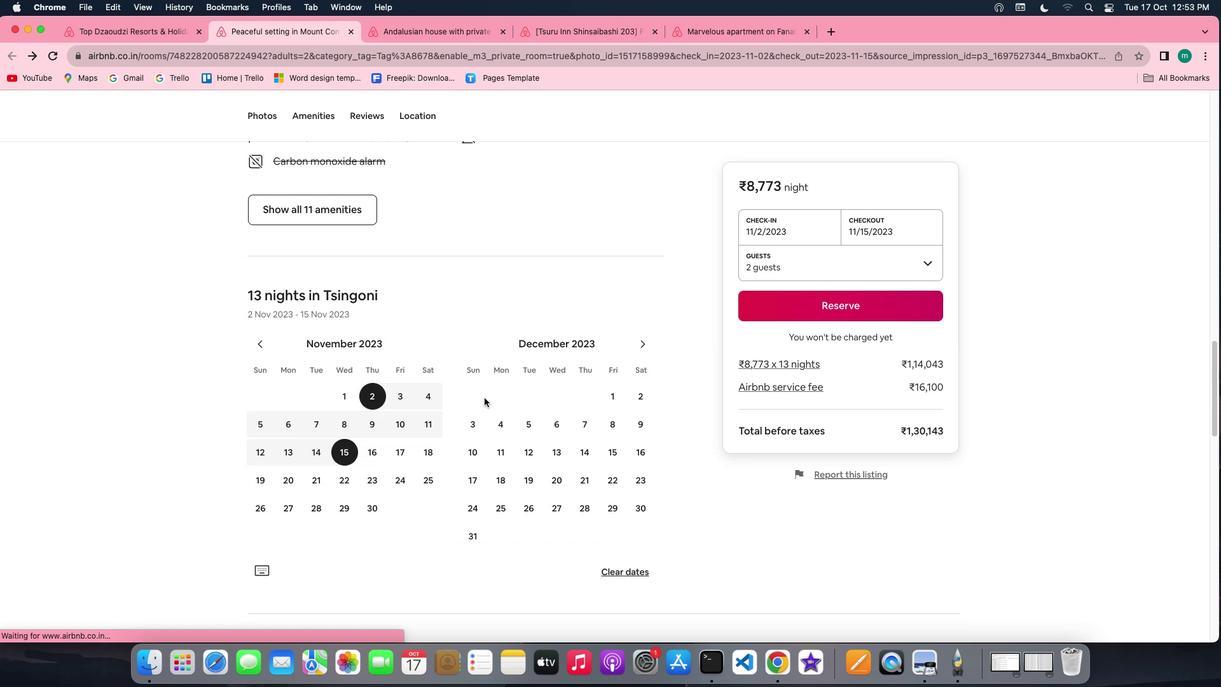 
Action: Mouse scrolled (484, 397) with delta (0, 0)
Screenshot: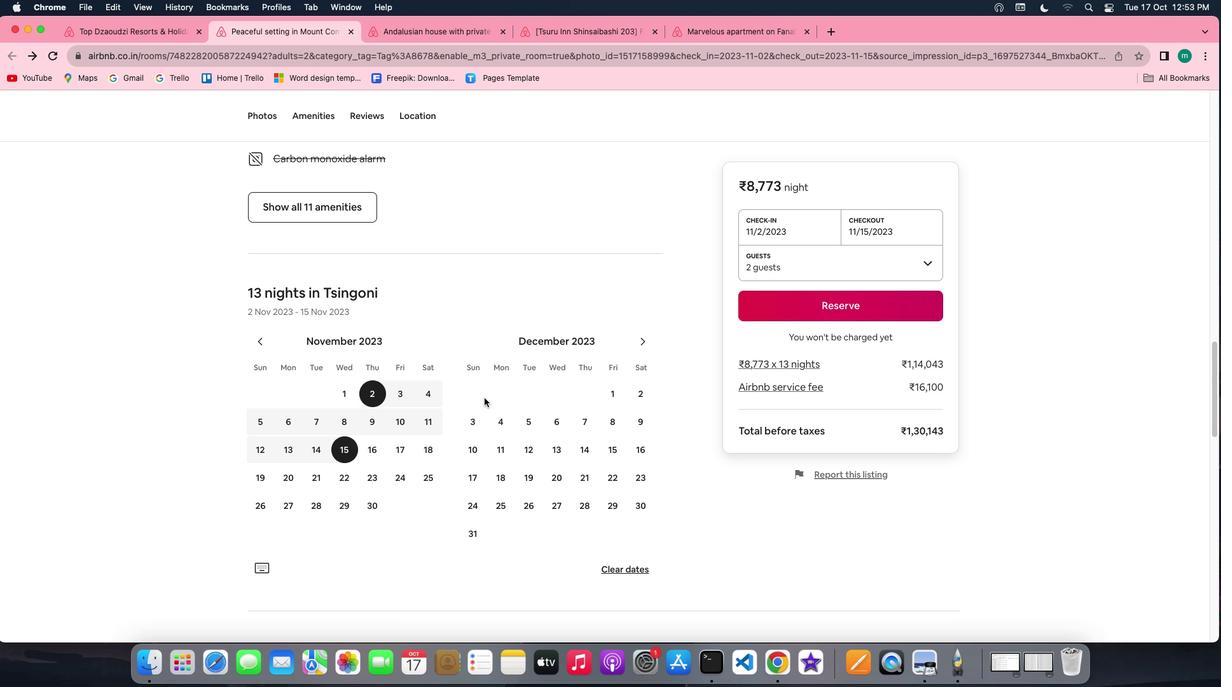 
Action: Mouse scrolled (484, 397) with delta (0, 0)
Screenshot: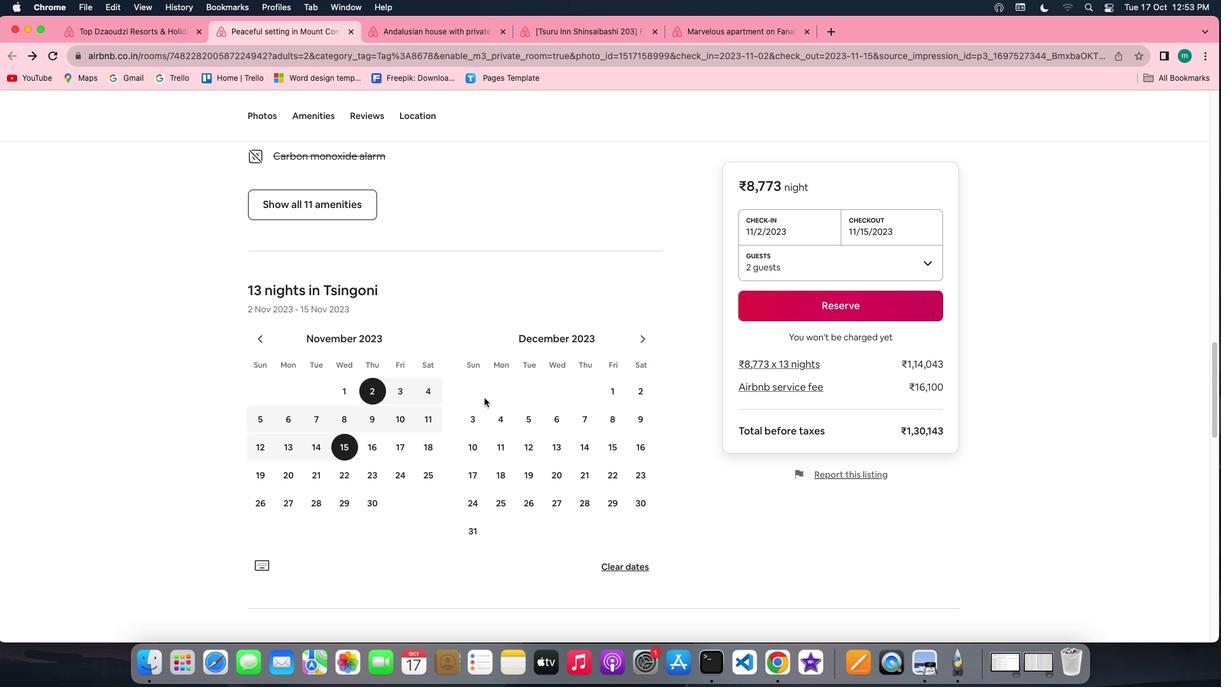 
Action: Mouse scrolled (484, 397) with delta (0, 0)
Screenshot: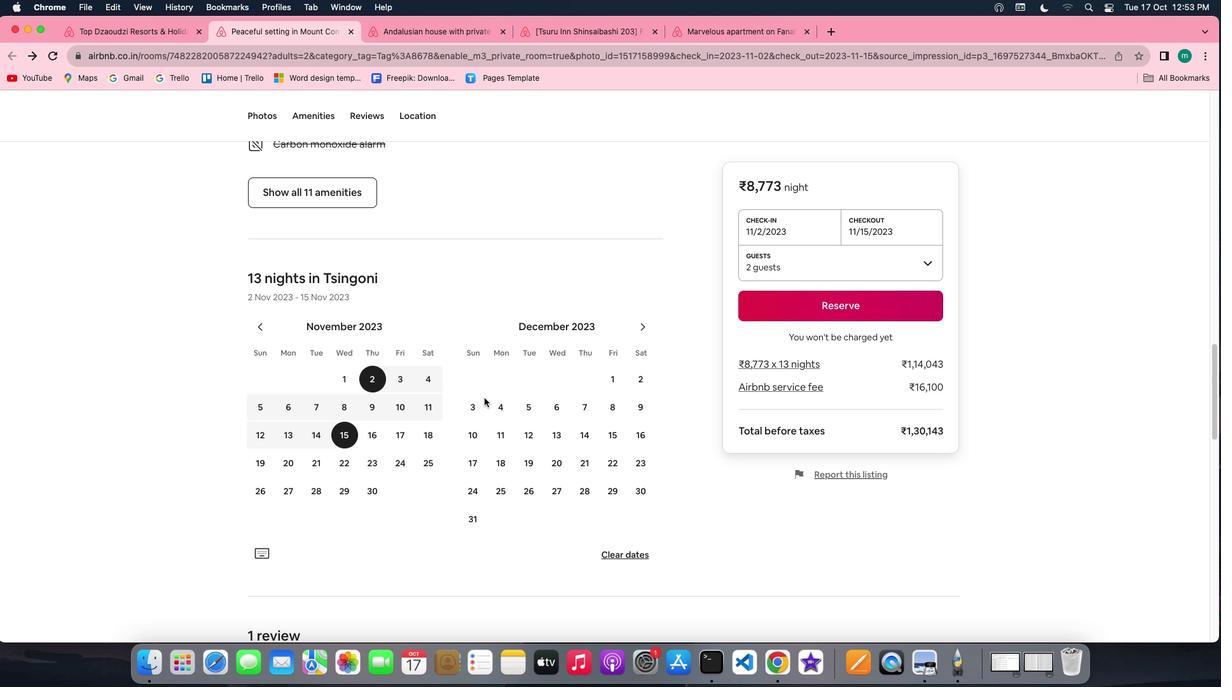 
Action: Mouse scrolled (484, 397) with delta (0, 0)
Screenshot: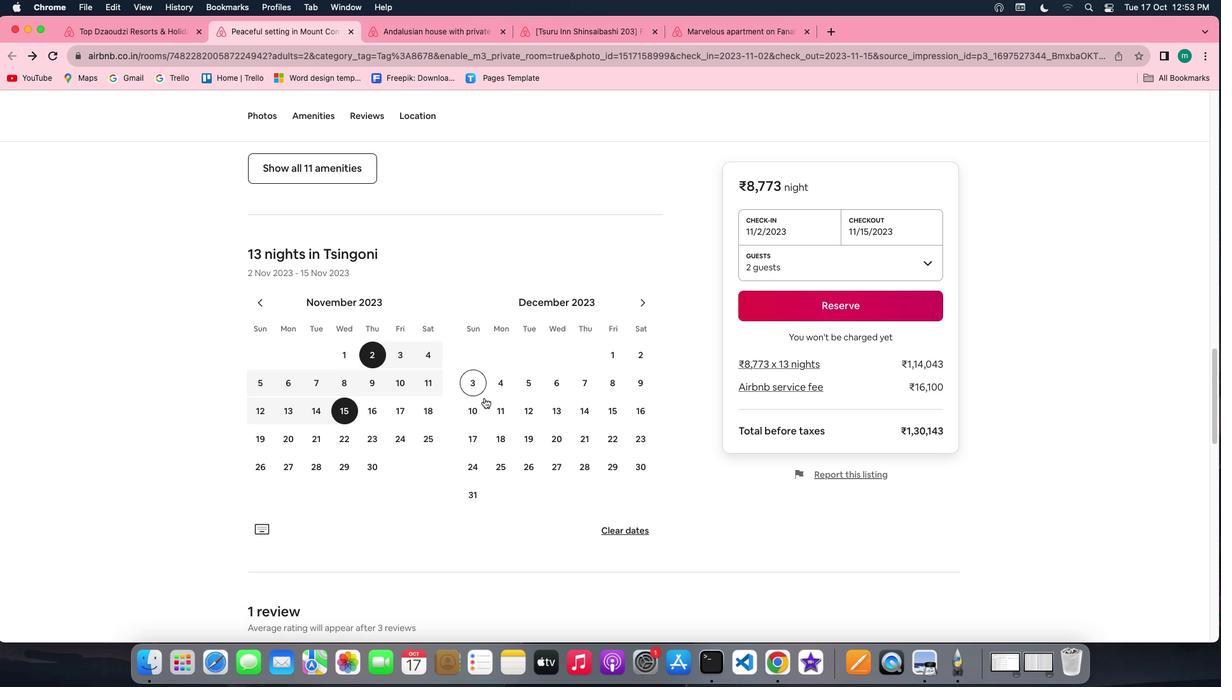 
Action: Mouse scrolled (484, 397) with delta (0, 0)
Screenshot: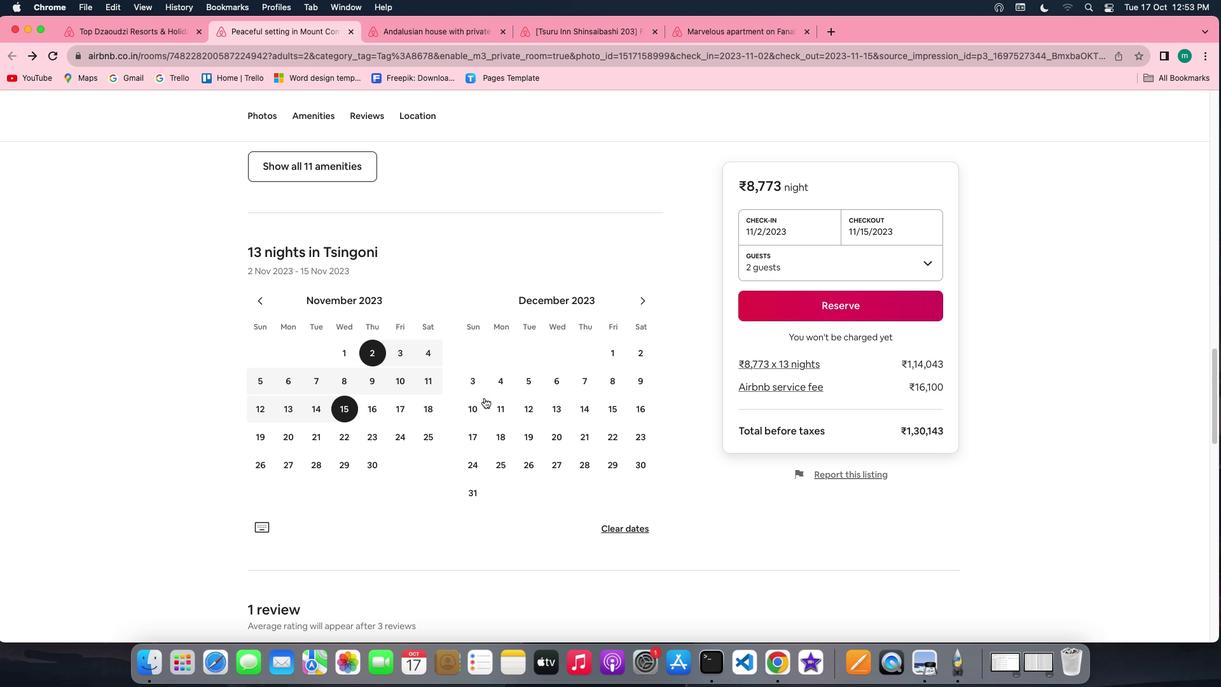 
Action: Mouse scrolled (484, 397) with delta (0, 0)
Screenshot: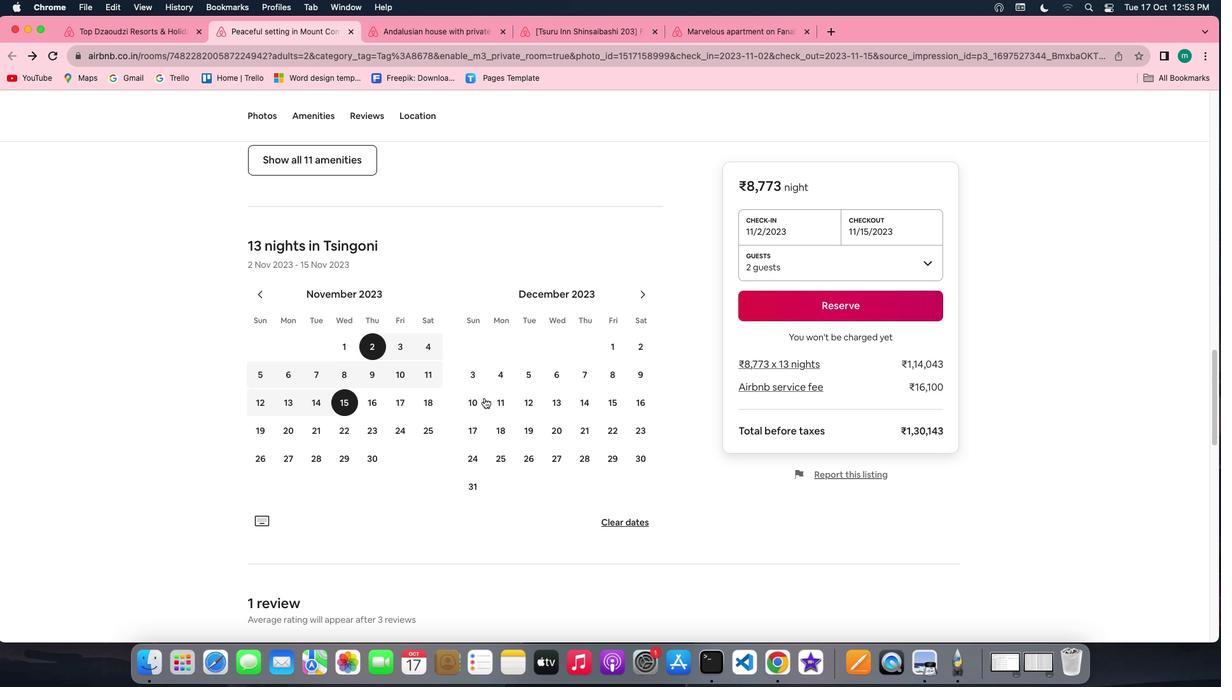 
Action: Mouse scrolled (484, 397) with delta (0, -1)
Screenshot: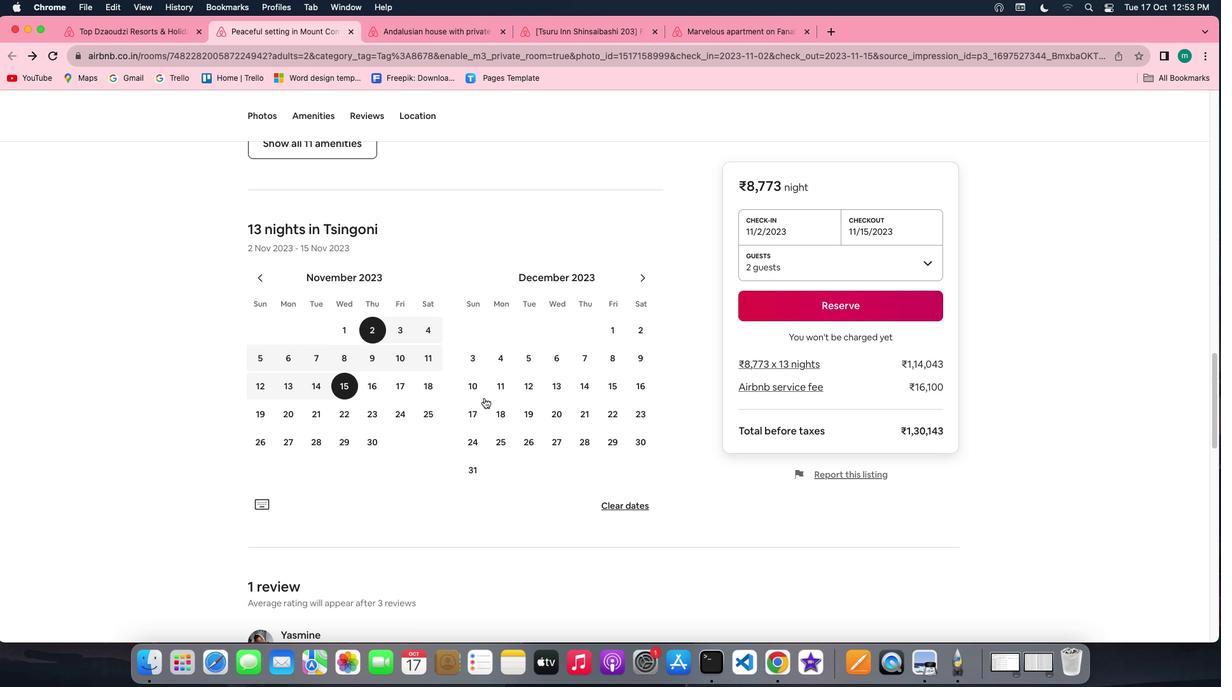 
Action: Mouse scrolled (484, 397) with delta (0, -1)
Screenshot: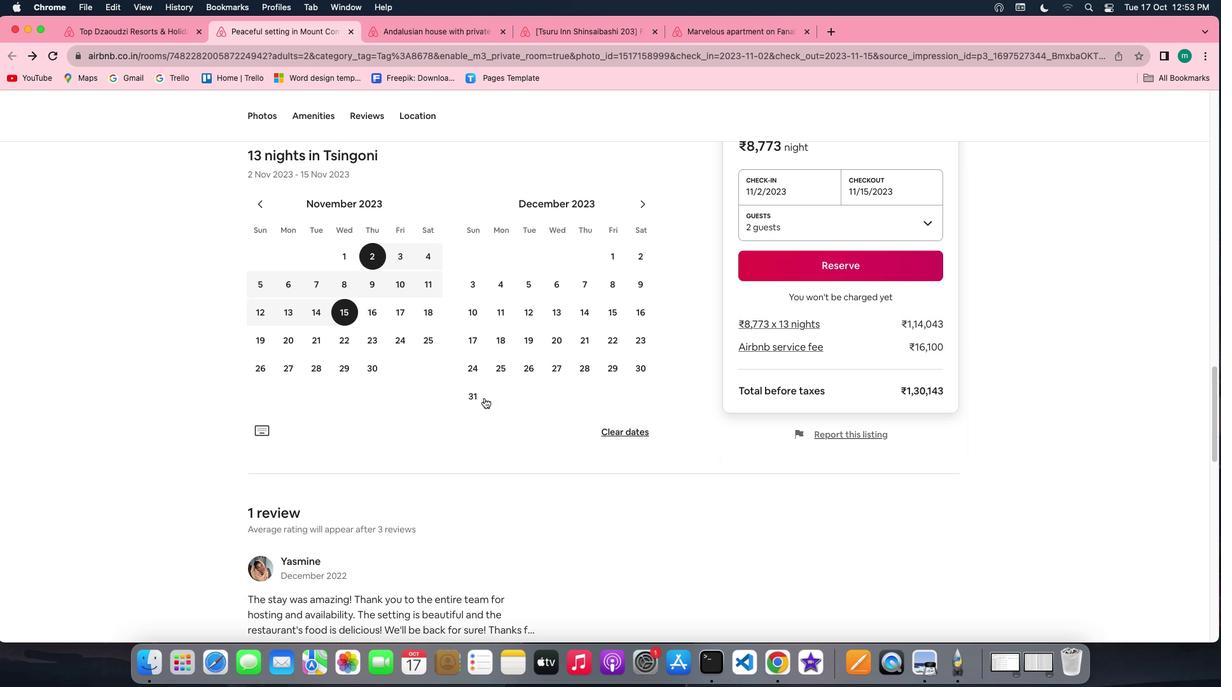 
Action: Mouse scrolled (484, 397) with delta (0, 0)
Screenshot: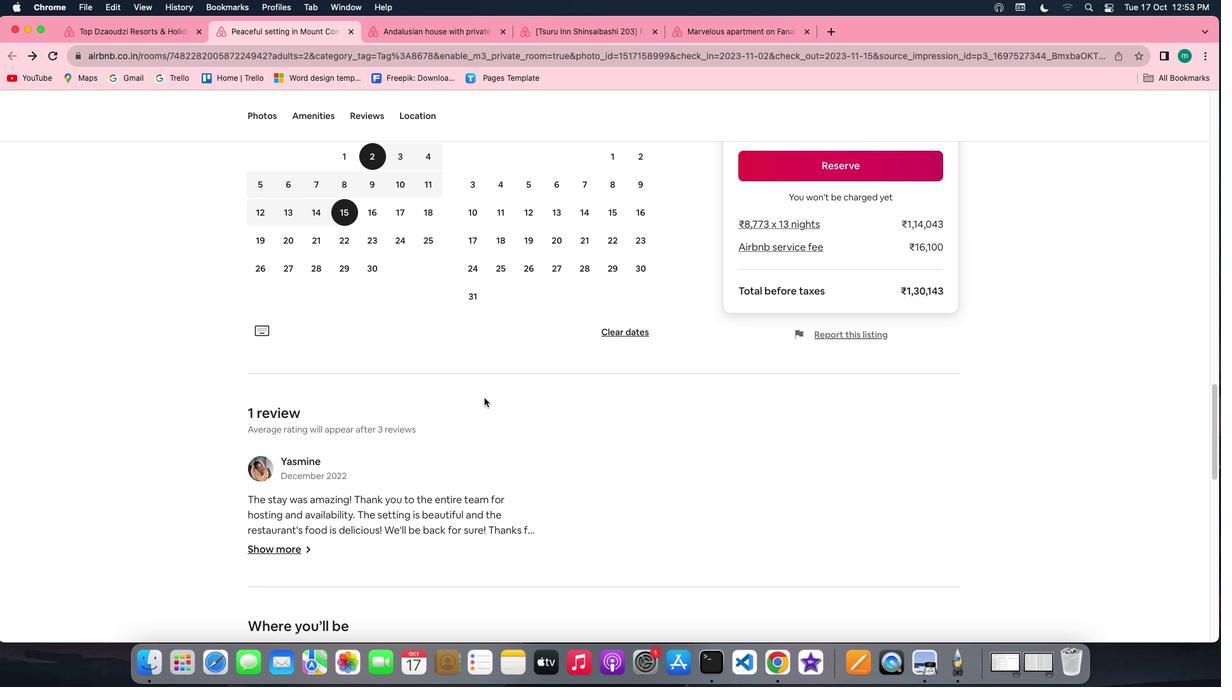
Action: Mouse scrolled (484, 397) with delta (0, 0)
Screenshot: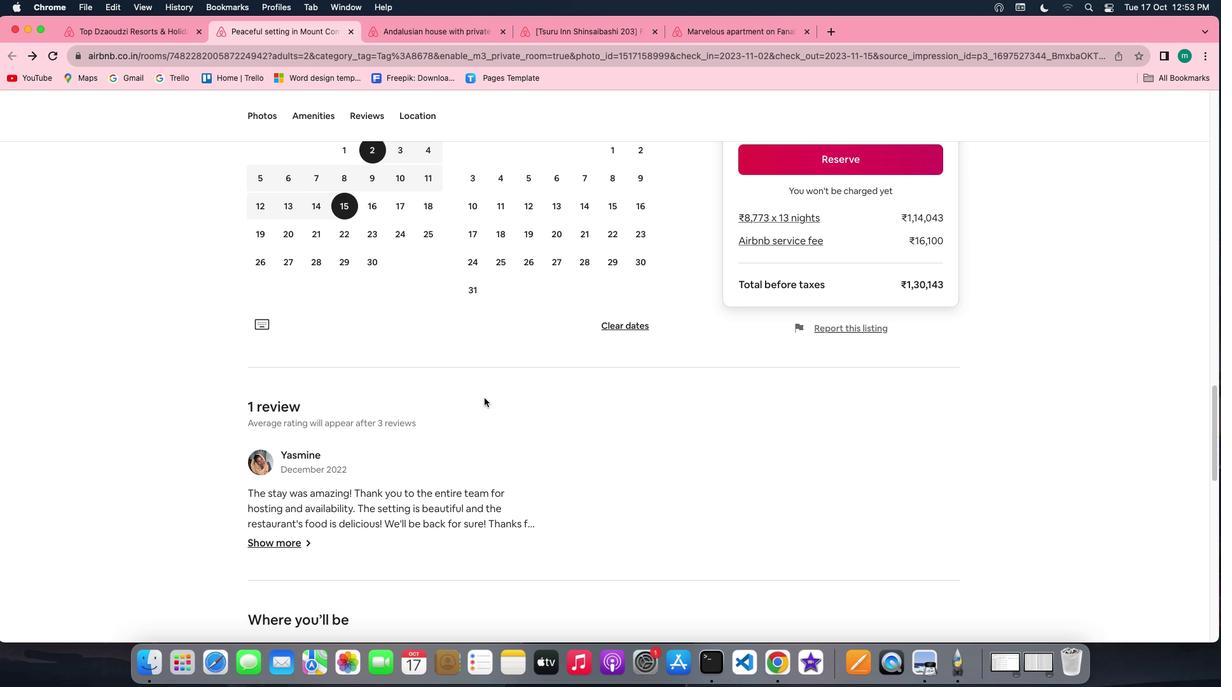 
Action: Mouse scrolled (484, 397) with delta (0, -1)
Screenshot: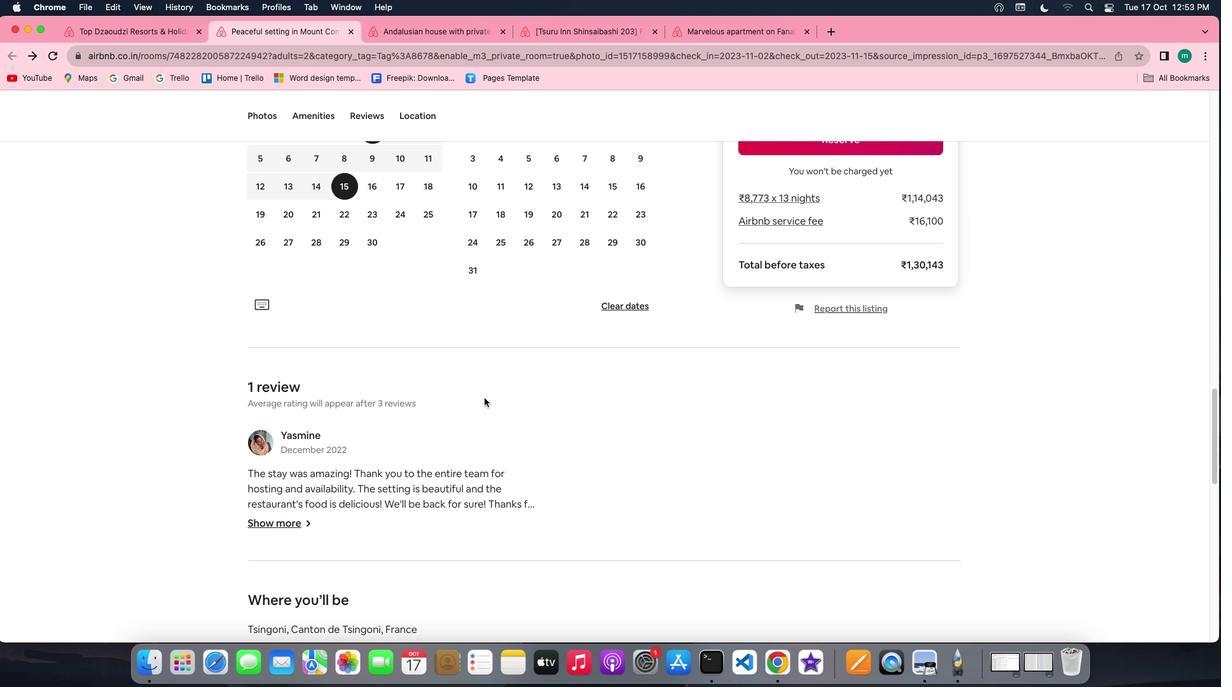 
Action: Mouse scrolled (484, 397) with delta (0, -2)
Screenshot: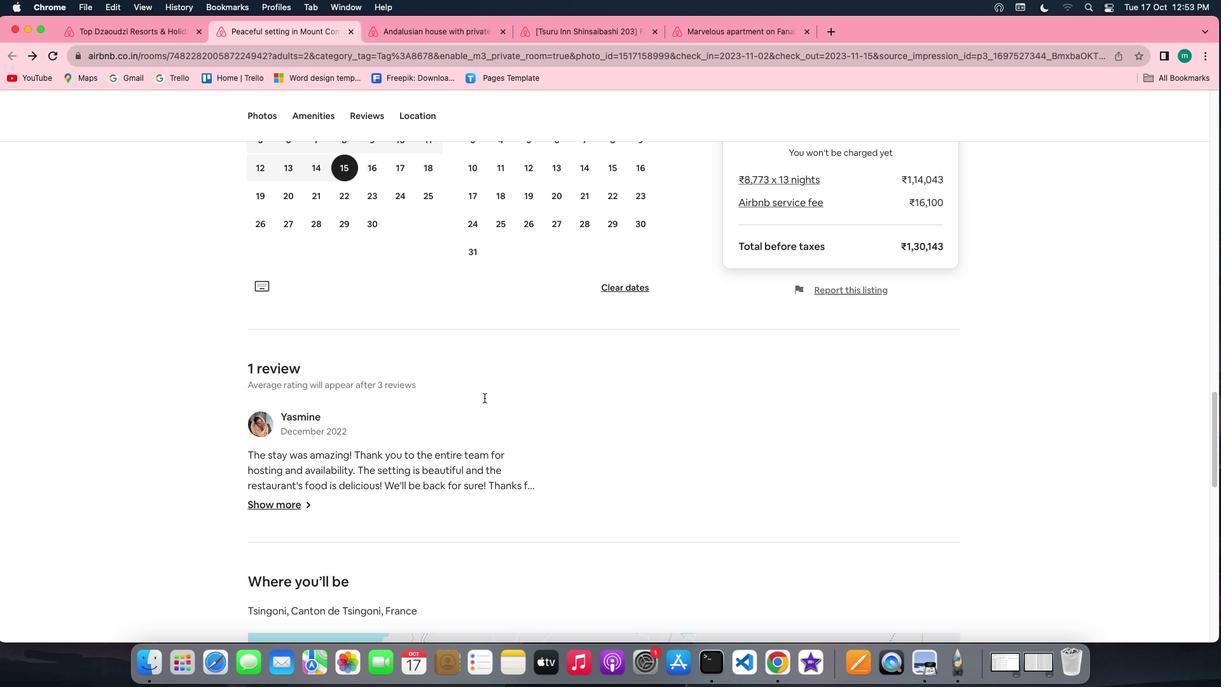 
Action: Mouse moved to (484, 398)
Screenshot: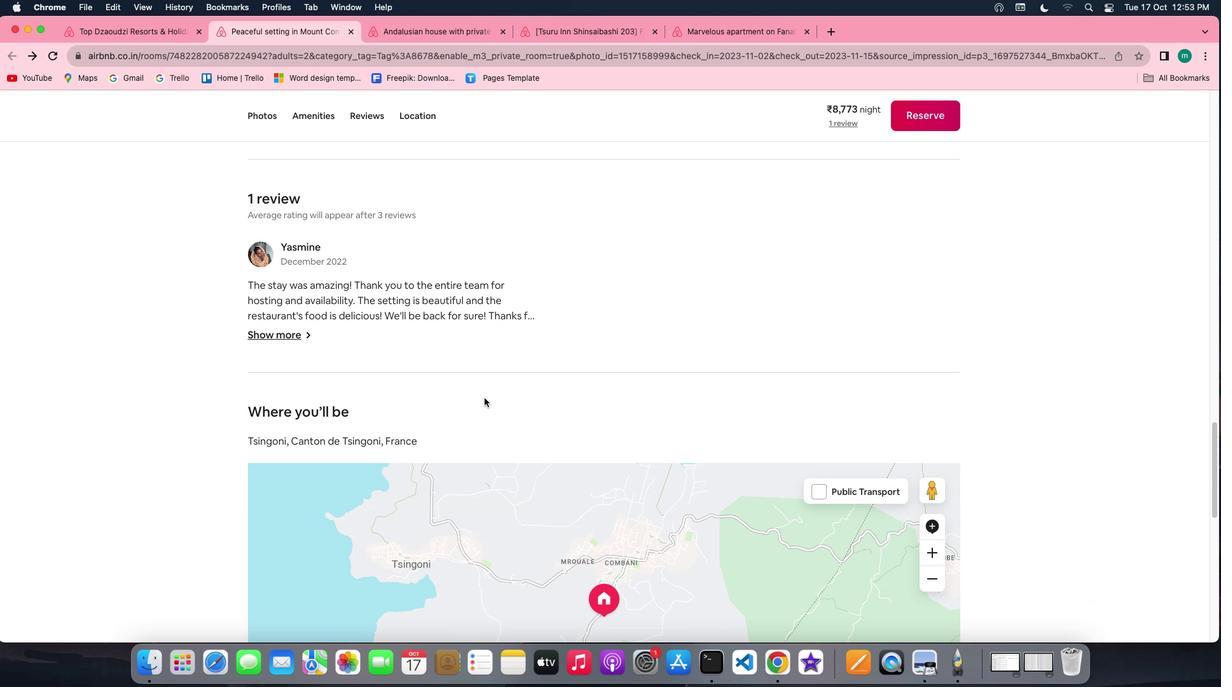 
Action: Mouse scrolled (484, 398) with delta (0, 0)
Screenshot: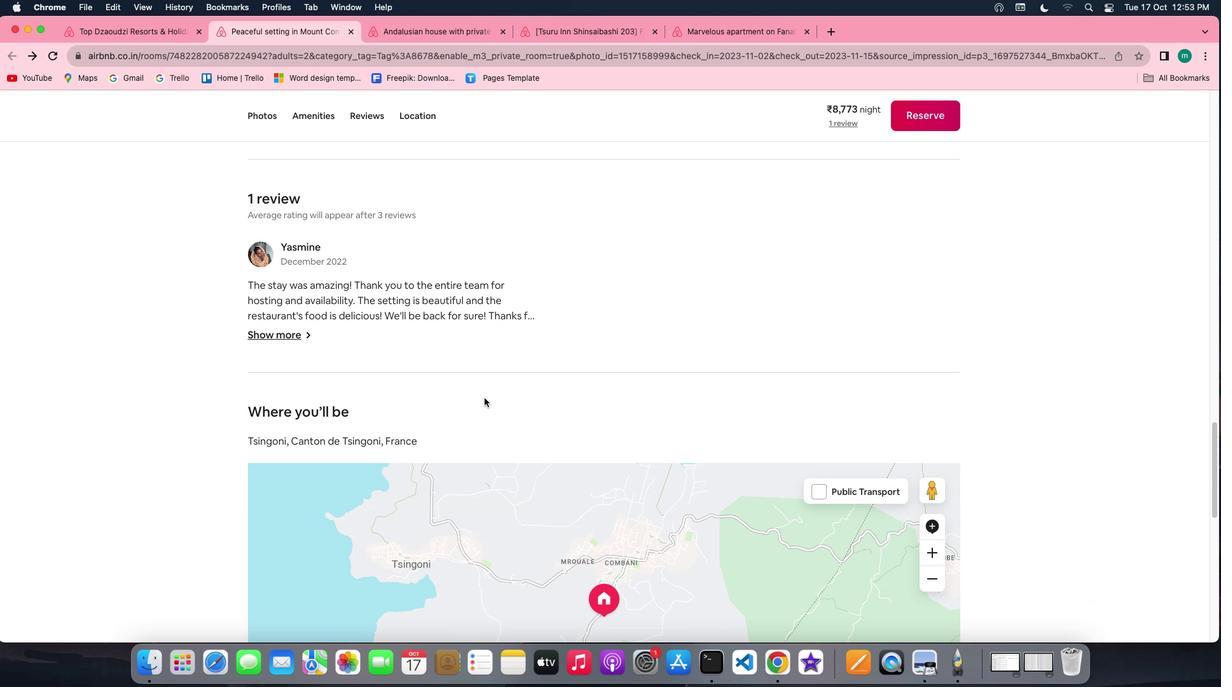
Action: Mouse scrolled (484, 398) with delta (0, 0)
Screenshot: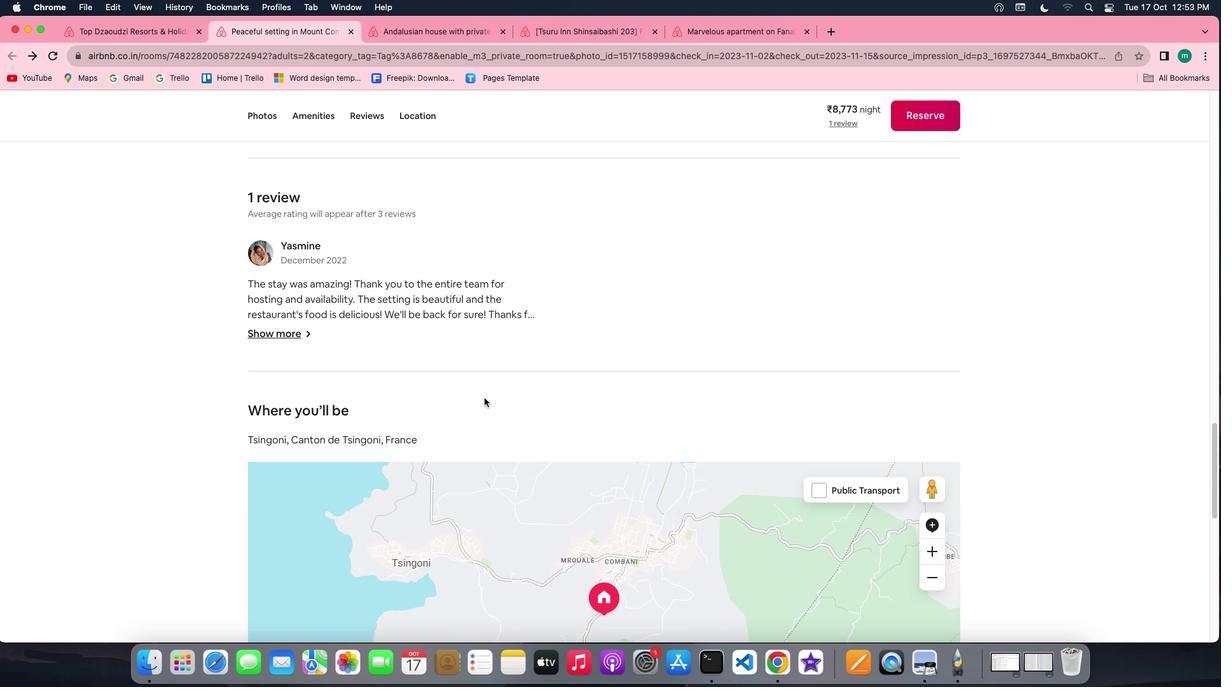 
Action: Mouse scrolled (484, 398) with delta (0, 0)
Screenshot: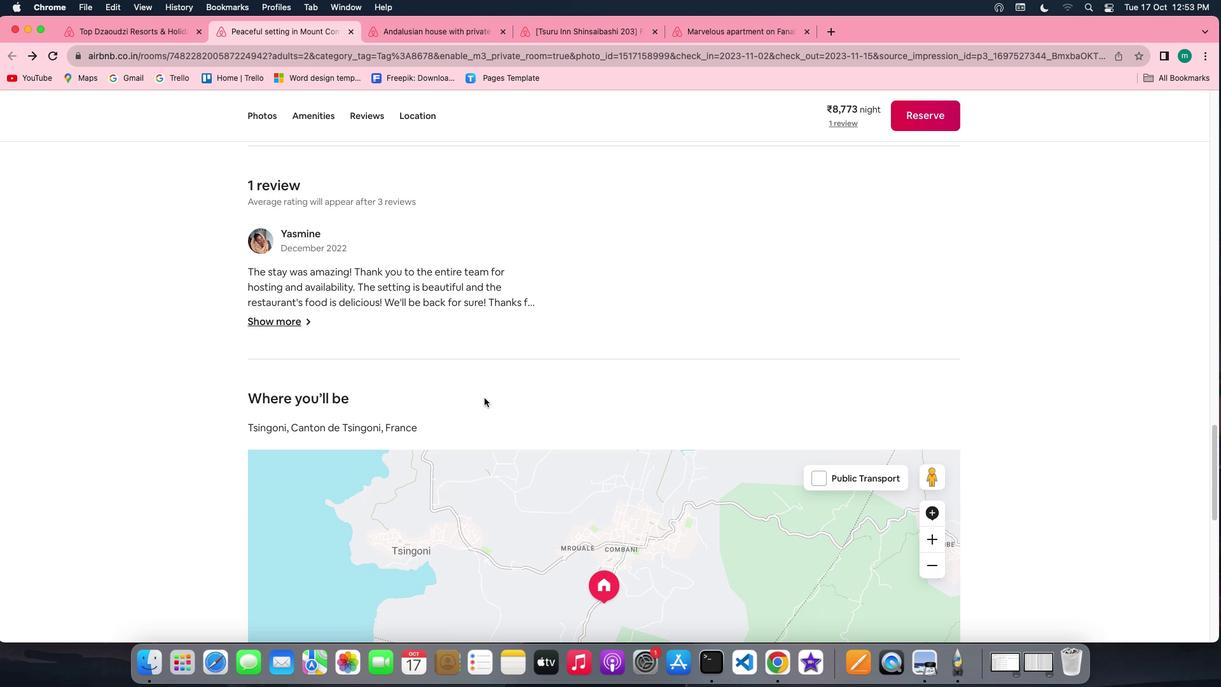 
Action: Mouse moved to (279, 317)
Screenshot: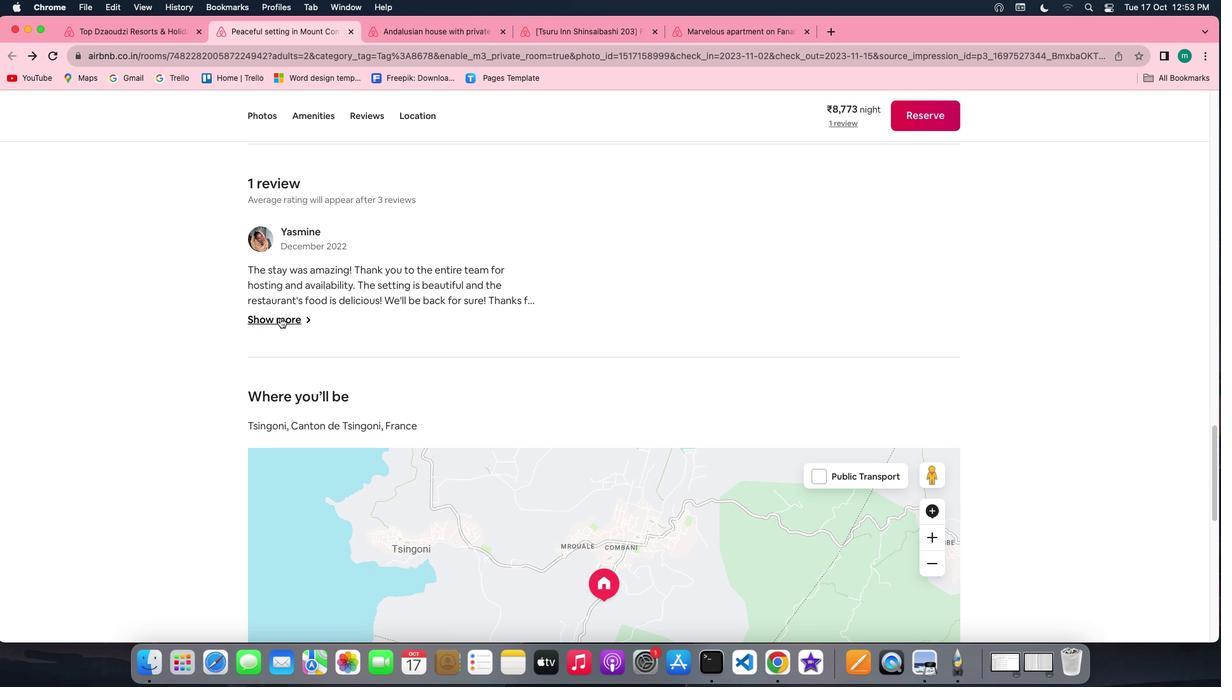 
Action: Mouse pressed left at (279, 317)
Screenshot: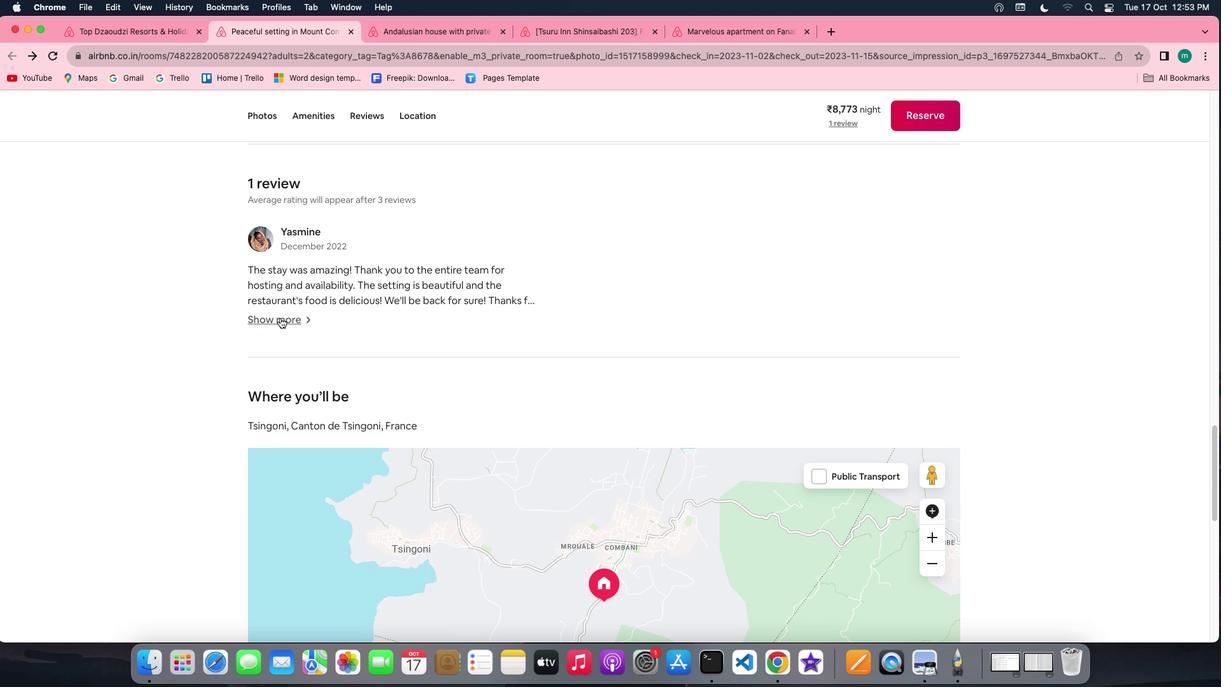 
Action: Mouse moved to (301, 286)
Screenshot: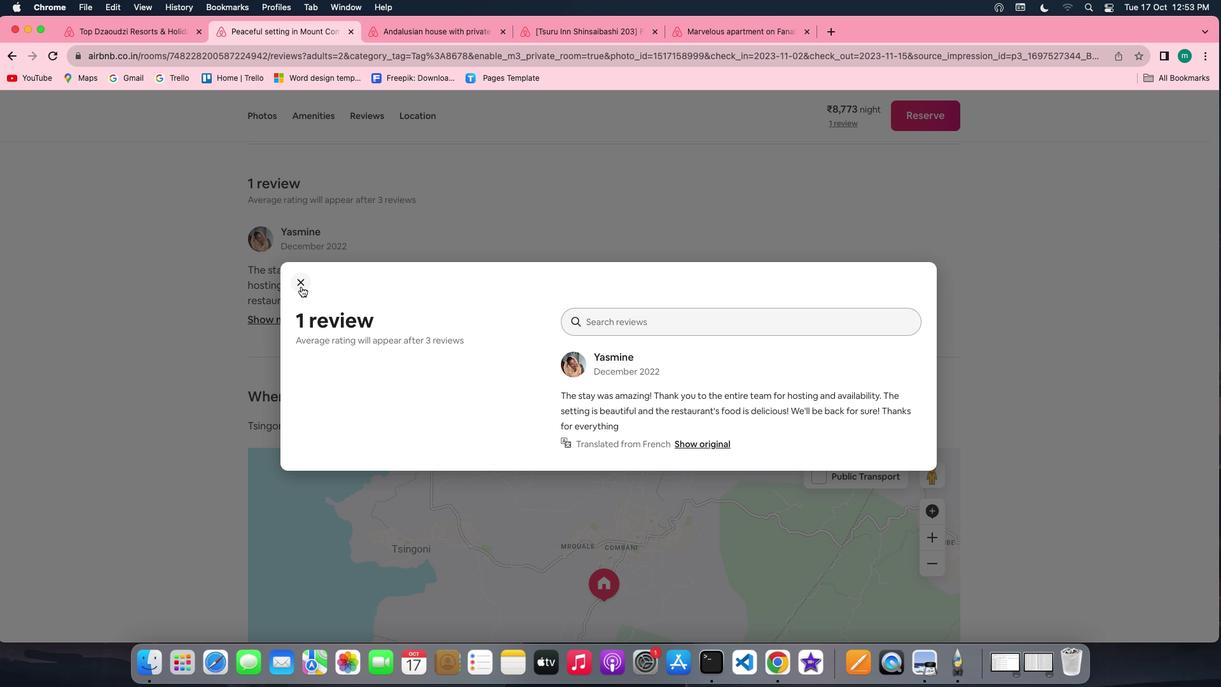 
Action: Mouse pressed left at (301, 286)
Screenshot: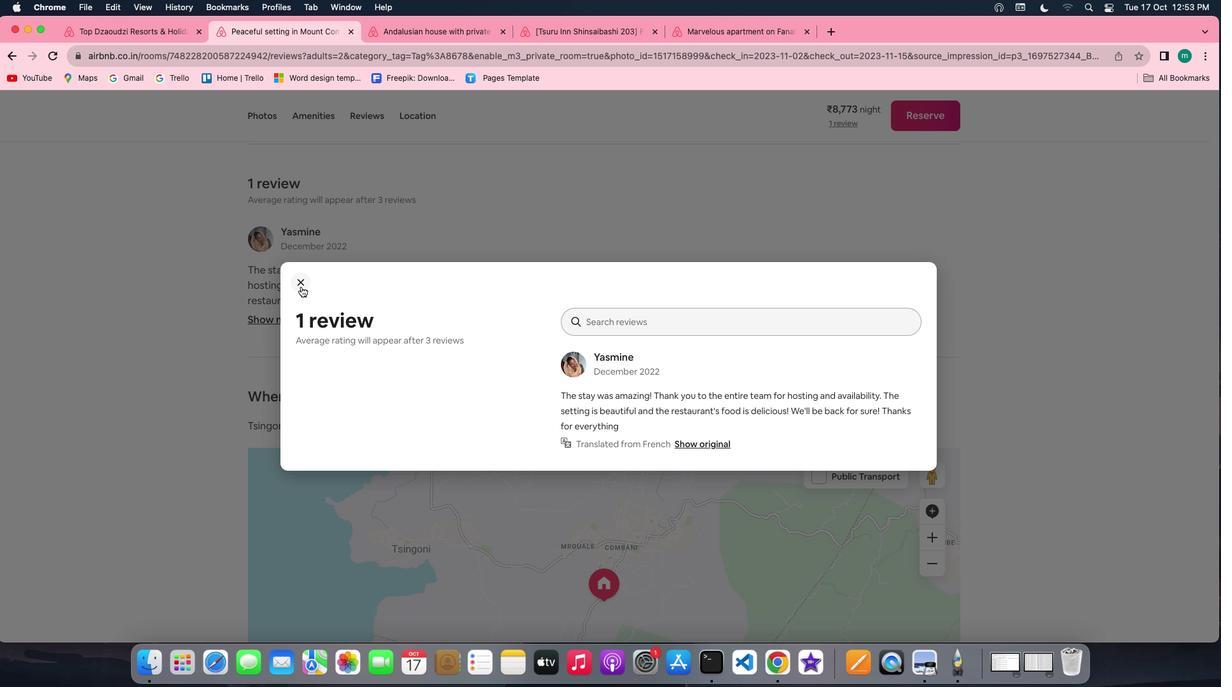 
Action: Mouse moved to (735, 535)
Screenshot: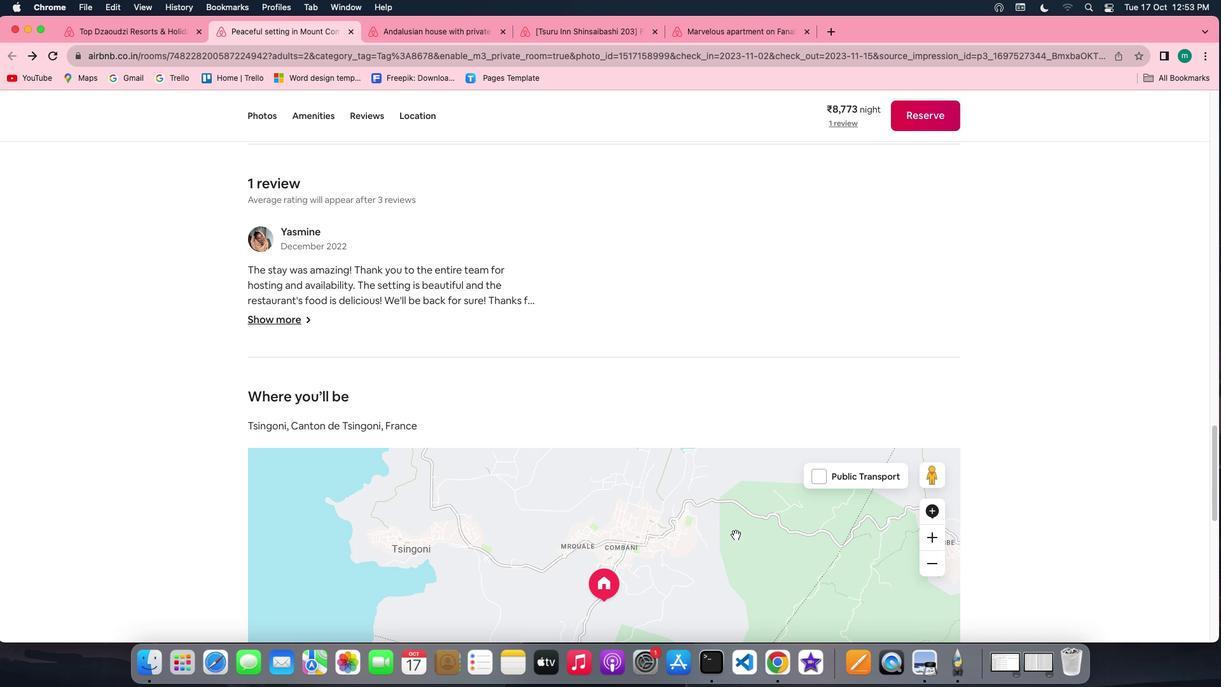 
Action: Mouse scrolled (735, 535) with delta (0, 0)
Screenshot: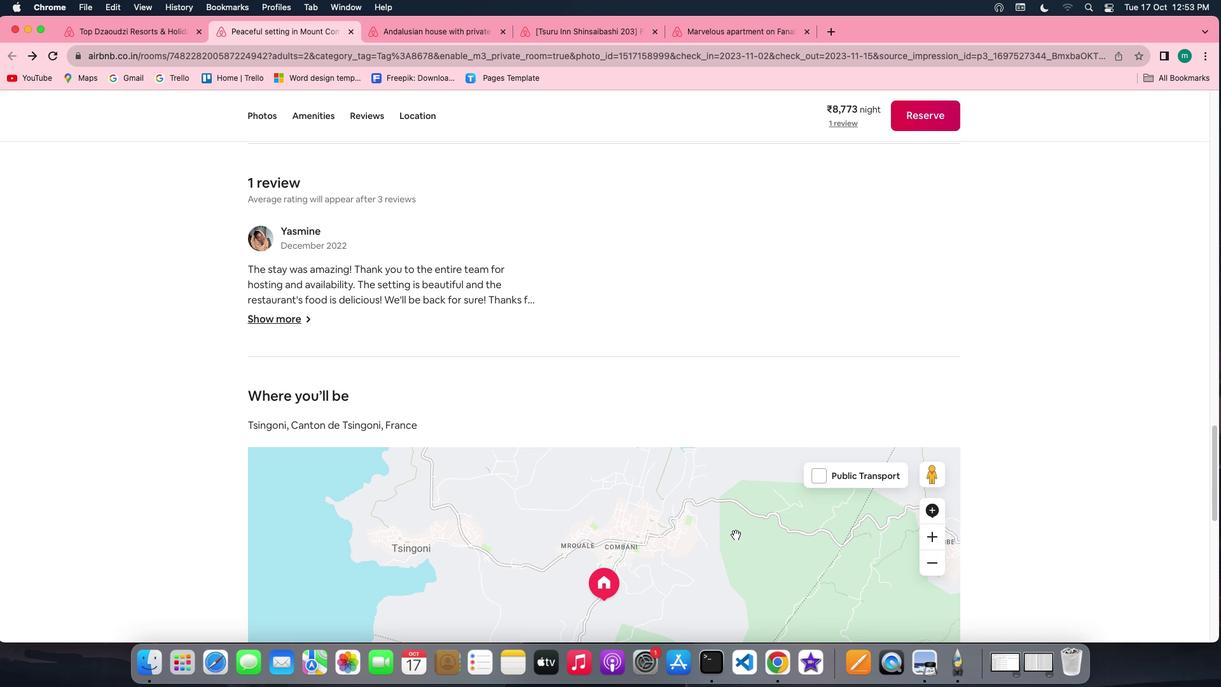 
Action: Mouse scrolled (735, 535) with delta (0, 0)
Screenshot: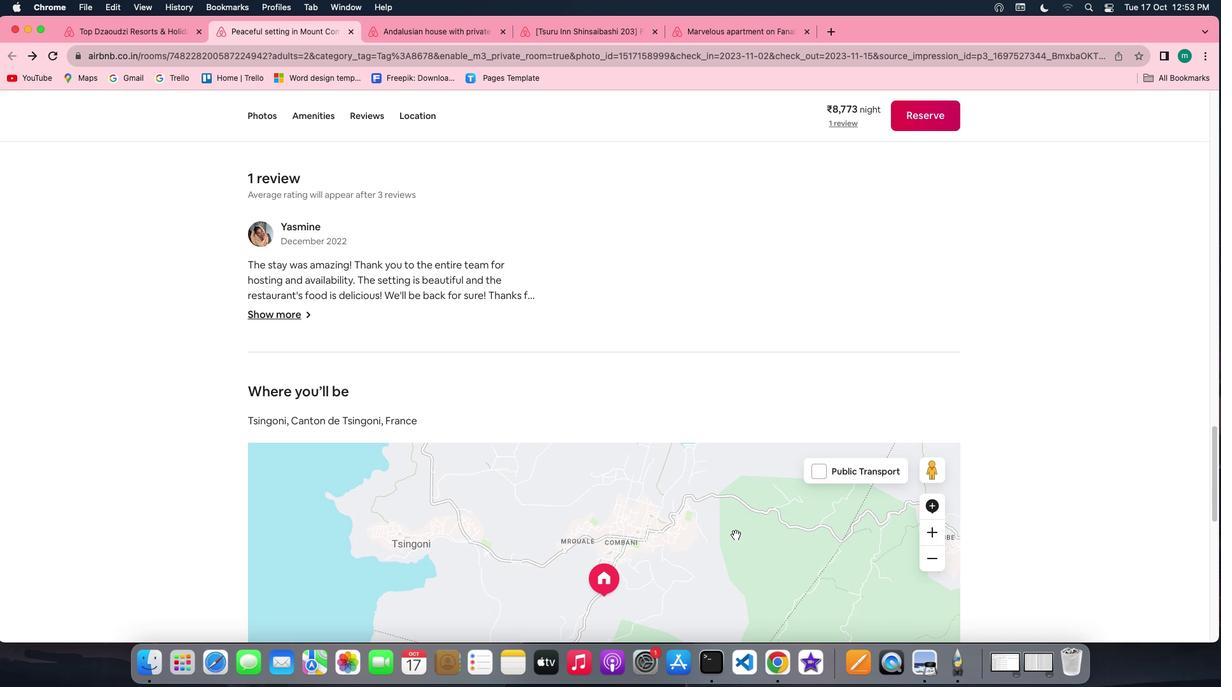 
Action: Mouse scrolled (735, 535) with delta (0, -1)
Screenshot: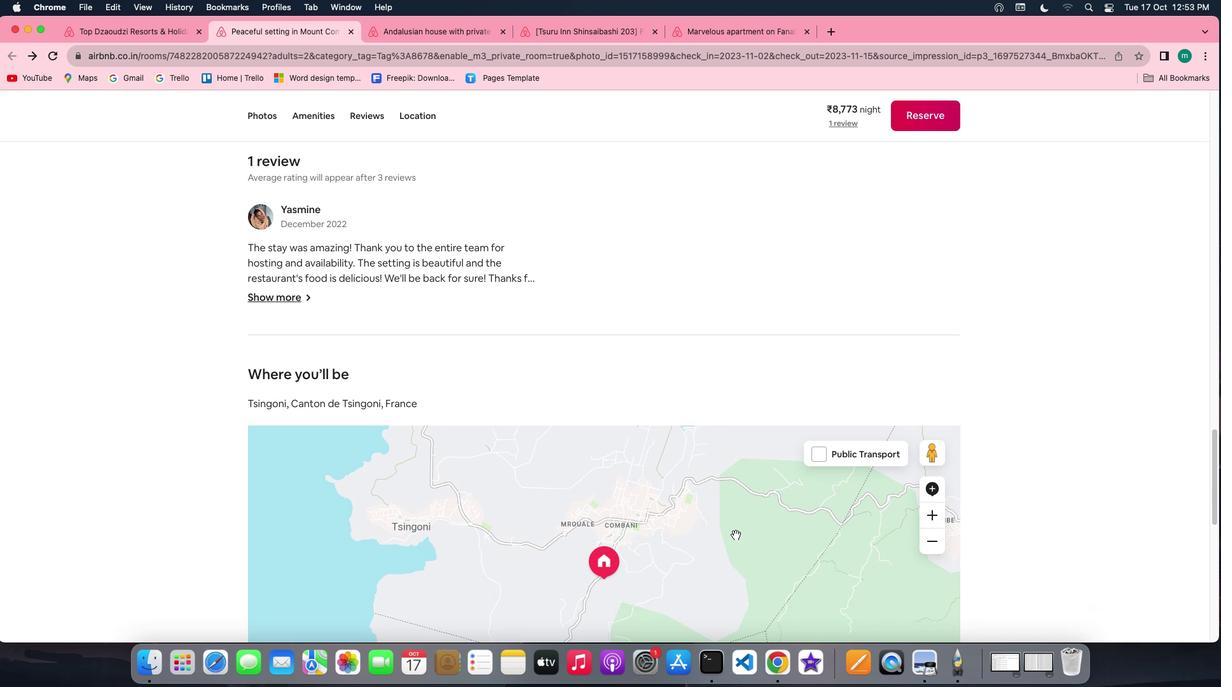 
Action: Mouse scrolled (735, 535) with delta (0, -2)
Screenshot: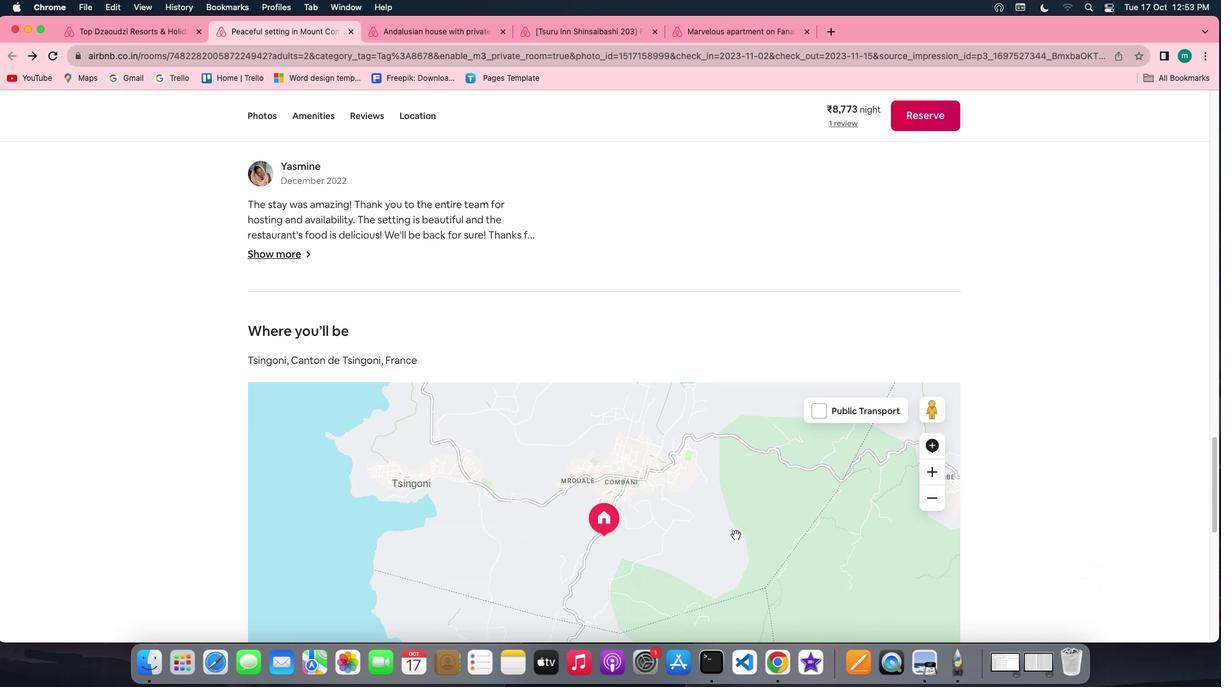 
Action: Mouse scrolled (735, 535) with delta (0, 0)
Screenshot: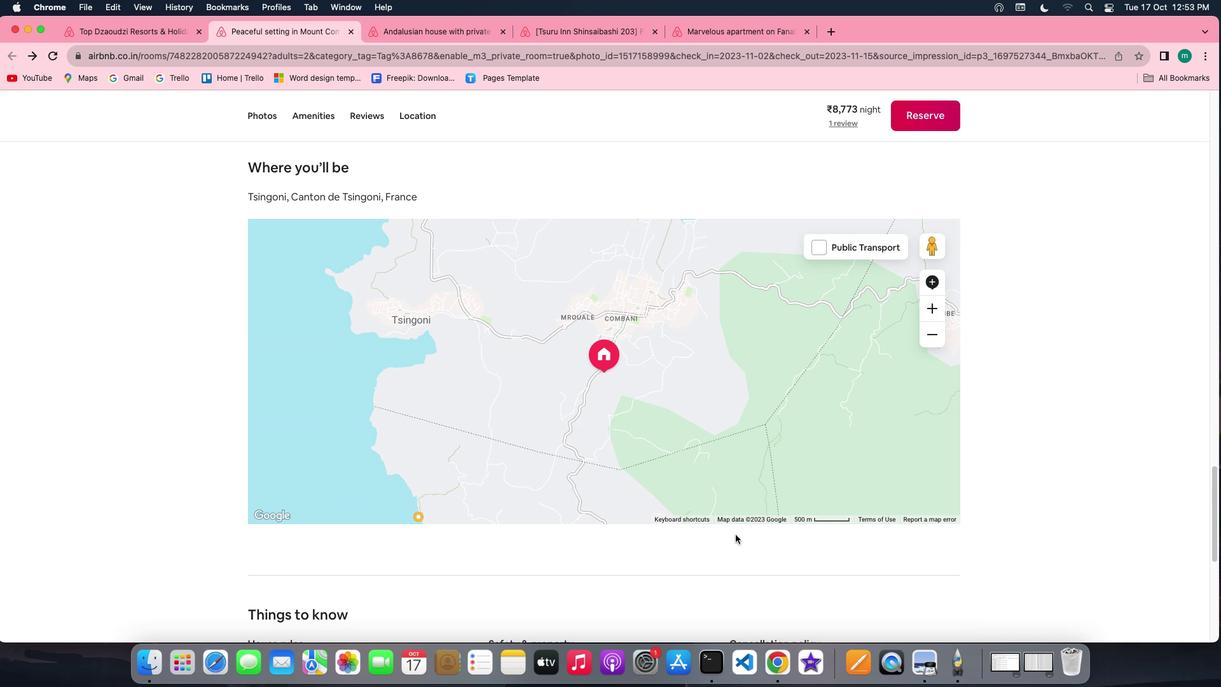 
Action: Mouse scrolled (735, 535) with delta (0, 0)
Screenshot: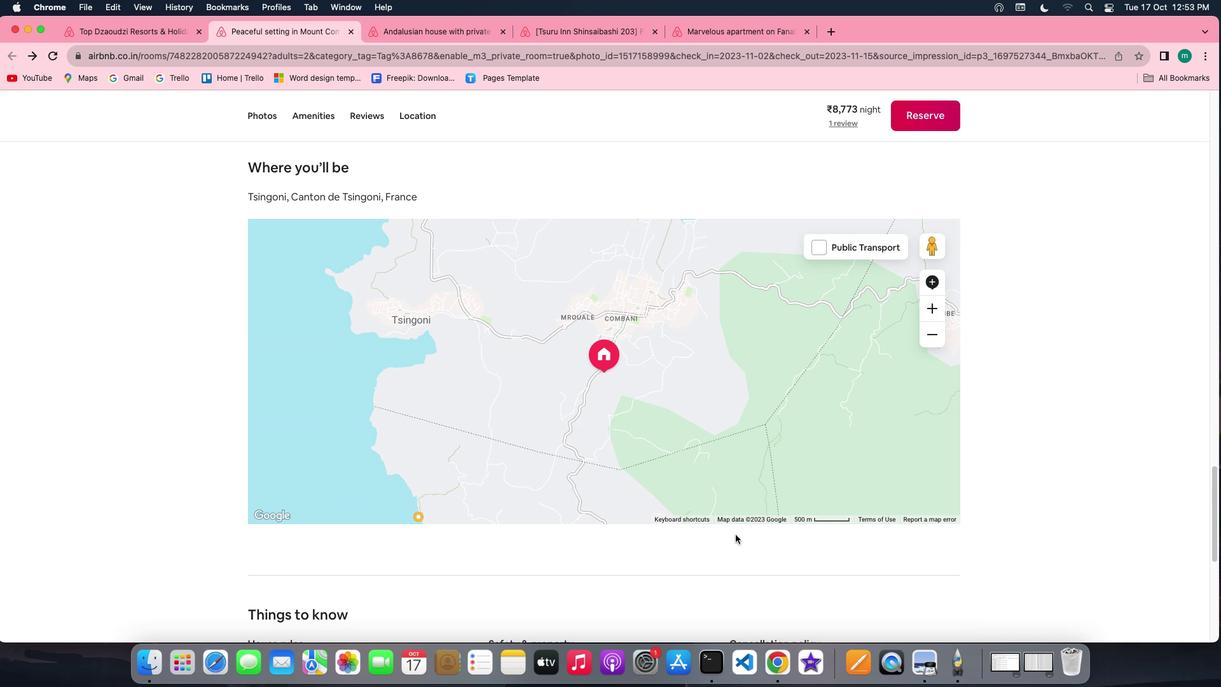 
Action: Mouse scrolled (735, 535) with delta (0, -1)
Screenshot: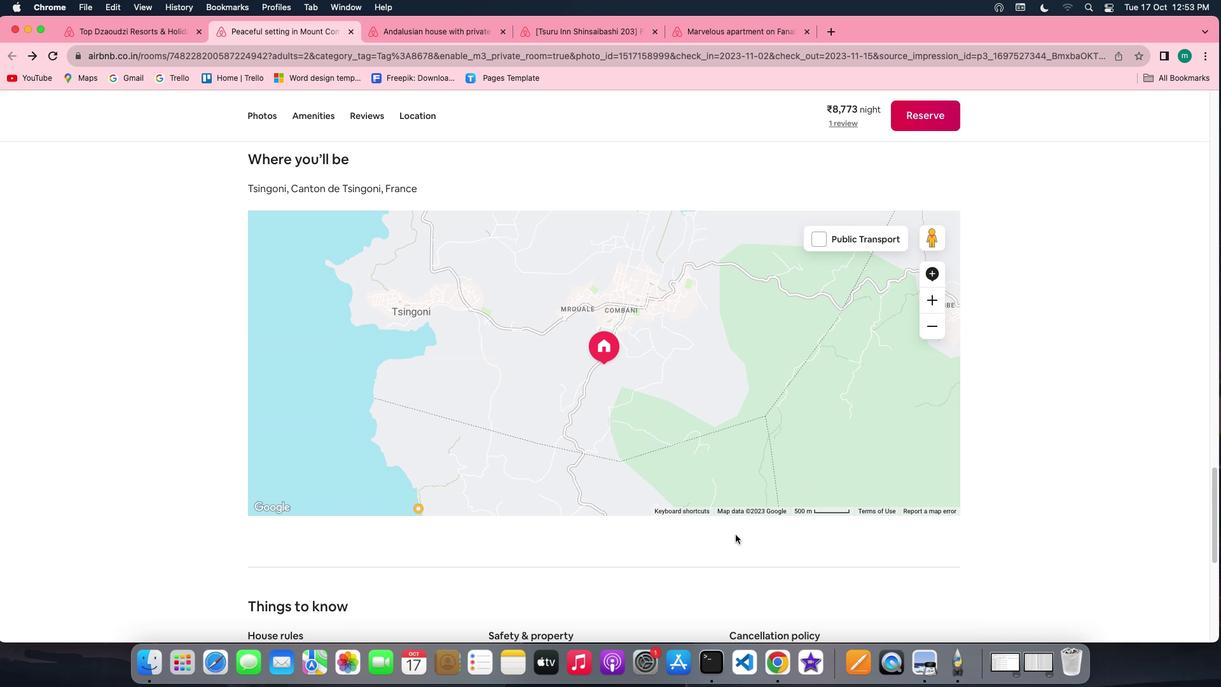 
Action: Mouse scrolled (735, 535) with delta (0, -2)
Screenshot: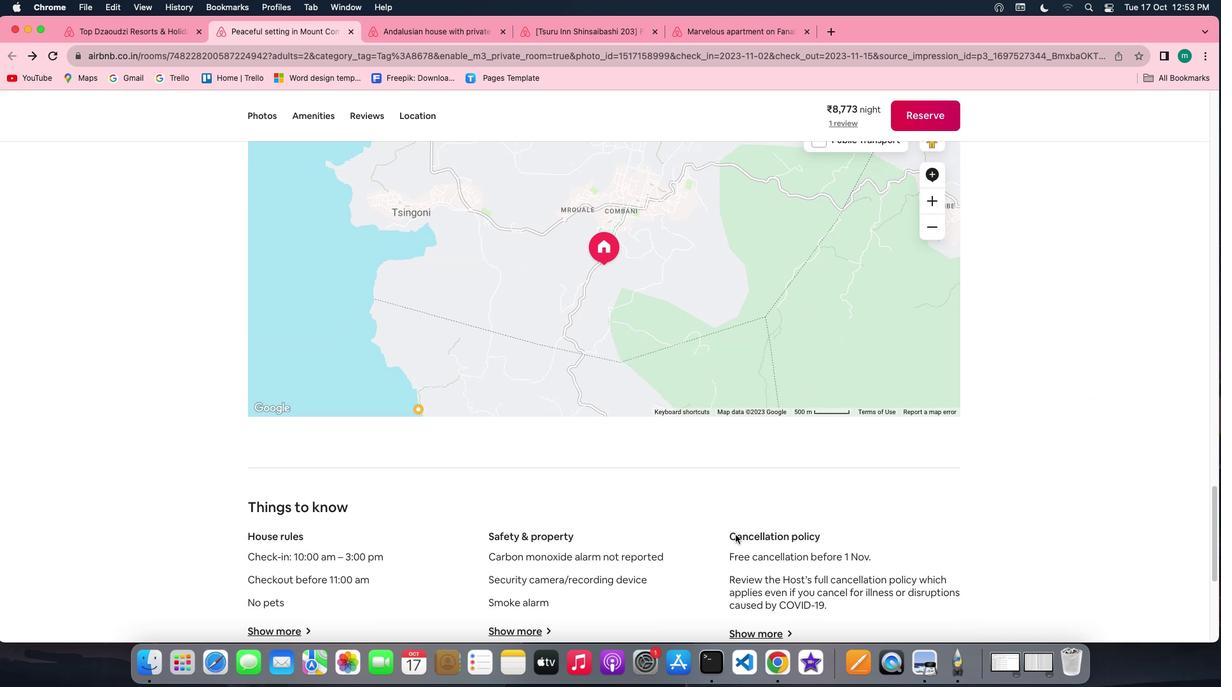 
Action: Mouse scrolled (735, 535) with delta (0, 0)
Screenshot: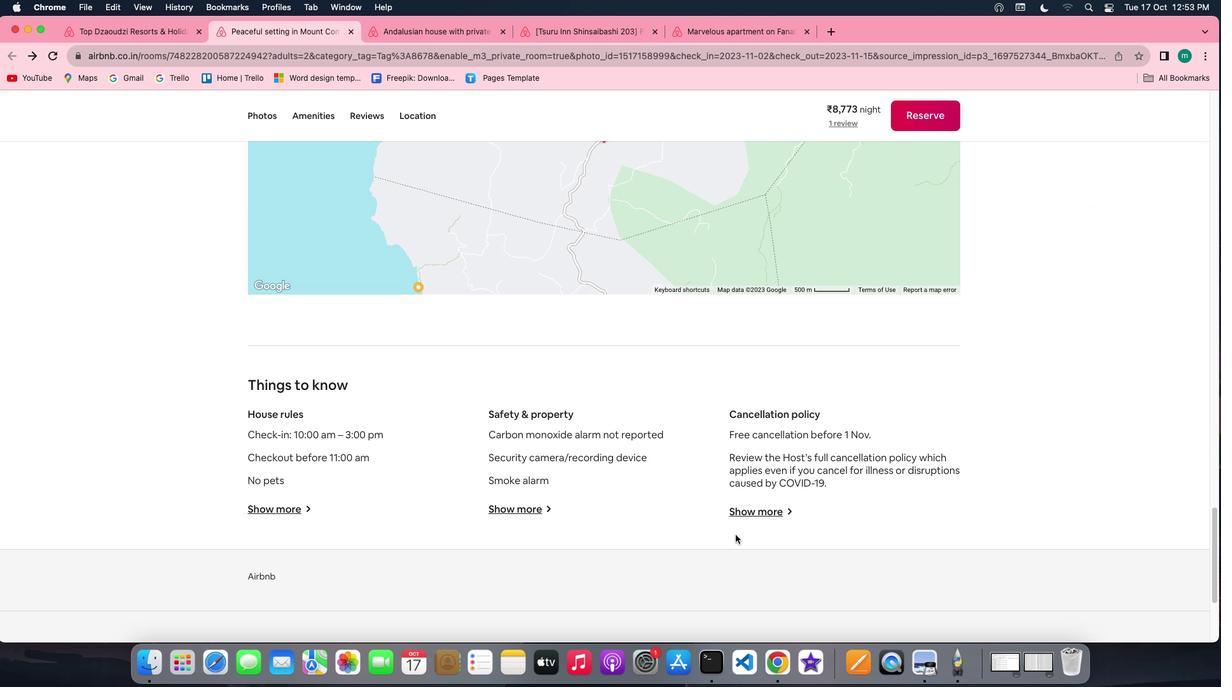
Action: Mouse scrolled (735, 535) with delta (0, 0)
Screenshot: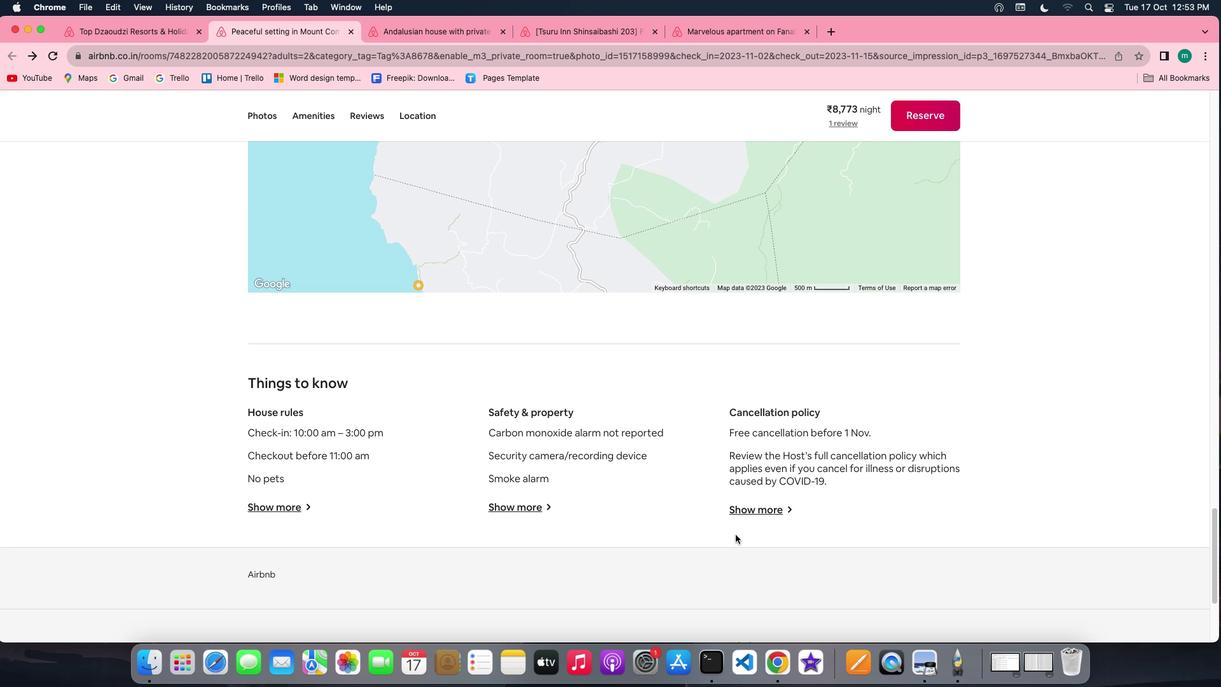 
Action: Mouse scrolled (735, 535) with delta (0, -1)
Screenshot: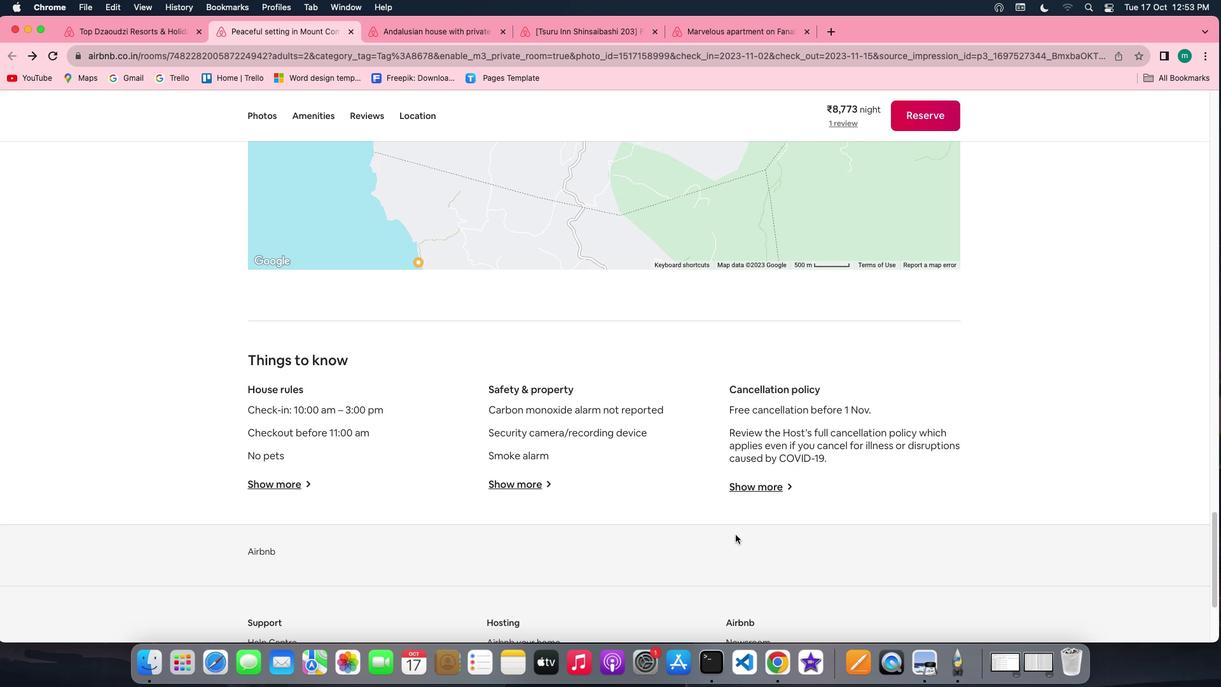 
Action: Mouse moved to (269, 409)
Screenshot: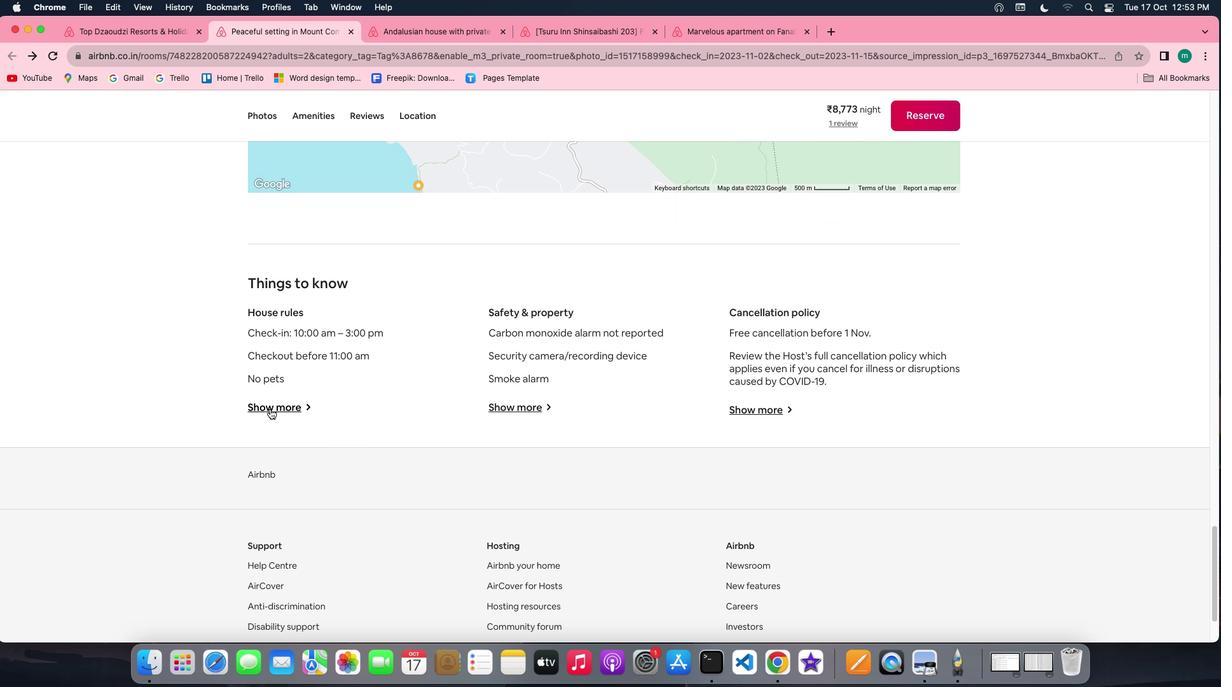 
Action: Mouse pressed left at (269, 409)
Screenshot: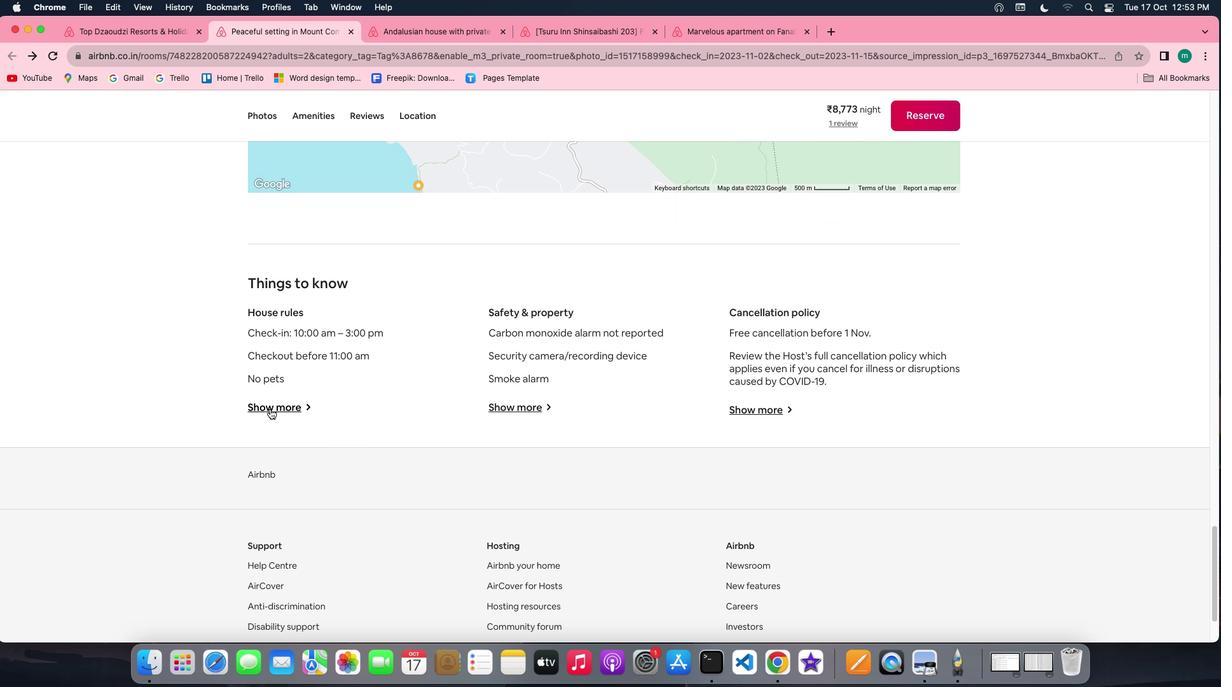 
Action: Mouse moved to (650, 416)
Screenshot: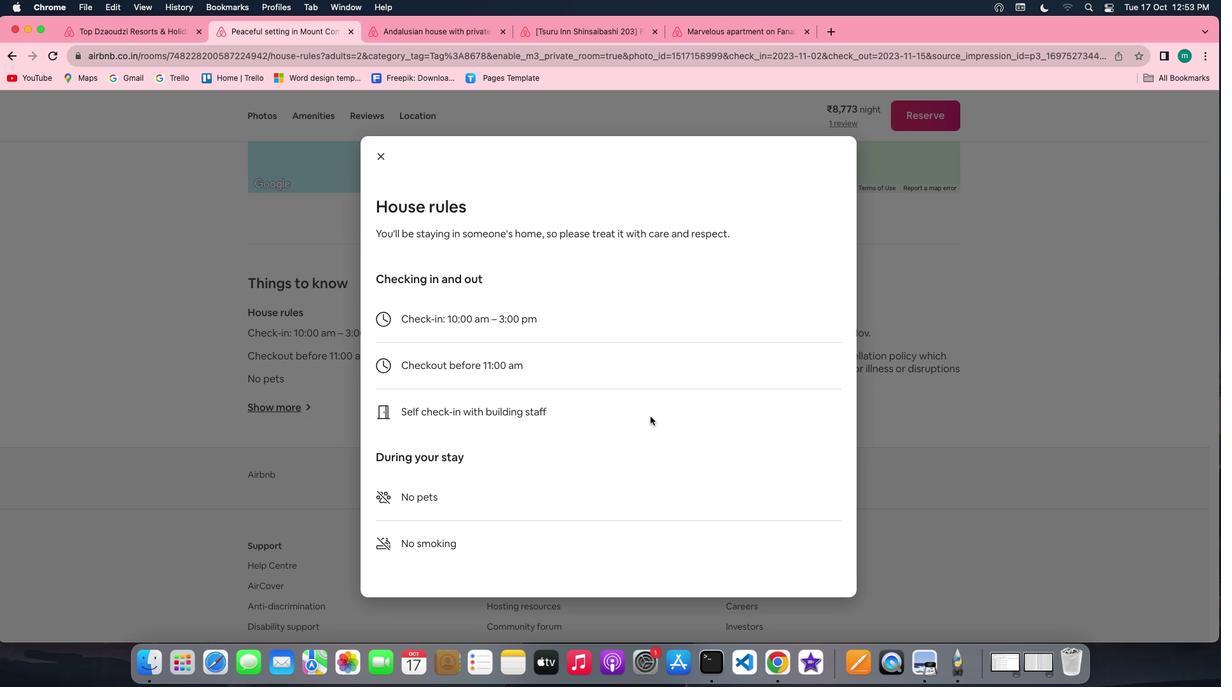 
Action: Mouse scrolled (650, 416) with delta (0, 0)
Screenshot: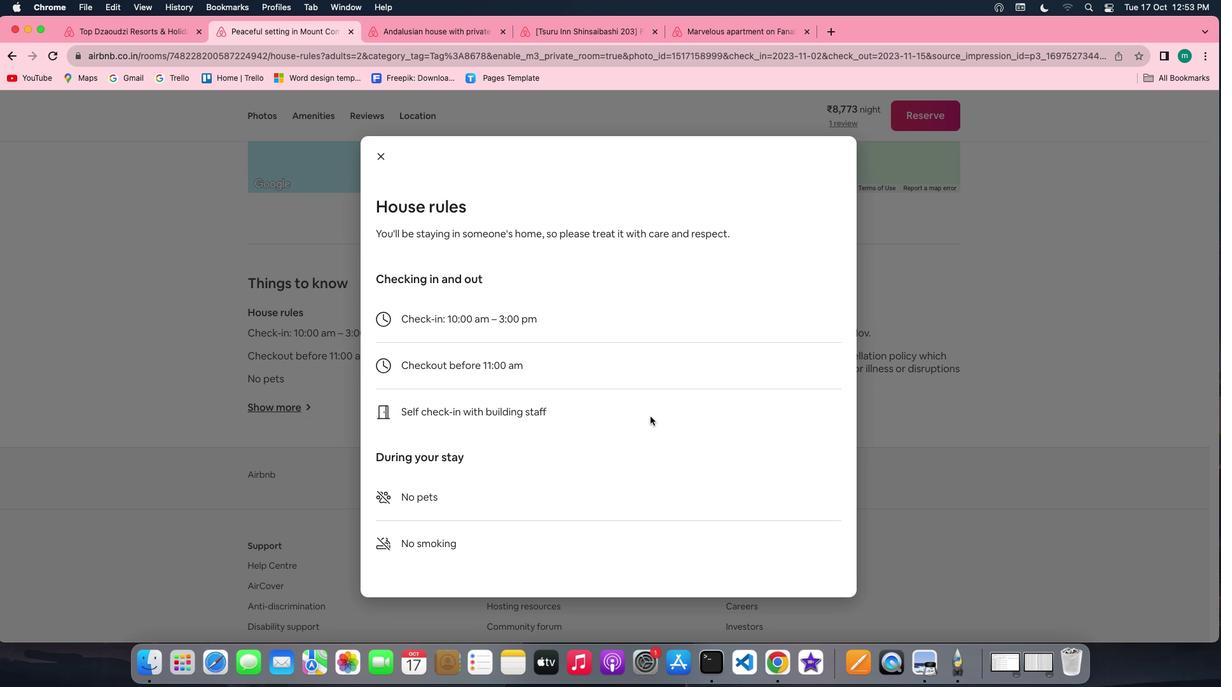
Action: Mouse scrolled (650, 416) with delta (0, 0)
Screenshot: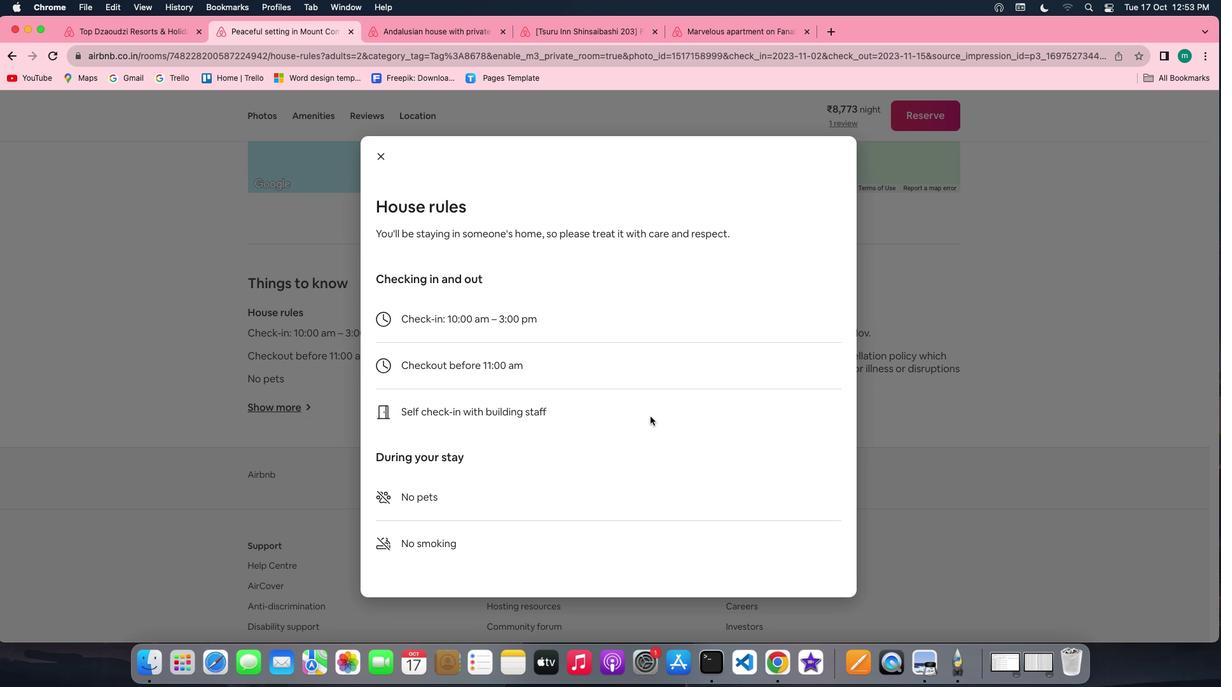 
Action: Mouse scrolled (650, 416) with delta (0, -1)
Screenshot: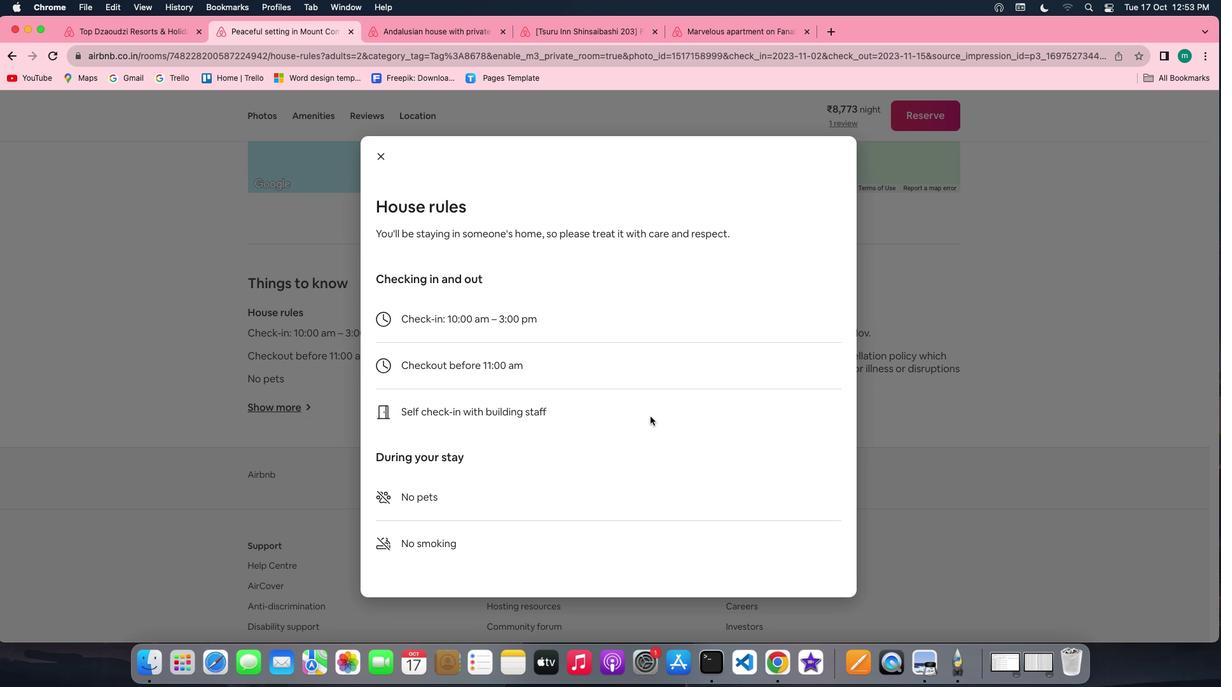 
Action: Mouse scrolled (650, 416) with delta (0, -2)
Screenshot: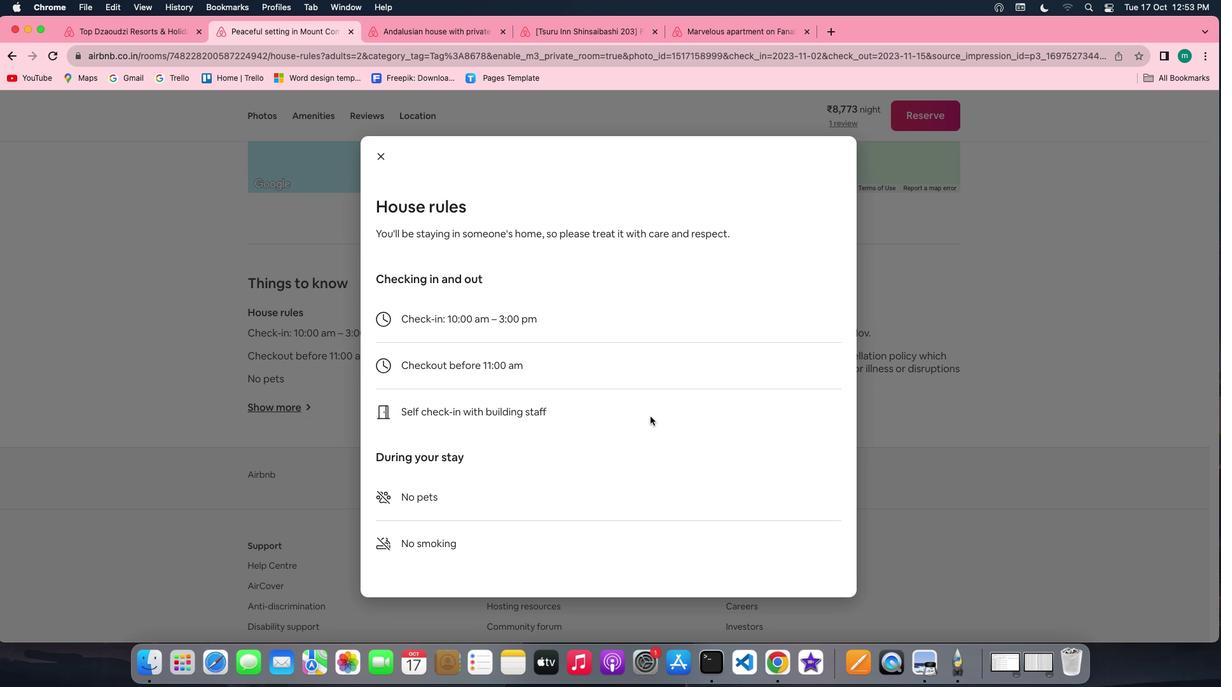 
Action: Mouse moved to (380, 152)
Screenshot: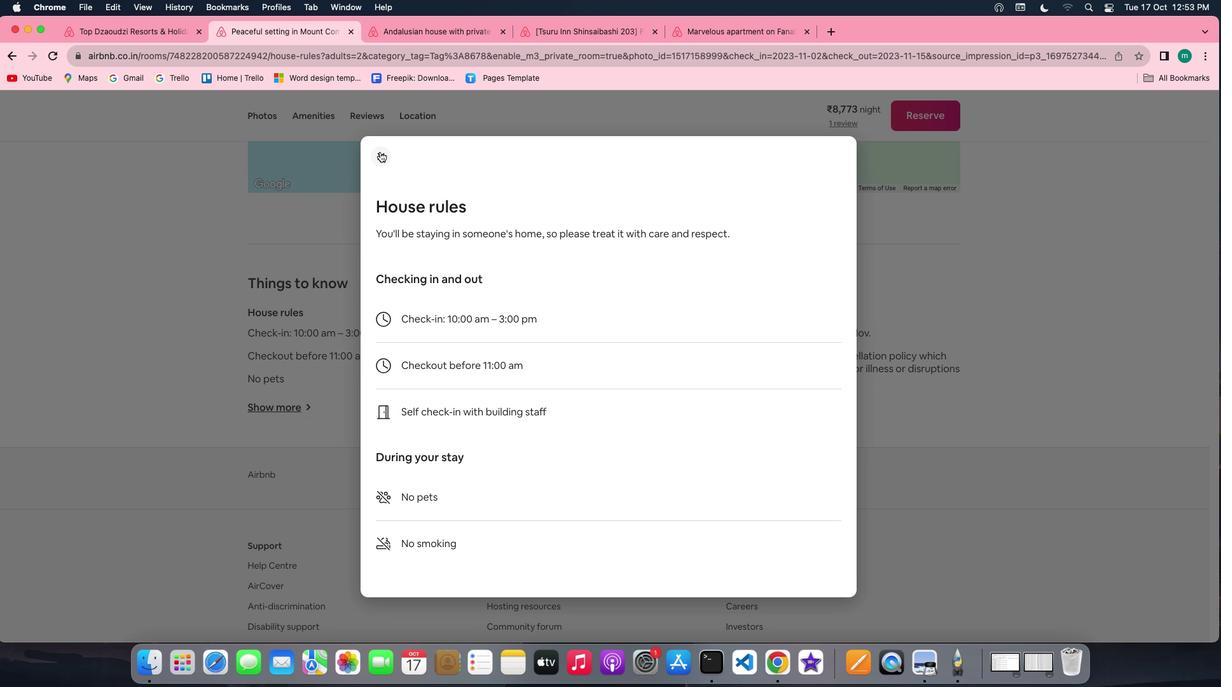 
Action: Mouse pressed left at (380, 152)
Screenshot: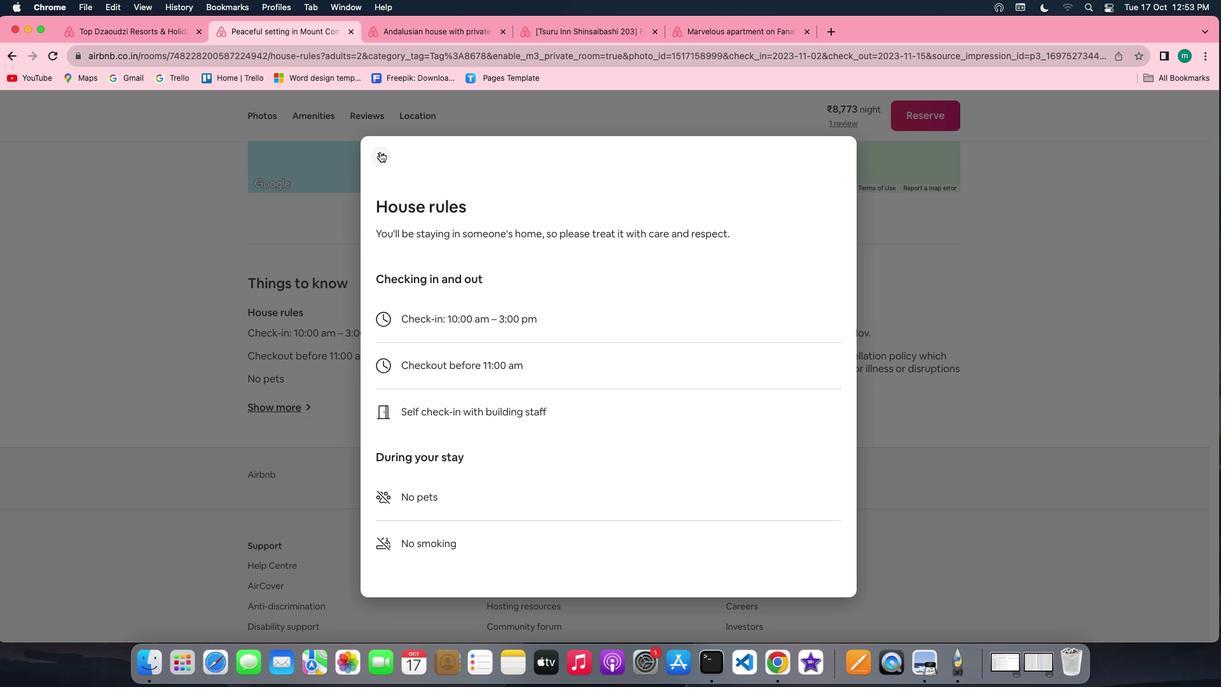
Action: Mouse moved to (527, 403)
Screenshot: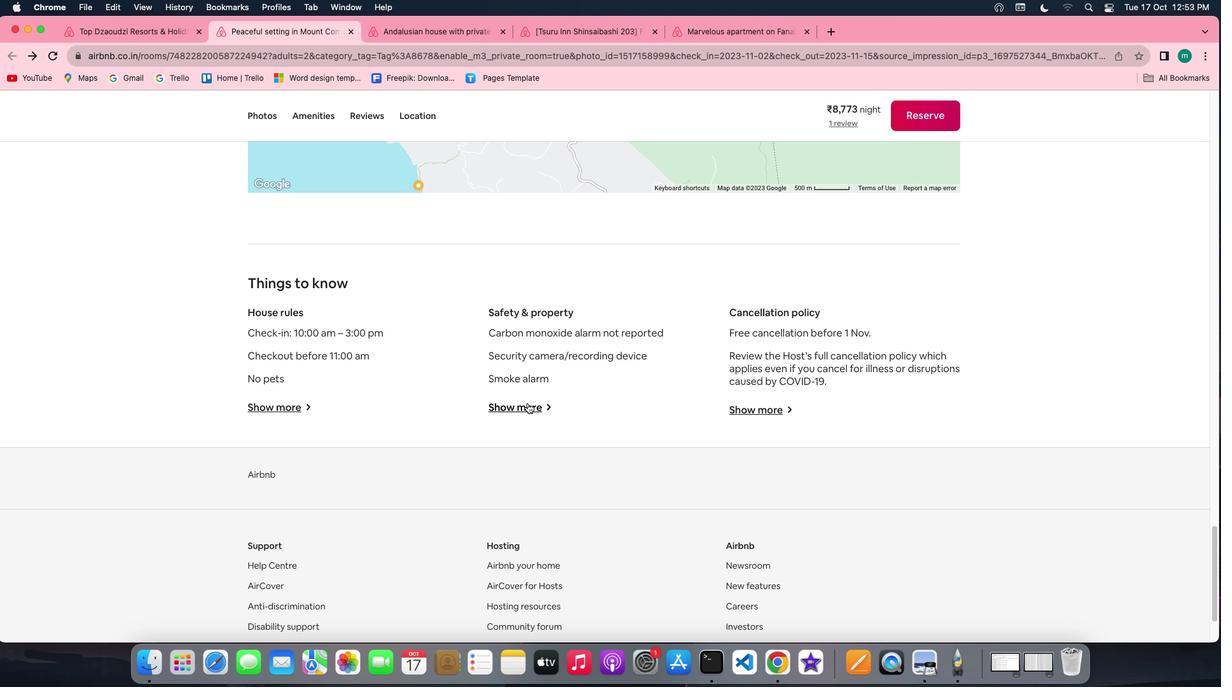 
Action: Mouse pressed left at (527, 403)
Screenshot: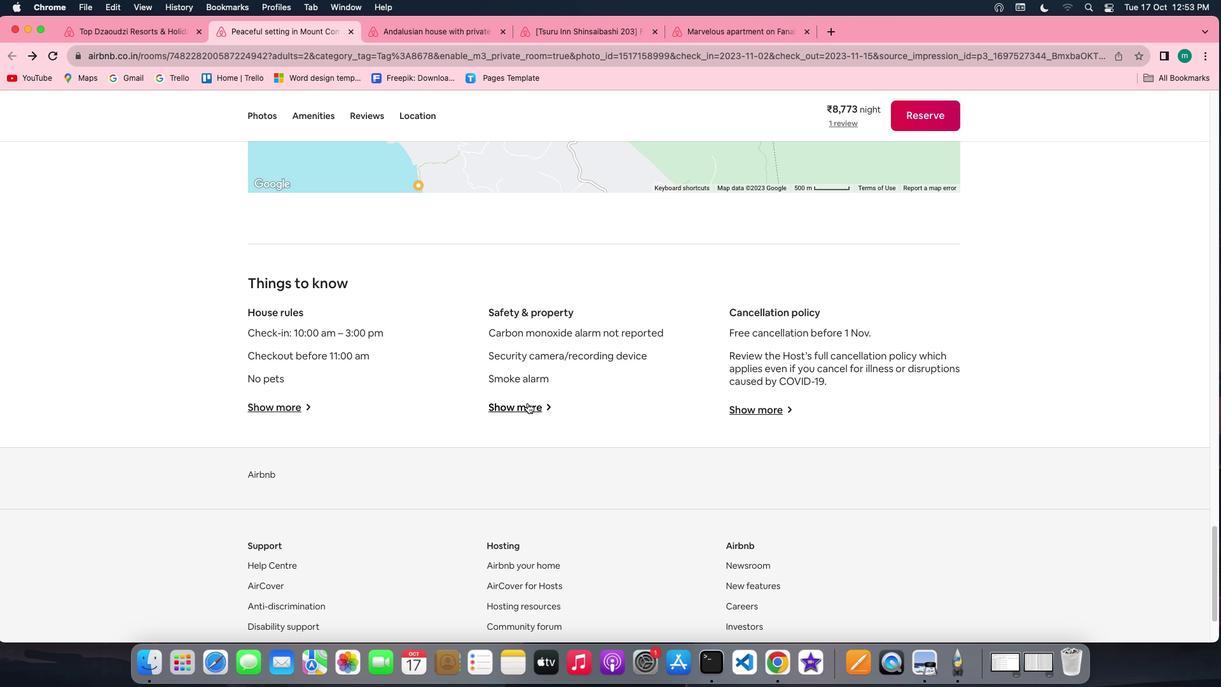 
Action: Mouse moved to (537, 434)
Screenshot: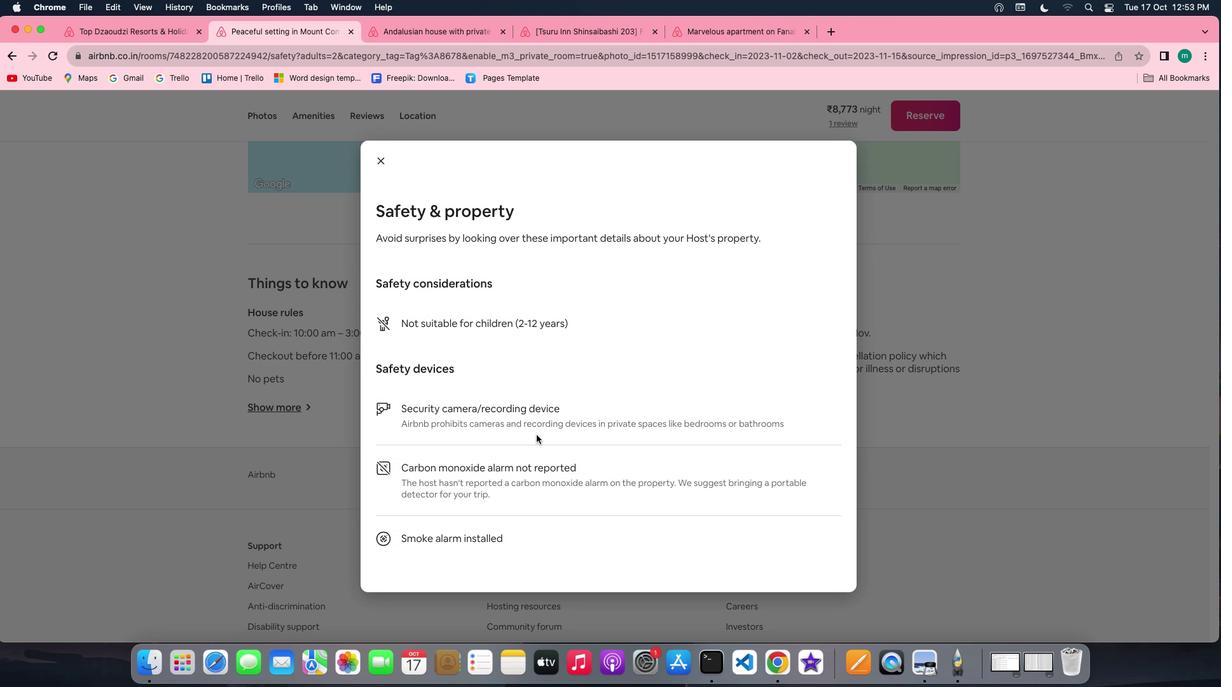 
Action: Mouse scrolled (537, 434) with delta (0, 0)
Screenshot: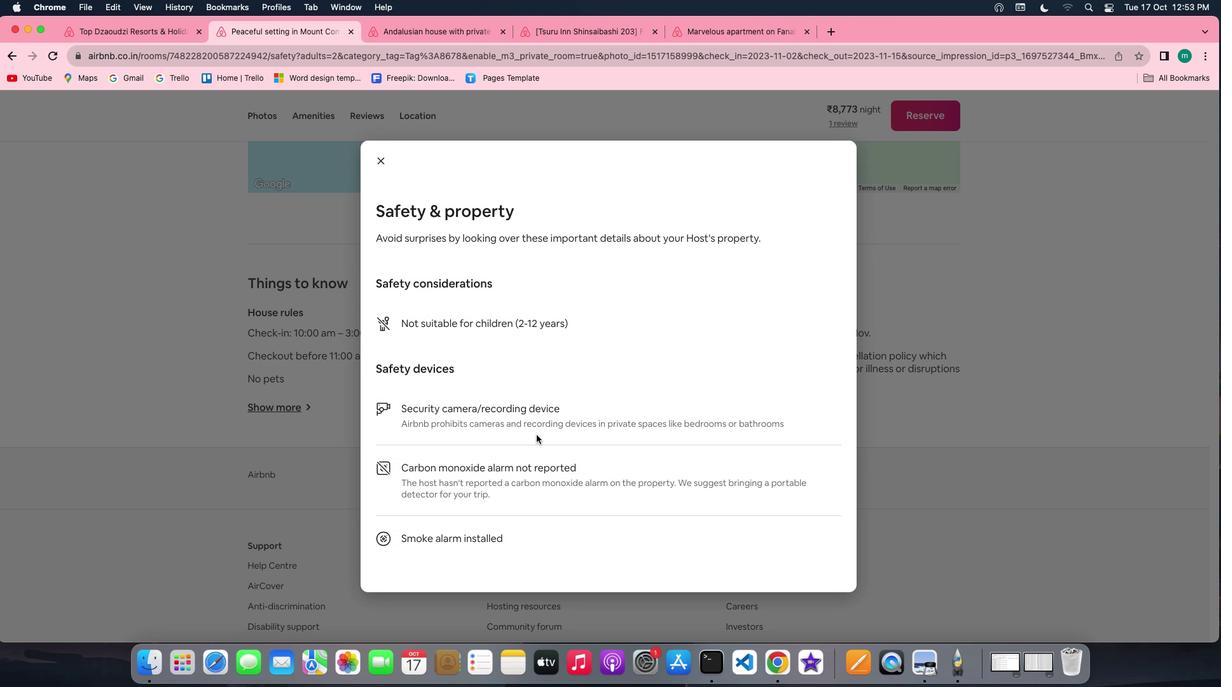 
Action: Mouse scrolled (537, 434) with delta (0, 0)
Screenshot: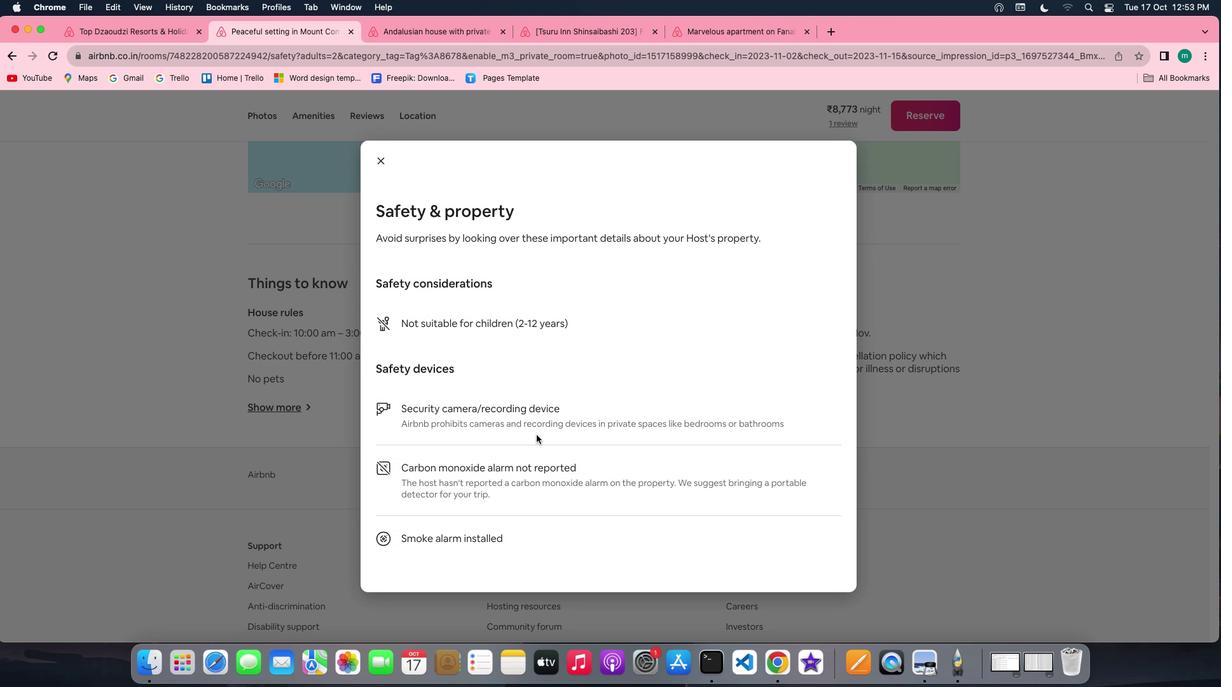 
Action: Mouse scrolled (537, 434) with delta (0, -1)
Screenshot: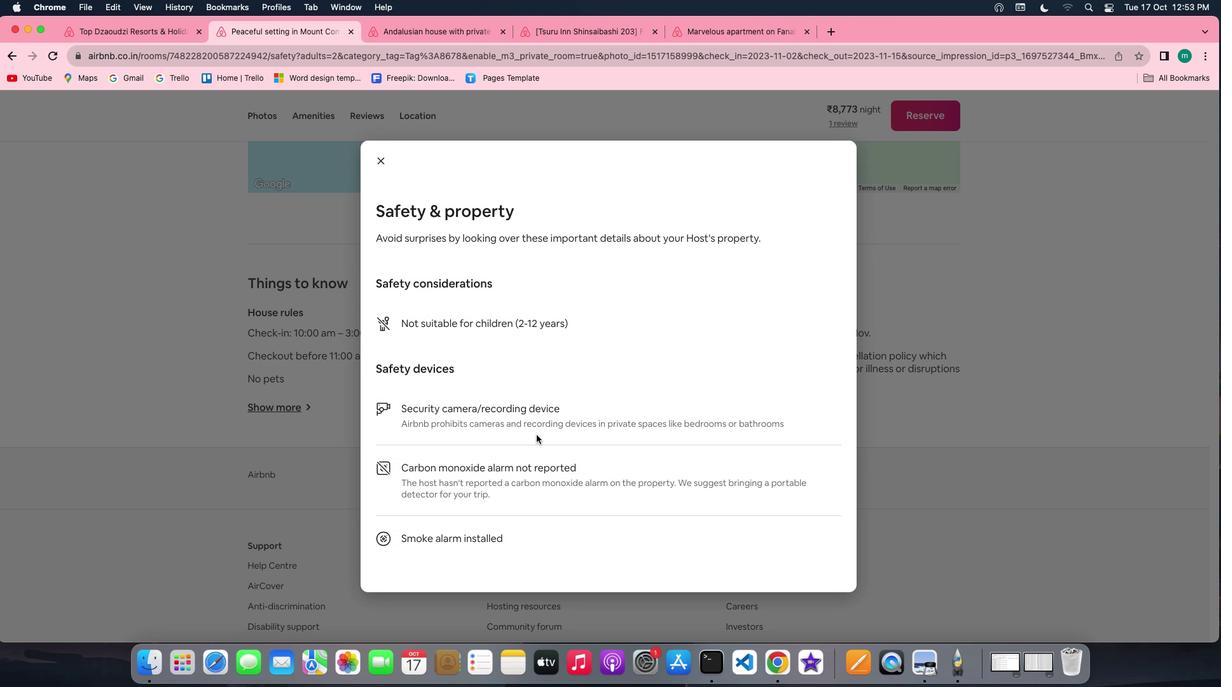 
Action: Mouse scrolled (537, 434) with delta (0, -2)
Screenshot: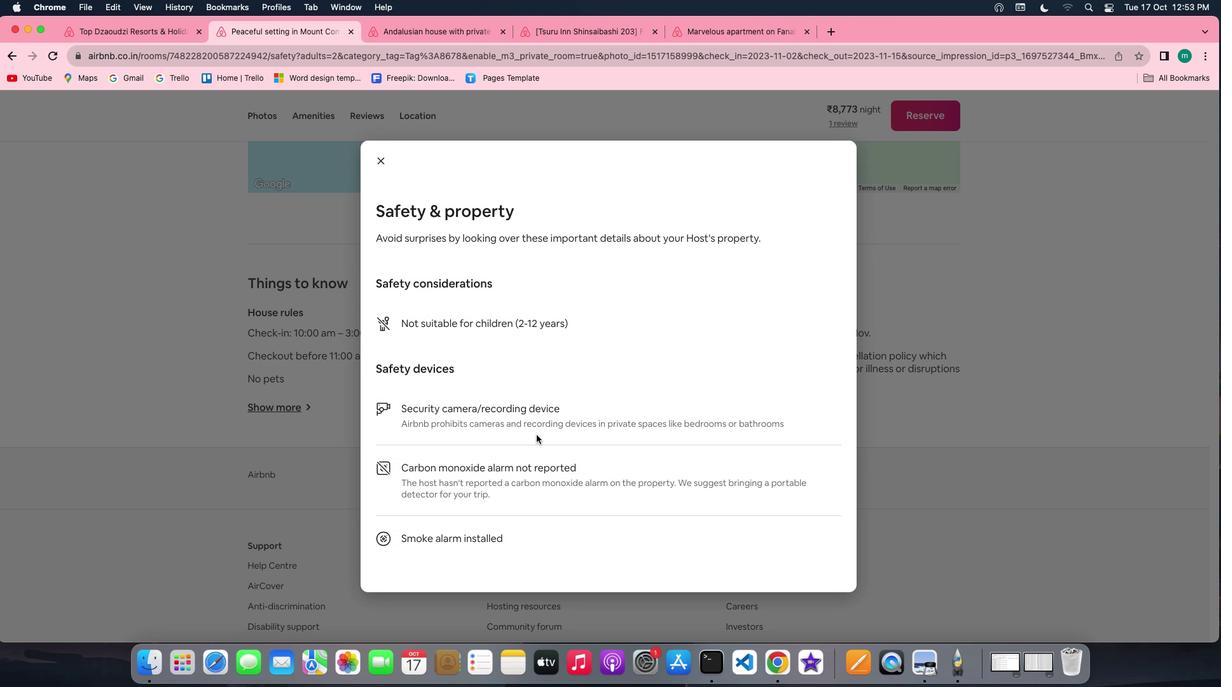 
Action: Mouse moved to (384, 159)
Screenshot: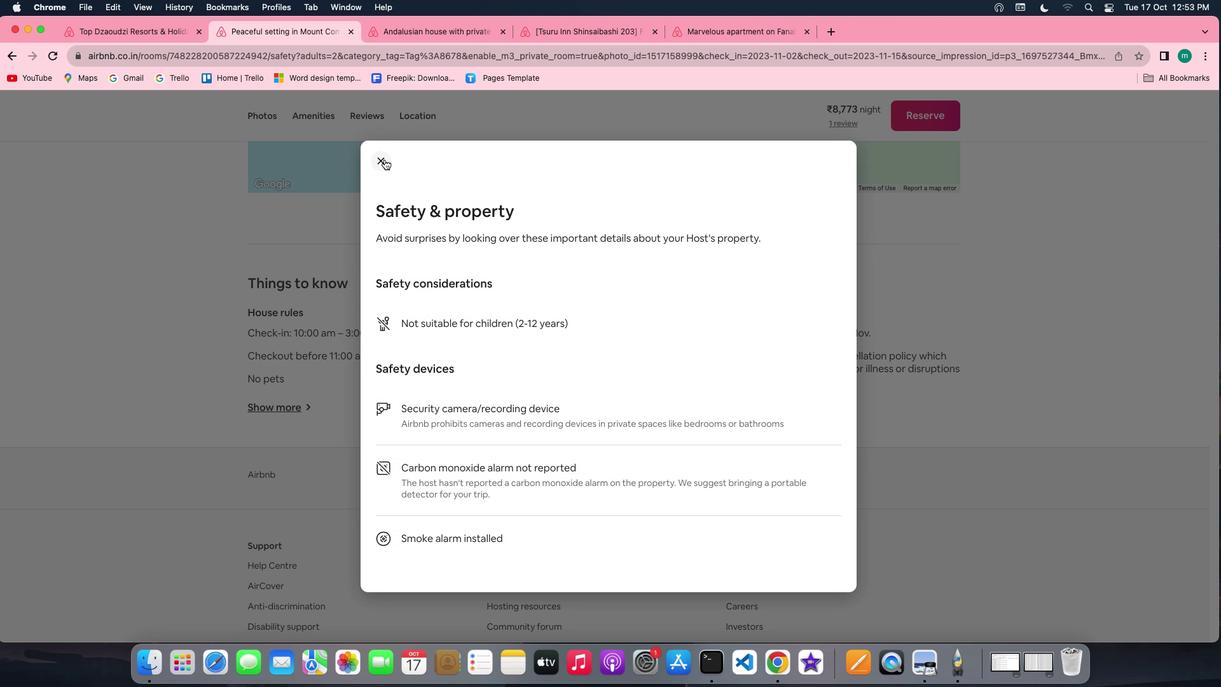 
Action: Mouse pressed left at (384, 159)
Screenshot: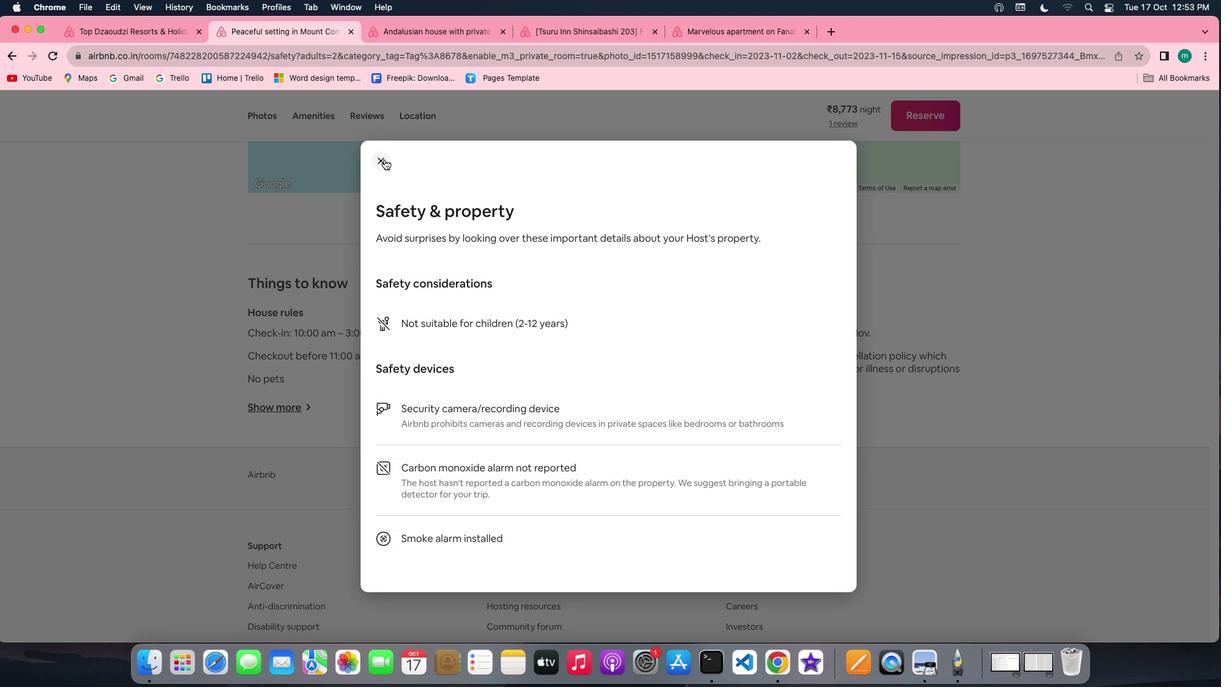 
Action: Mouse moved to (754, 409)
Screenshot: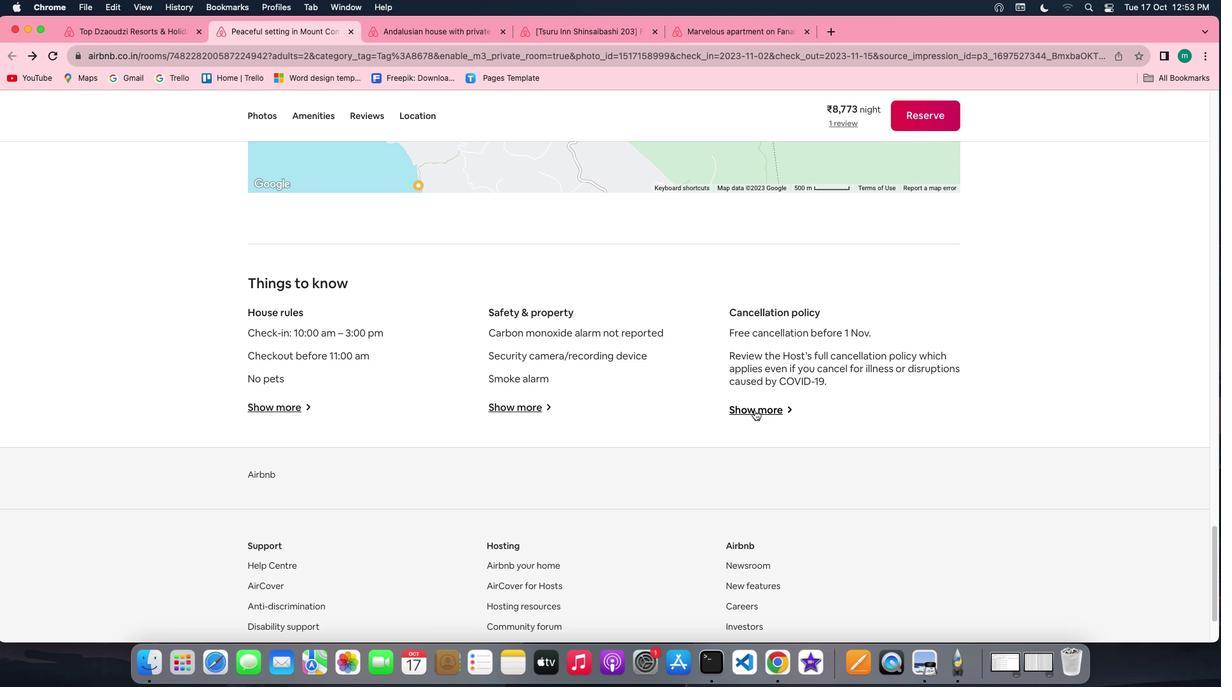 
Action: Mouse pressed left at (754, 409)
Screenshot: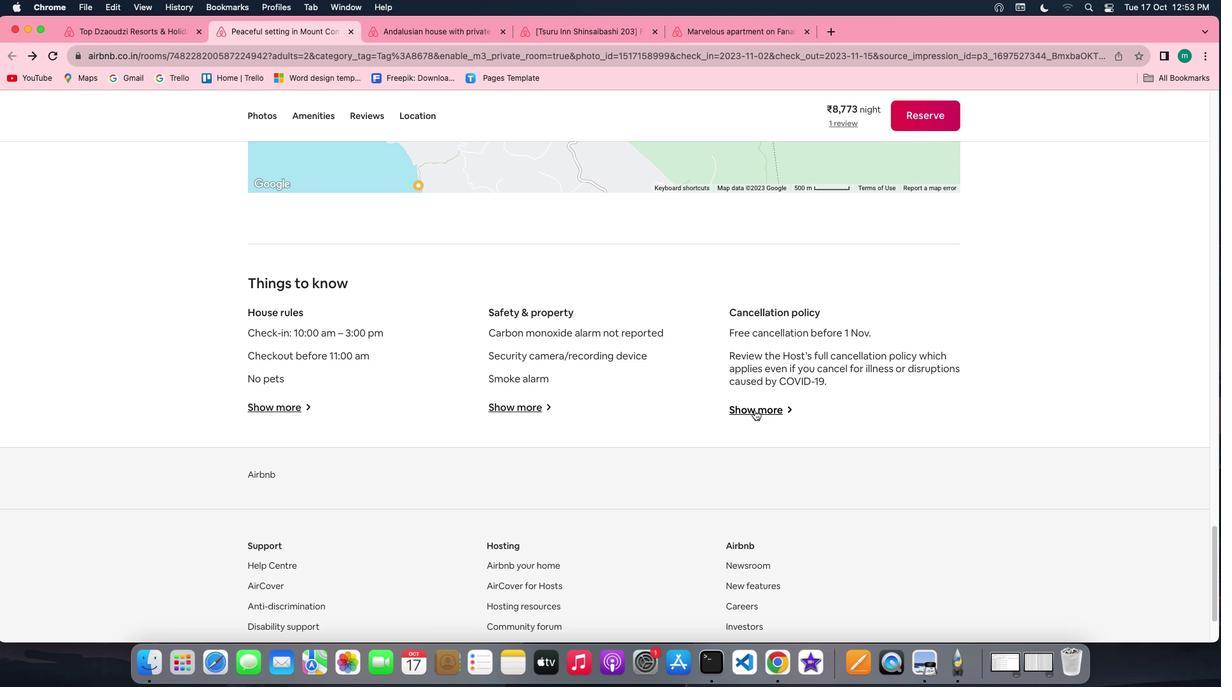 
Action: Mouse moved to (624, 395)
Screenshot: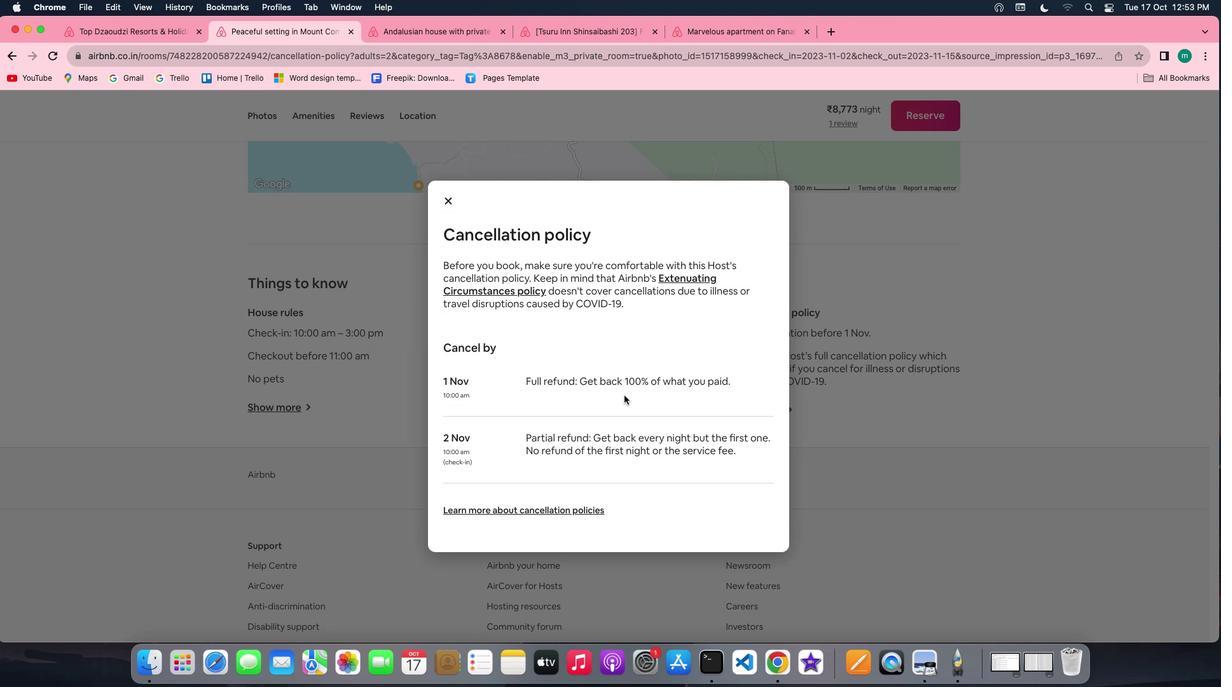 
Action: Mouse scrolled (624, 395) with delta (0, 0)
Screenshot: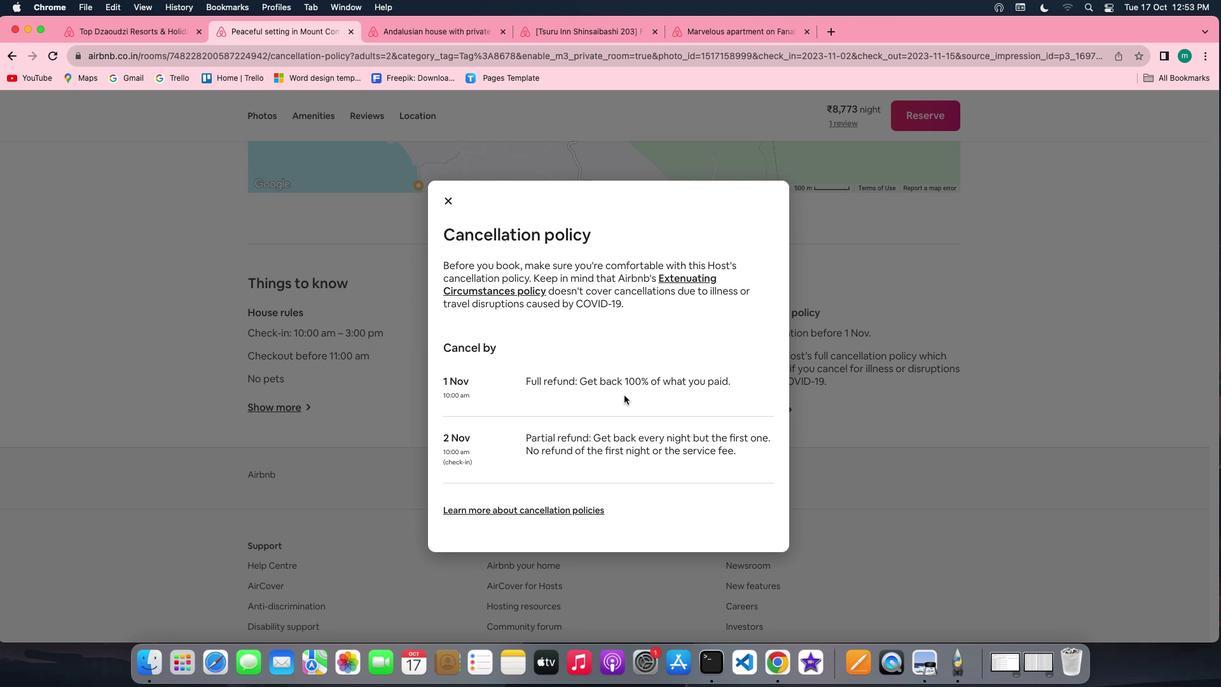 
Action: Mouse scrolled (624, 395) with delta (0, 0)
Screenshot: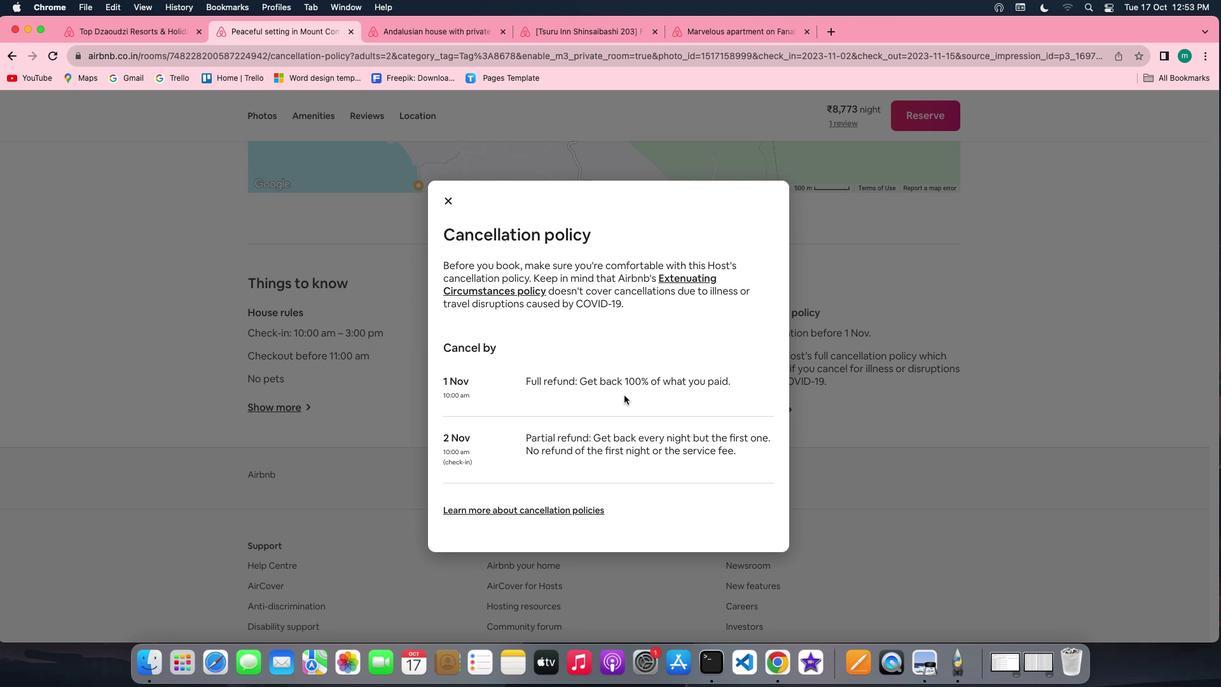 
Action: Mouse scrolled (624, 395) with delta (0, -1)
Screenshot: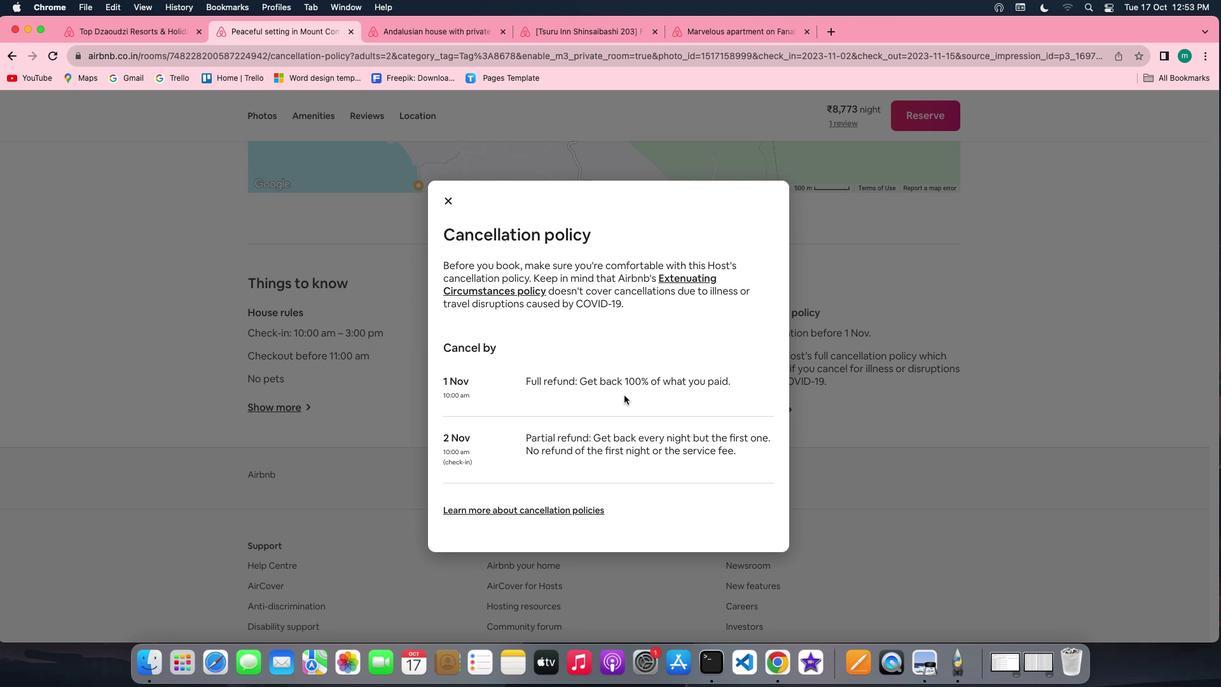 
Action: Mouse moved to (446, 195)
Screenshot: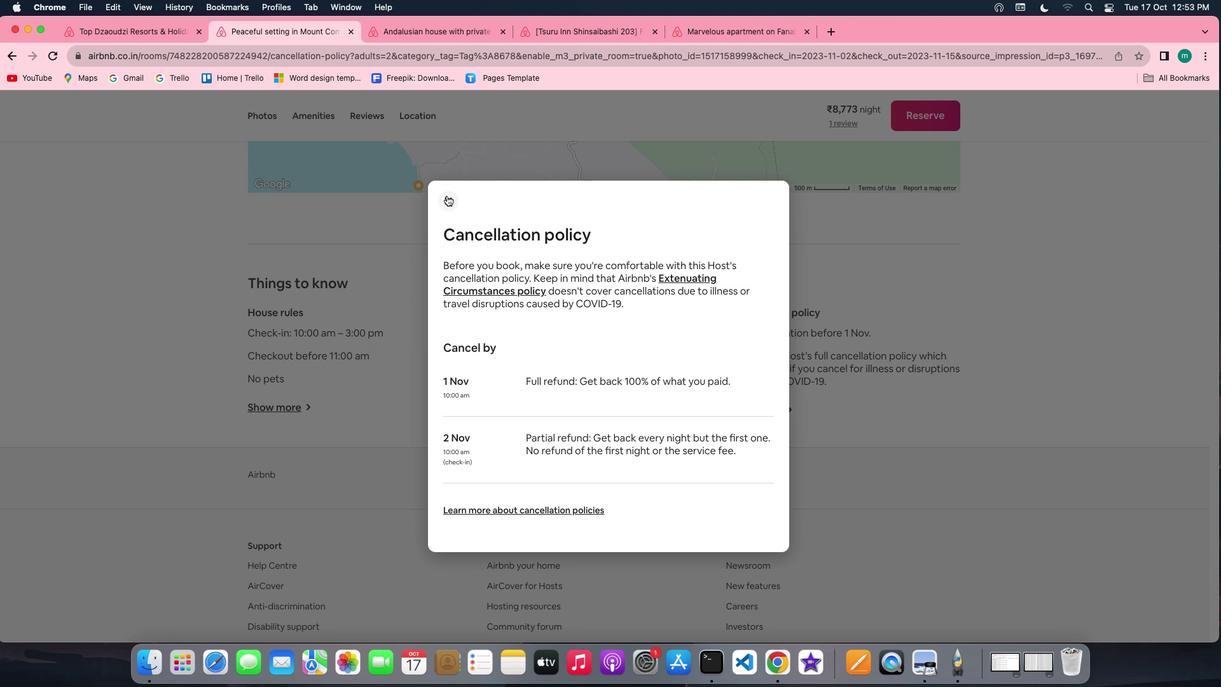 
Action: Mouse pressed left at (446, 195)
Screenshot: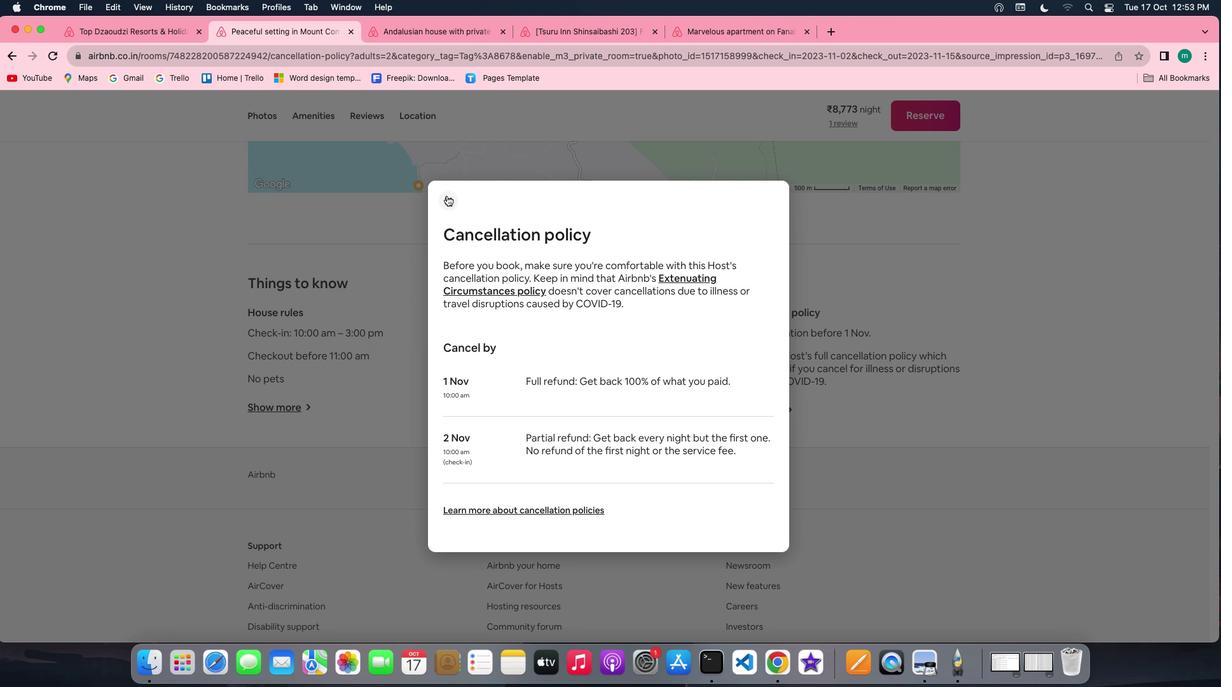 
Action: Mouse moved to (129, 23)
Screenshot: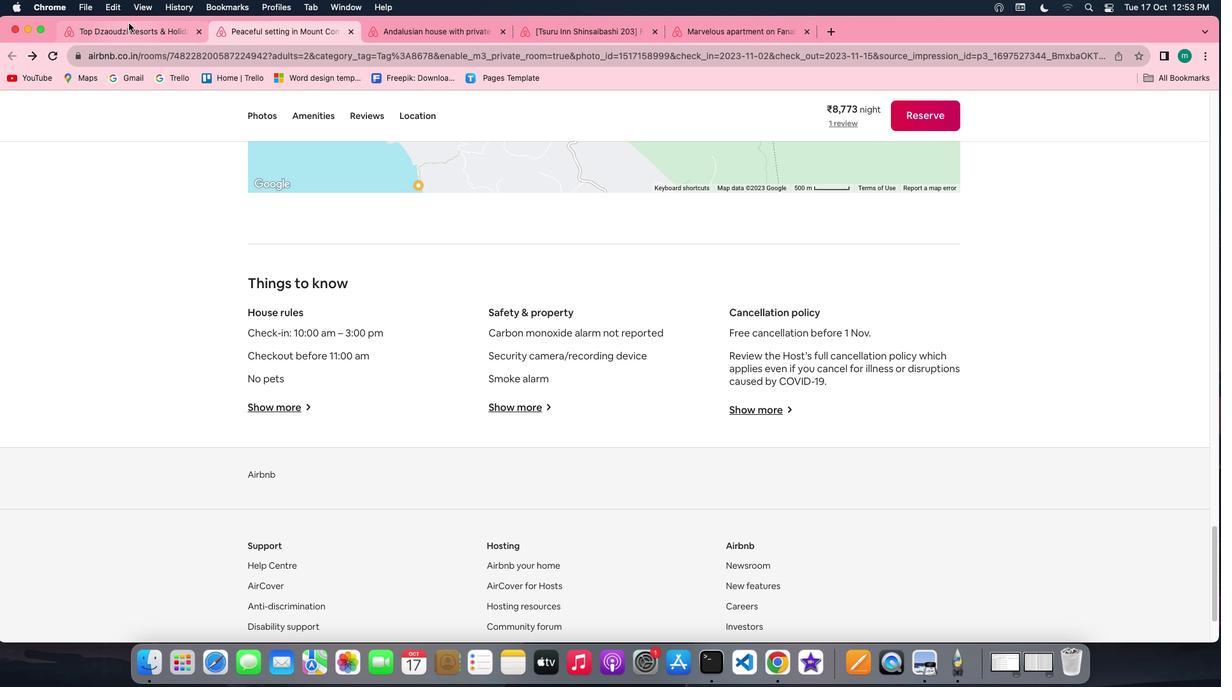 
Action: Mouse pressed left at (129, 23)
Screenshot: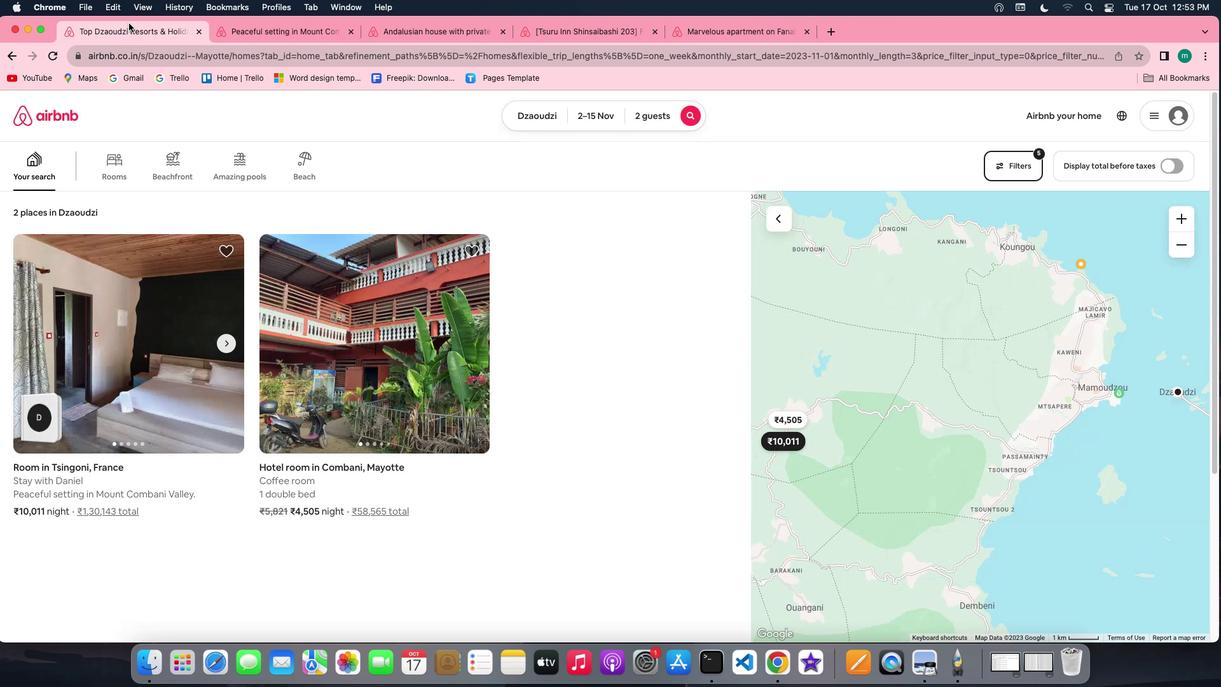 
Action: Mouse moved to (409, 286)
Screenshot: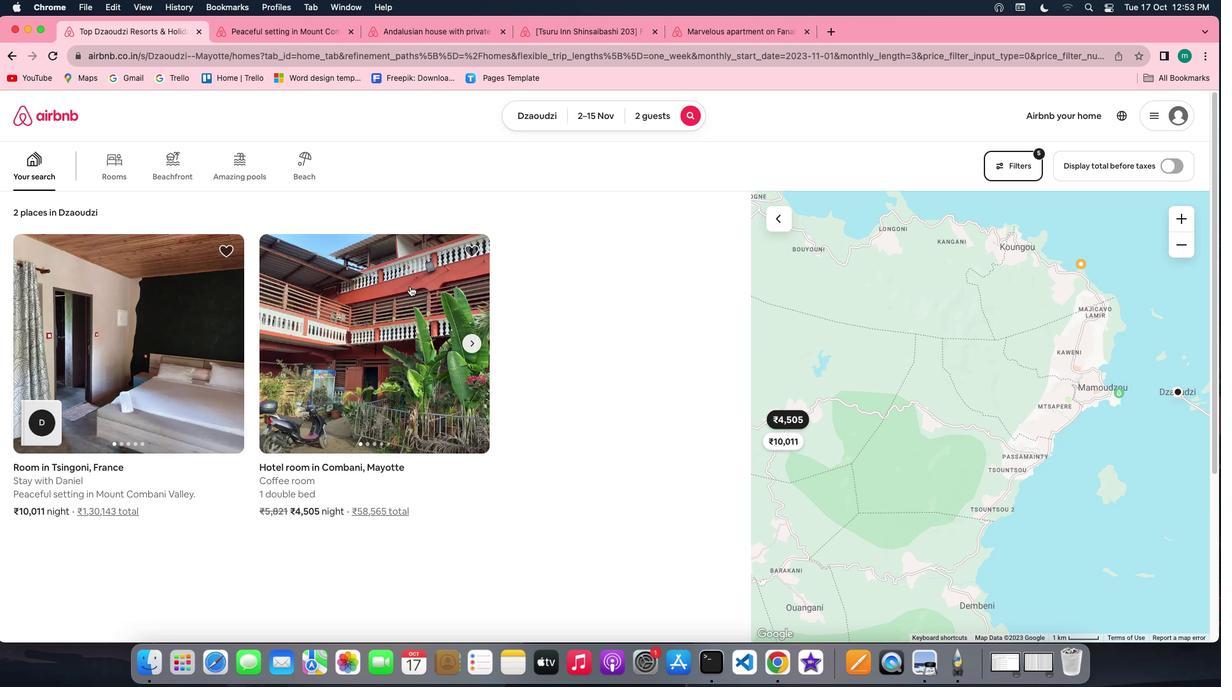 
Action: Mouse pressed left at (409, 286)
Screenshot: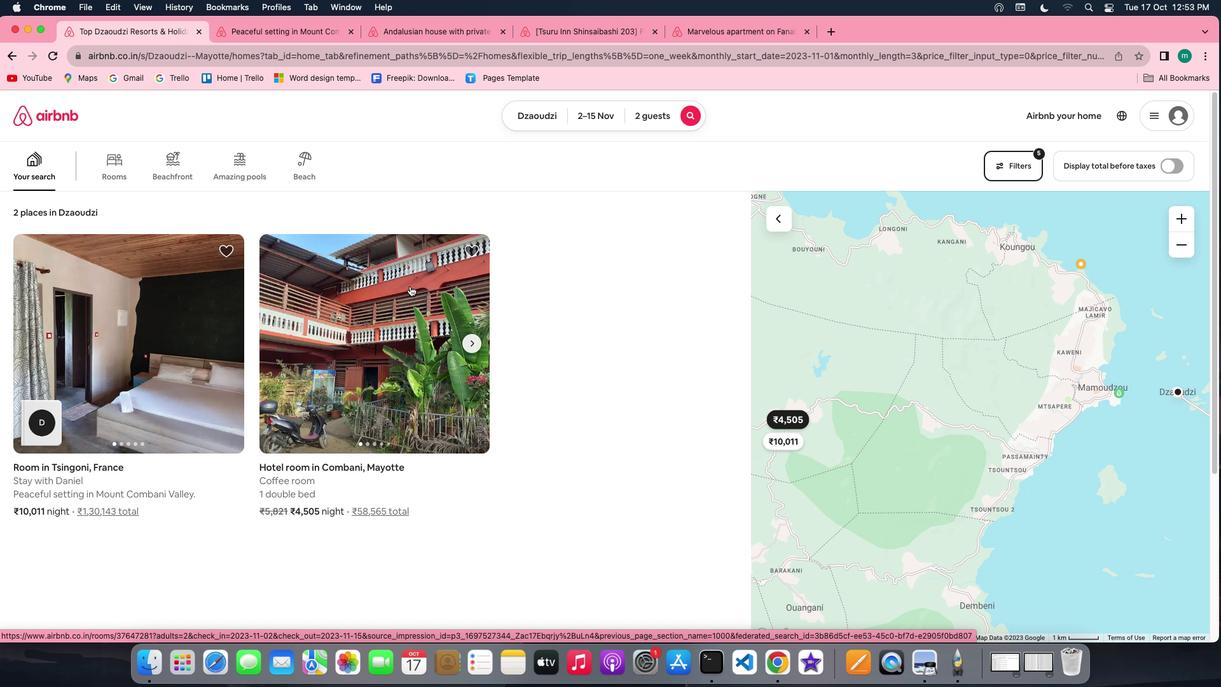
Action: Mouse moved to (903, 473)
Screenshot: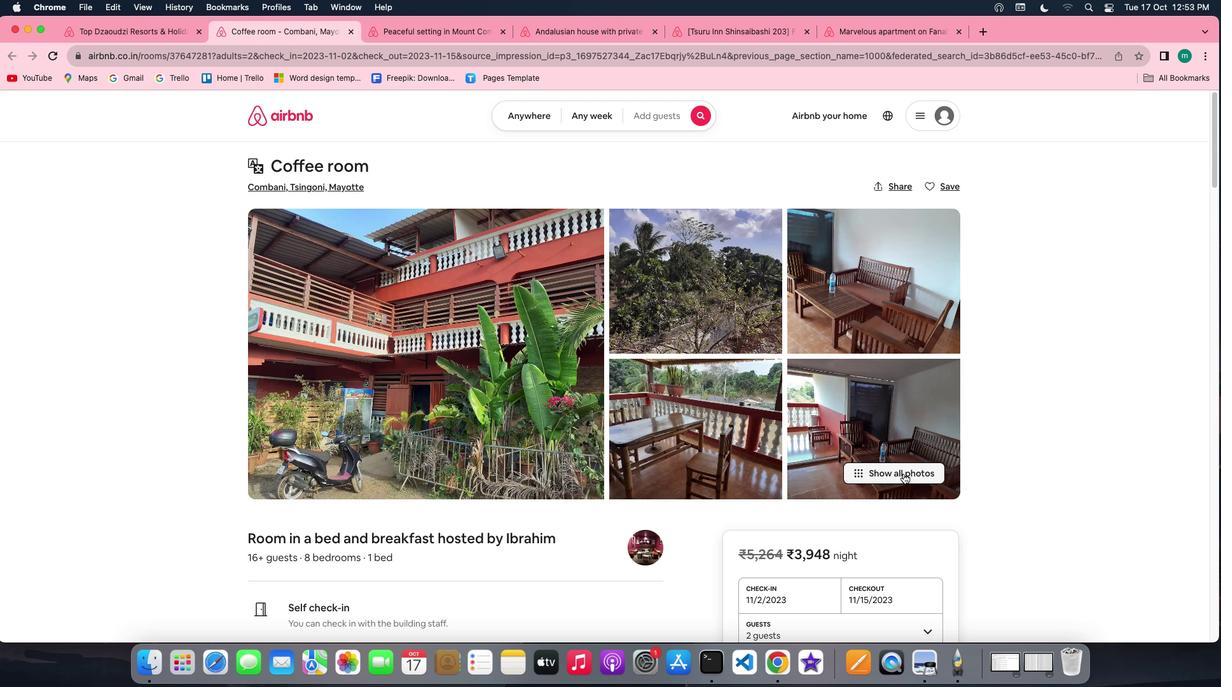
Action: Mouse pressed left at (903, 473)
Screenshot: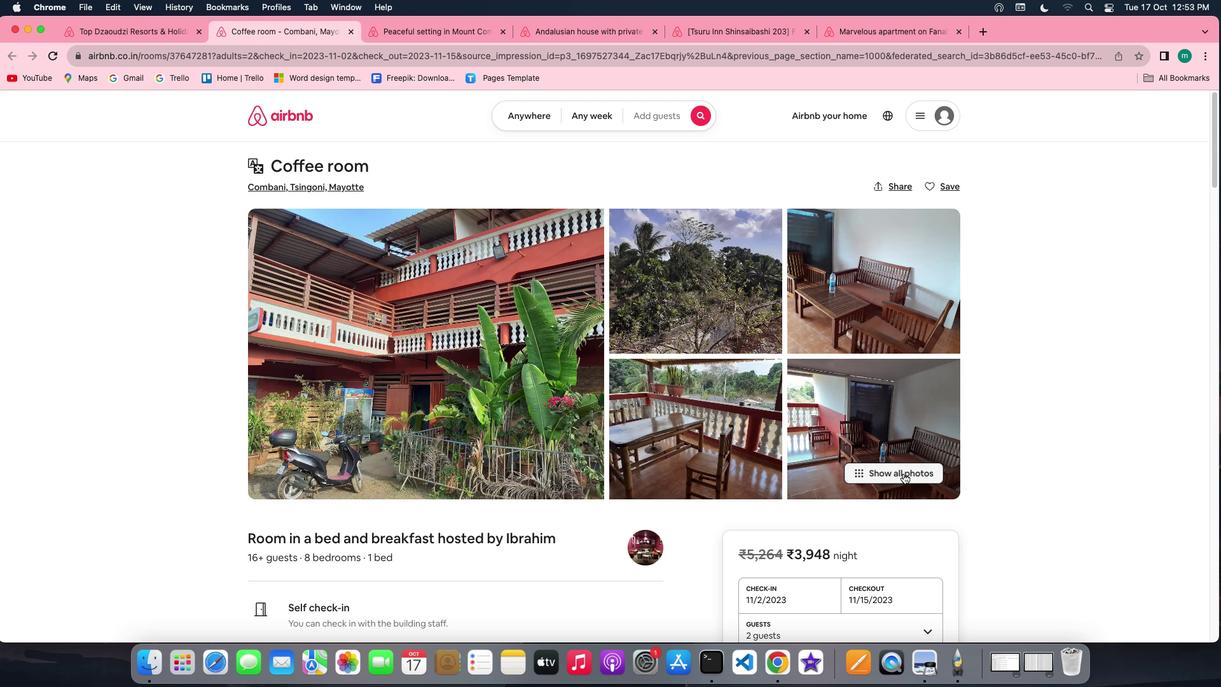 
Action: Mouse moved to (675, 437)
Screenshot: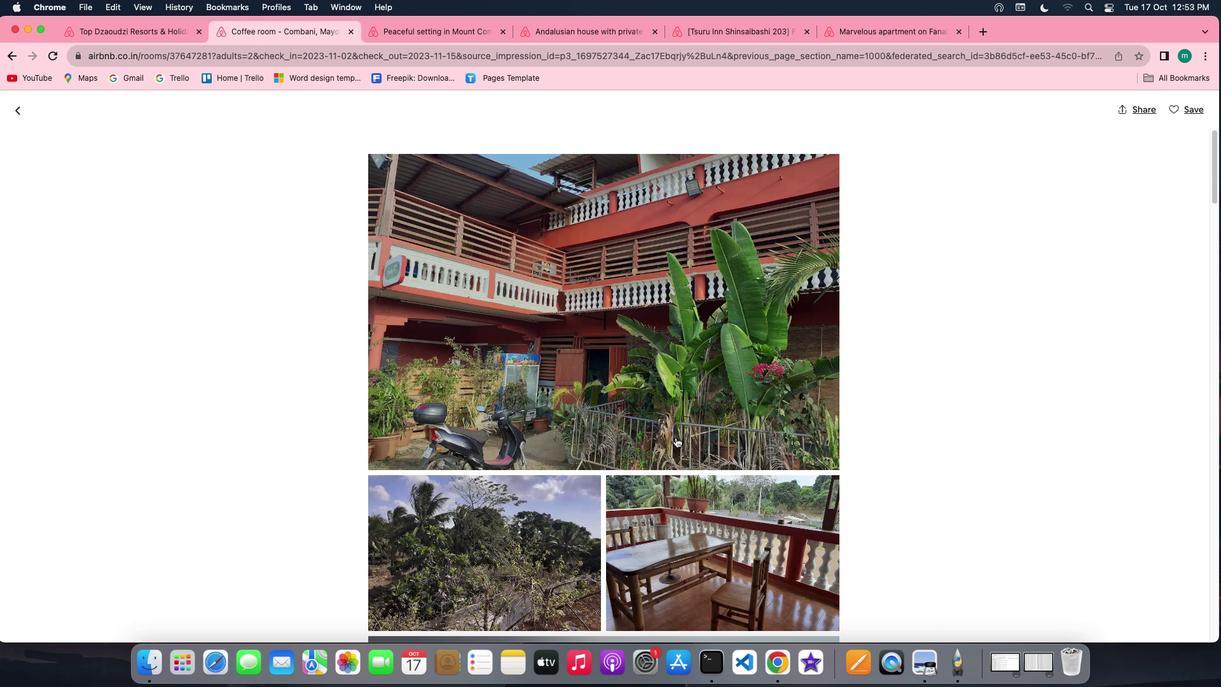 
Action: Mouse scrolled (675, 437) with delta (0, 0)
Screenshot: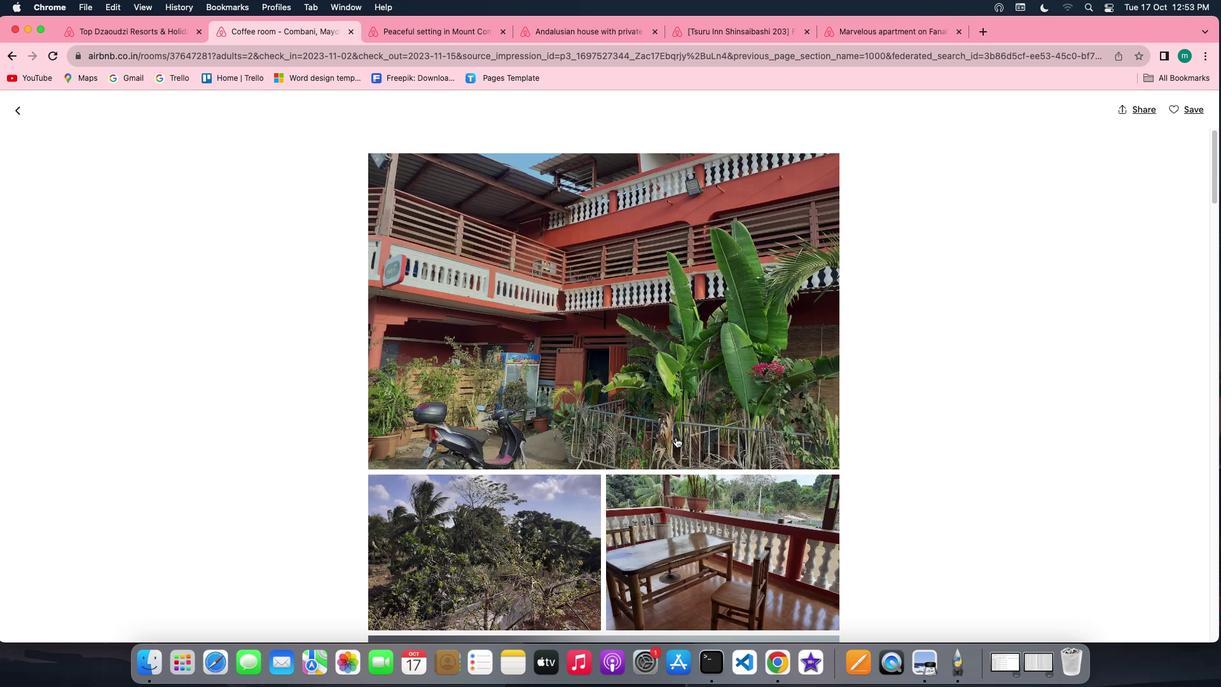 
Action: Mouse scrolled (675, 437) with delta (0, 0)
Screenshot: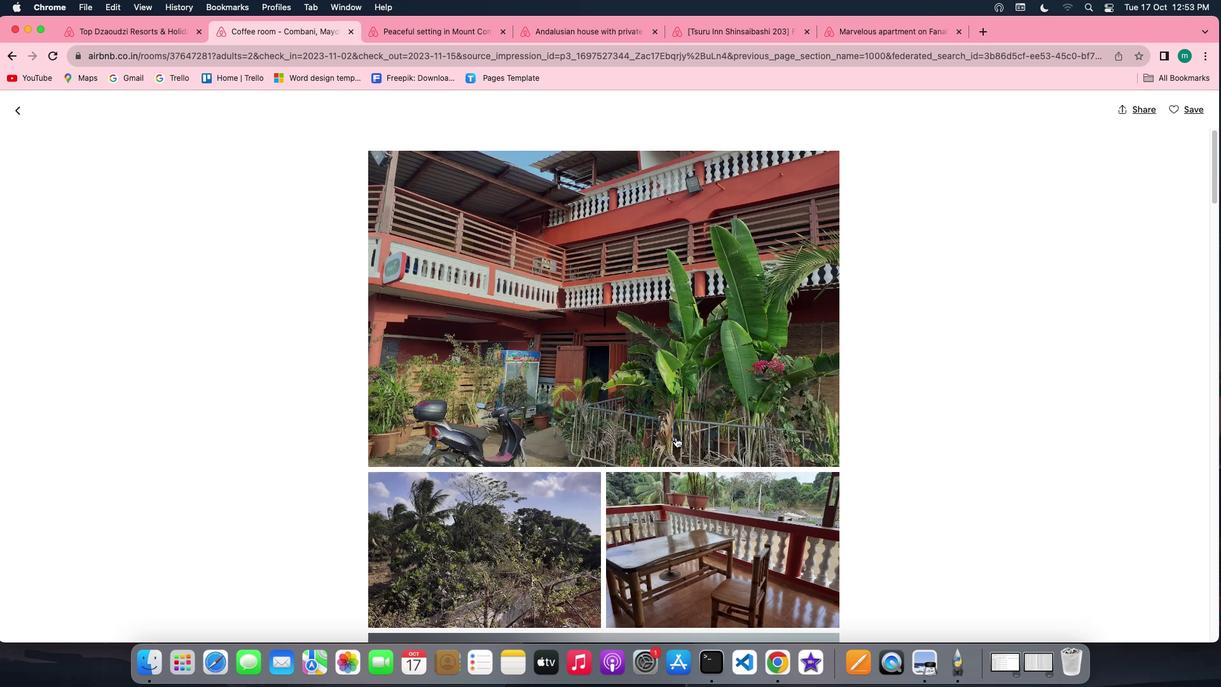 
Action: Mouse scrolled (675, 437) with delta (0, -1)
Screenshot: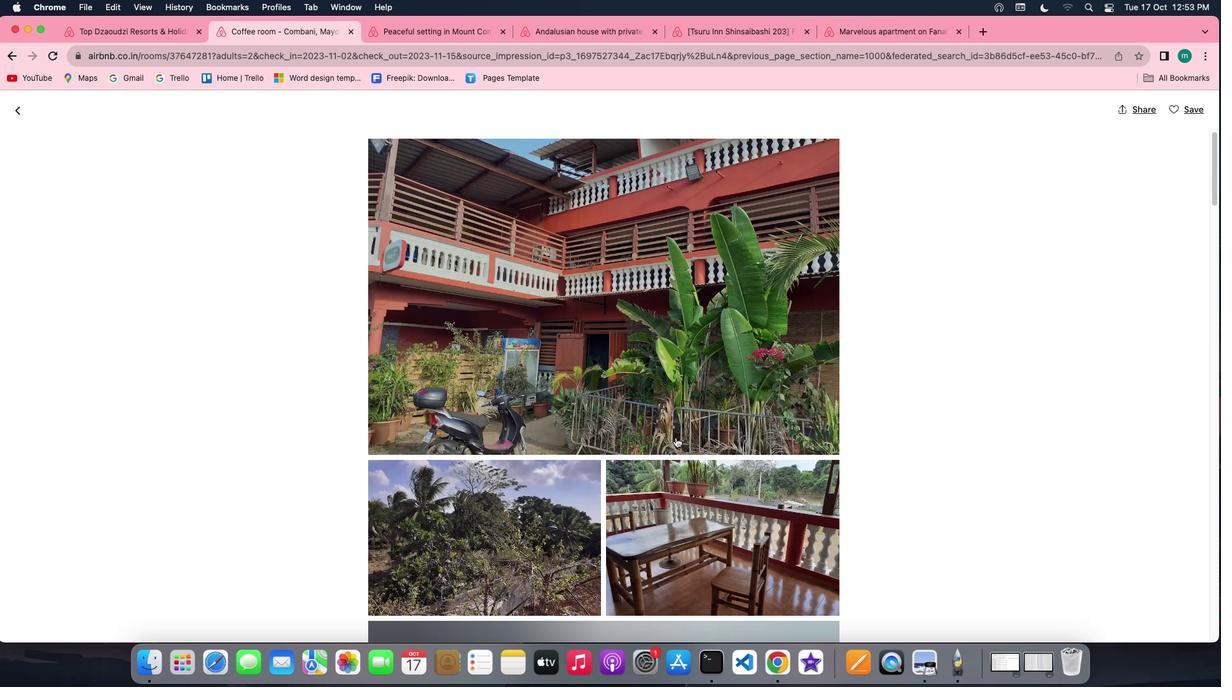 
Action: Mouse scrolled (675, 437) with delta (0, -1)
Screenshot: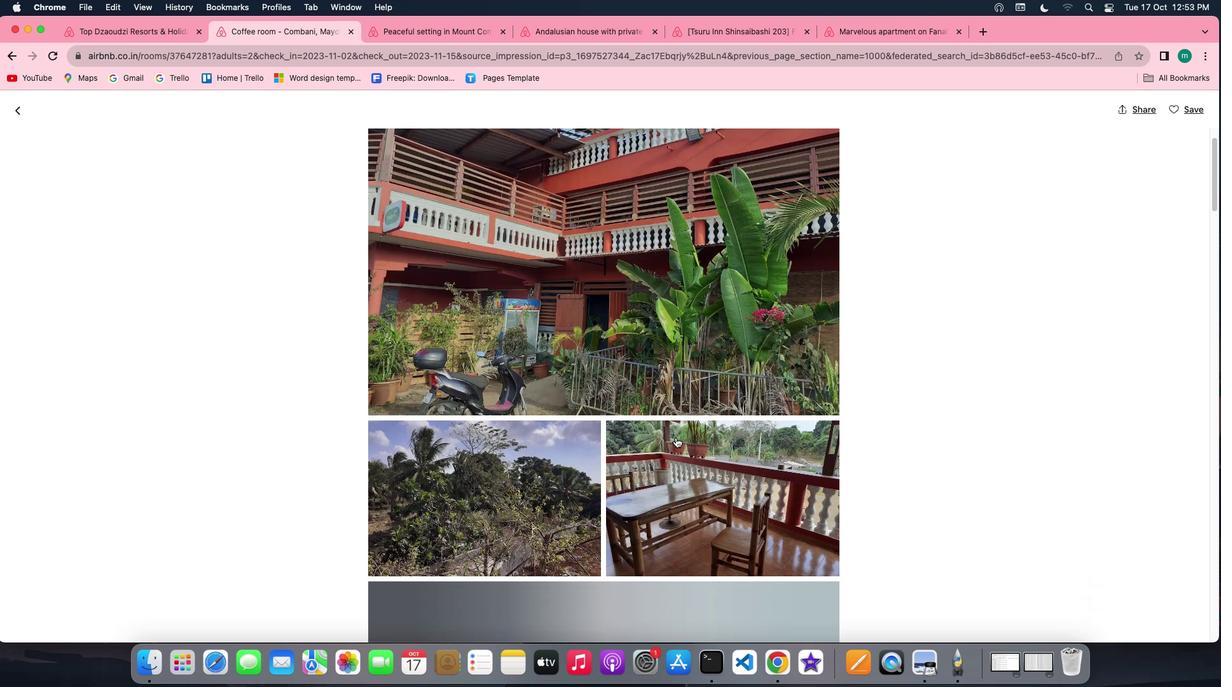 
Action: Mouse scrolled (675, 437) with delta (0, 0)
Screenshot: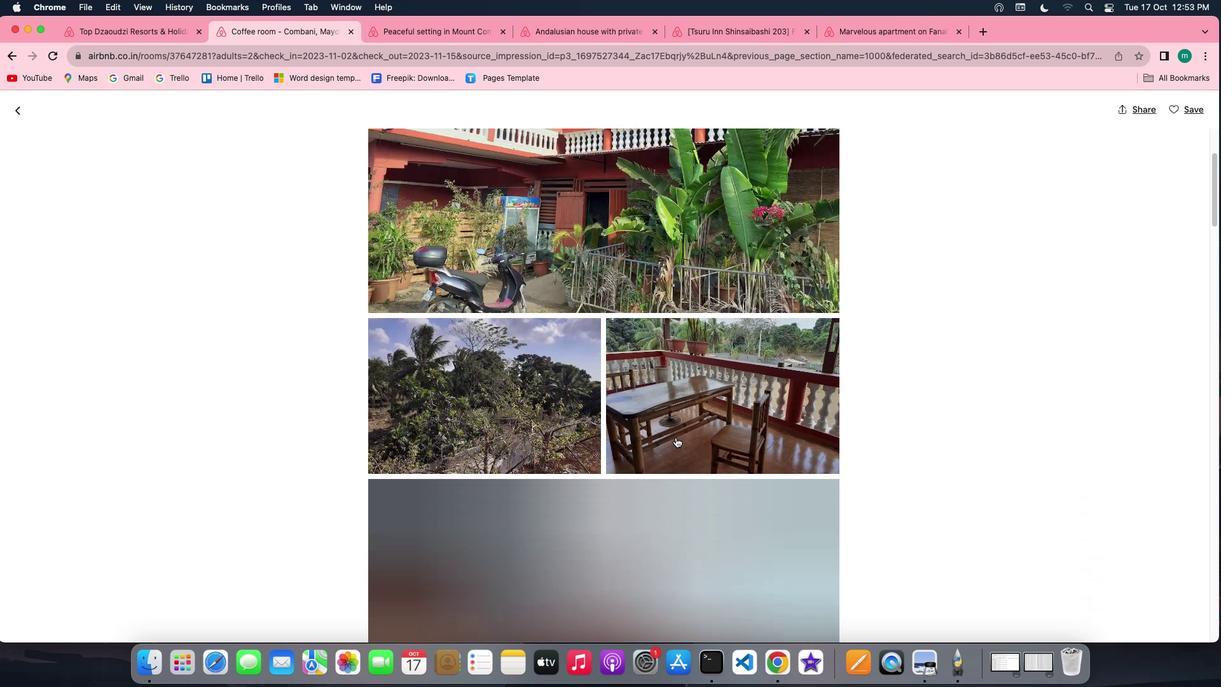 
Action: Mouse moved to (675, 437)
Screenshot: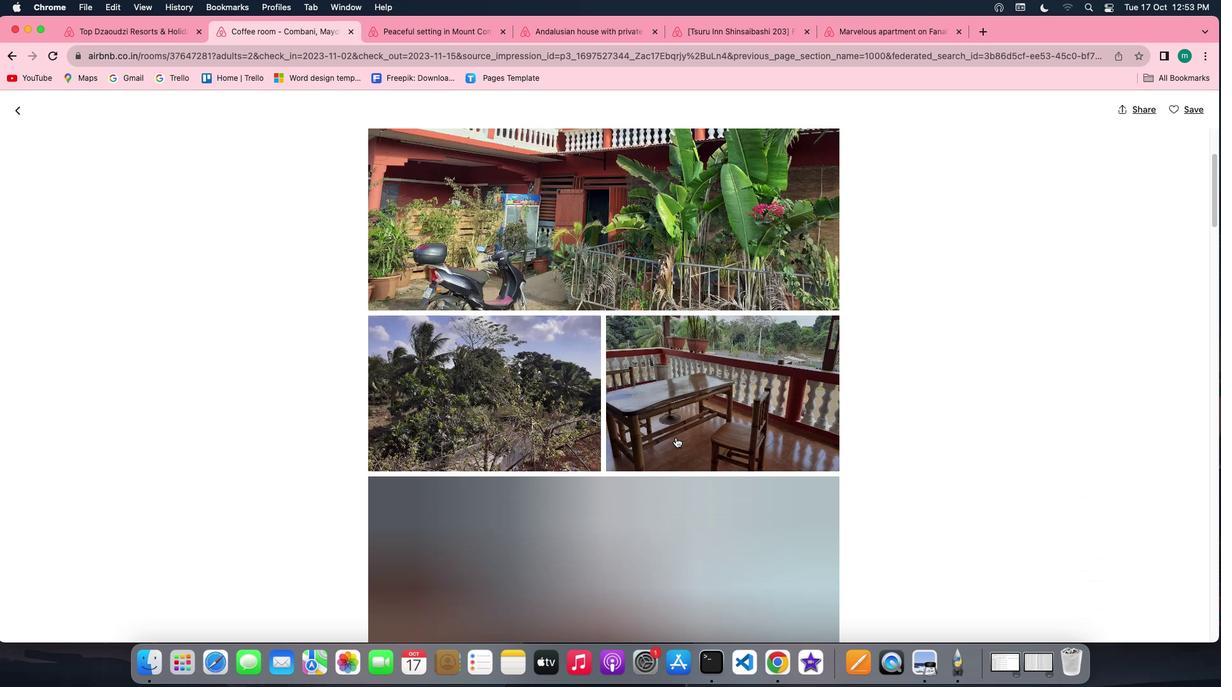 
Action: Mouse scrolled (675, 437) with delta (0, 0)
Screenshot: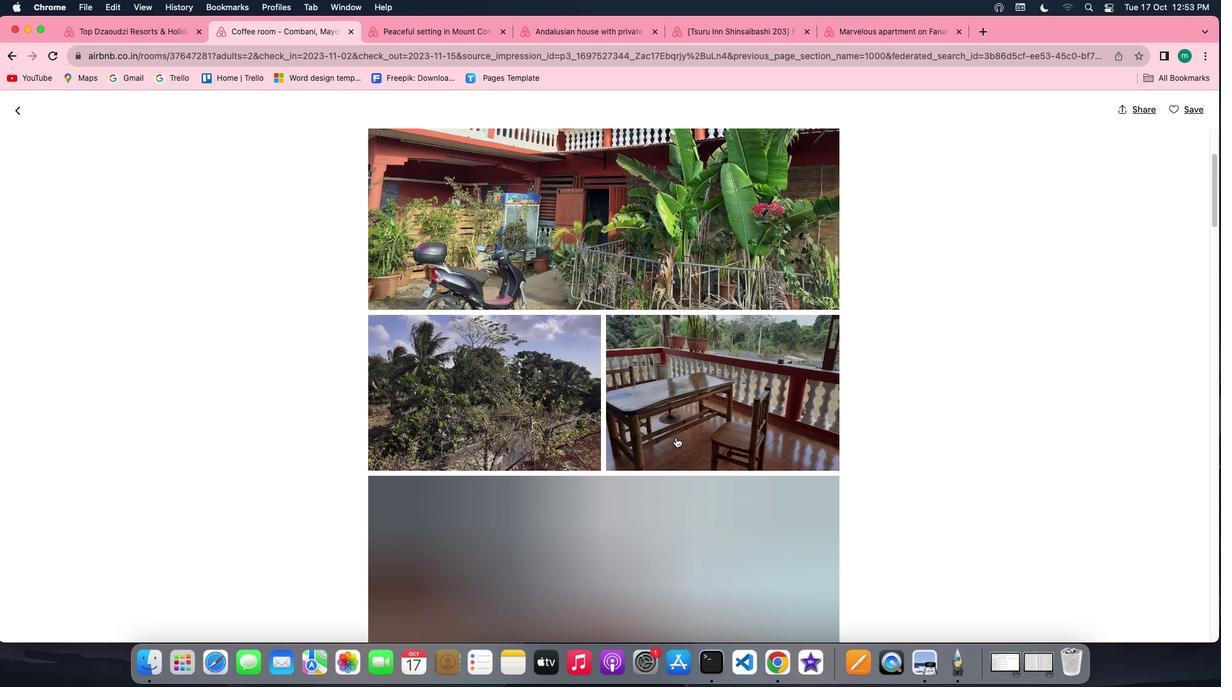 
Action: Mouse scrolled (675, 437) with delta (0, 0)
Screenshot: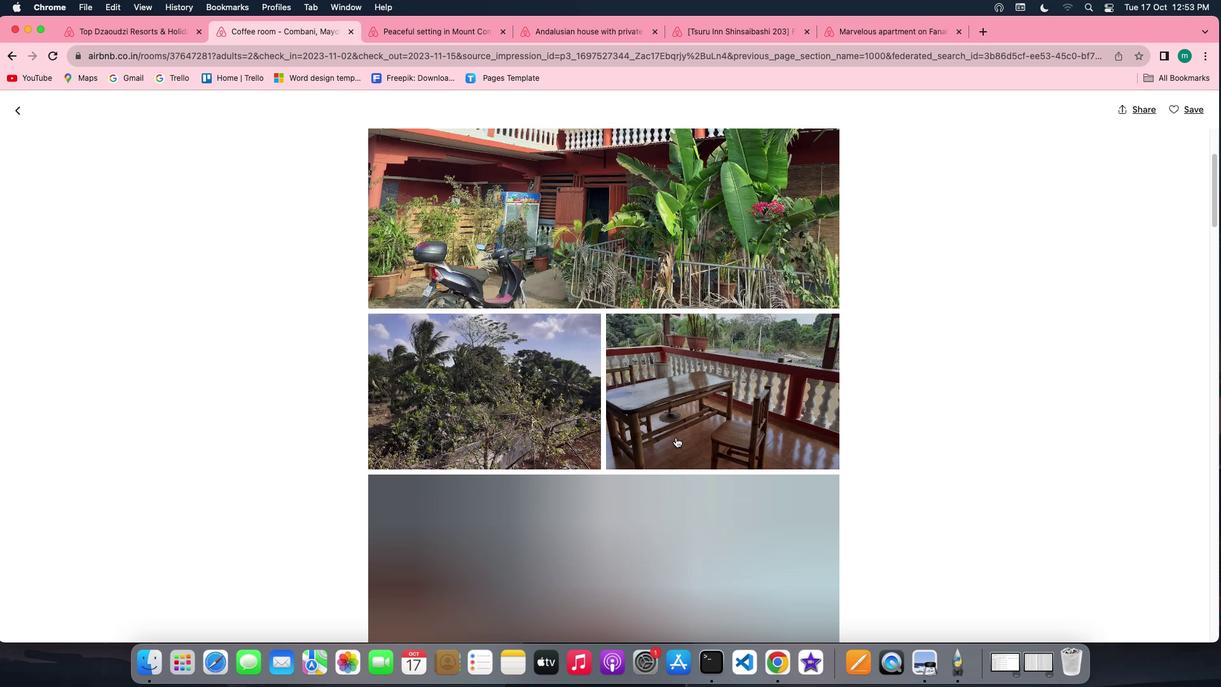 
Action: Mouse scrolled (675, 437) with delta (0, -1)
Screenshot: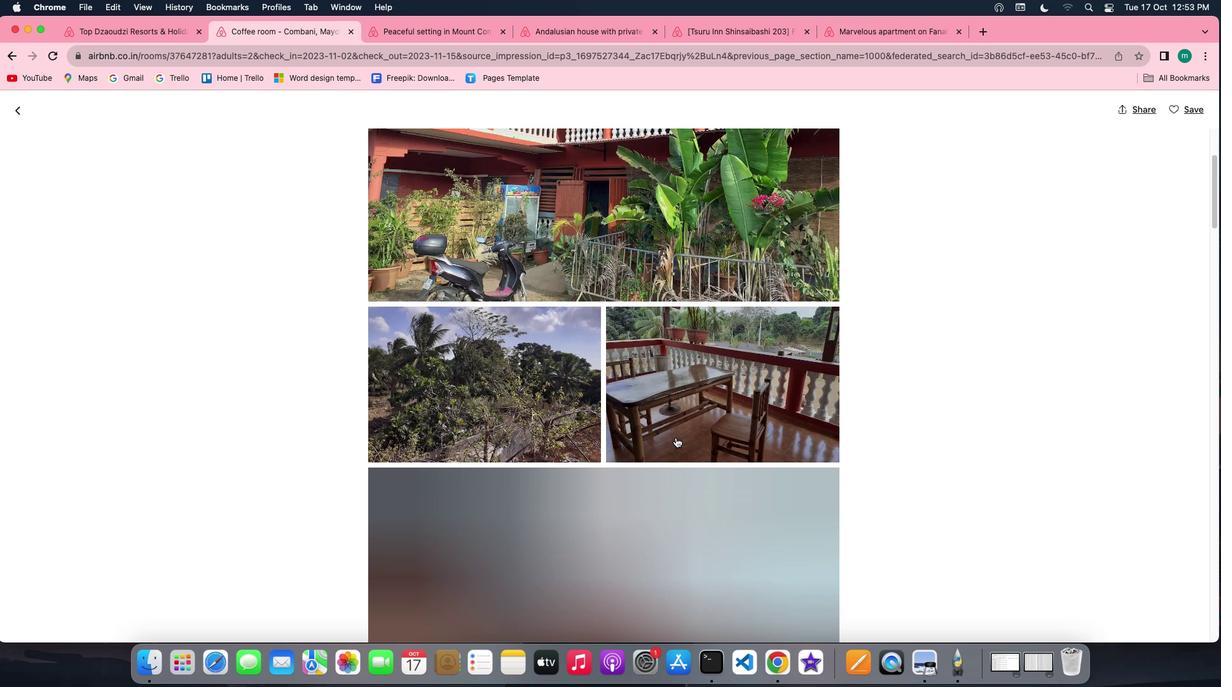 
Action: Mouse scrolled (675, 437) with delta (0, -2)
Screenshot: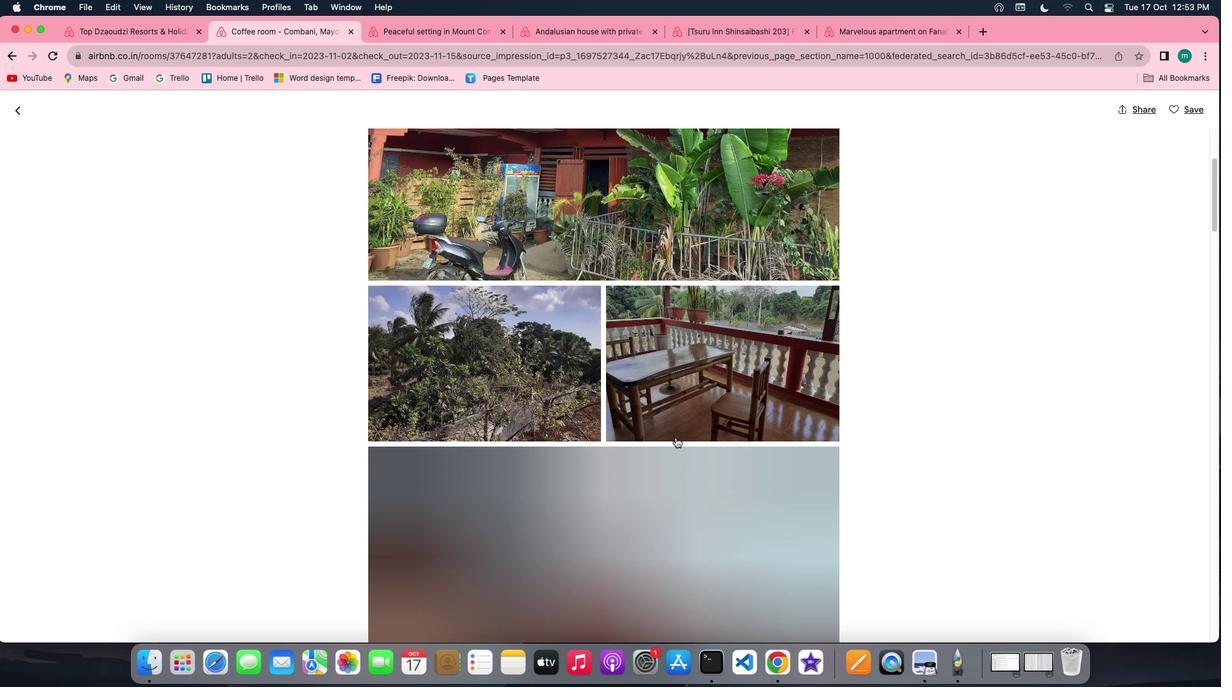 
Action: Mouse scrolled (675, 437) with delta (0, -1)
Screenshot: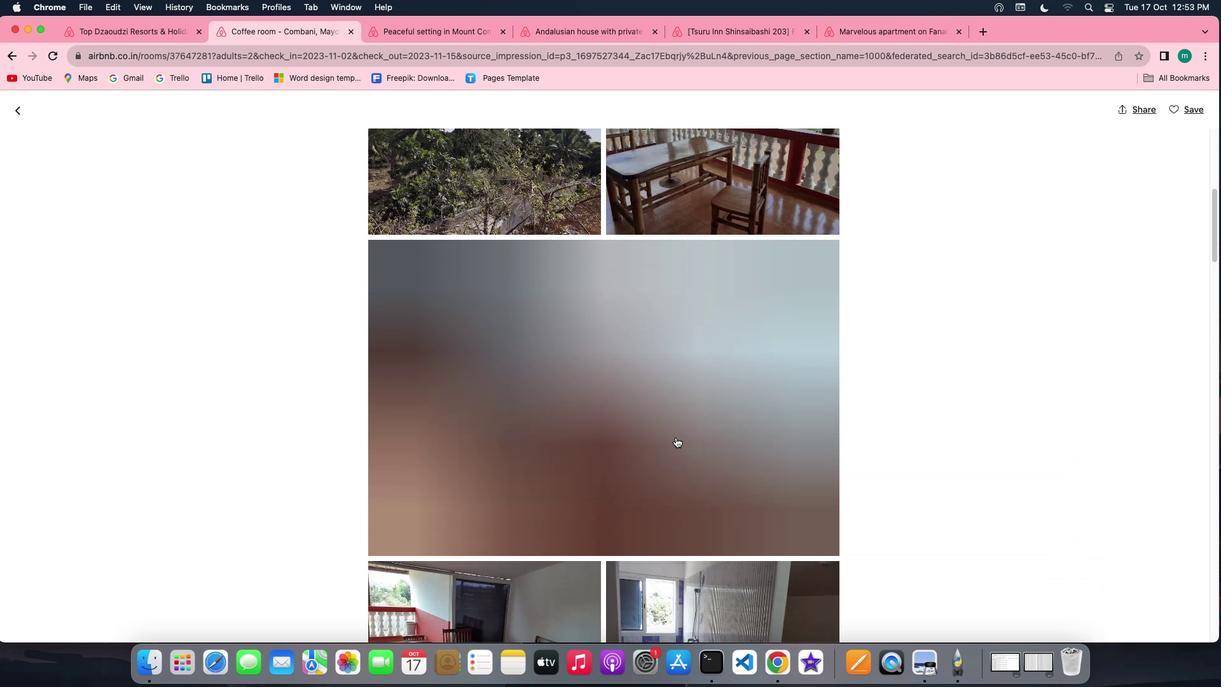 
Action: Mouse scrolled (675, 437) with delta (0, 0)
Screenshot: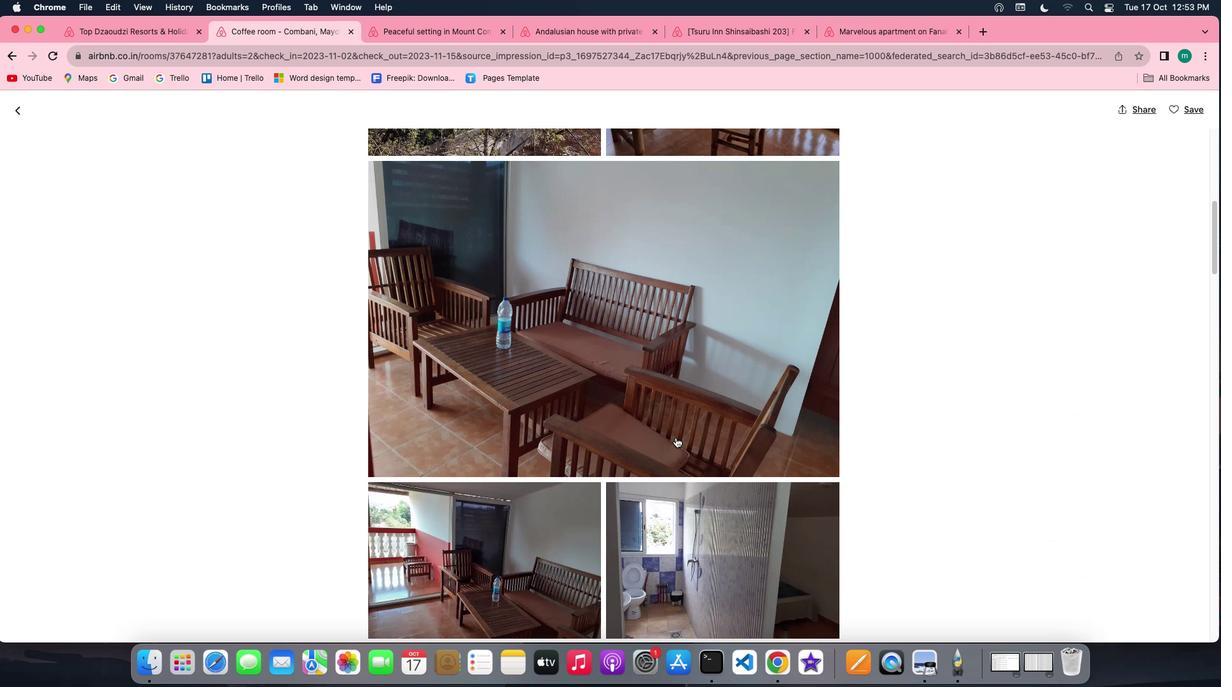 
Action: Mouse scrolled (675, 437) with delta (0, 0)
Screenshot: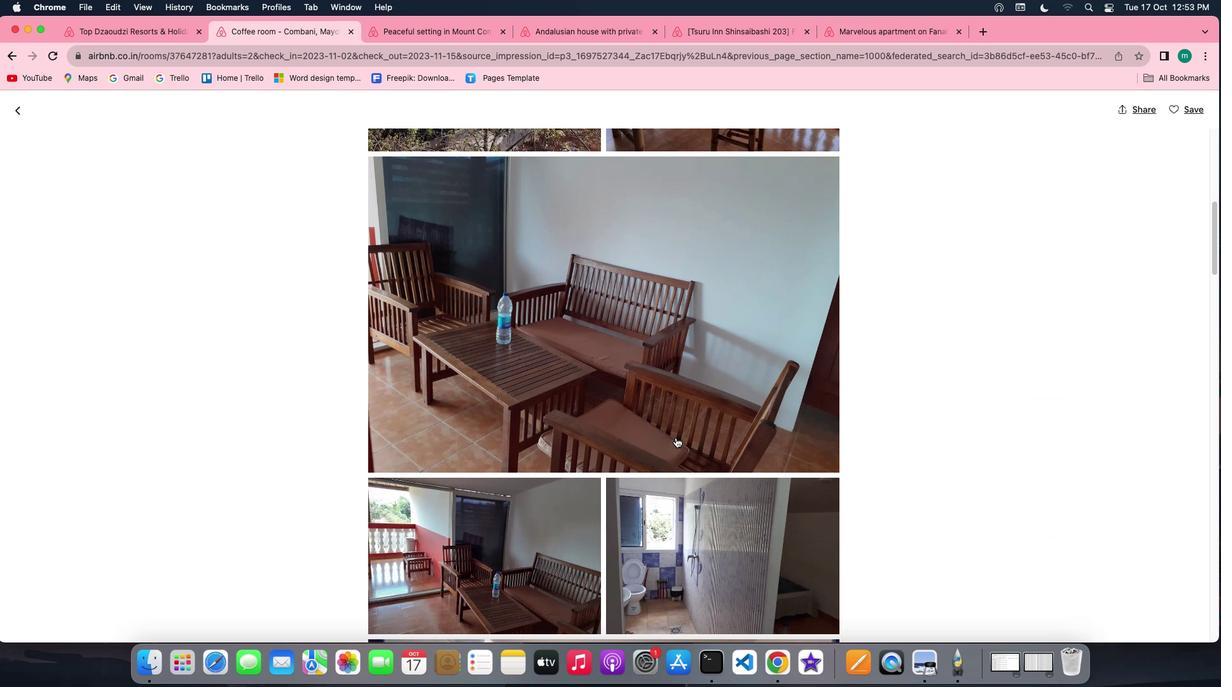
Action: Mouse scrolled (675, 437) with delta (0, 0)
Screenshot: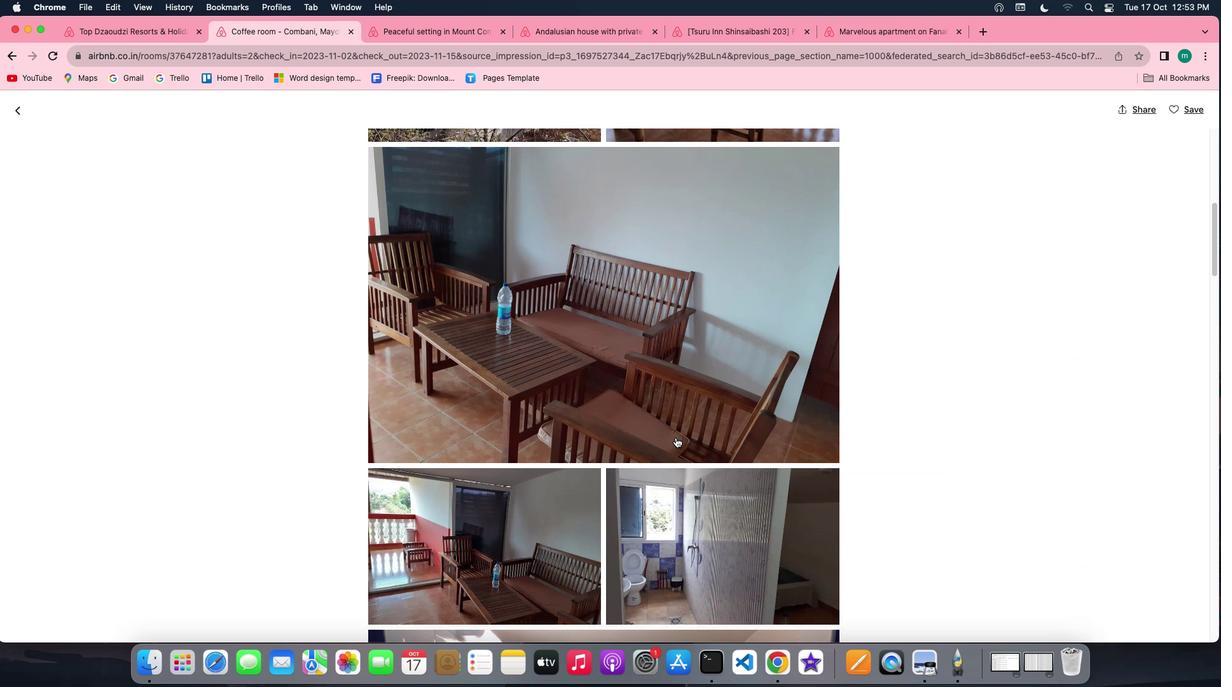 
Action: Mouse scrolled (675, 437) with delta (0, 0)
Screenshot: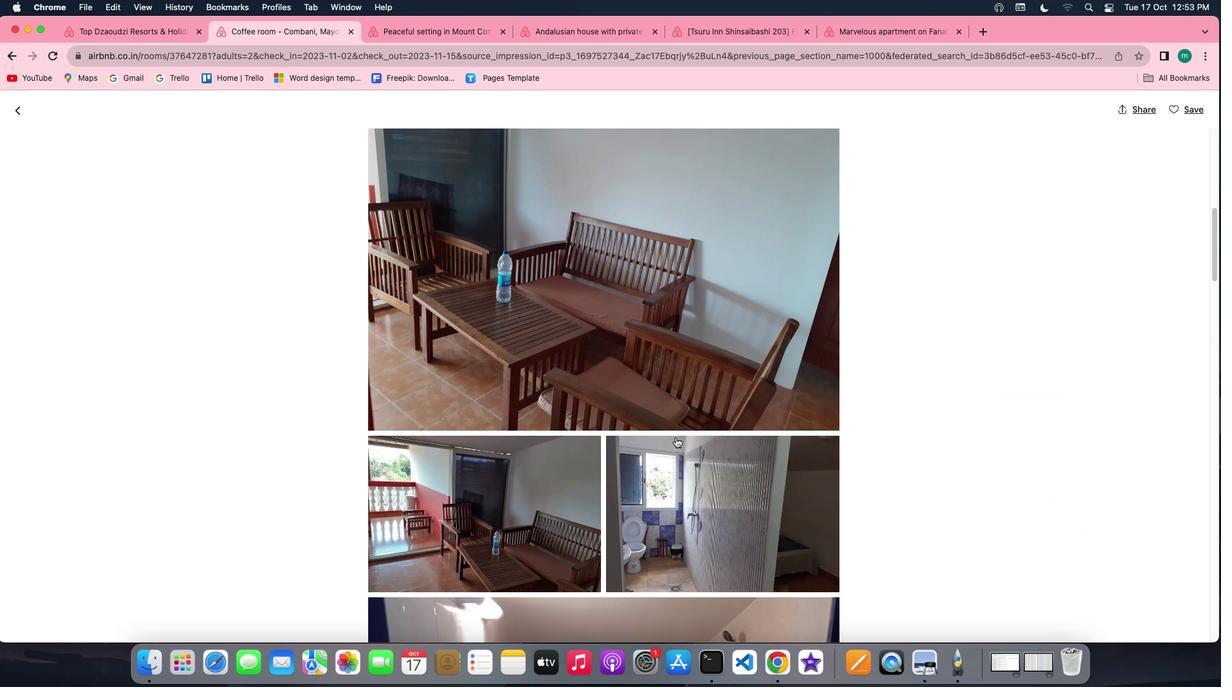 
Action: Mouse scrolled (675, 437) with delta (0, 0)
Screenshot: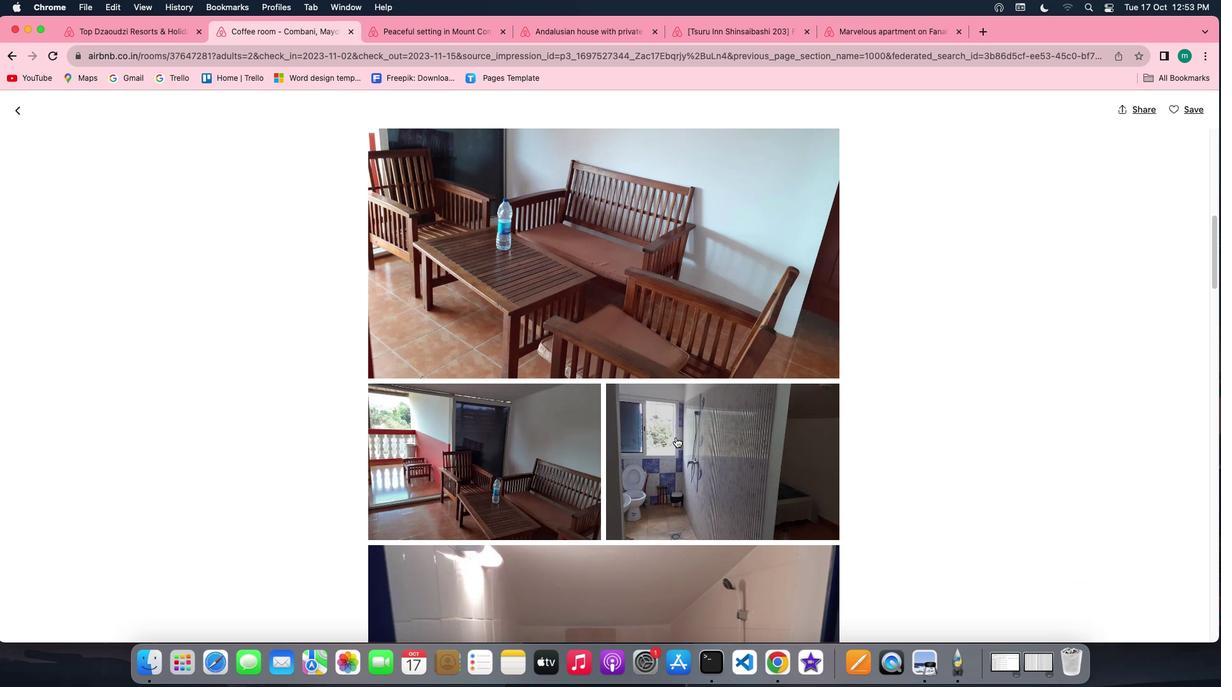 
Action: Mouse scrolled (675, 437) with delta (0, 0)
Screenshot: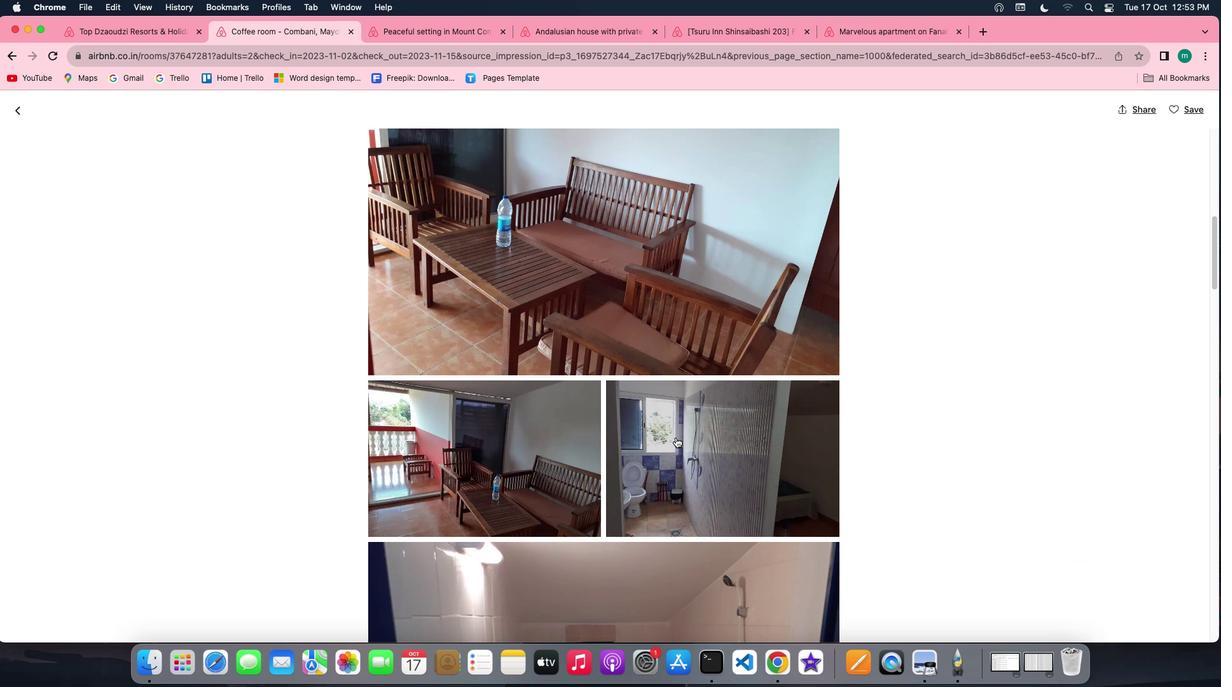 
Action: Mouse scrolled (675, 437) with delta (0, 0)
